 Task: Buy 3 Tire & Wheel Tools from Air Compressors & Inflators section under best seller category for shipping address: Christopher Carter, 4557 Long Street, Gainesville, Florida 32653, Cell Number 3522153680. Pay from credit card ending with 5759, CVV 953
Action: Key pressed amazon.com<Key.enter>
Screenshot: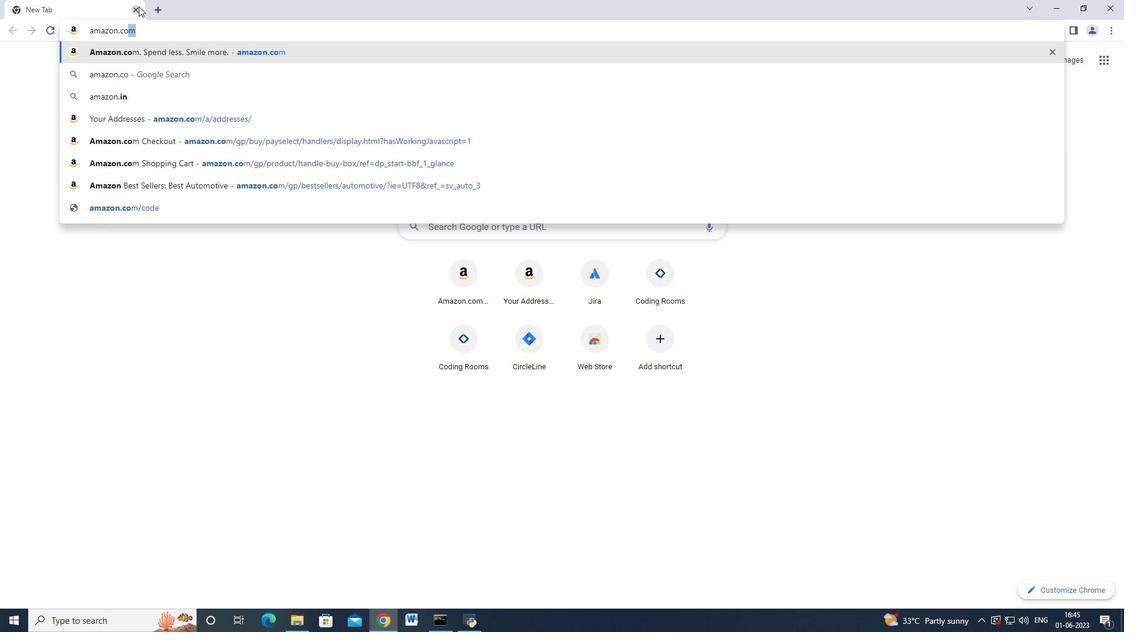 
Action: Mouse moved to (24, 93)
Screenshot: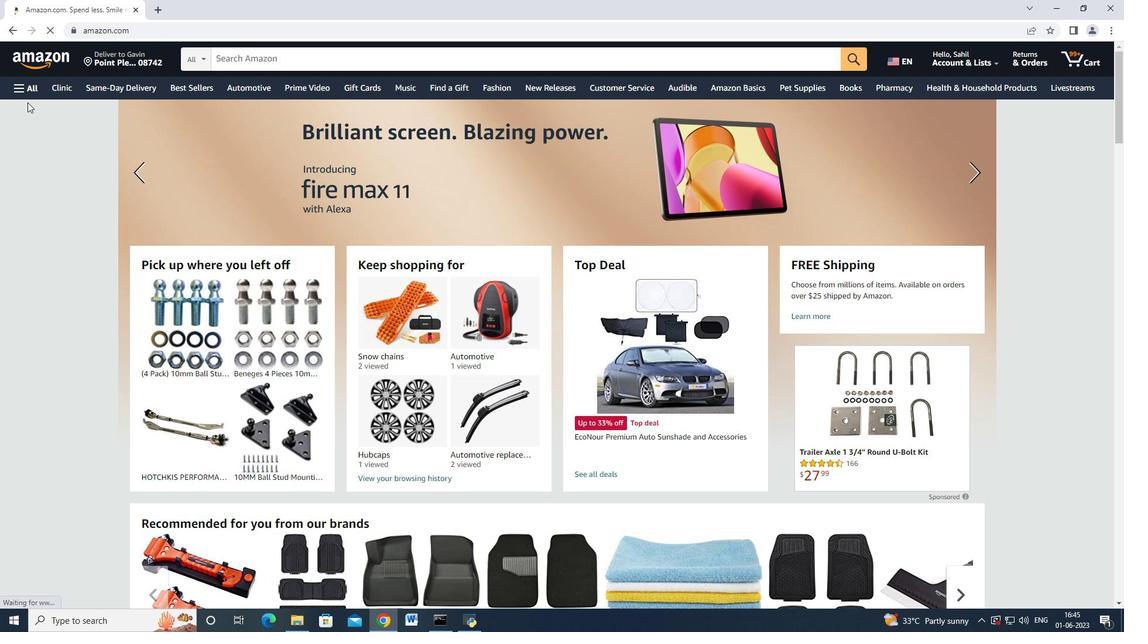 
Action: Mouse pressed left at (24, 93)
Screenshot: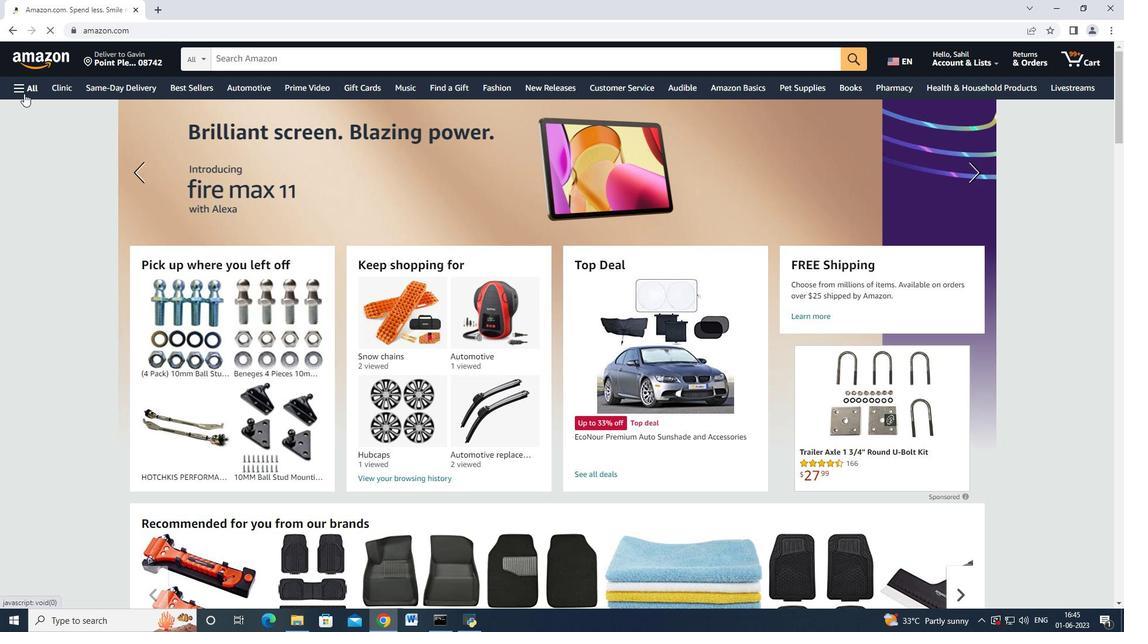 
Action: Mouse moved to (63, 197)
Screenshot: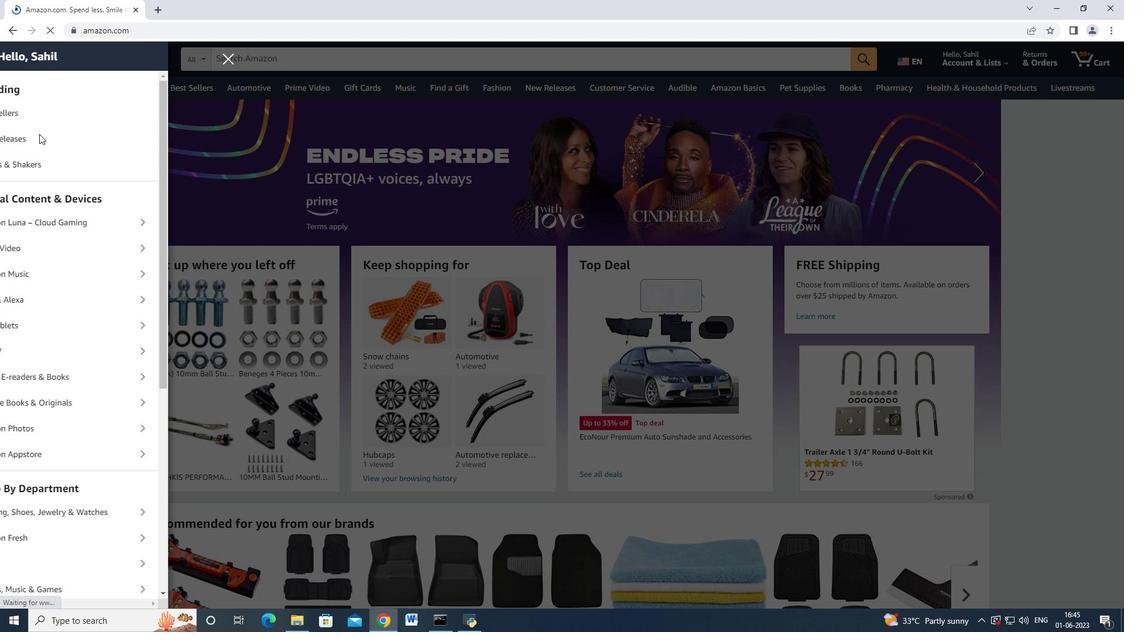 
Action: Mouse scrolled (63, 197) with delta (0, 0)
Screenshot: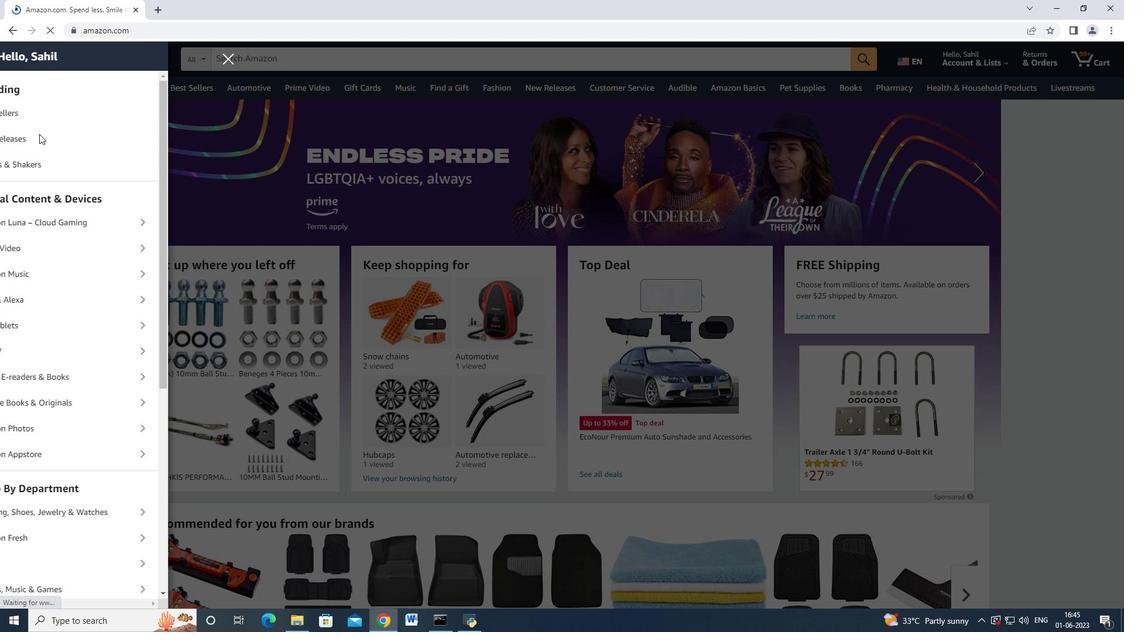 
Action: Mouse moved to (65, 202)
Screenshot: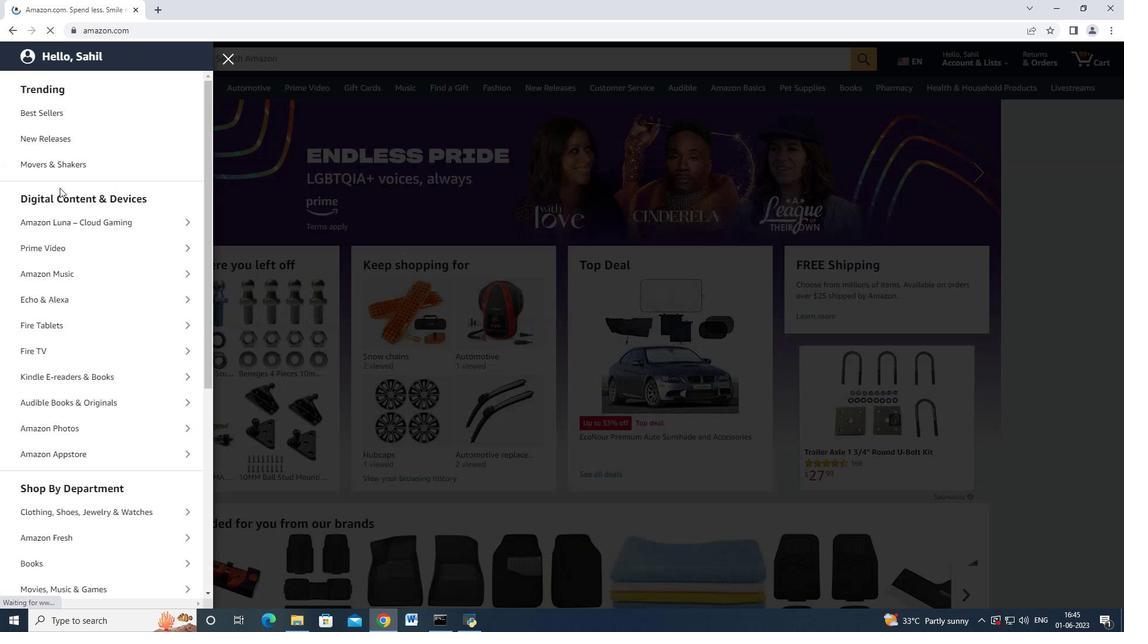 
Action: Mouse scrolled (65, 201) with delta (0, 0)
Screenshot: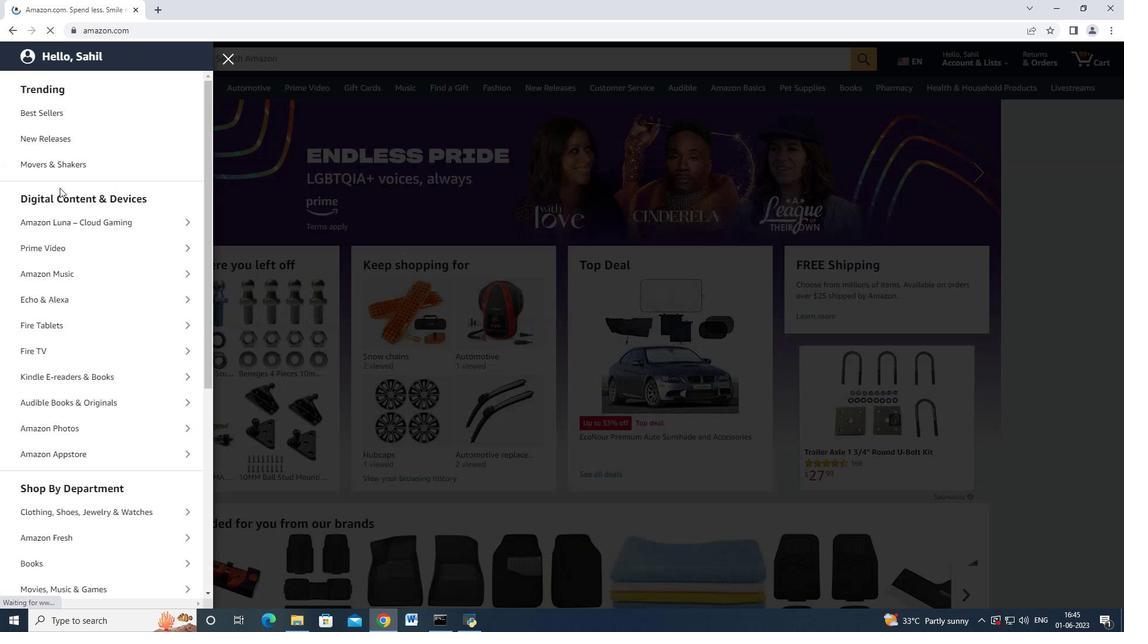 
Action: Mouse moved to (66, 205)
Screenshot: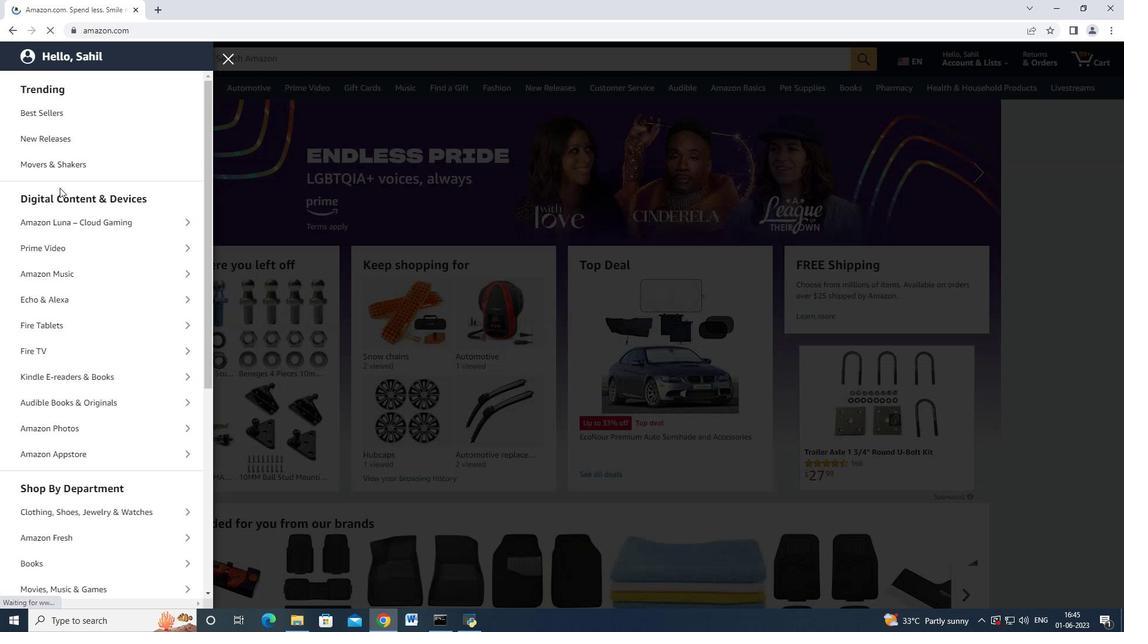 
Action: Mouse scrolled (66, 204) with delta (0, 0)
Screenshot: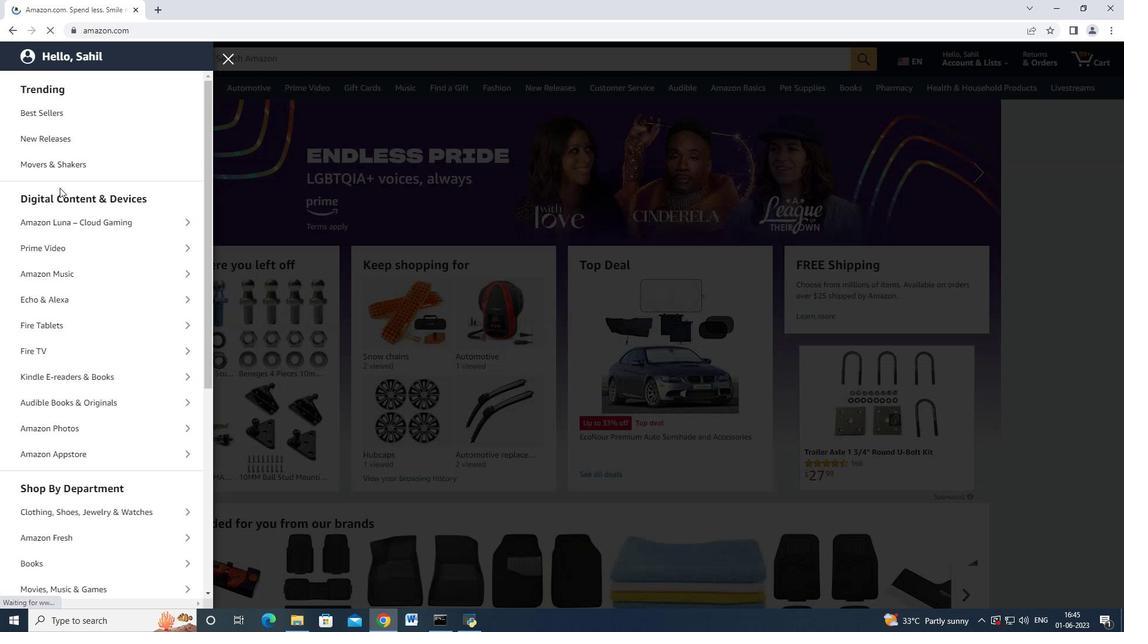
Action: Mouse moved to (85, 442)
Screenshot: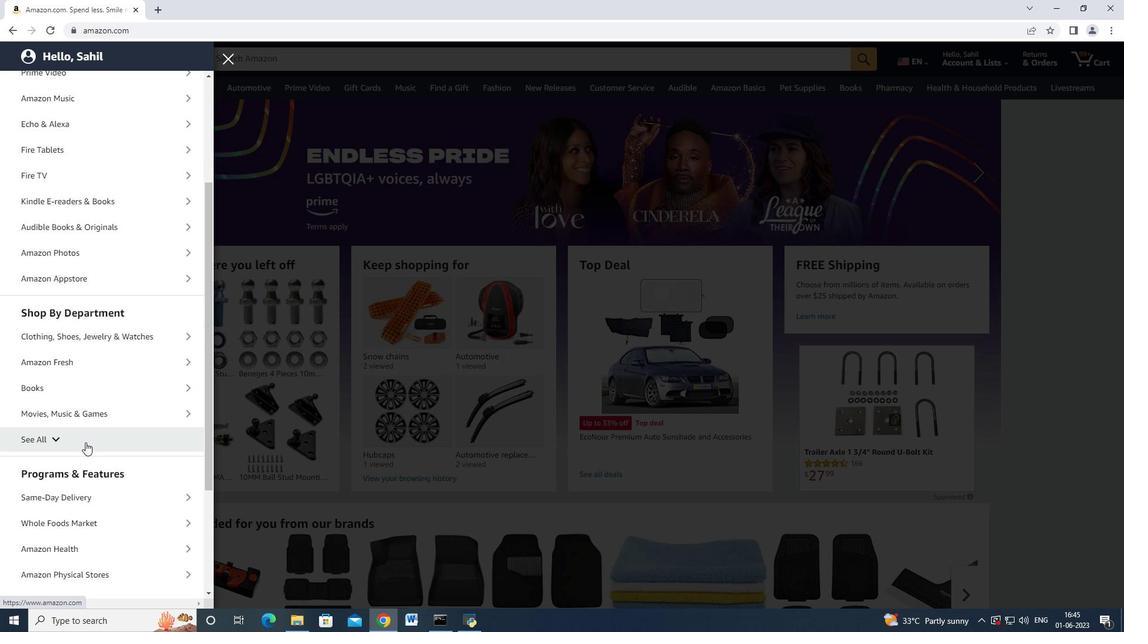 
Action: Mouse pressed left at (85, 442)
Screenshot: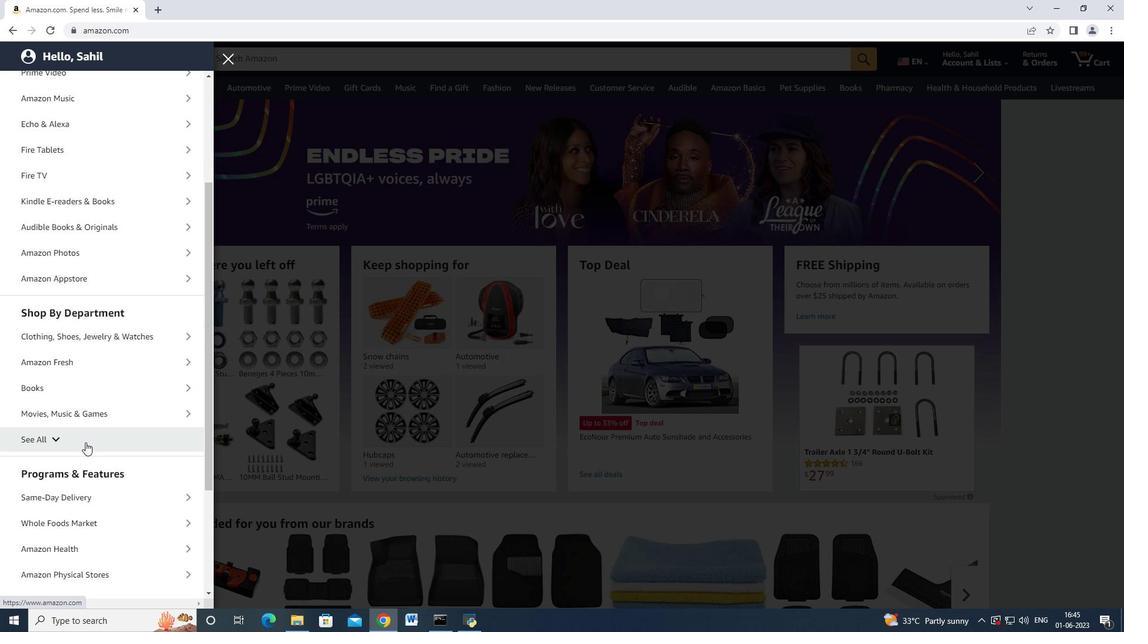 
Action: Mouse moved to (97, 428)
Screenshot: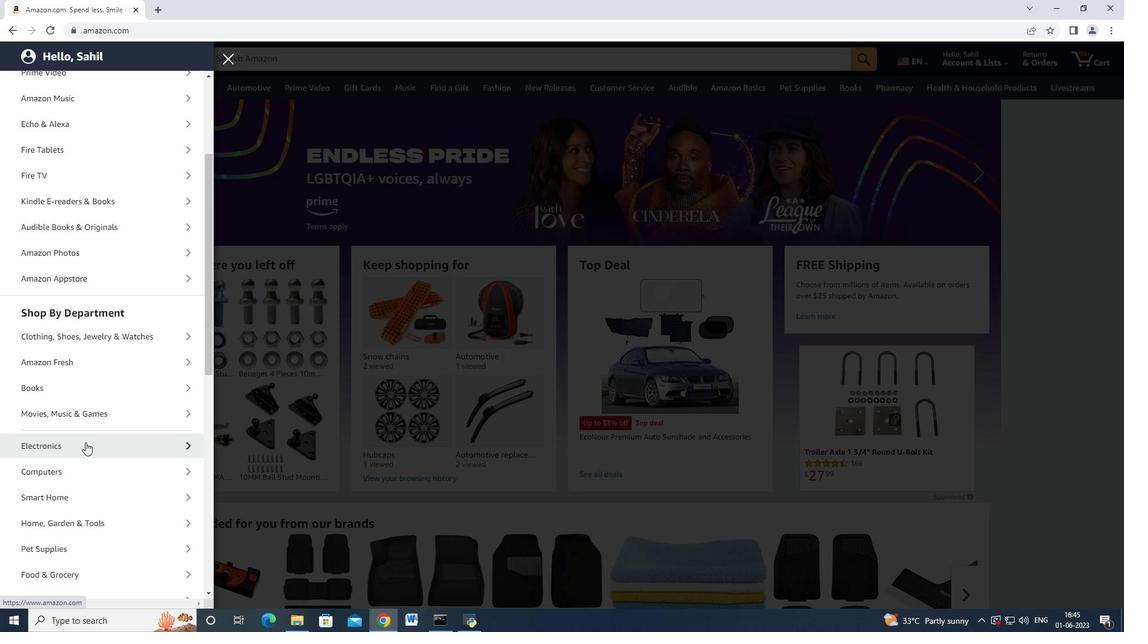 
Action: Mouse scrolled (97, 427) with delta (0, 0)
Screenshot: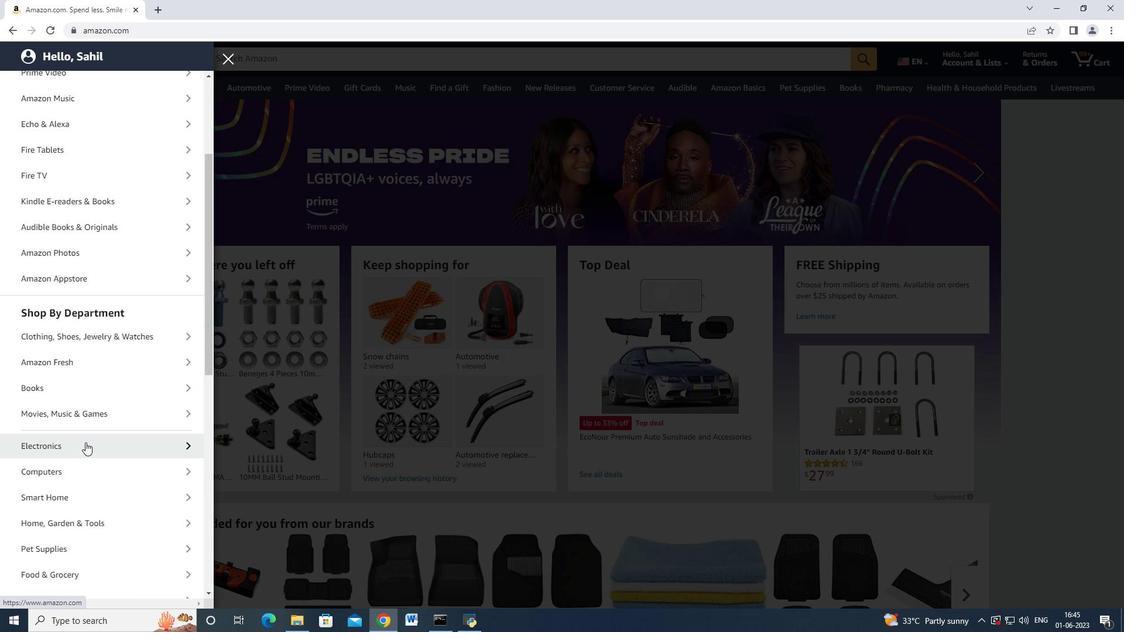 
Action: Mouse scrolled (97, 427) with delta (0, 0)
Screenshot: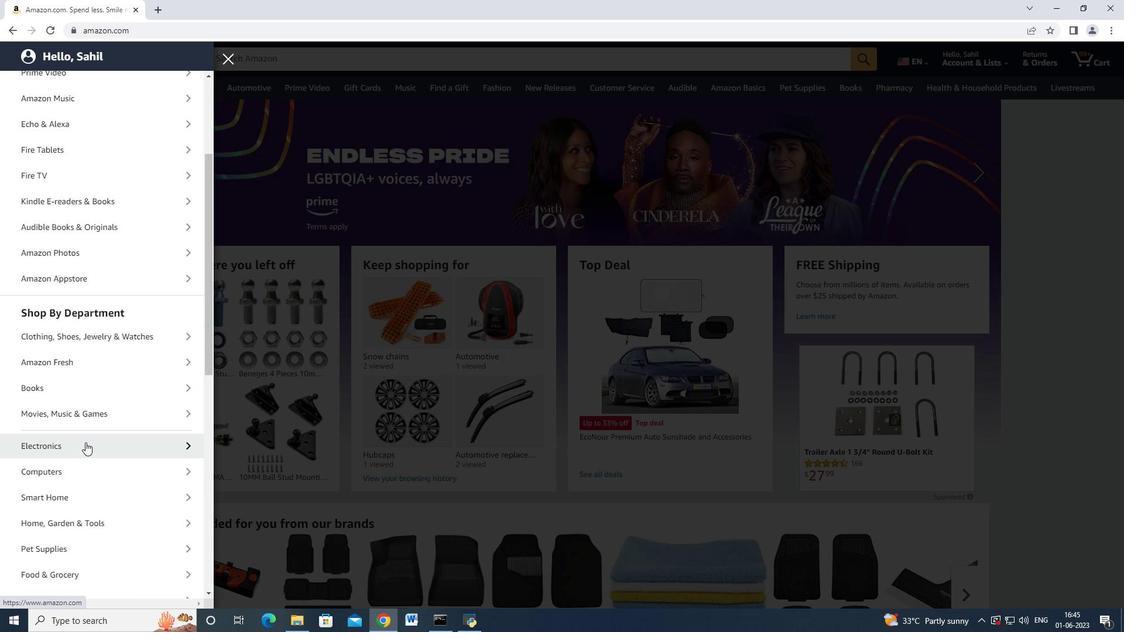 
Action: Mouse moved to (104, 457)
Screenshot: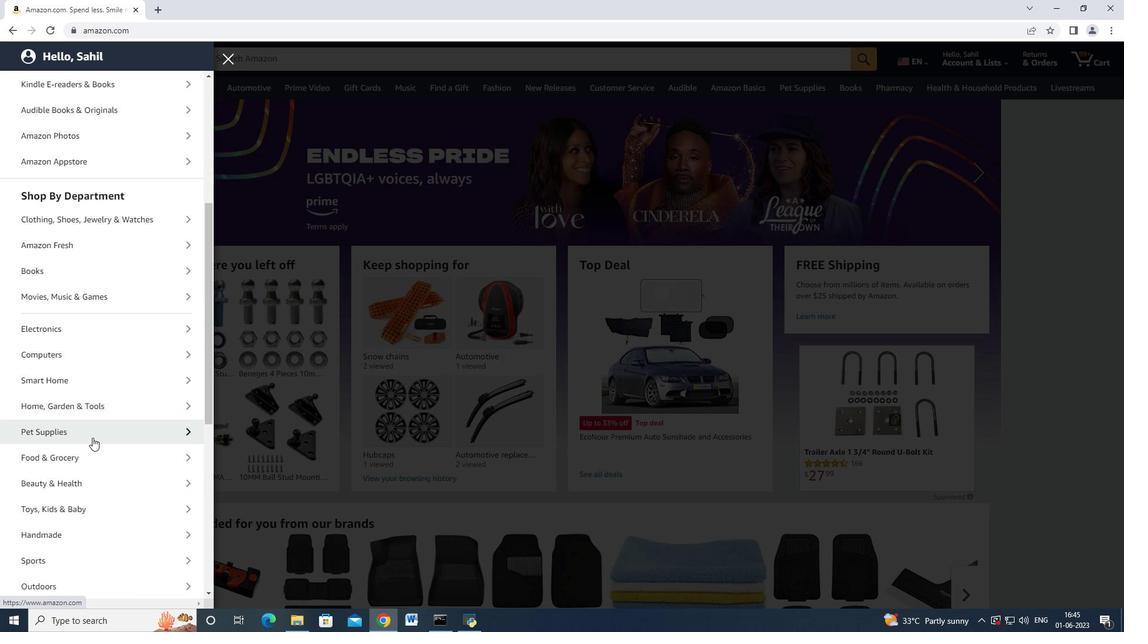 
Action: Mouse scrolled (104, 456) with delta (0, 0)
Screenshot: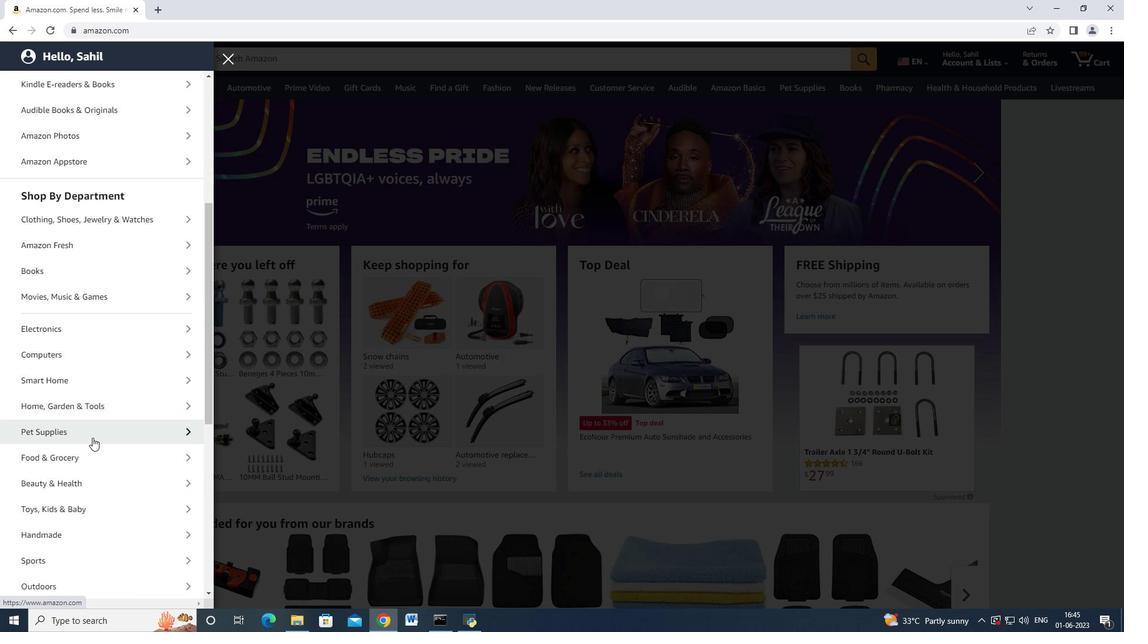 
Action: Mouse scrolled (104, 456) with delta (0, 0)
Screenshot: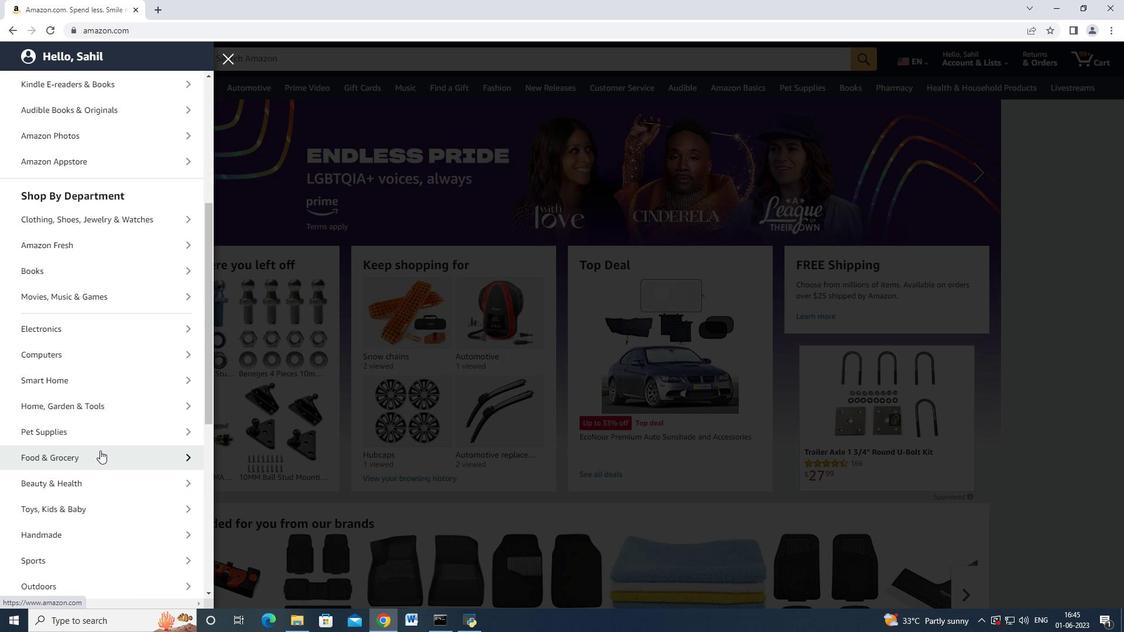 
Action: Mouse moved to (123, 486)
Screenshot: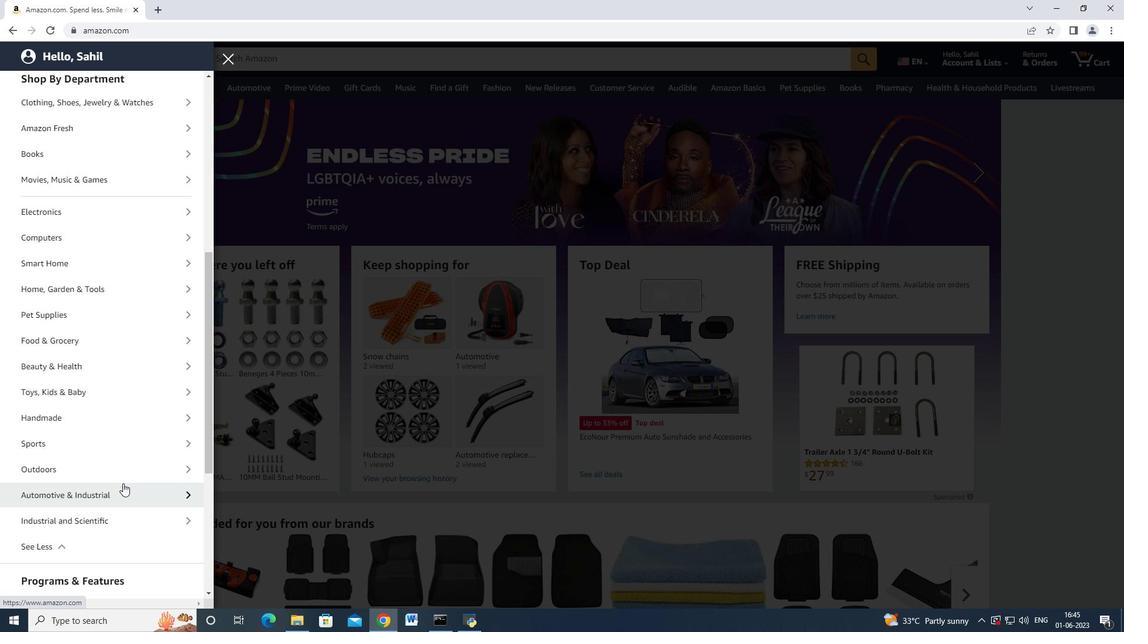 
Action: Mouse pressed left at (123, 486)
Screenshot: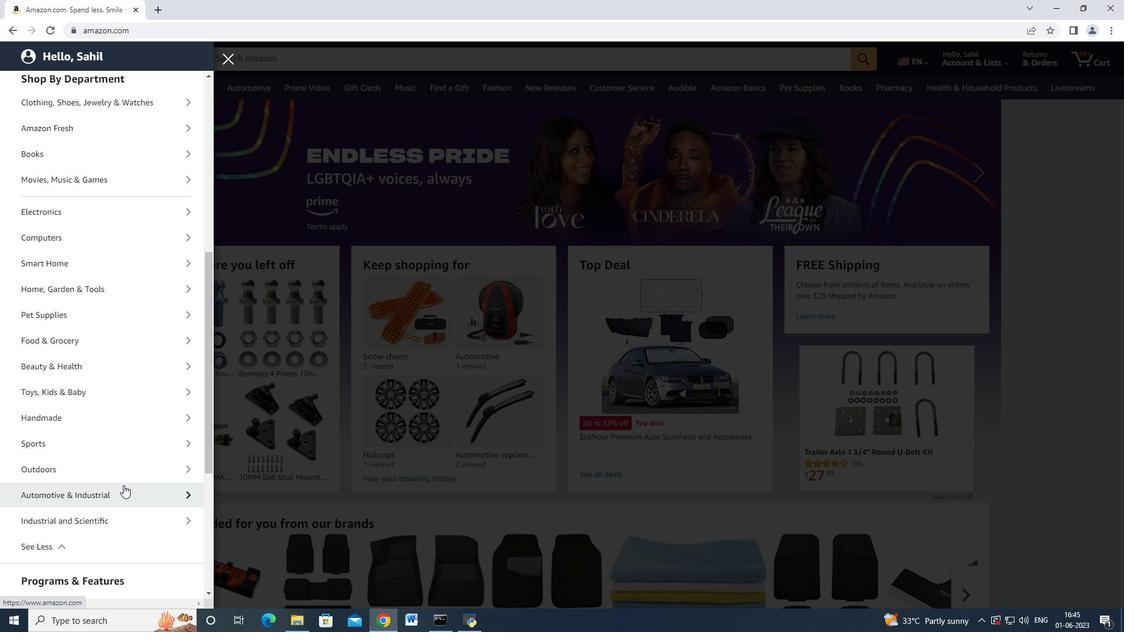 
Action: Mouse moved to (91, 135)
Screenshot: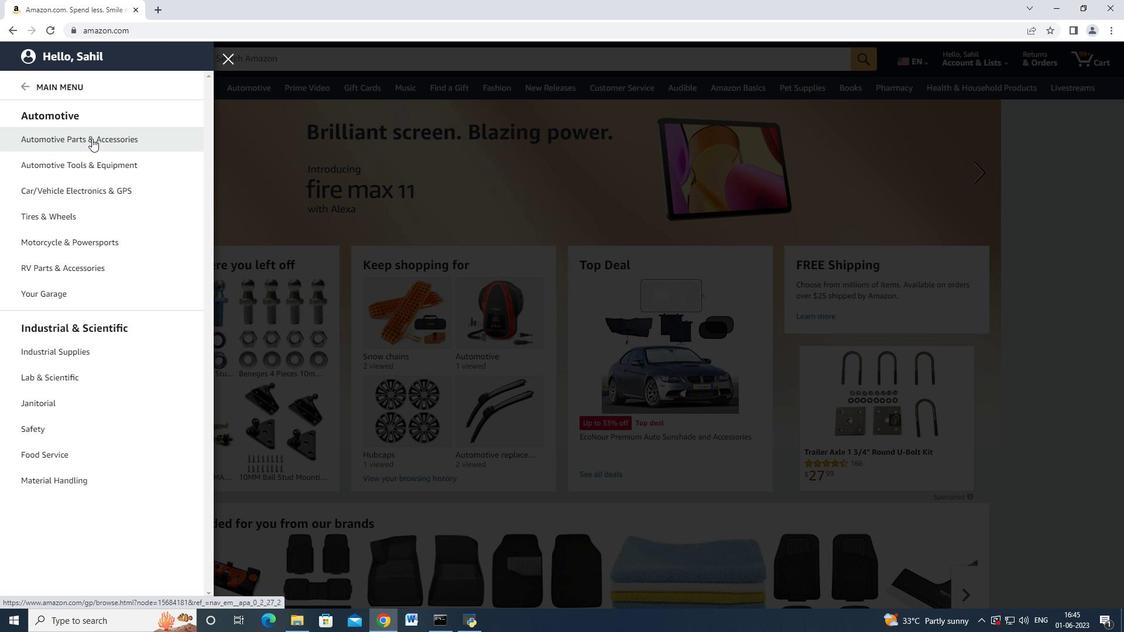 
Action: Mouse pressed left at (91, 135)
Screenshot: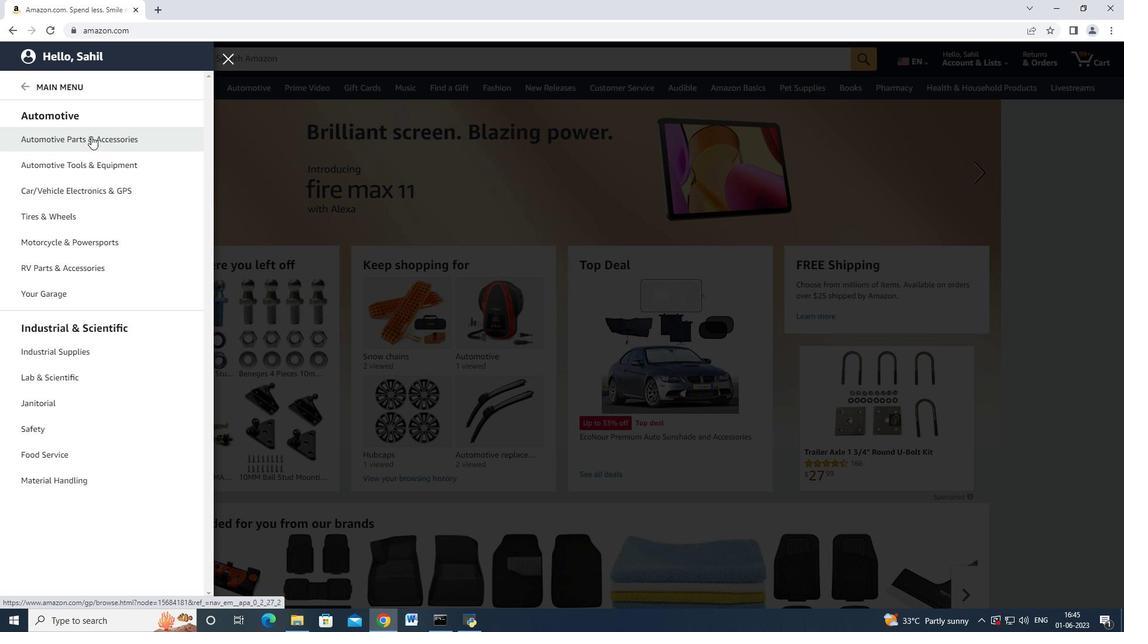 
Action: Mouse moved to (205, 113)
Screenshot: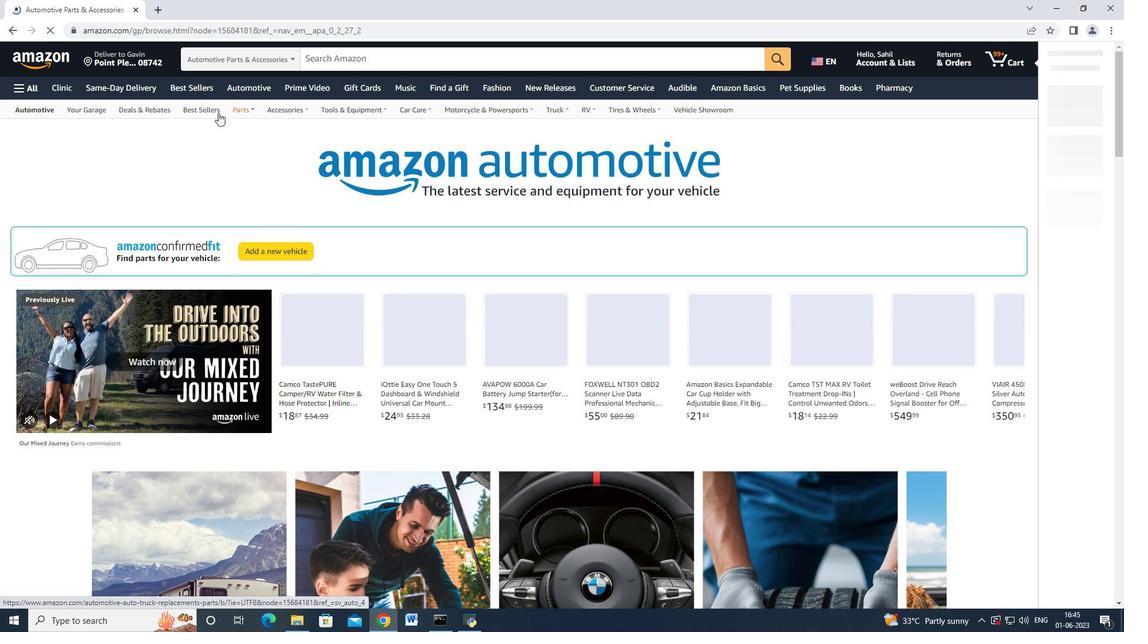
Action: Mouse pressed left at (205, 113)
Screenshot: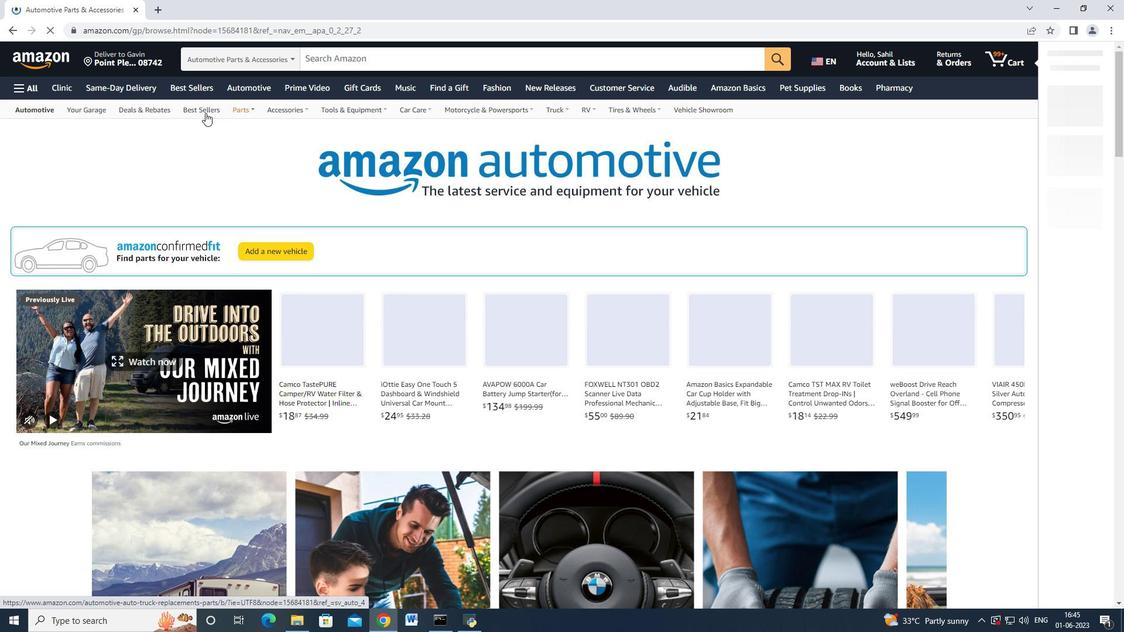 
Action: Mouse moved to (73, 378)
Screenshot: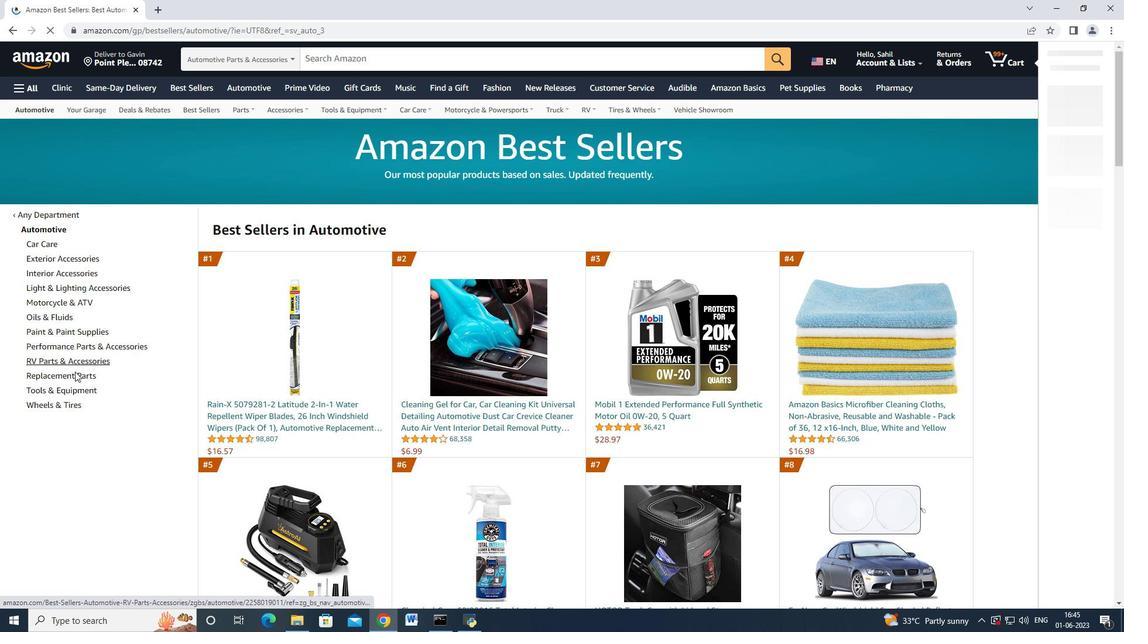 
Action: Mouse pressed left at (73, 378)
Screenshot: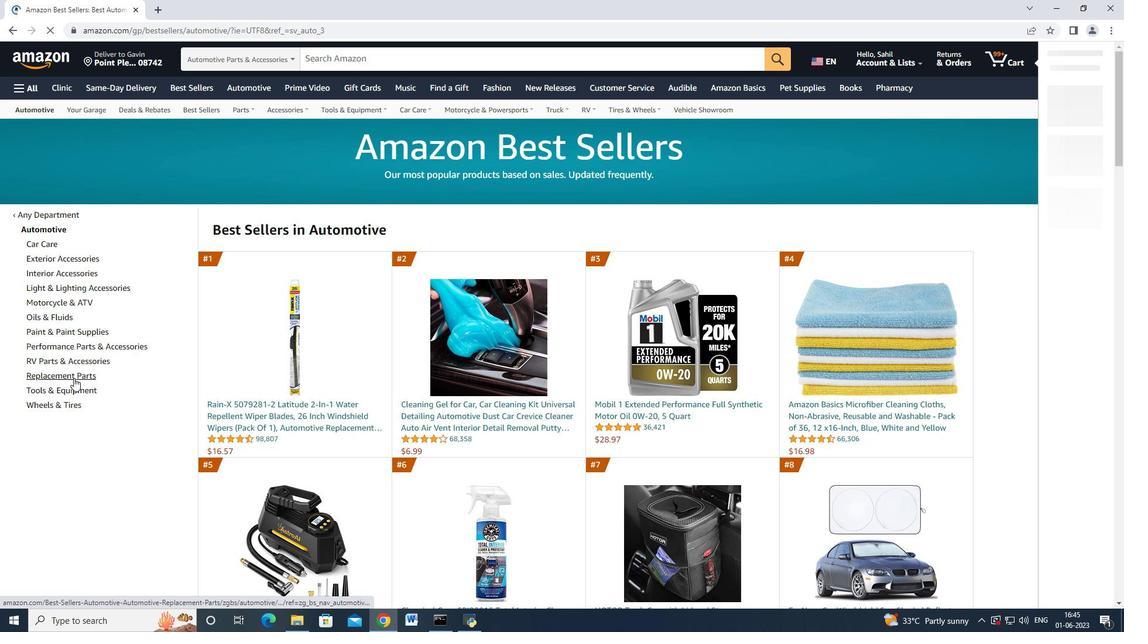 
Action: Mouse moved to (193, 250)
Screenshot: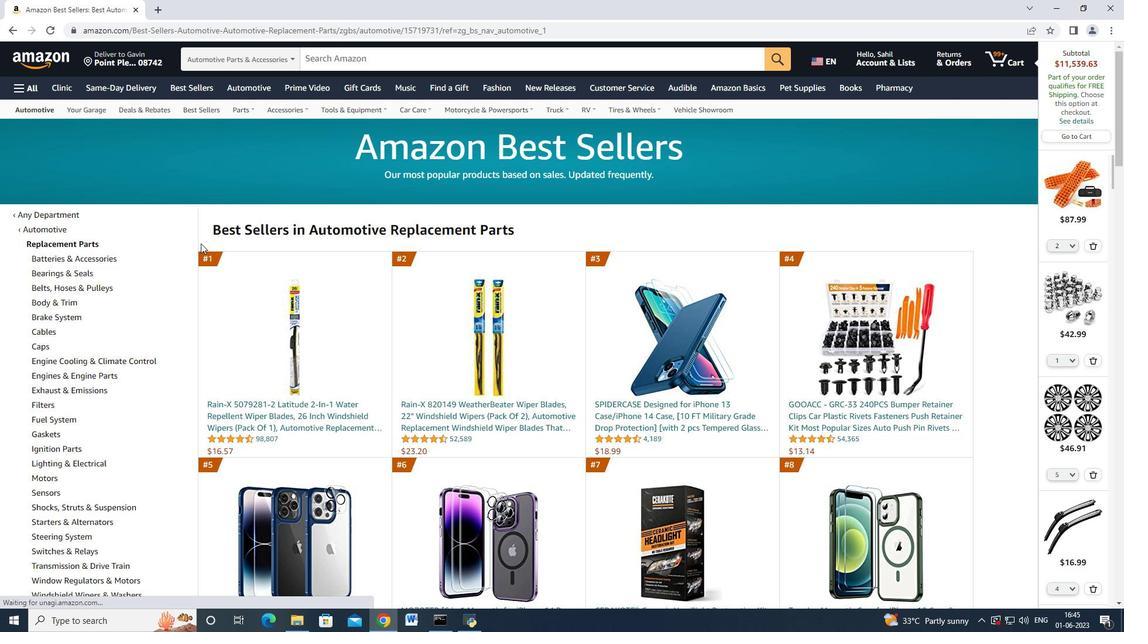 
Action: Mouse scrolled (193, 250) with delta (0, 0)
Screenshot: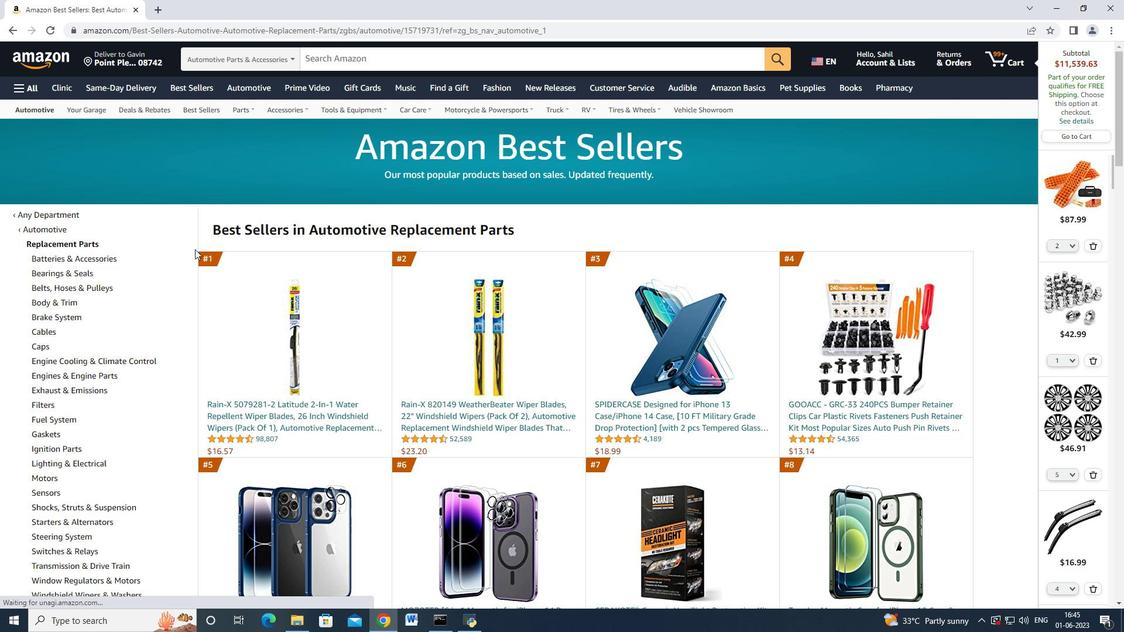 
Action: Mouse moved to (149, 247)
Screenshot: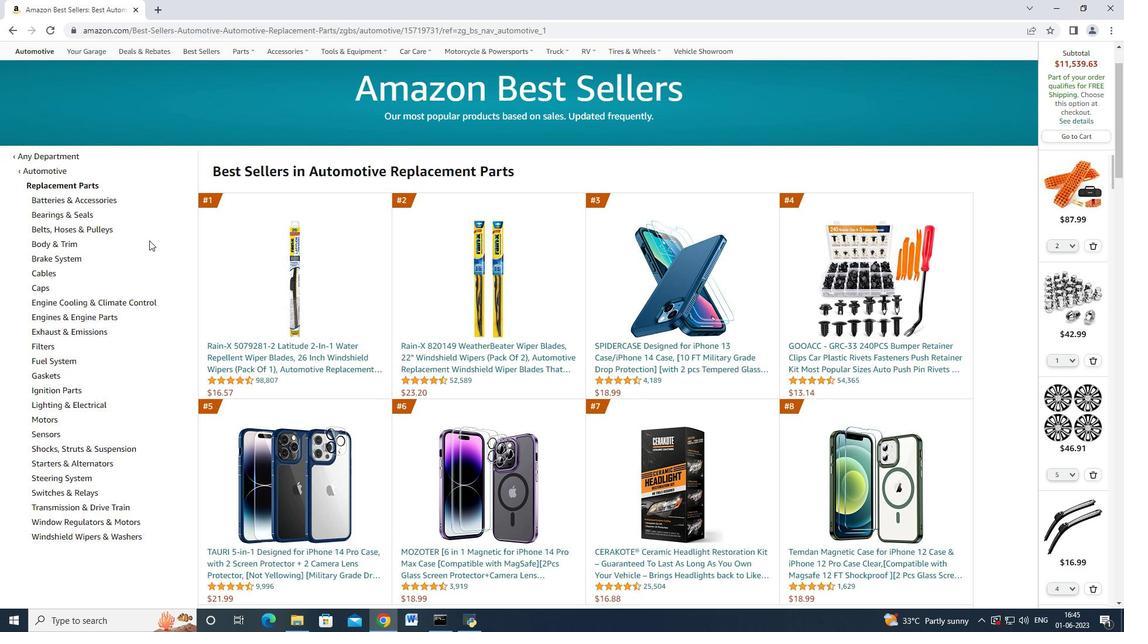 
Action: Mouse scrolled (149, 246) with delta (0, 0)
Screenshot: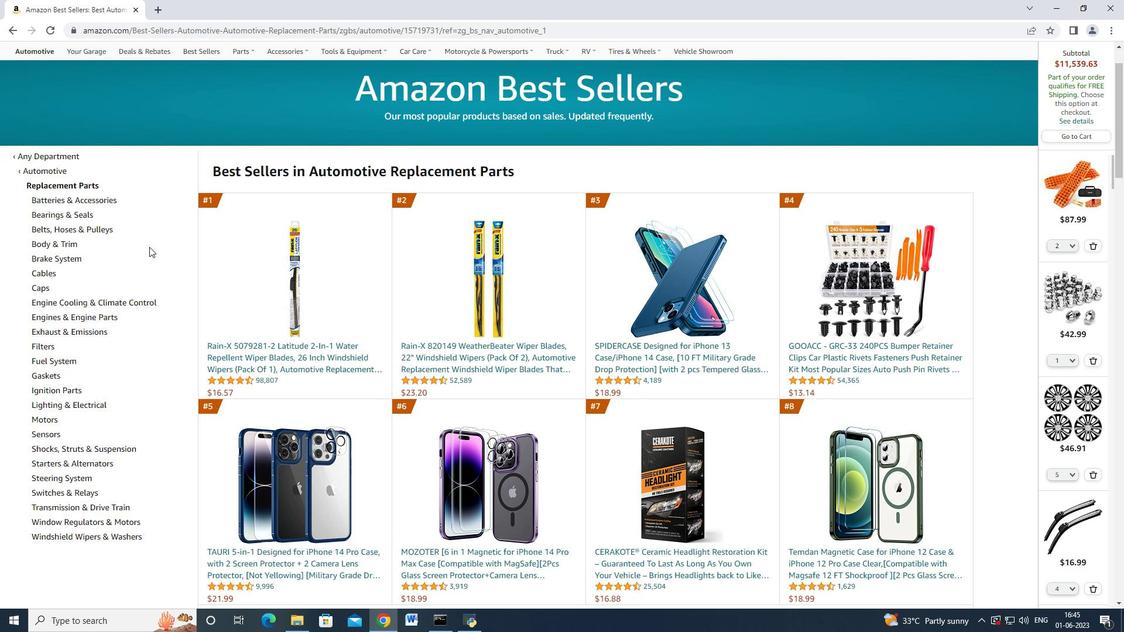 
Action: Mouse moved to (36, 111)
Screenshot: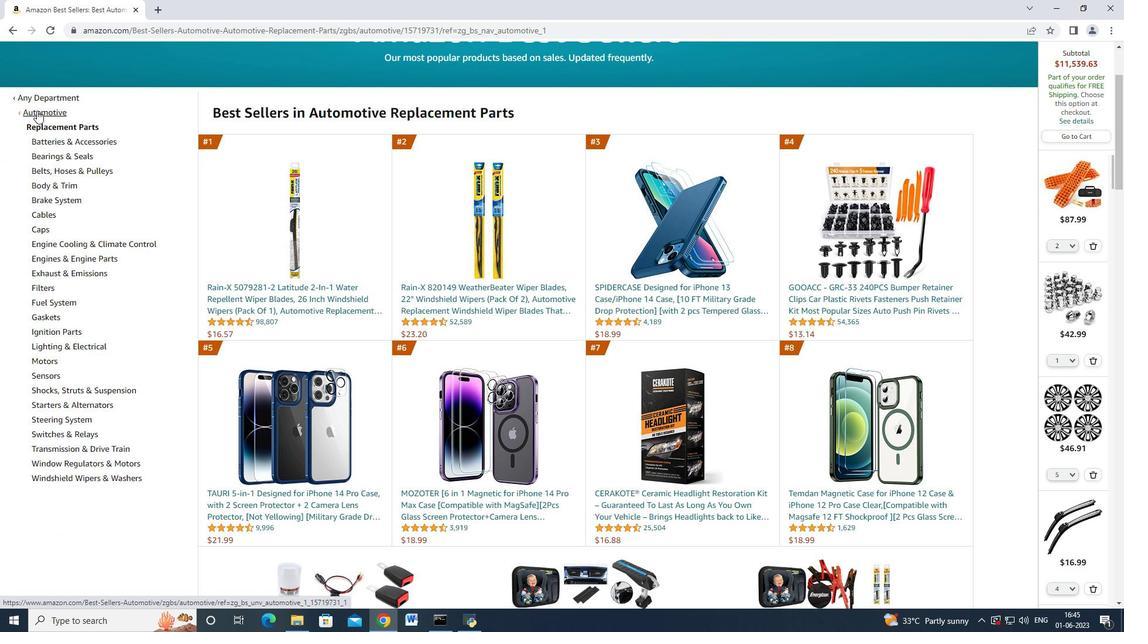 
Action: Mouse pressed left at (36, 111)
Screenshot: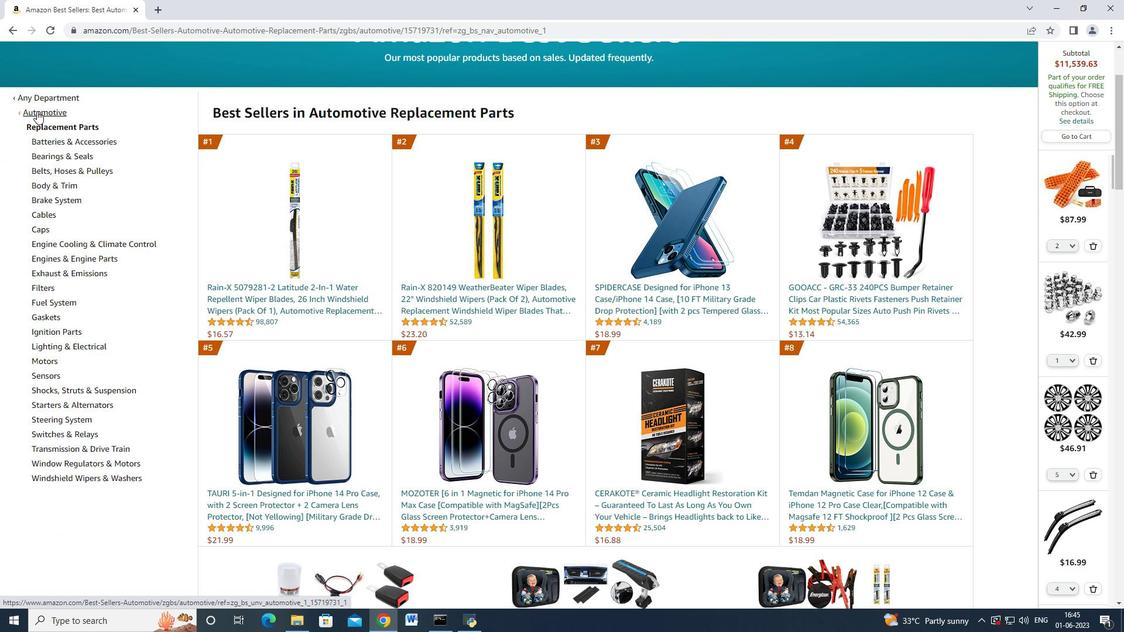 
Action: Mouse moved to (70, 387)
Screenshot: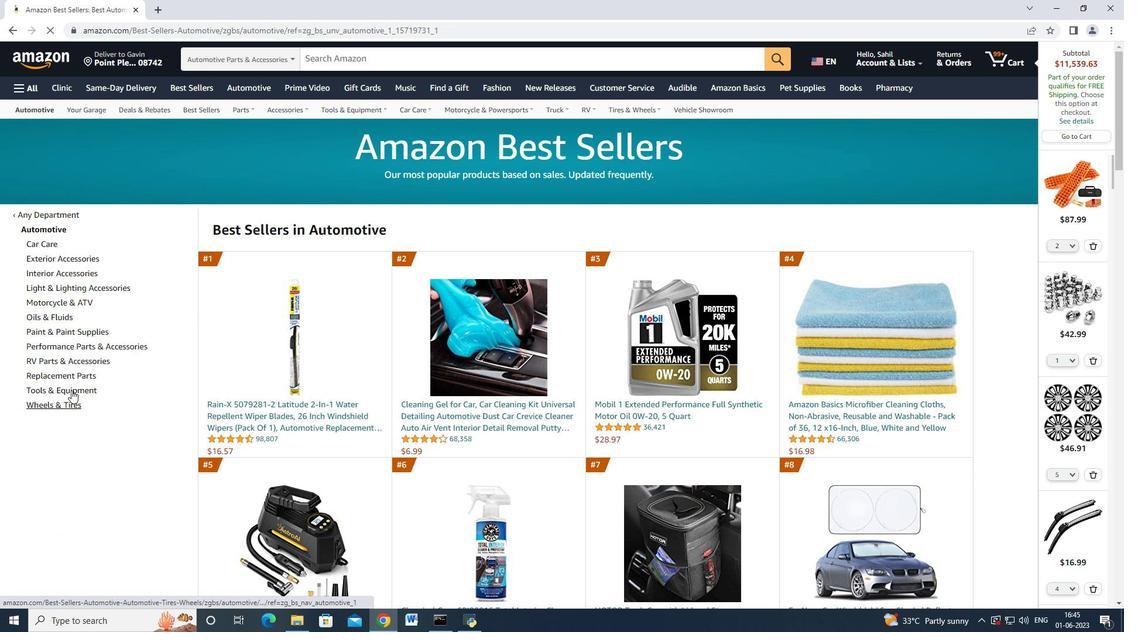 
Action: Mouse pressed left at (70, 387)
Screenshot: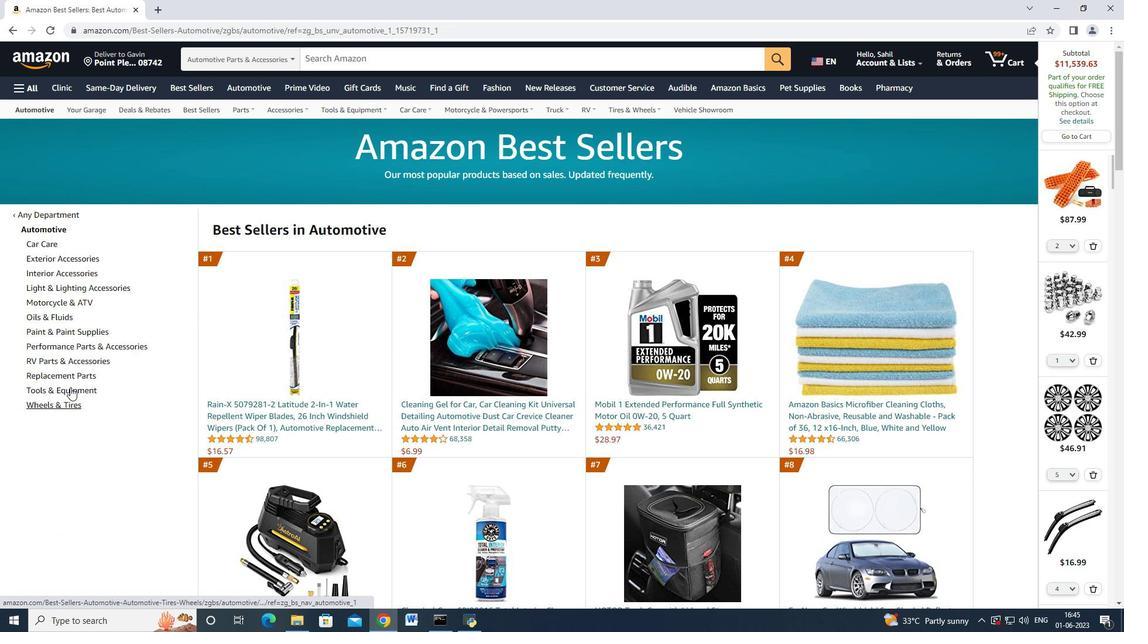 
Action: Mouse moved to (98, 255)
Screenshot: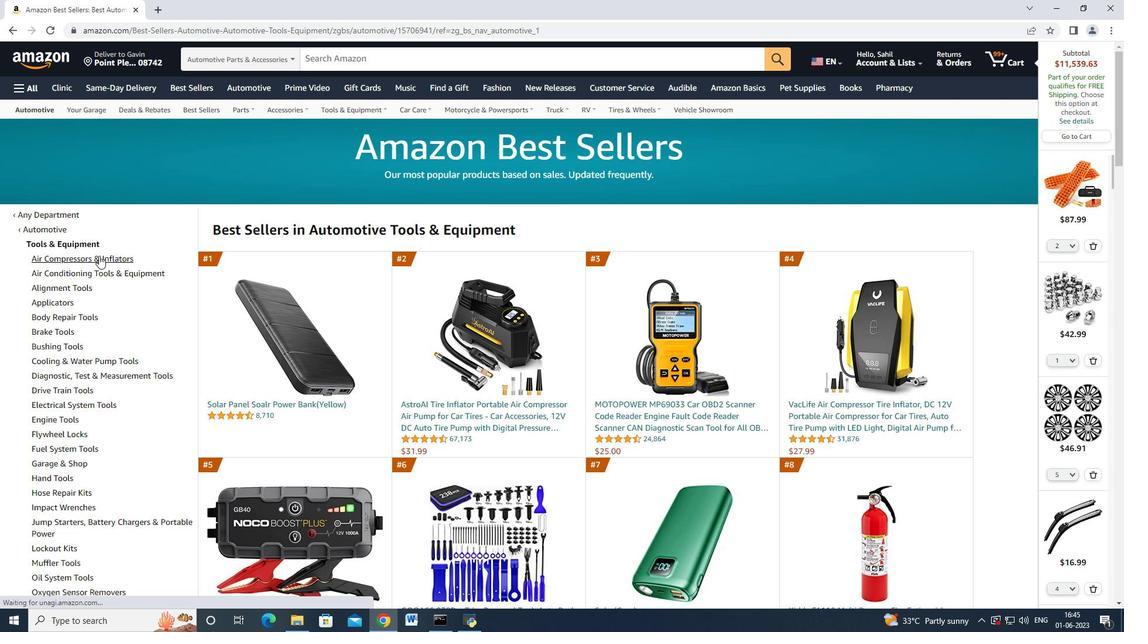 
Action: Mouse scrolled (98, 255) with delta (0, 0)
Screenshot: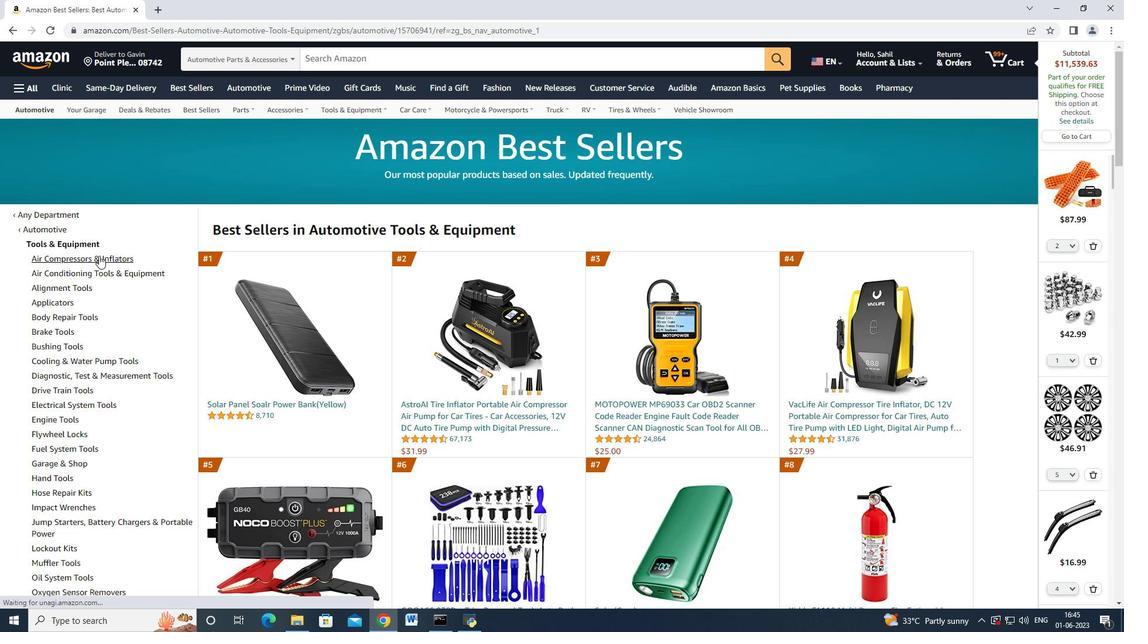 
Action: Mouse moved to (100, 197)
Screenshot: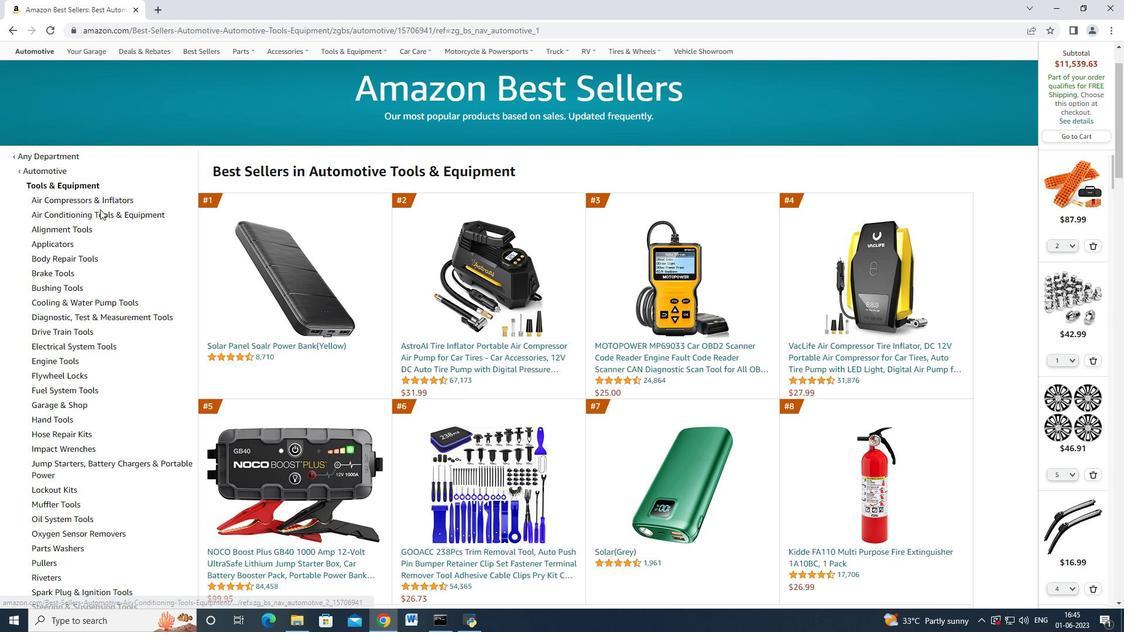 
Action: Mouse pressed left at (100, 197)
Screenshot: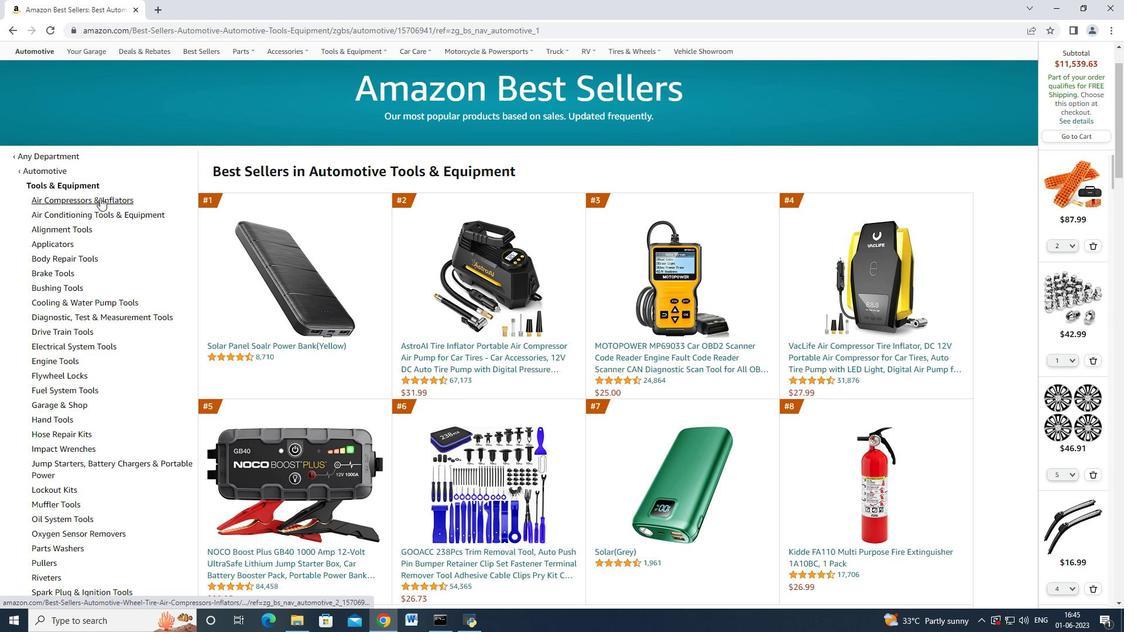 
Action: Mouse moved to (96, 334)
Screenshot: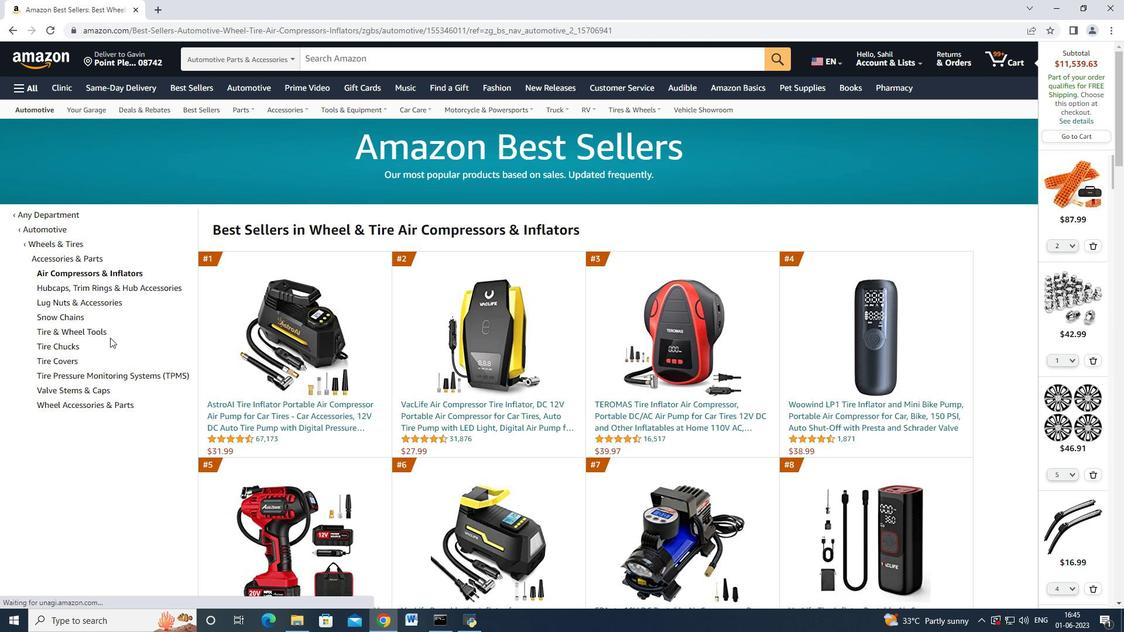 
Action: Mouse pressed left at (96, 334)
Screenshot: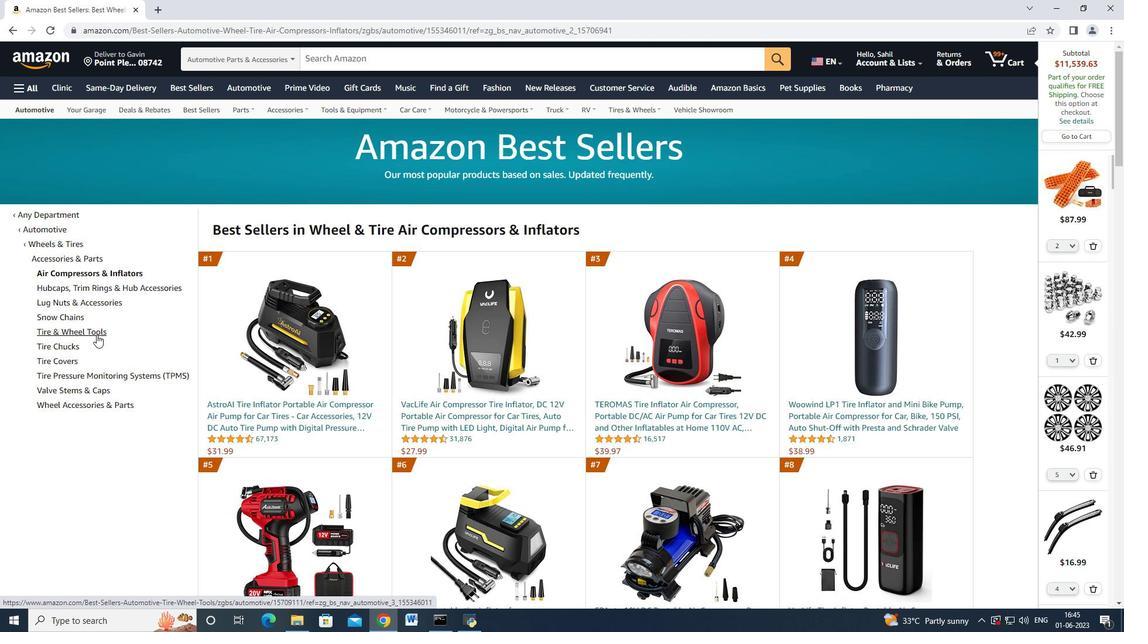 
Action: Mouse moved to (310, 308)
Screenshot: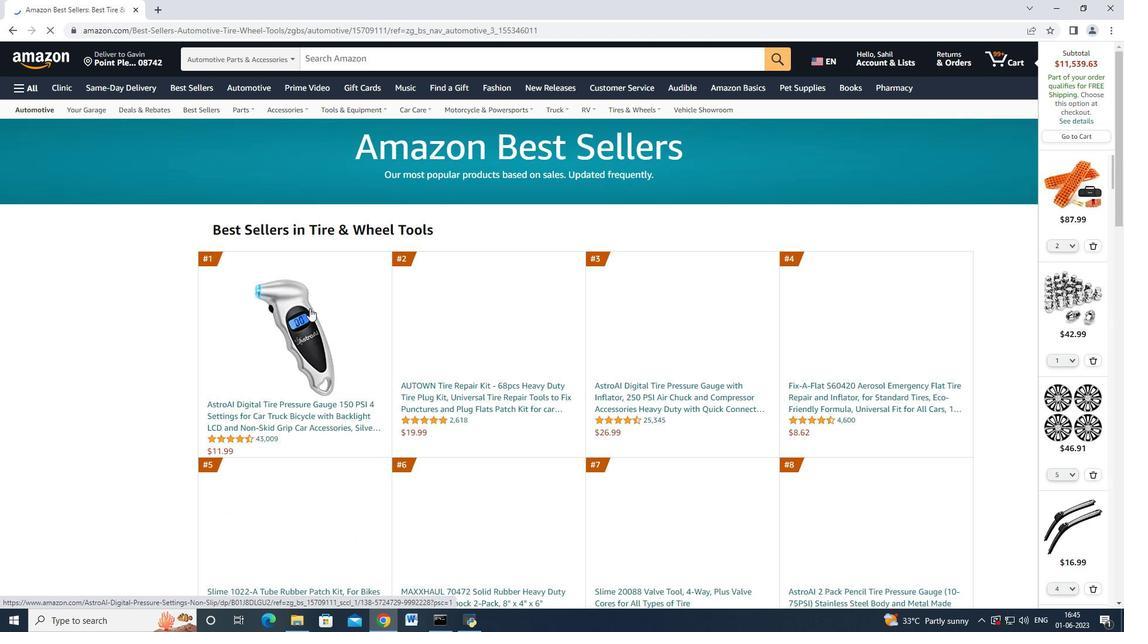 
Action: Mouse scrolled (310, 308) with delta (0, 0)
Screenshot: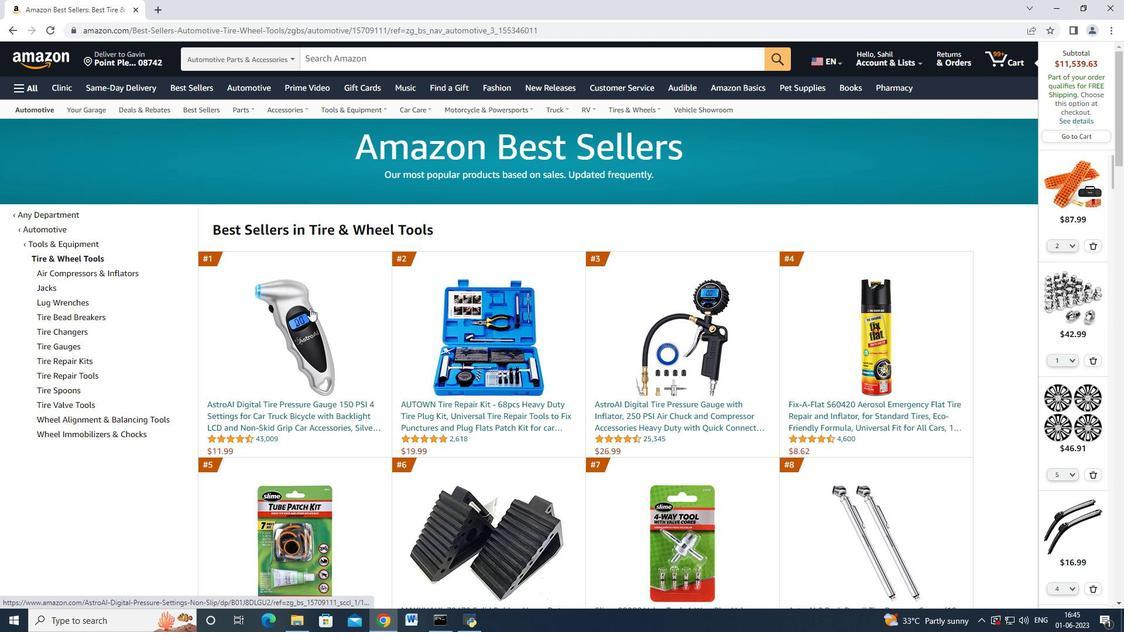 
Action: Mouse moved to (640, 340)
Screenshot: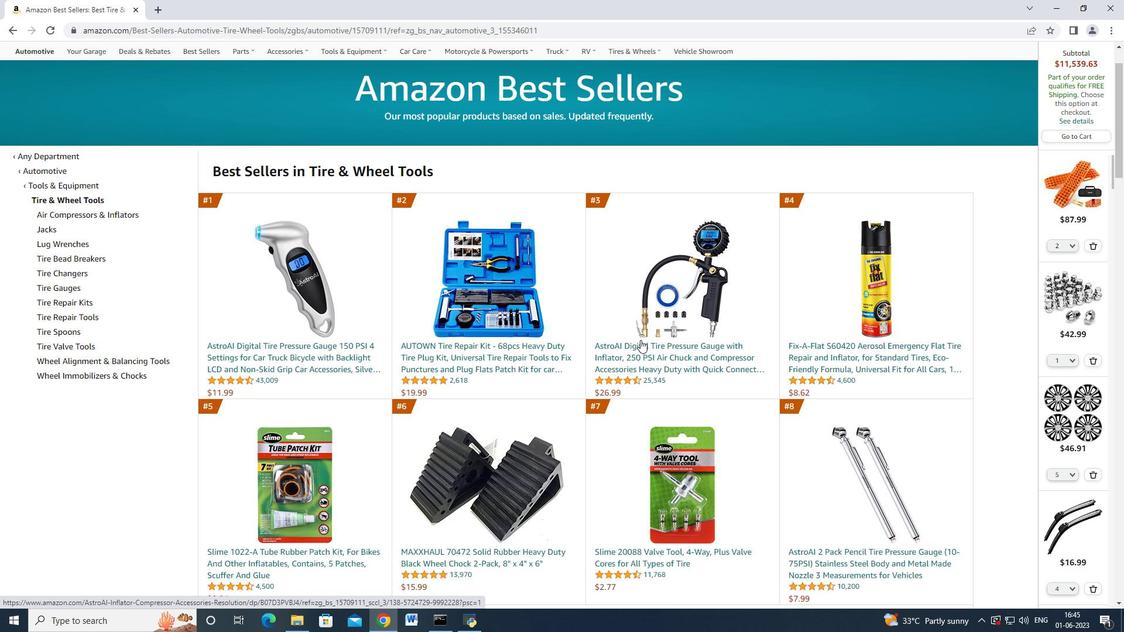 
Action: Mouse scrolled (640, 340) with delta (0, 0)
Screenshot: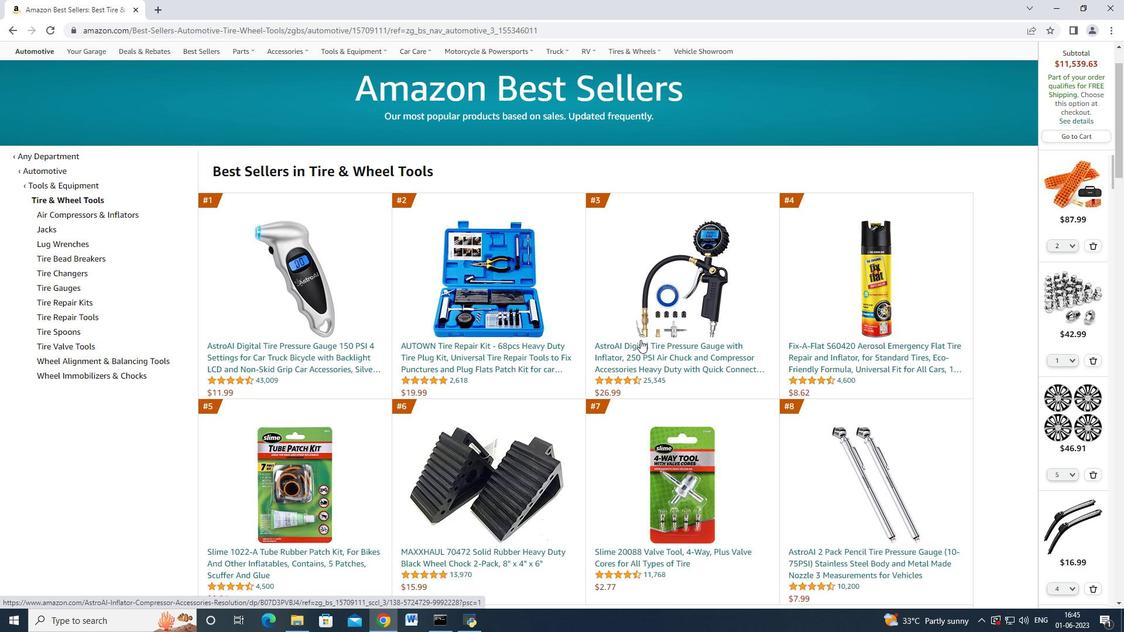 
Action: Mouse moved to (644, 282)
Screenshot: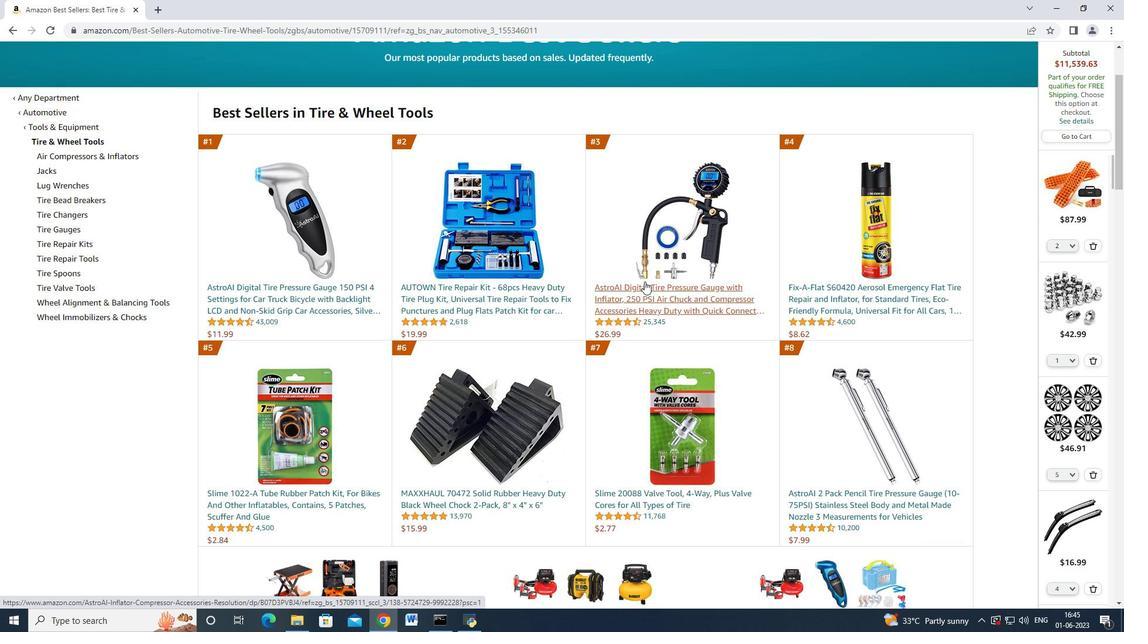 
Action: Mouse pressed left at (644, 282)
Screenshot: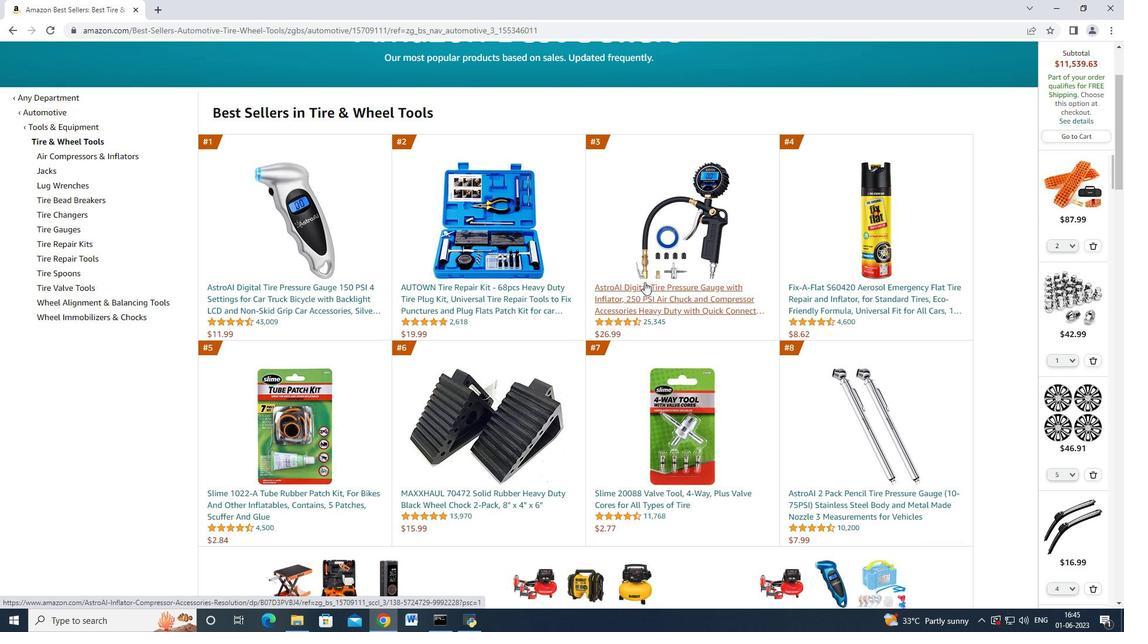 
Action: Mouse moved to (585, 279)
Screenshot: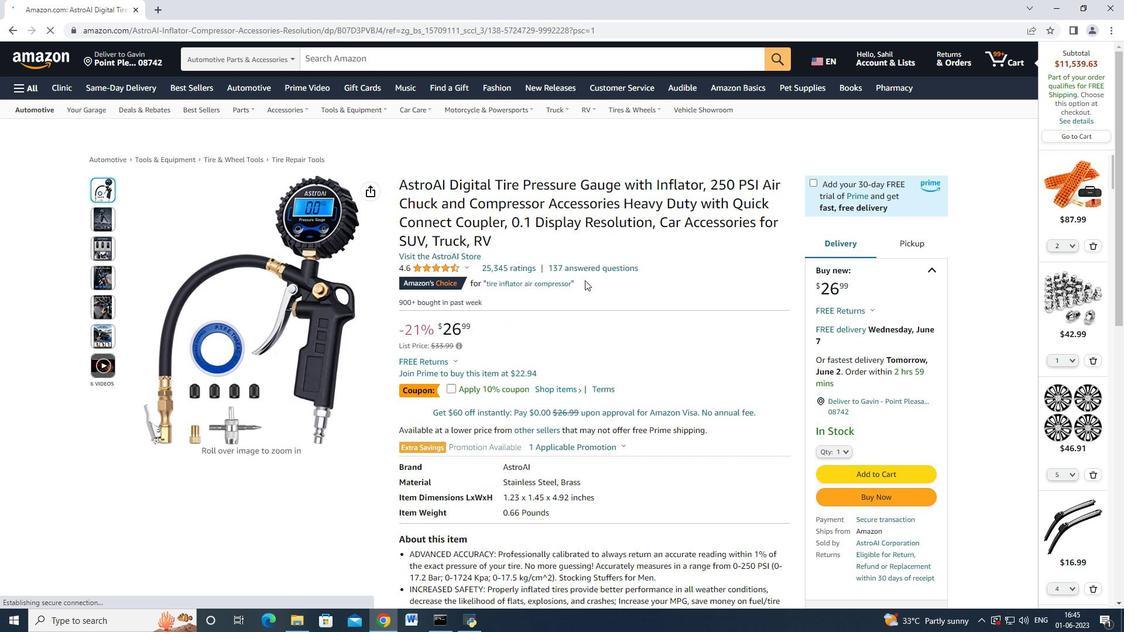 
Action: Mouse scrolled (585, 279) with delta (0, 0)
Screenshot: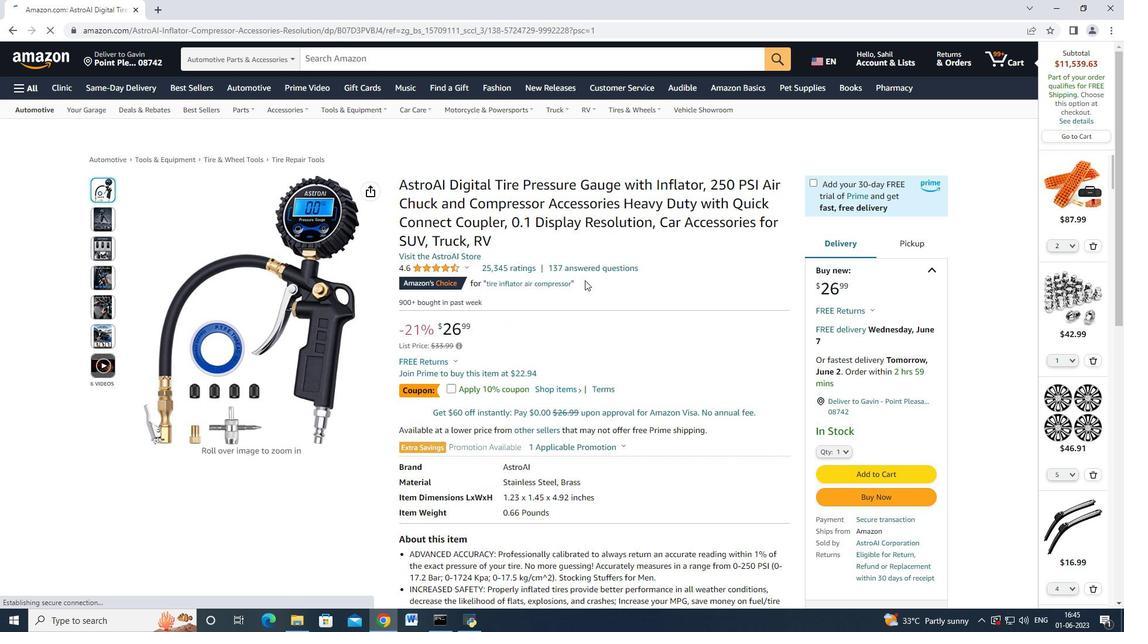 
Action: Mouse moved to (449, 326)
Screenshot: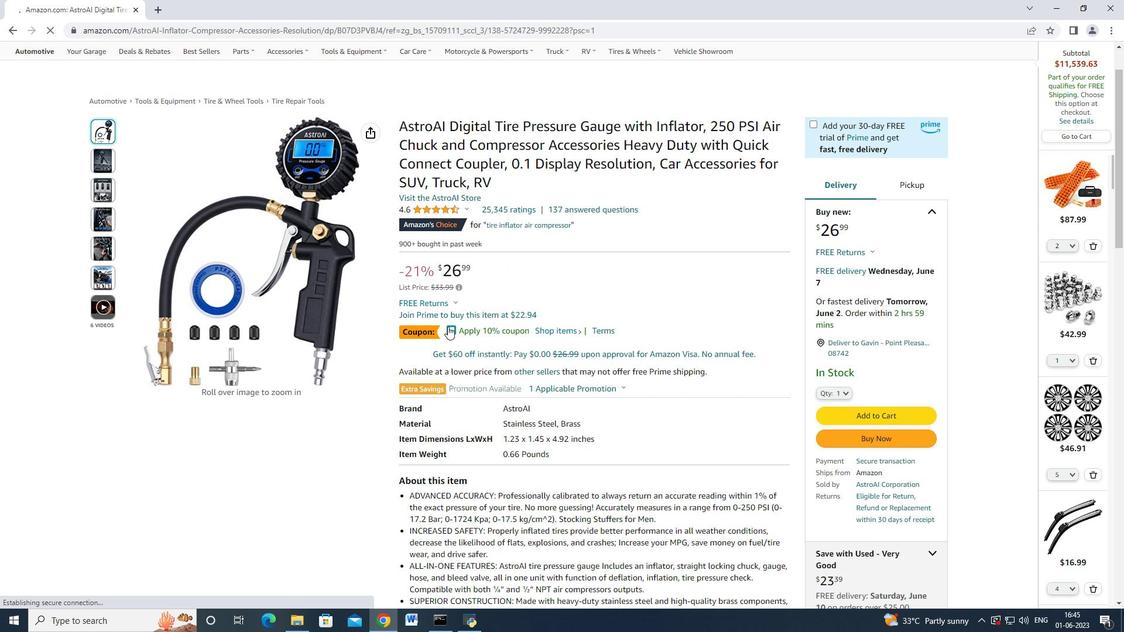 
Action: Mouse pressed left at (449, 326)
Screenshot: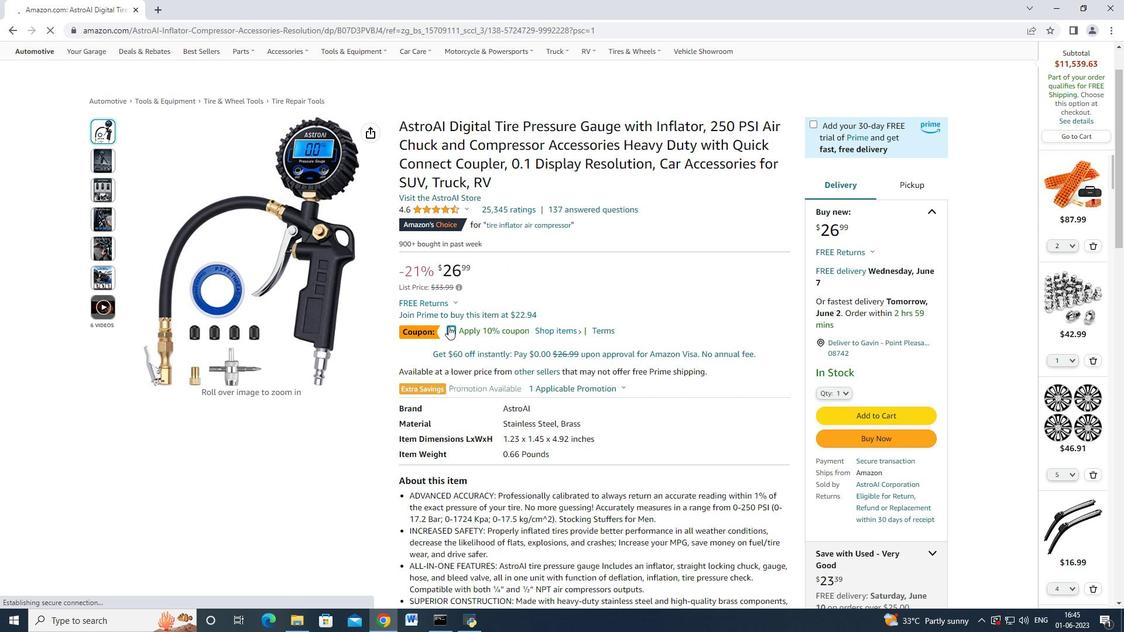 
Action: Mouse moved to (878, 435)
Screenshot: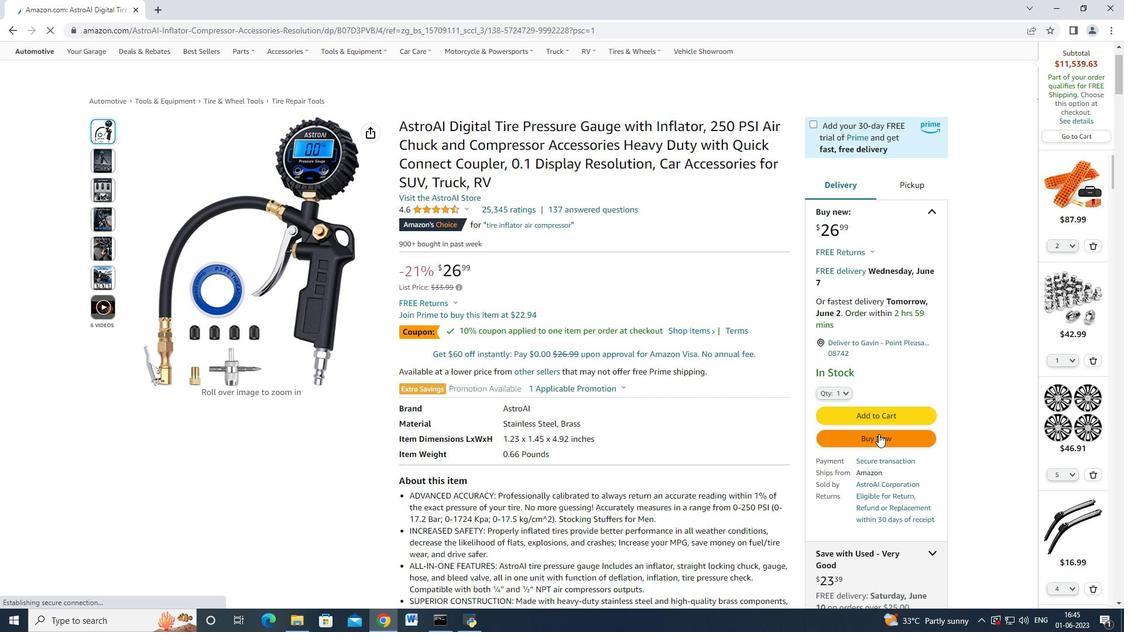 
Action: Mouse pressed left at (878, 435)
Screenshot: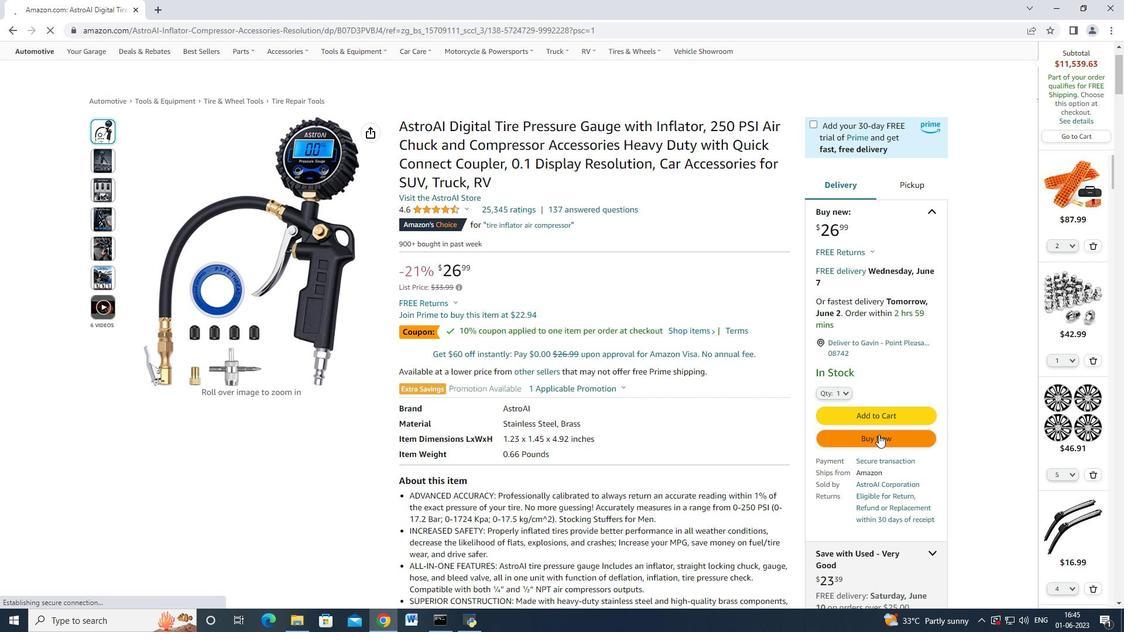 
Action: Mouse moved to (683, 98)
Screenshot: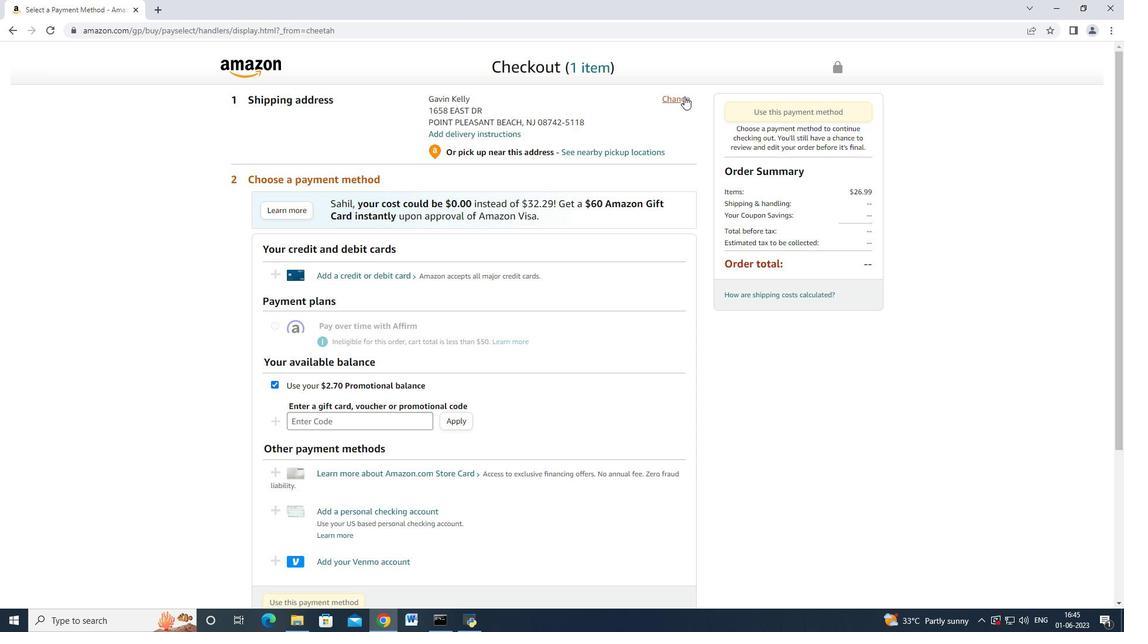 
Action: Mouse pressed left at (683, 98)
Screenshot: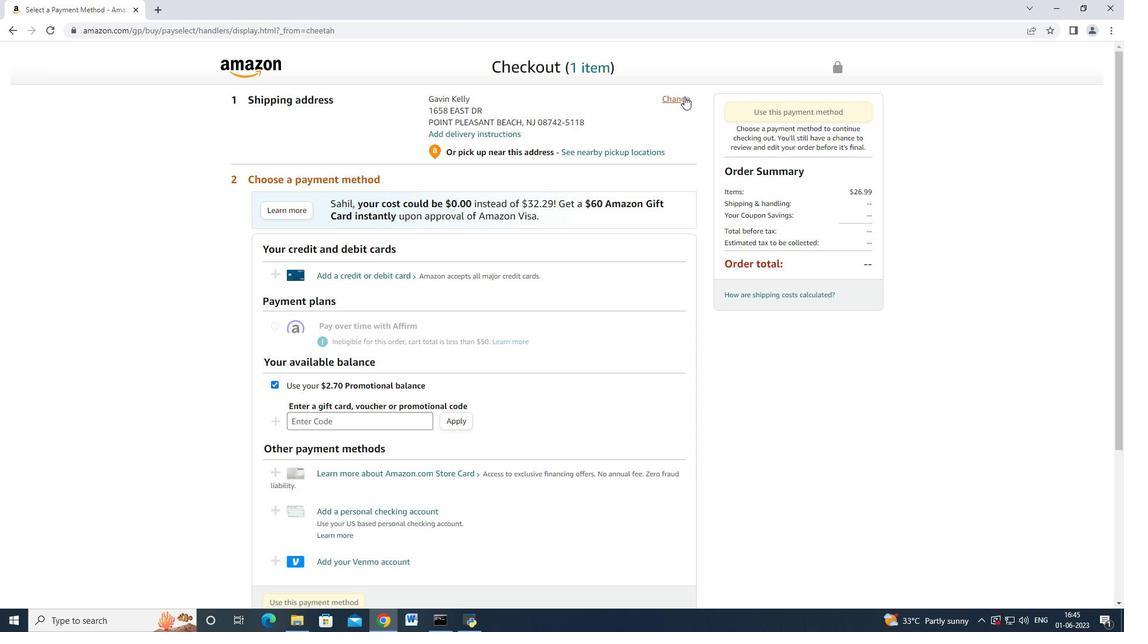 
Action: Mouse moved to (466, 217)
Screenshot: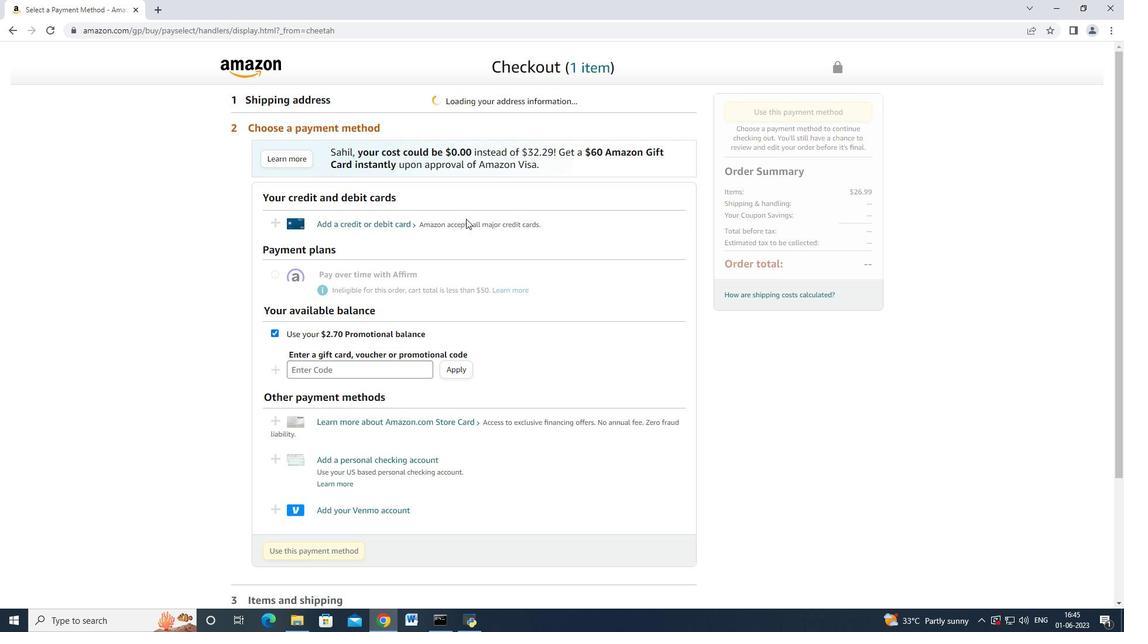 
Action: Mouse scrolled (466, 218) with delta (0, 0)
Screenshot: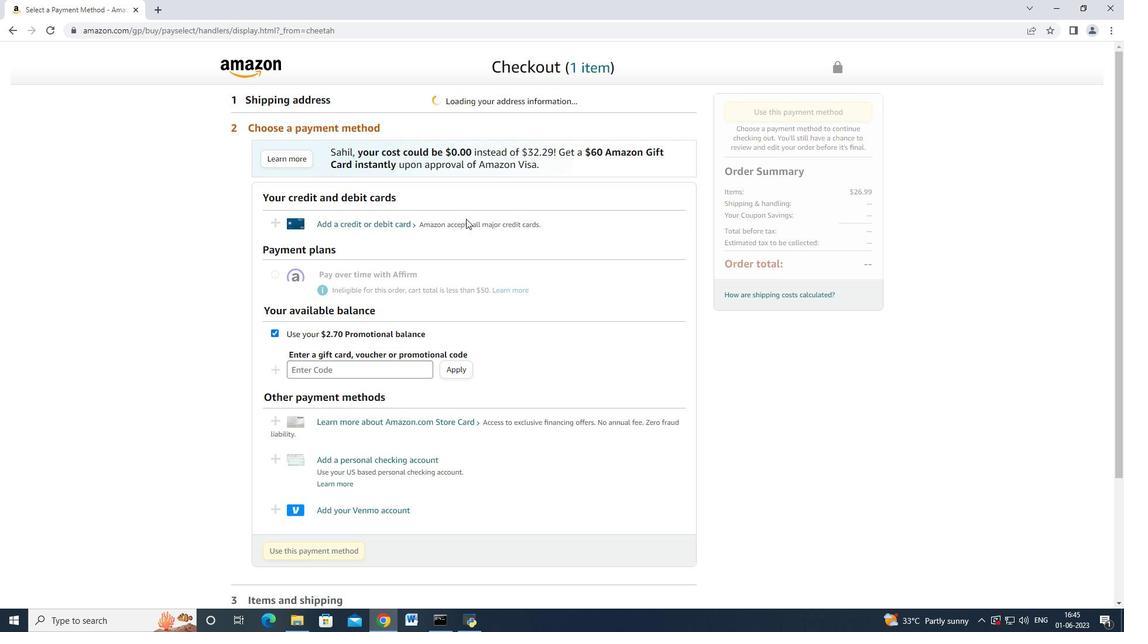 
Action: Mouse scrolled (466, 218) with delta (0, 0)
Screenshot: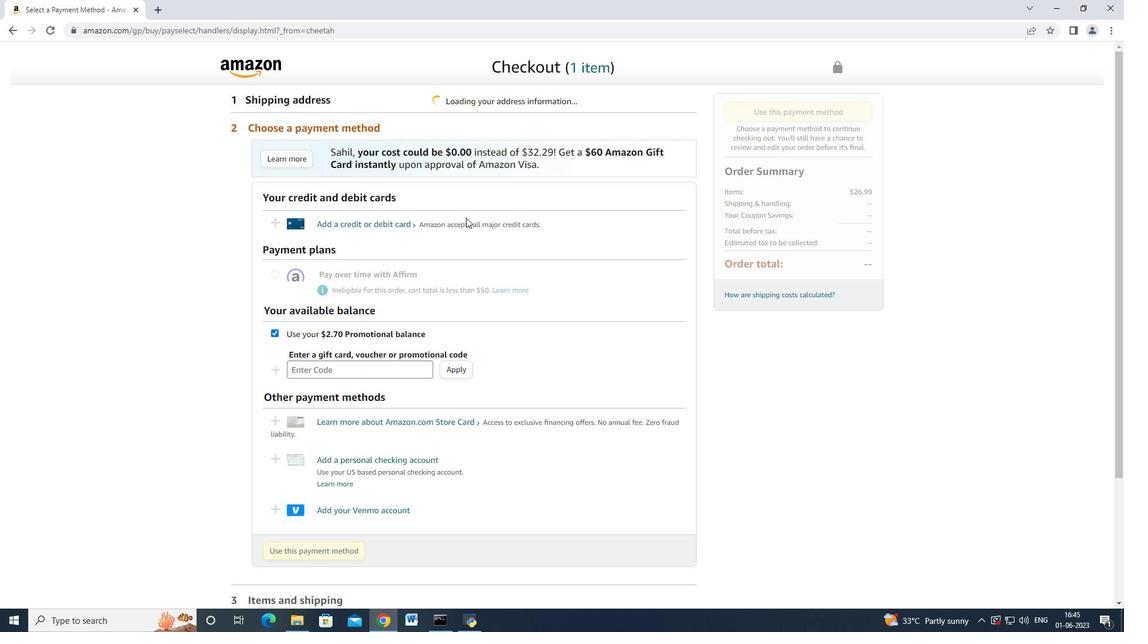 
Action: Mouse scrolled (466, 217) with delta (0, 0)
Screenshot: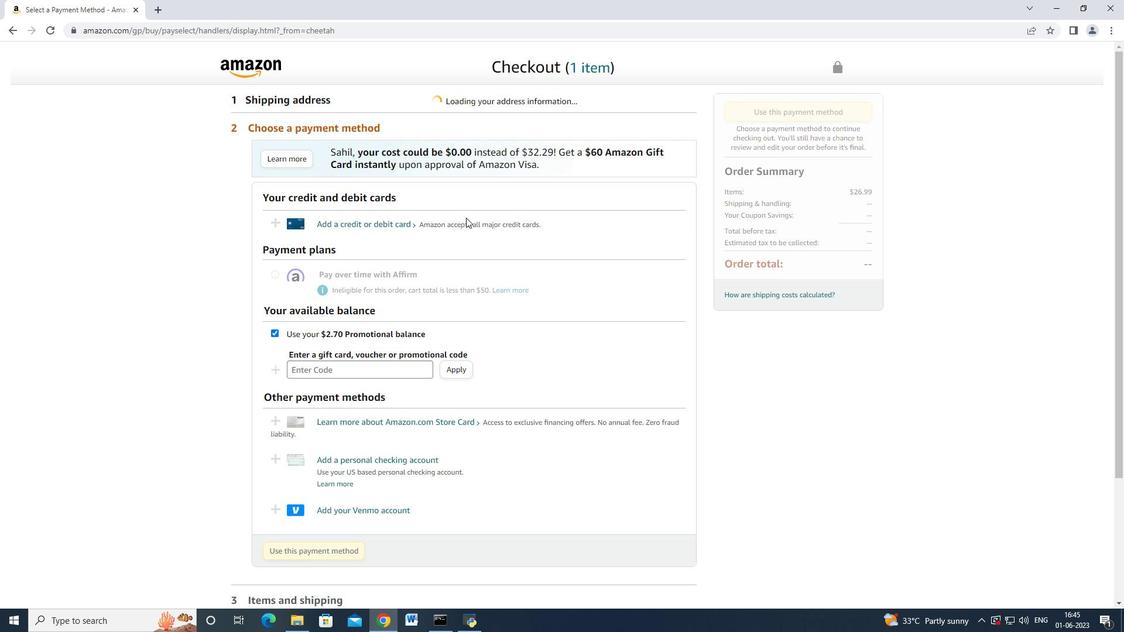 
Action: Mouse scrolled (466, 217) with delta (0, 0)
Screenshot: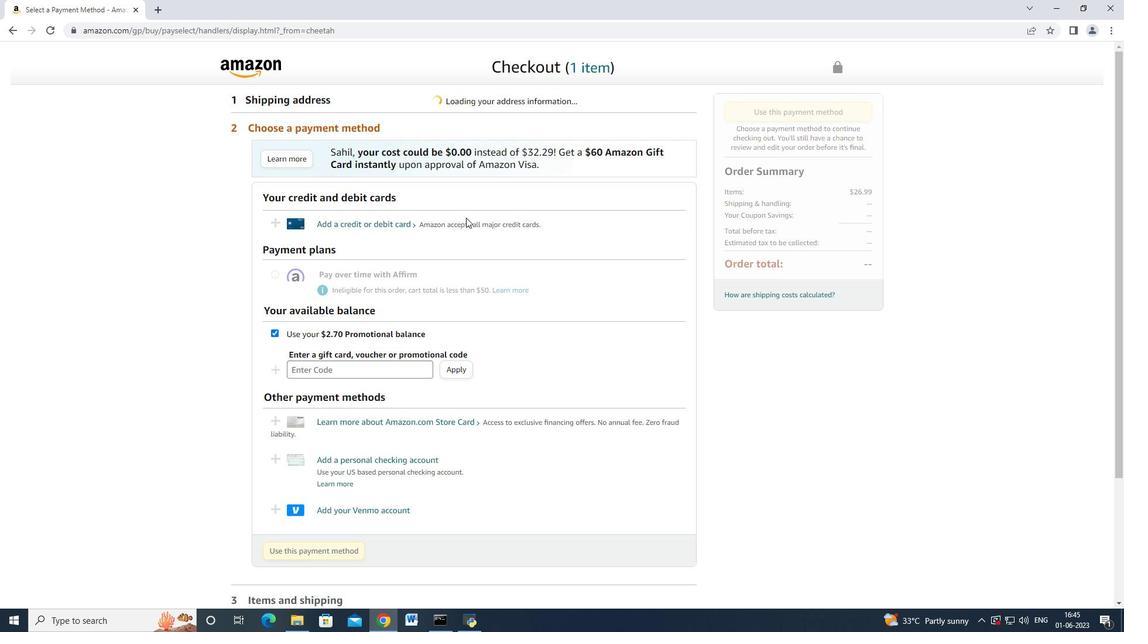 
Action: Mouse scrolled (466, 218) with delta (0, 0)
Screenshot: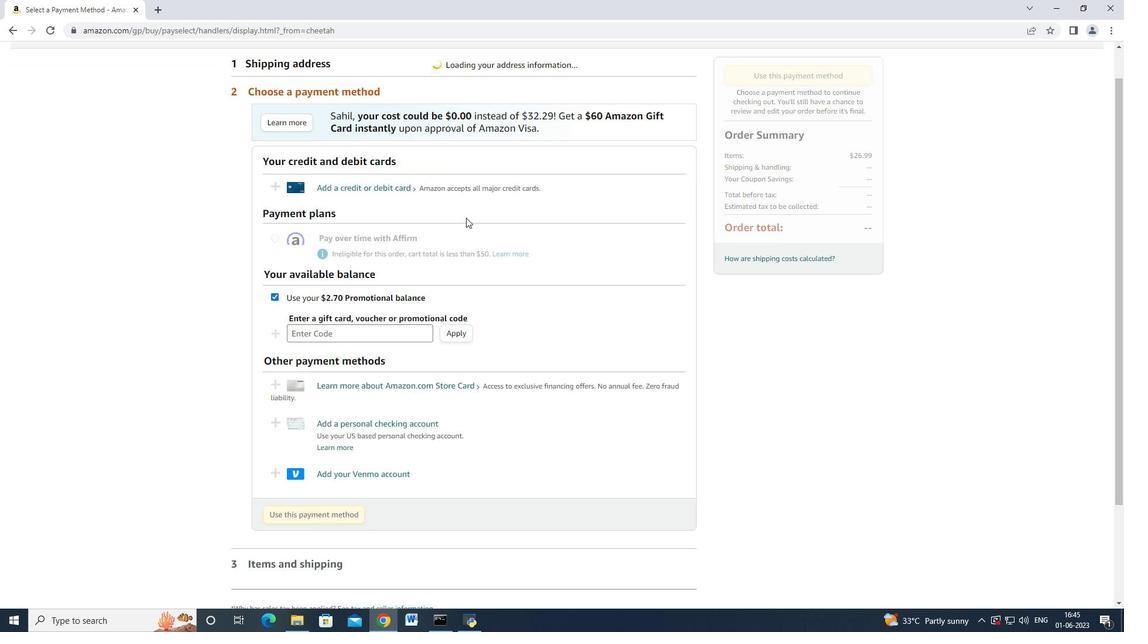 
Action: Mouse scrolled (466, 217) with delta (0, 0)
Screenshot: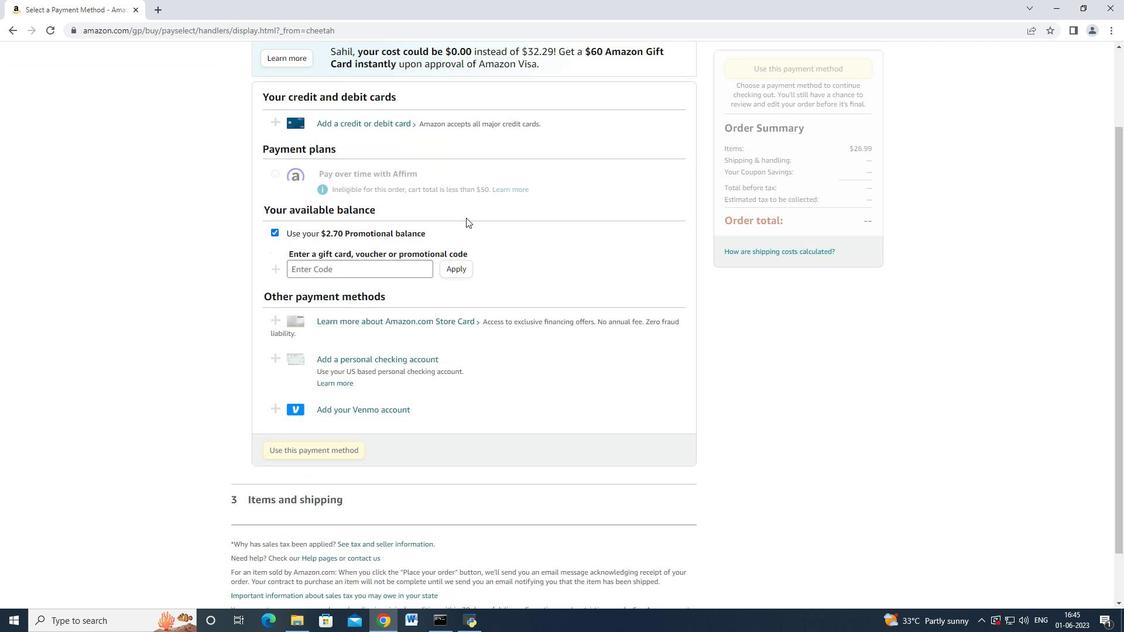 
Action: Mouse scrolled (466, 218) with delta (0, 0)
Screenshot: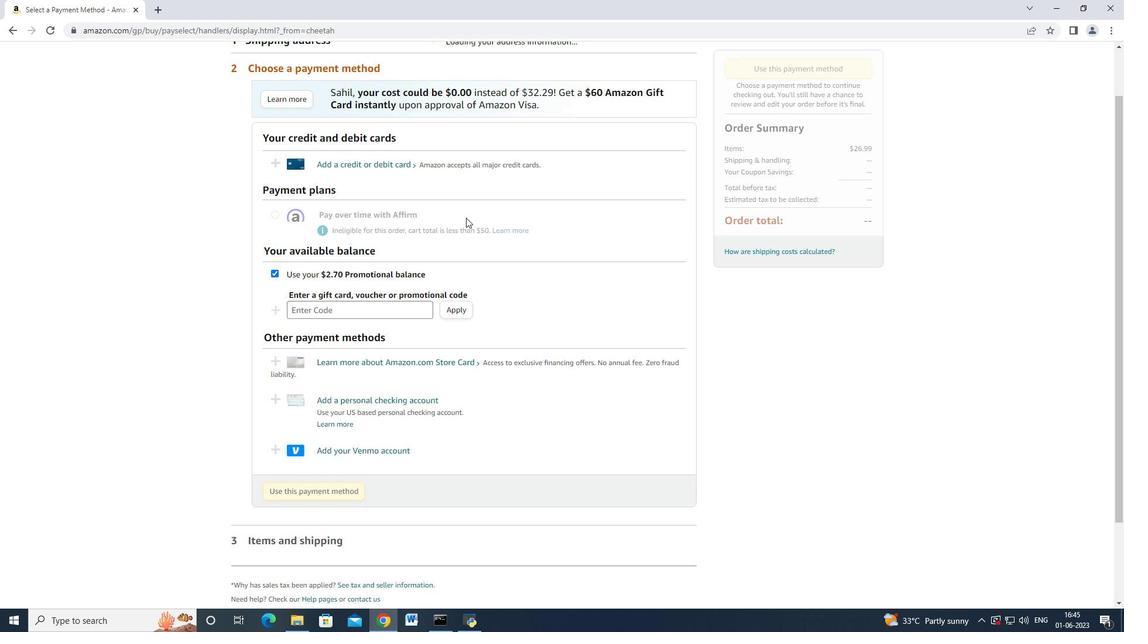
Action: Mouse scrolled (466, 218) with delta (0, 0)
Screenshot: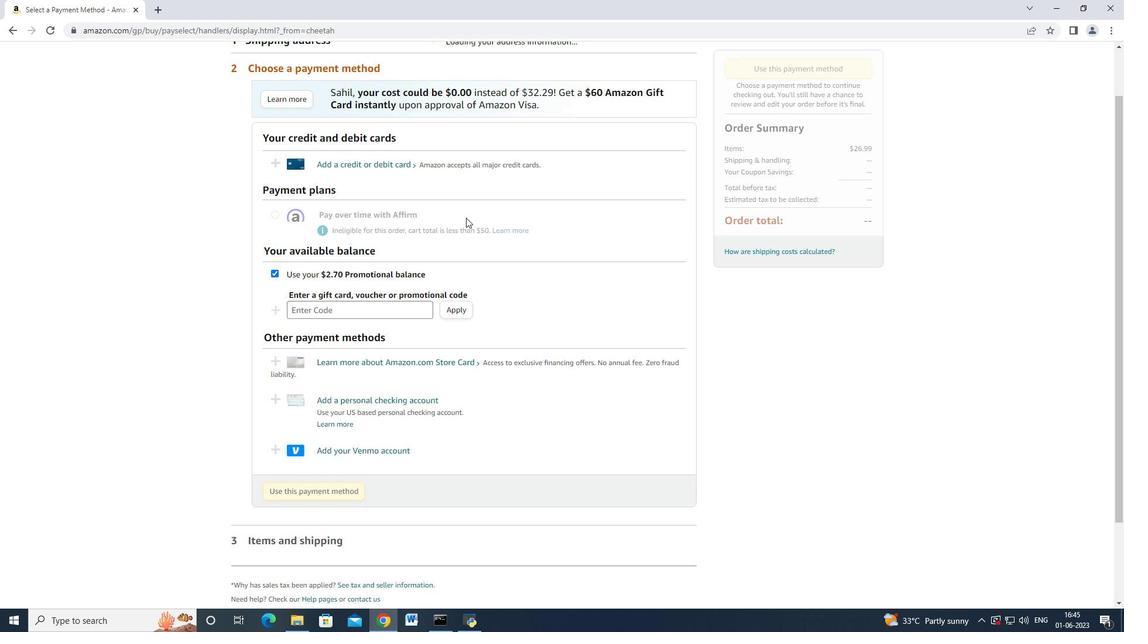 
Action: Mouse scrolled (466, 218) with delta (0, 0)
Screenshot: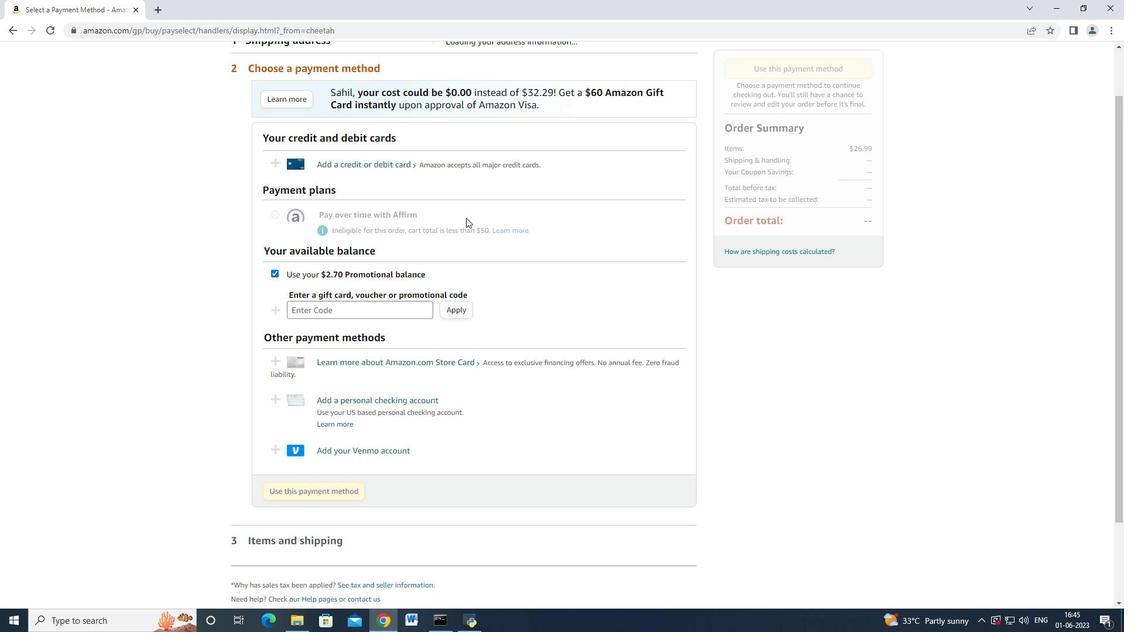 
Action: Mouse scrolled (466, 217) with delta (0, 0)
Screenshot: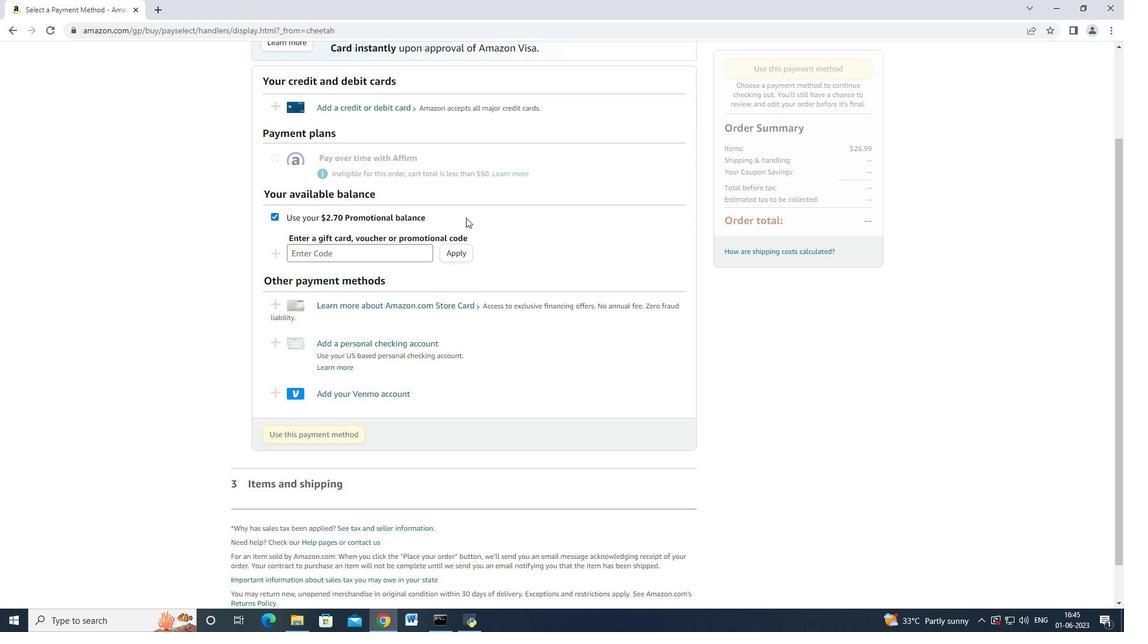 
Action: Mouse scrolled (466, 217) with delta (0, 0)
Screenshot: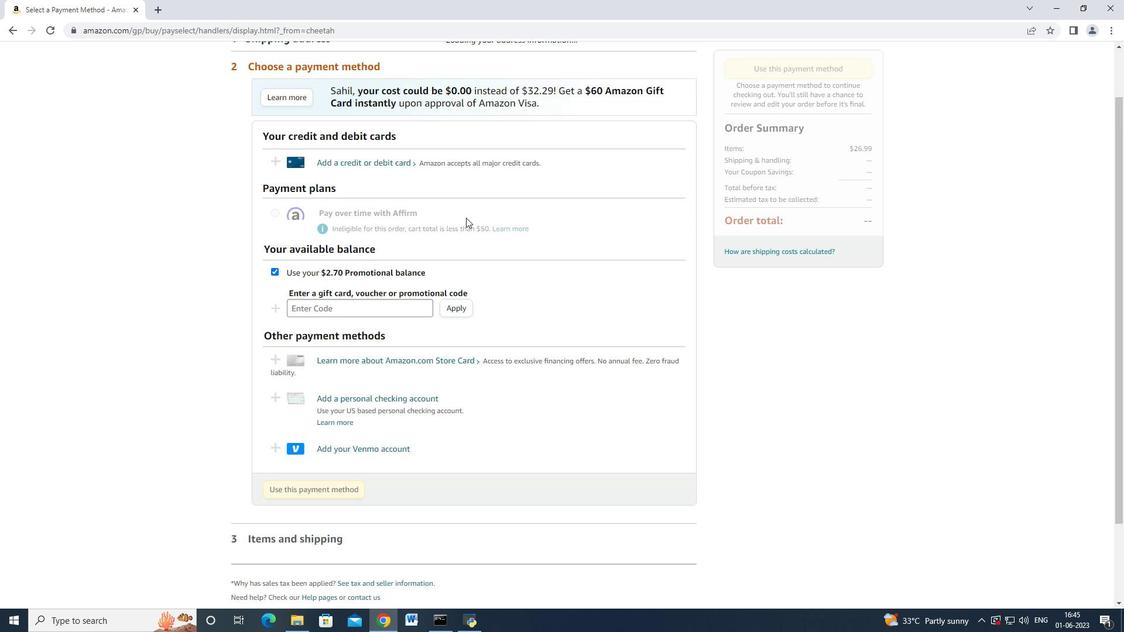 
Action: Mouse scrolled (466, 217) with delta (0, 0)
Screenshot: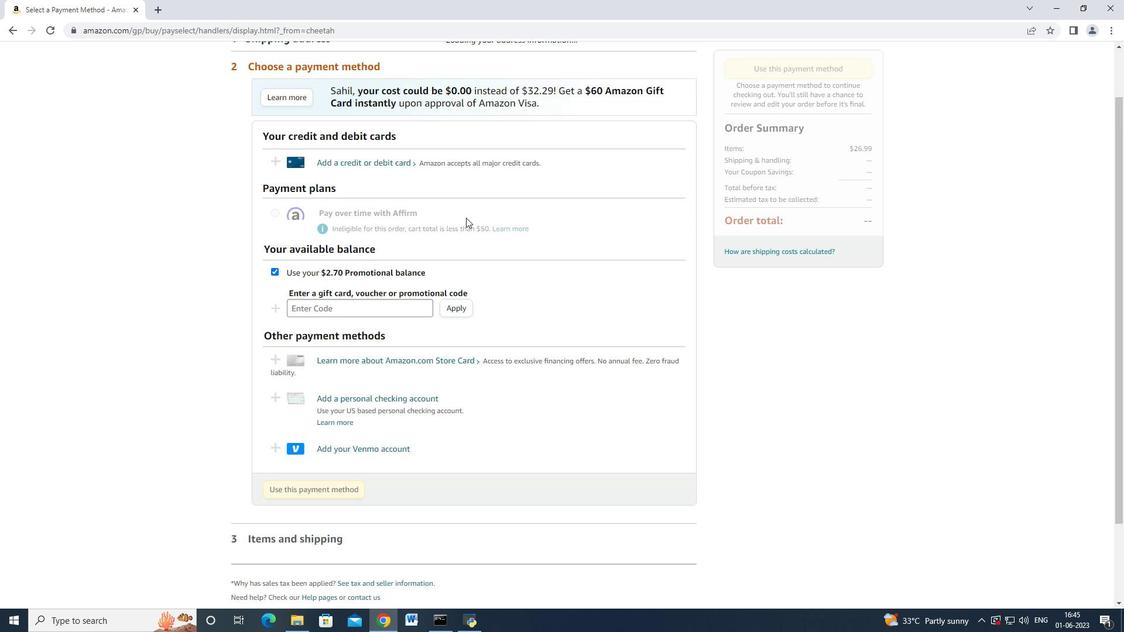 
Action: Mouse scrolled (466, 217) with delta (0, 0)
Screenshot: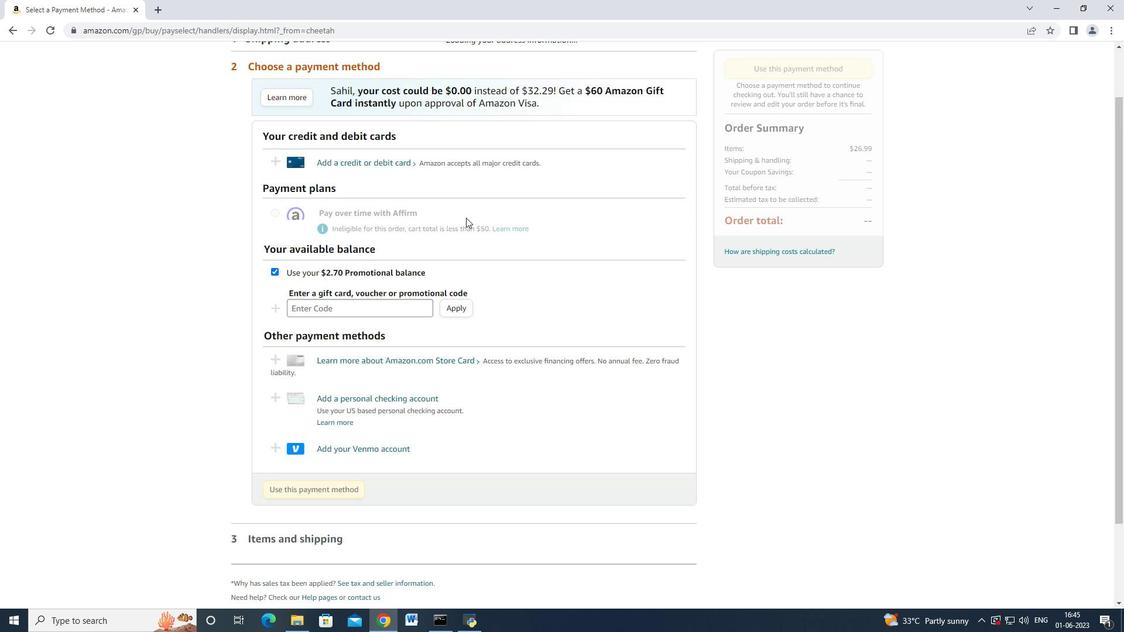 
Action: Mouse scrolled (466, 218) with delta (0, 0)
Screenshot: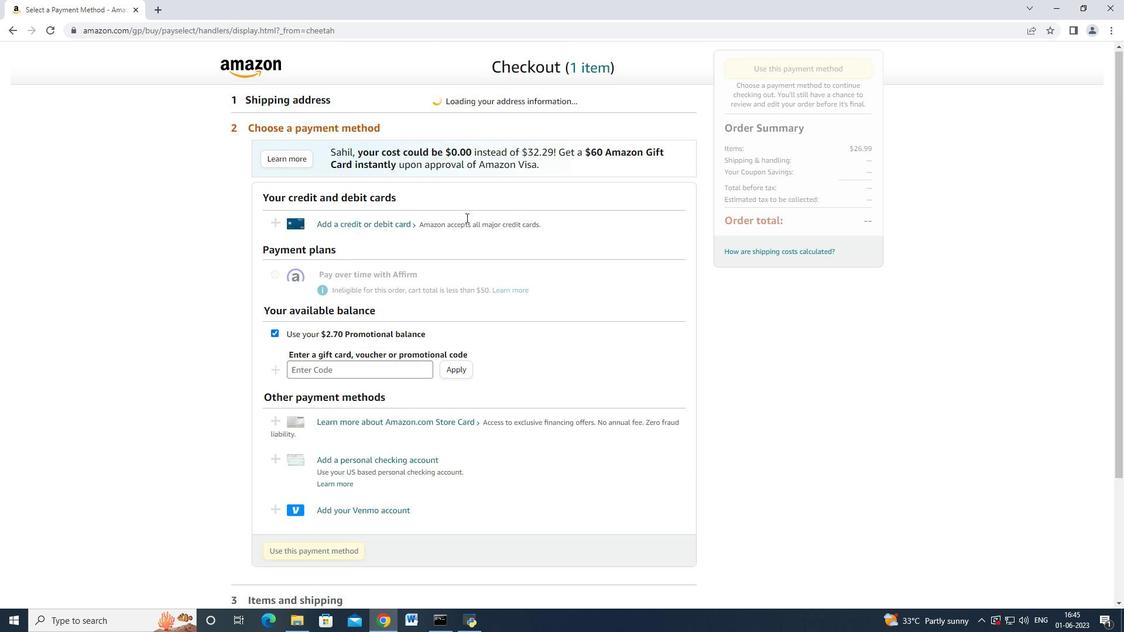 
Action: Mouse scrolled (466, 218) with delta (0, 0)
Screenshot: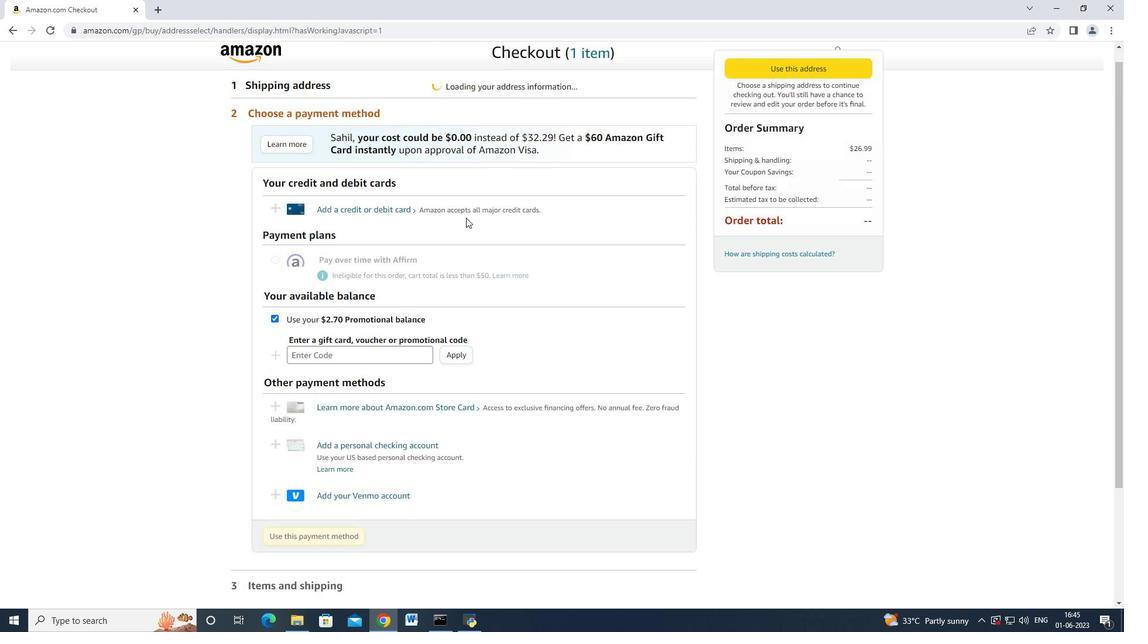 
Action: Mouse scrolled (466, 218) with delta (0, 0)
Screenshot: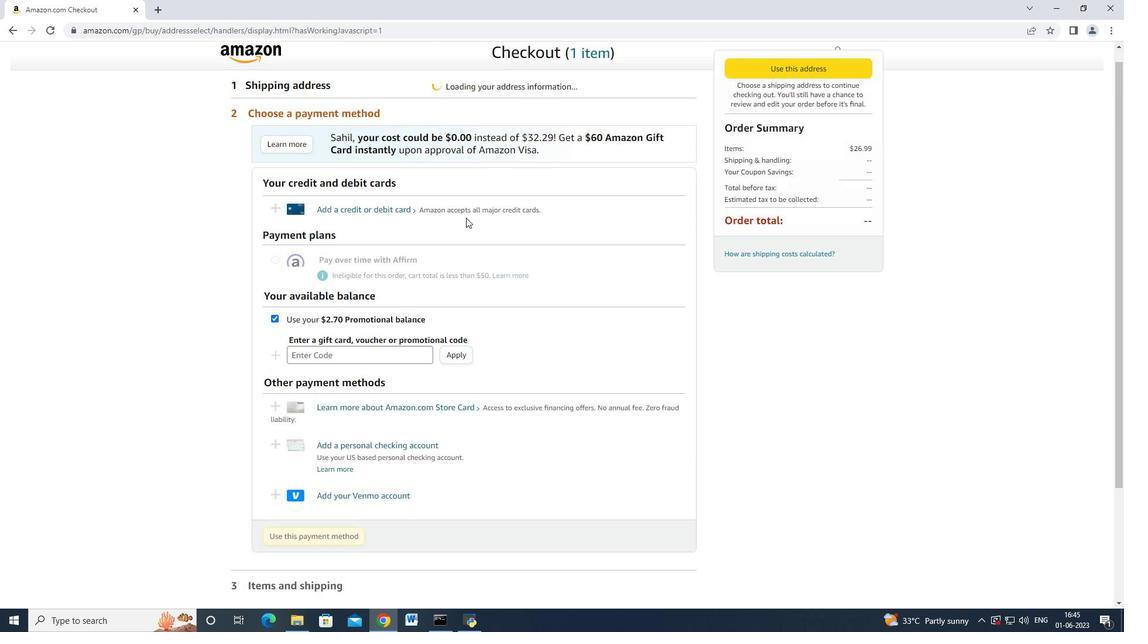 
Action: Mouse moved to (466, 217)
Screenshot: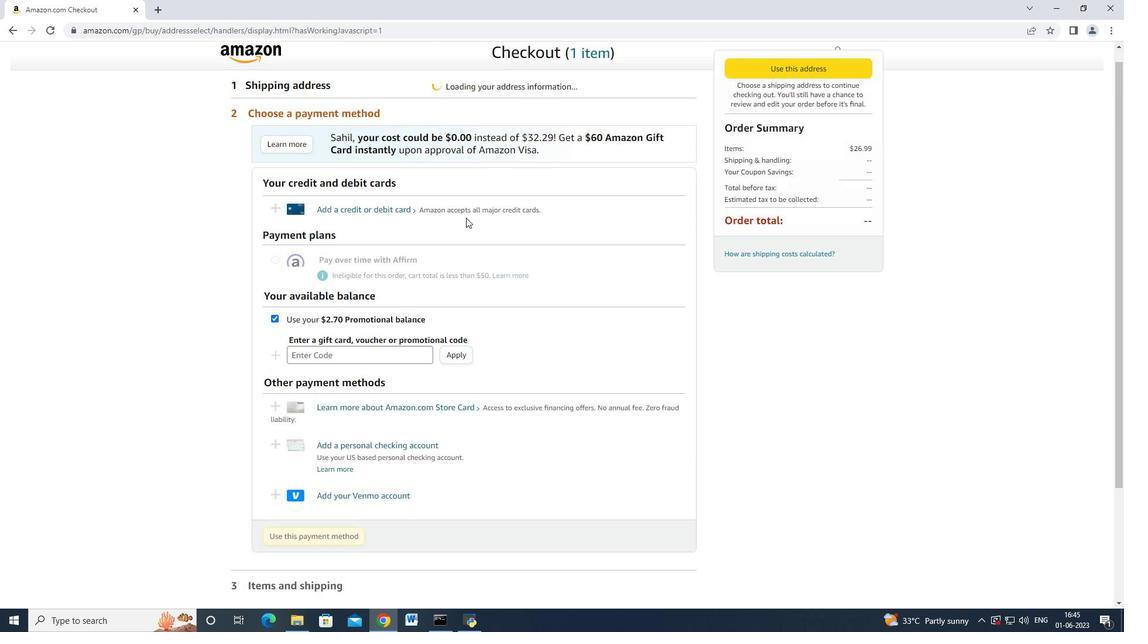 
Action: Mouse scrolled (466, 218) with delta (0, 0)
Screenshot: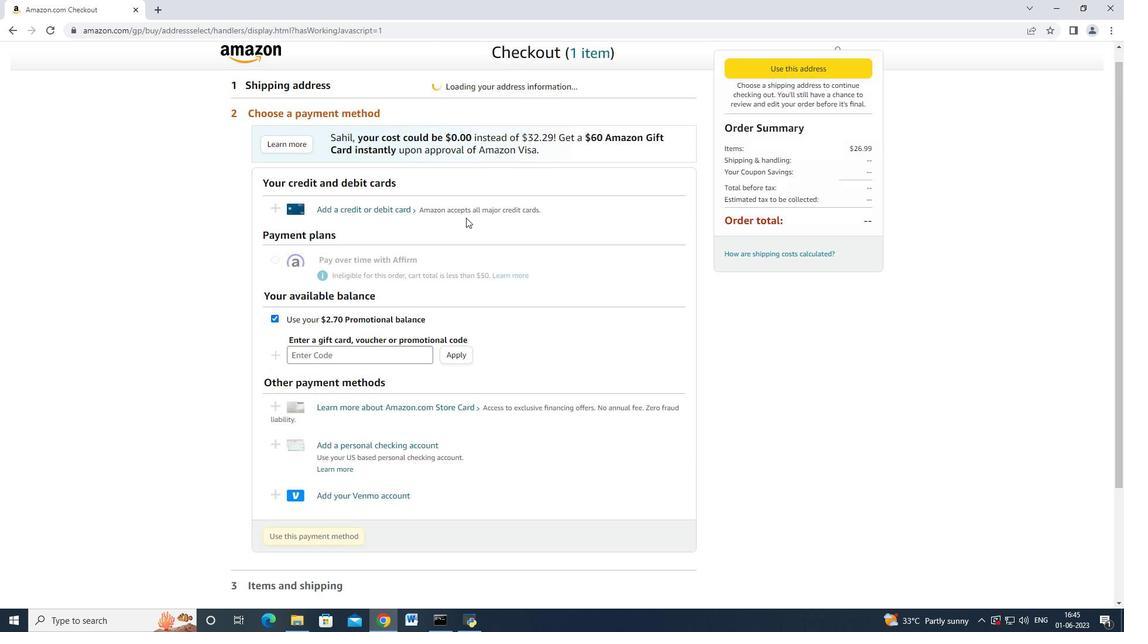 
Action: Mouse scrolled (466, 218) with delta (0, 0)
Screenshot: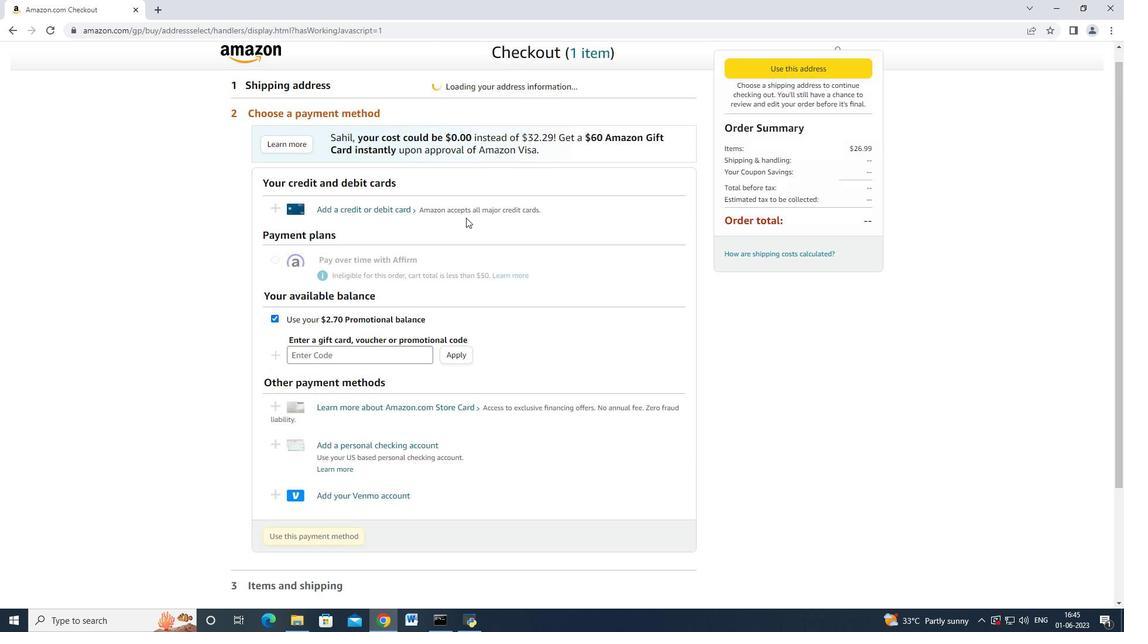 
Action: Mouse scrolled (466, 218) with delta (0, 0)
Screenshot: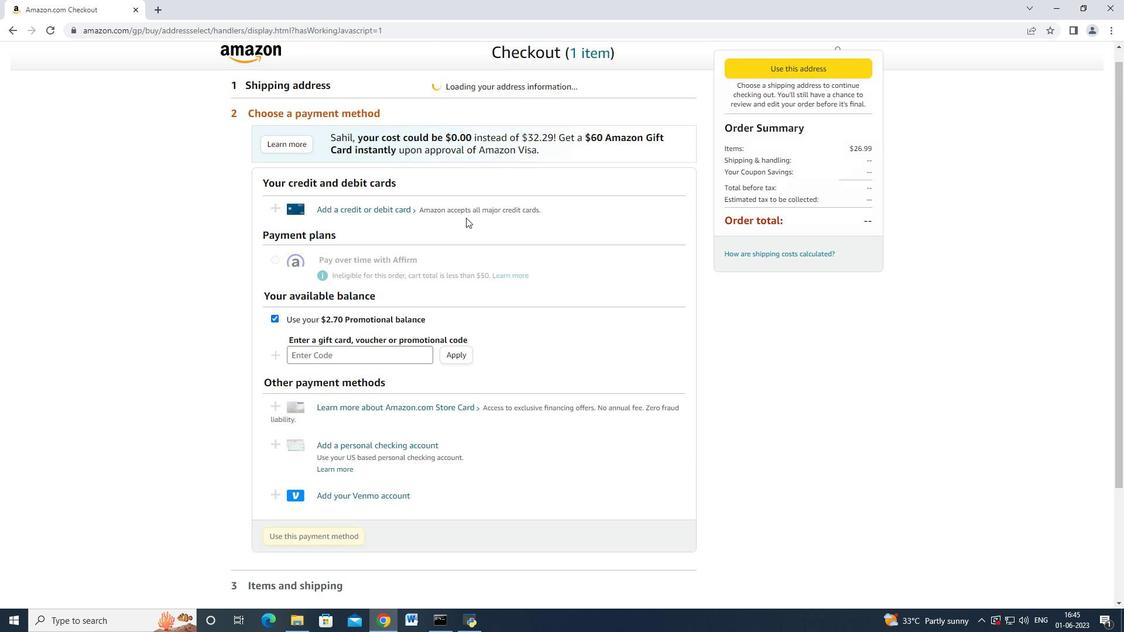 
Action: Mouse moved to (465, 217)
Screenshot: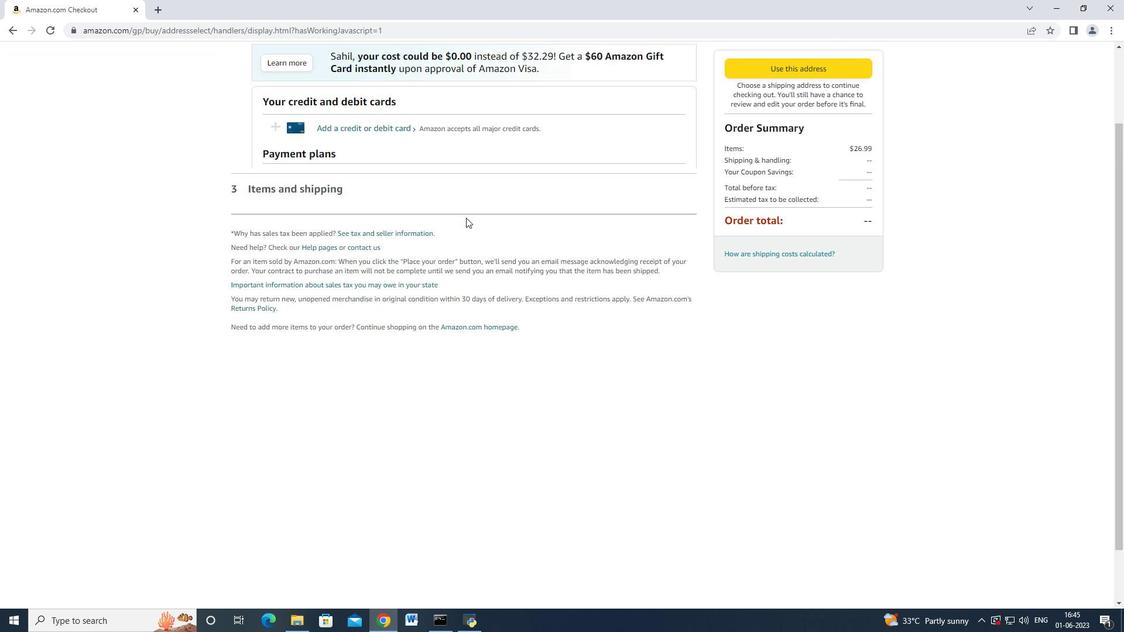 
Action: Mouse scrolled (465, 217) with delta (0, 0)
Screenshot: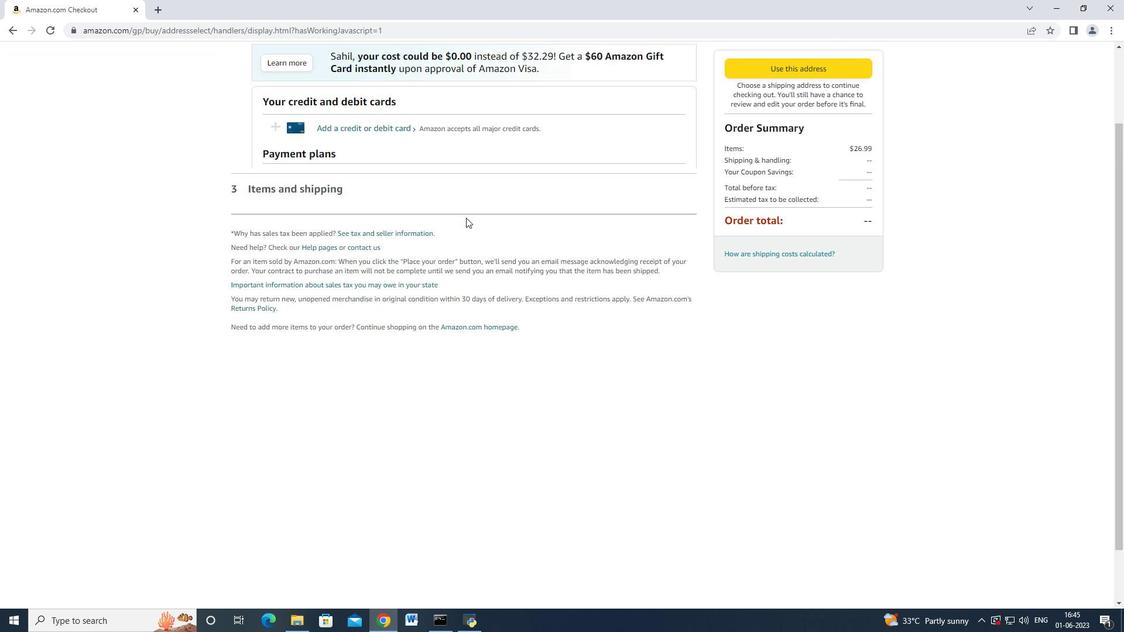
Action: Mouse scrolled (465, 217) with delta (0, 0)
Screenshot: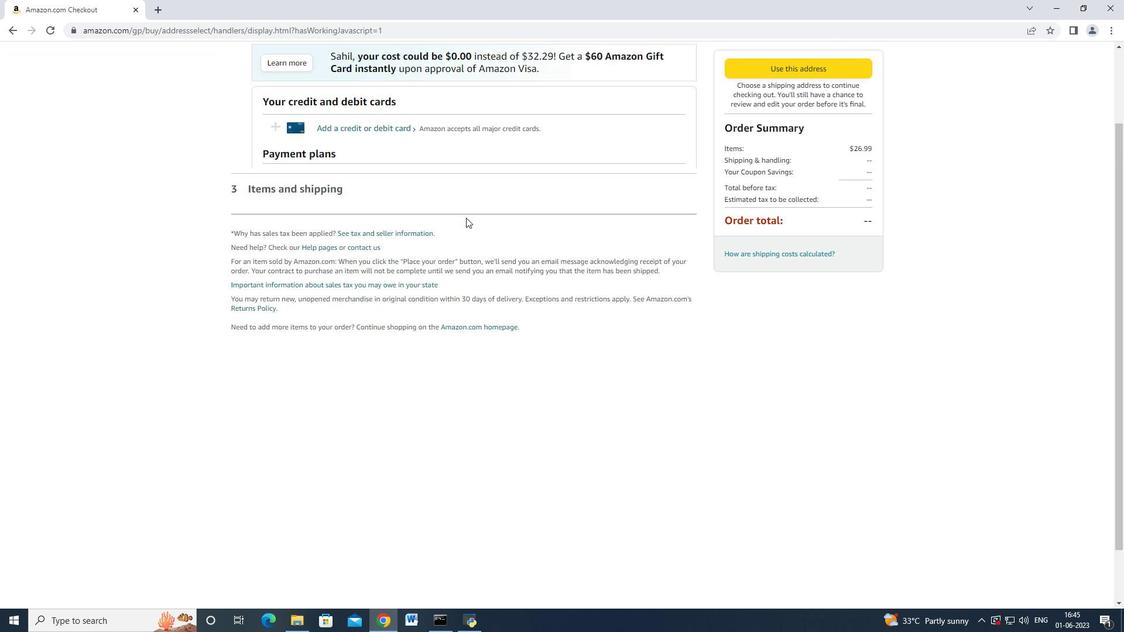 
Action: Mouse scrolled (465, 217) with delta (0, 0)
Screenshot: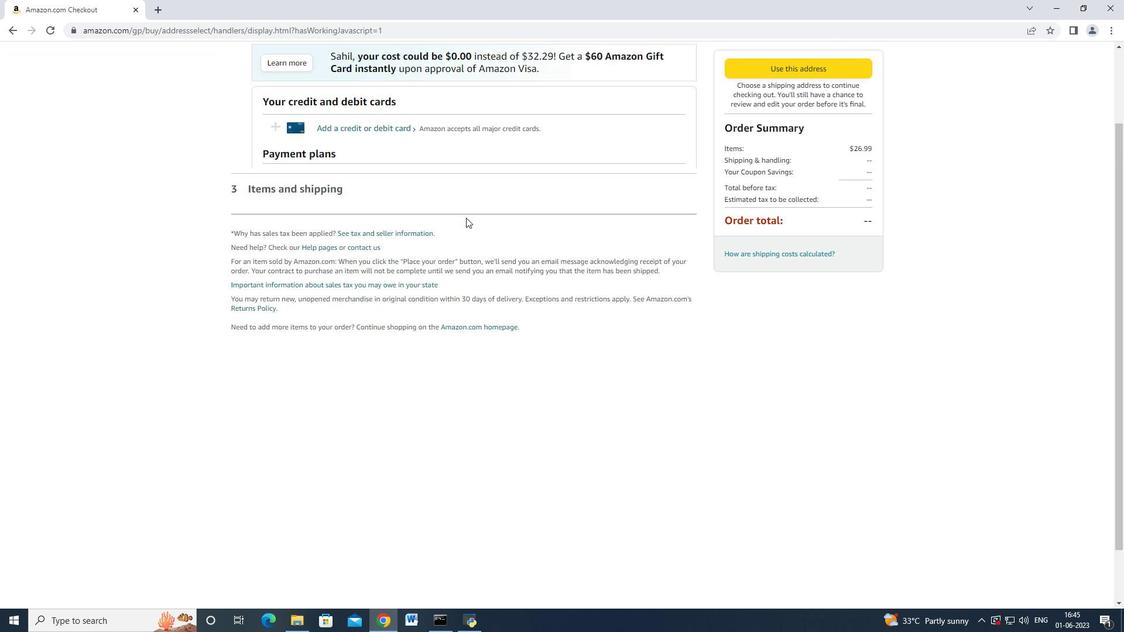 
Action: Mouse scrolled (465, 217) with delta (0, 0)
Screenshot: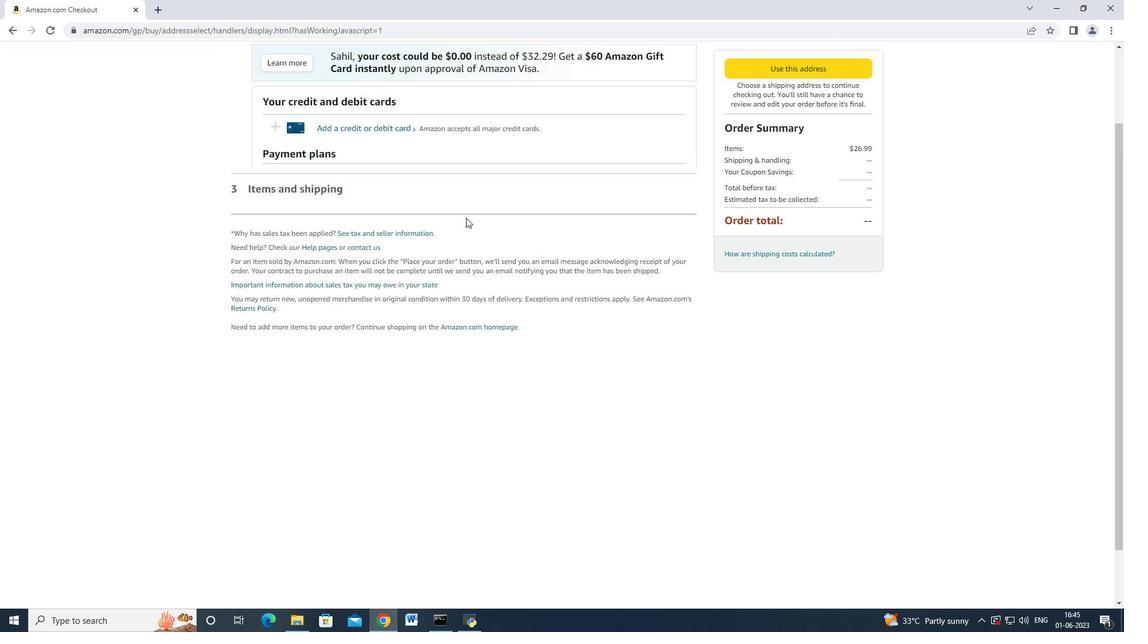 
Action: Mouse scrolled (465, 217) with delta (0, 0)
Screenshot: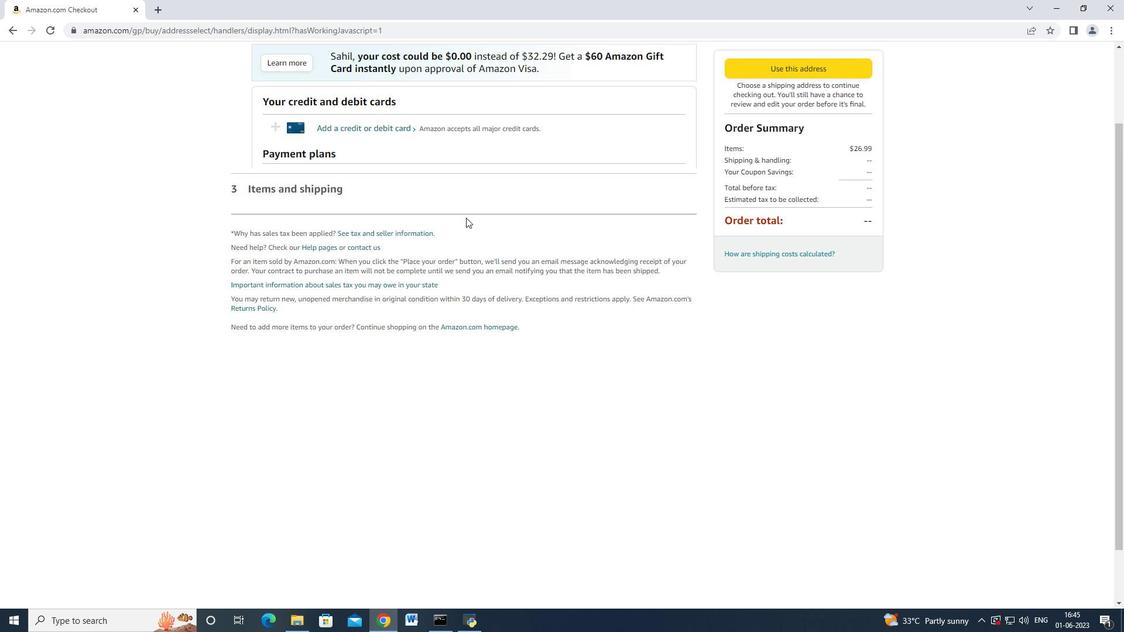 
Action: Mouse scrolled (465, 217) with delta (0, 0)
Screenshot: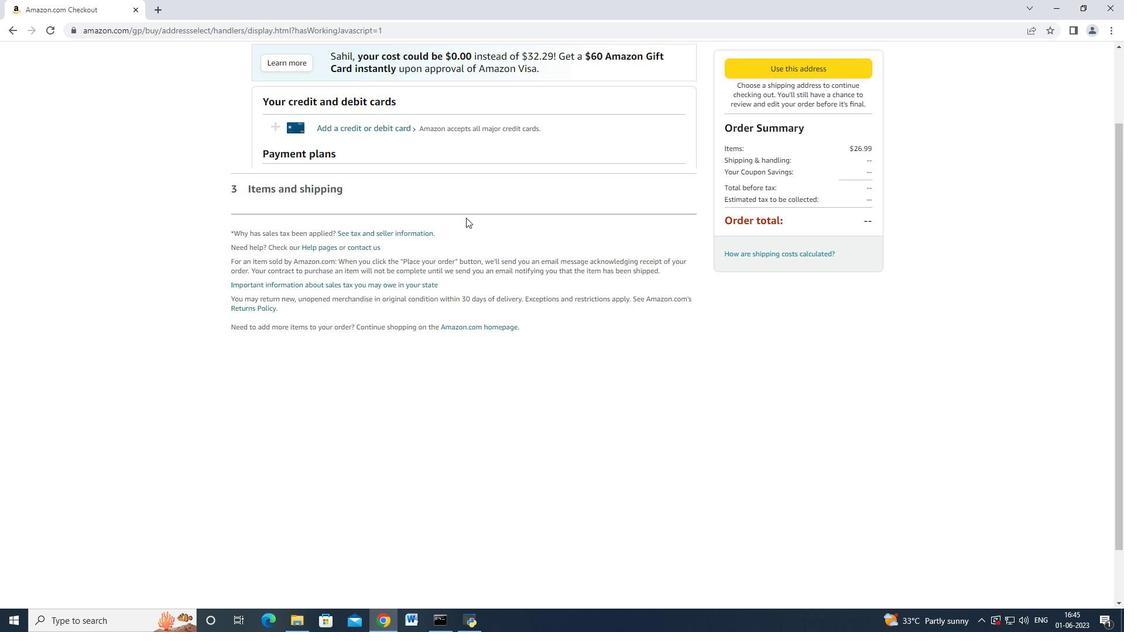 
Action: Mouse moved to (465, 217)
Screenshot: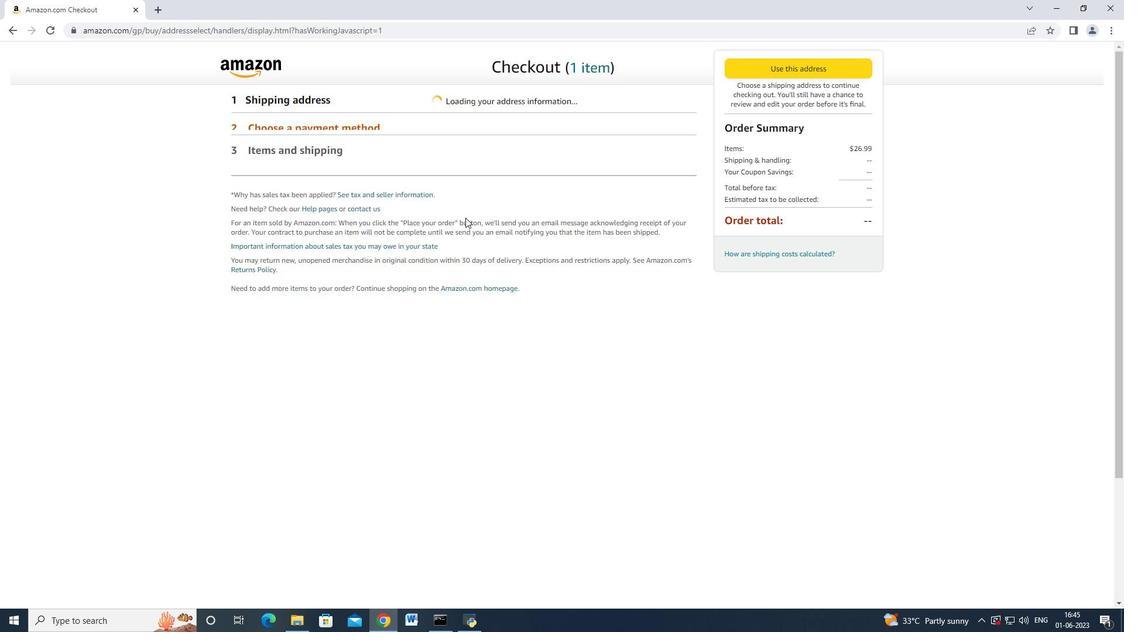 
Action: Mouse scrolled (465, 218) with delta (0, 0)
Screenshot: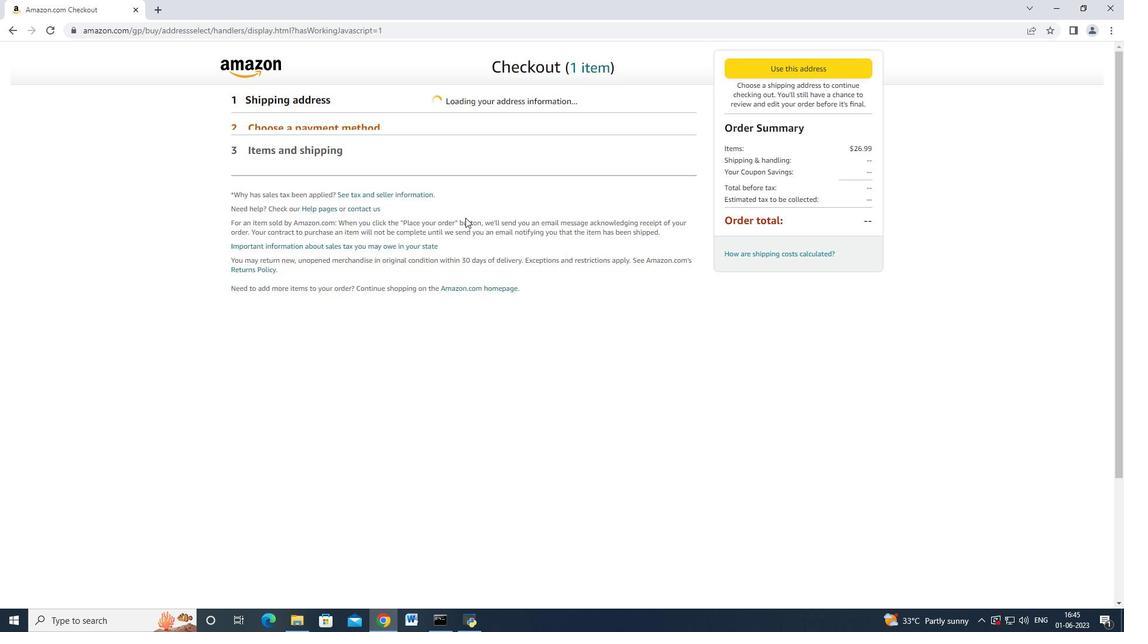 
Action: Mouse scrolled (465, 218) with delta (0, 0)
Screenshot: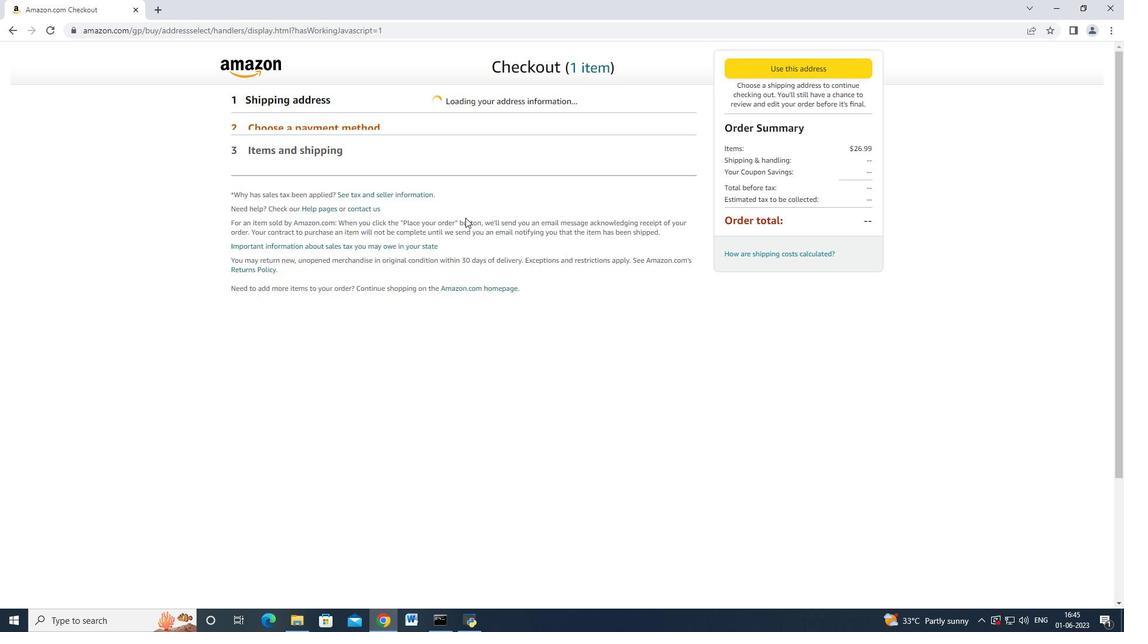 
Action: Mouse scrolled (465, 218) with delta (0, 0)
Screenshot: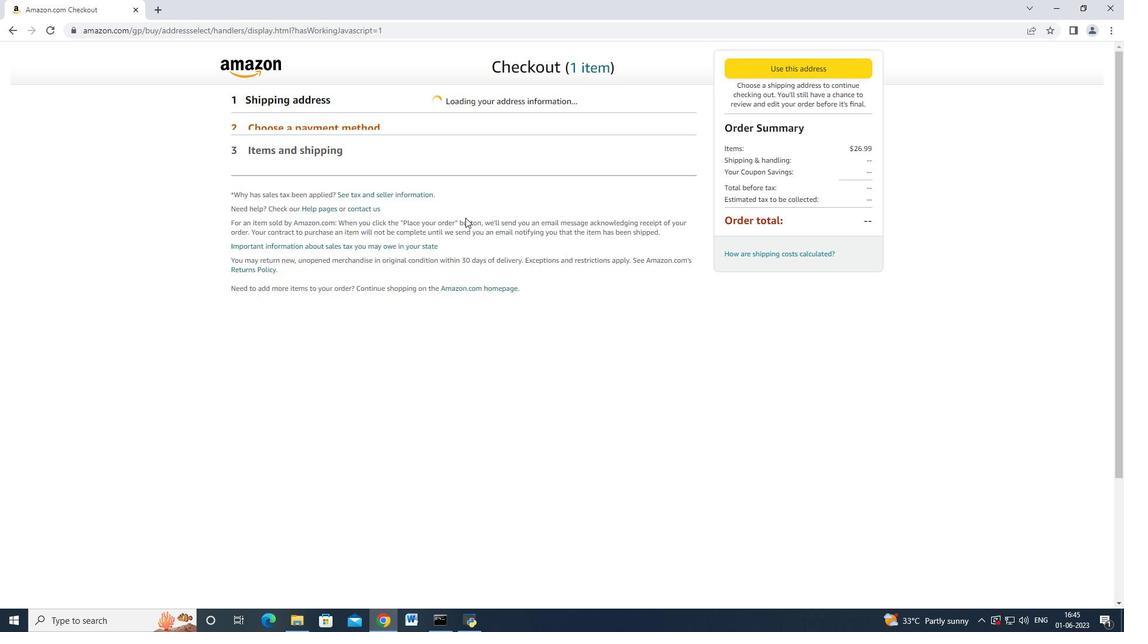 
Action: Mouse scrolled (465, 218) with delta (0, 0)
Screenshot: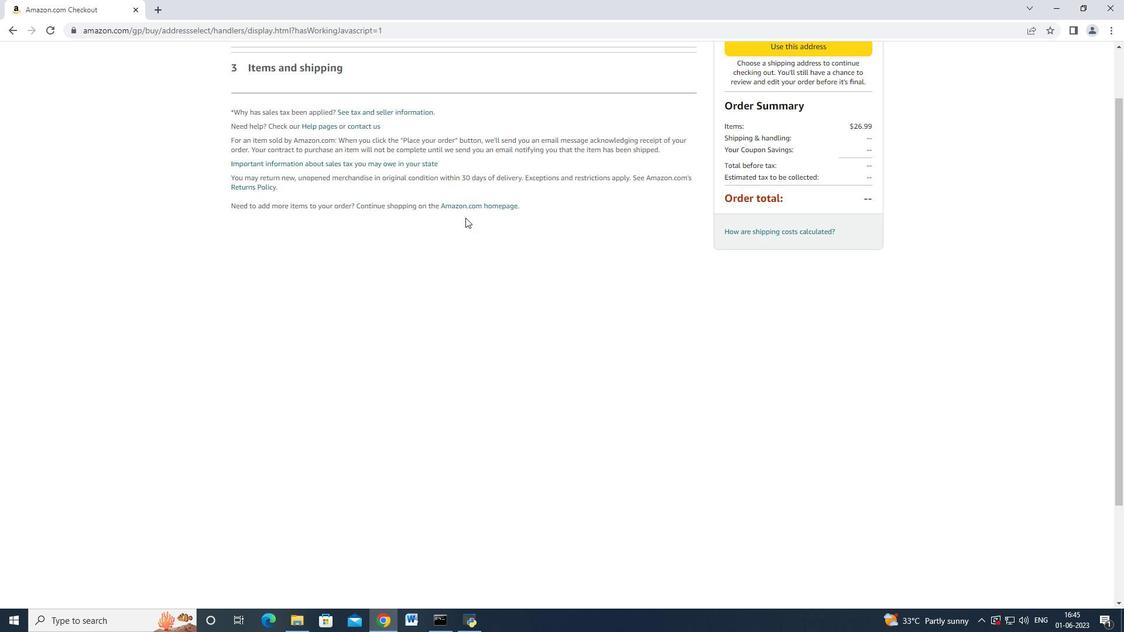 
Action: Mouse scrolled (465, 218) with delta (0, 0)
Screenshot: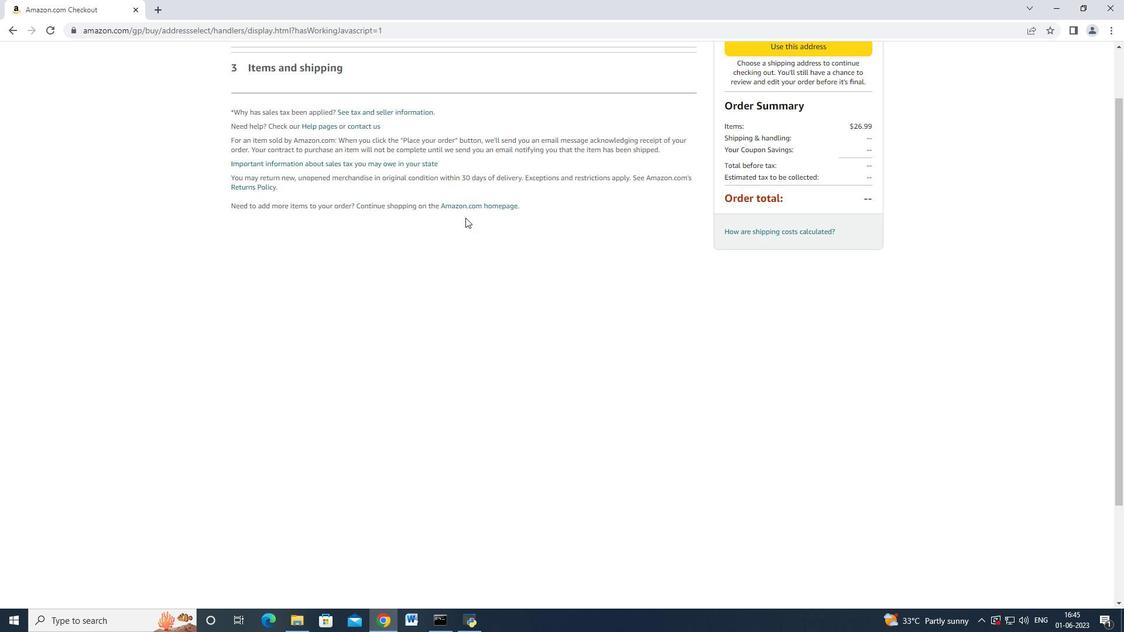 
Action: Mouse scrolled (465, 218) with delta (0, 0)
Screenshot: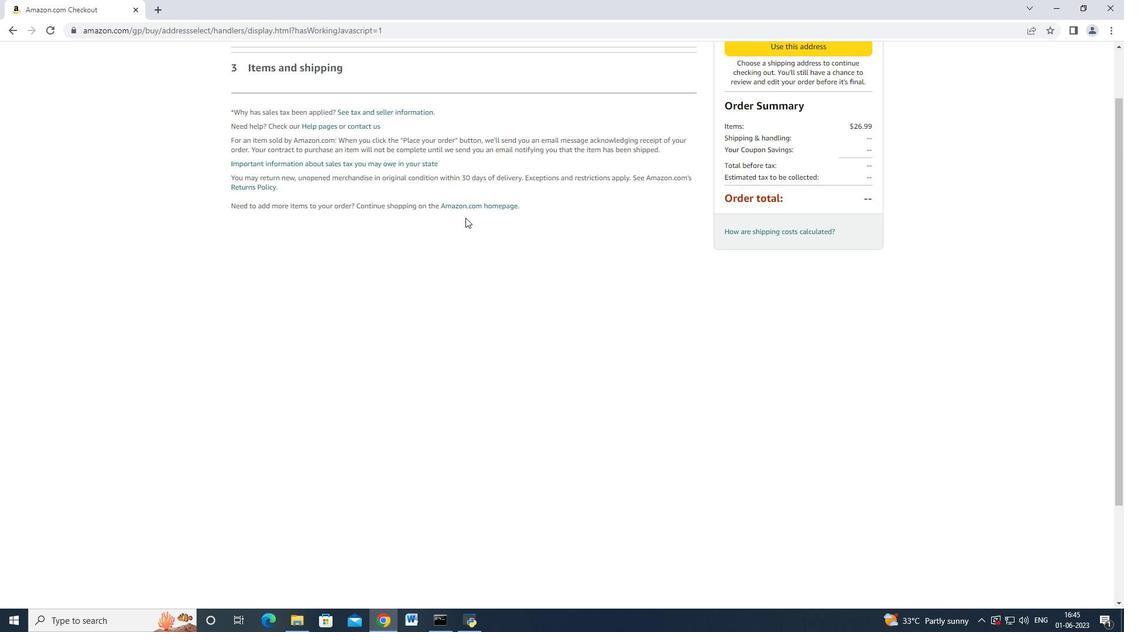 
Action: Mouse scrolled (465, 218) with delta (0, 0)
Screenshot: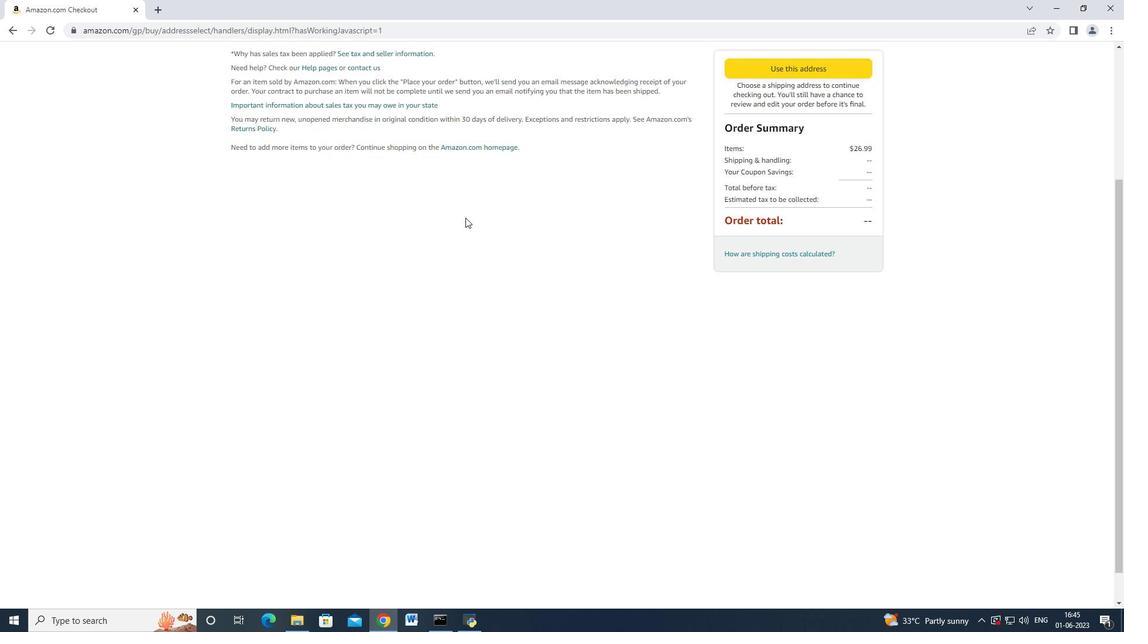 
Action: Mouse moved to (464, 219)
Screenshot: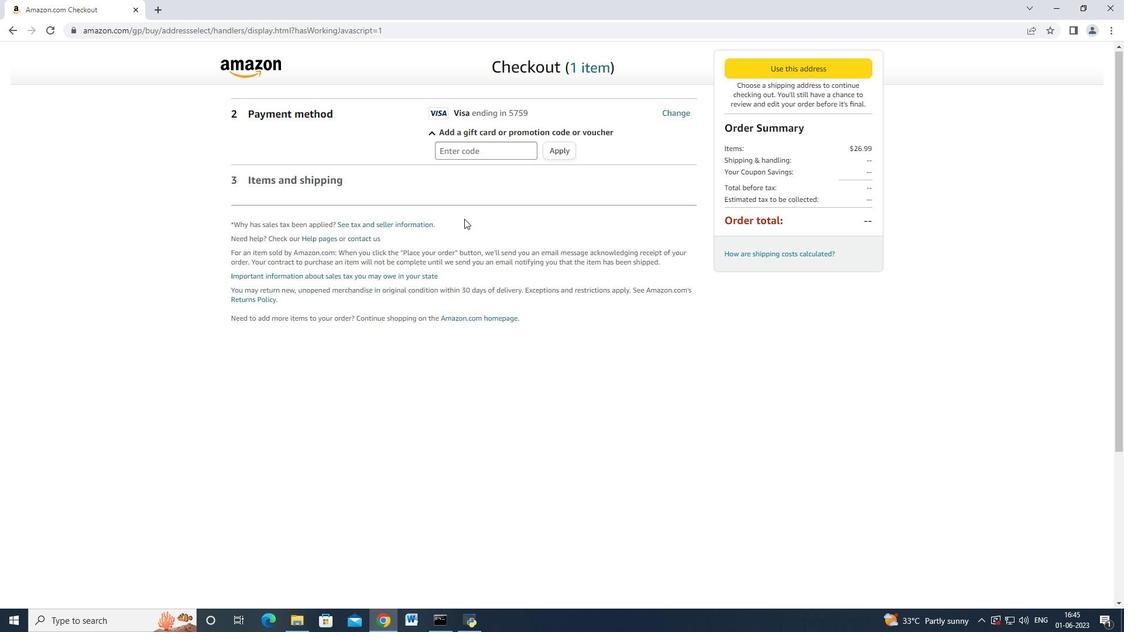 
Action: Mouse scrolled (464, 219) with delta (0, 0)
Screenshot: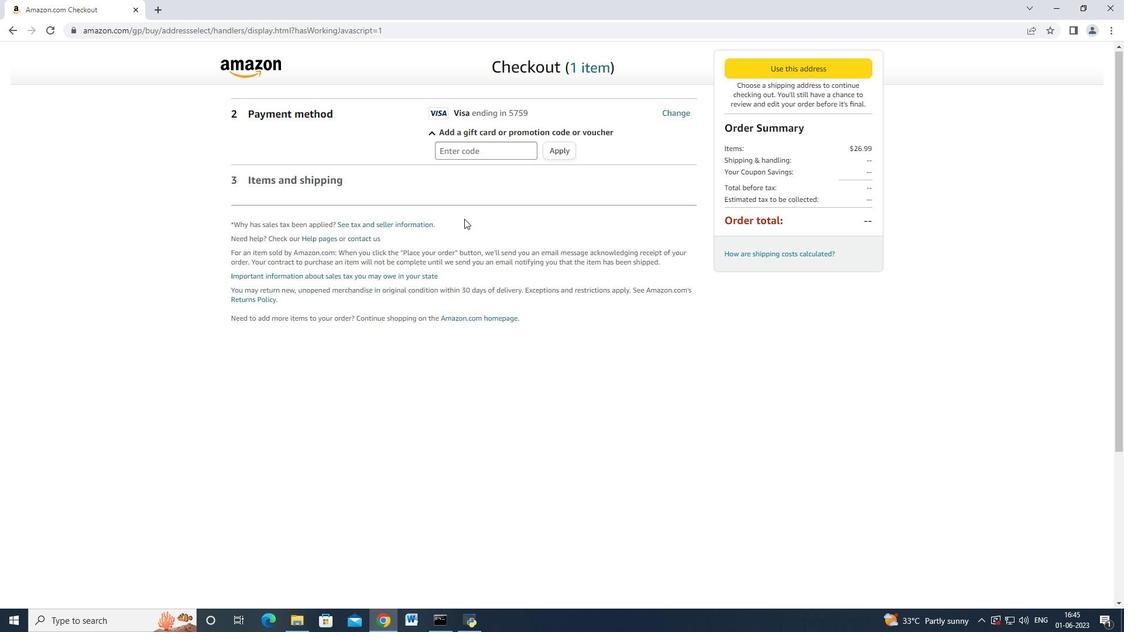 
Action: Mouse scrolled (464, 219) with delta (0, 0)
Screenshot: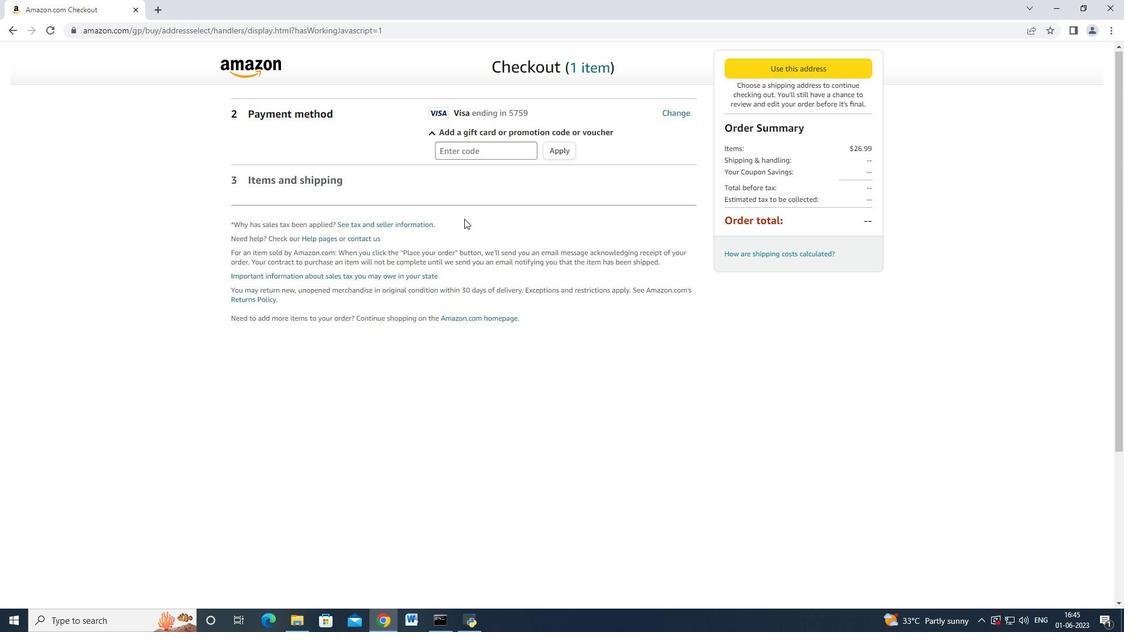 
Action: Mouse scrolled (464, 219) with delta (0, 0)
Screenshot: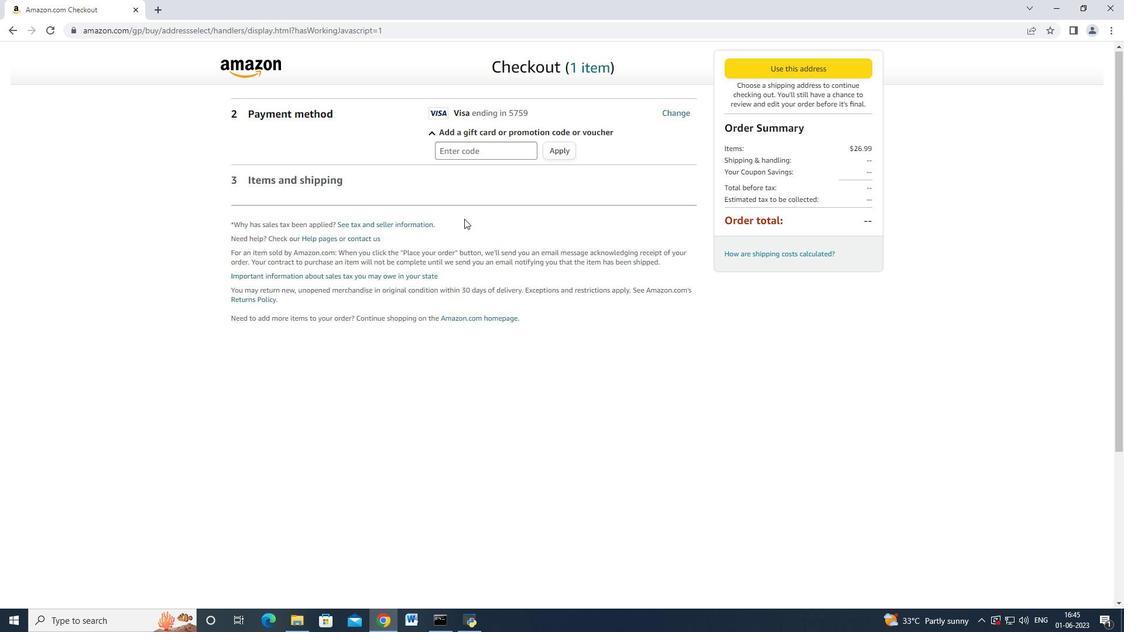 
Action: Mouse scrolled (464, 219) with delta (0, 0)
Screenshot: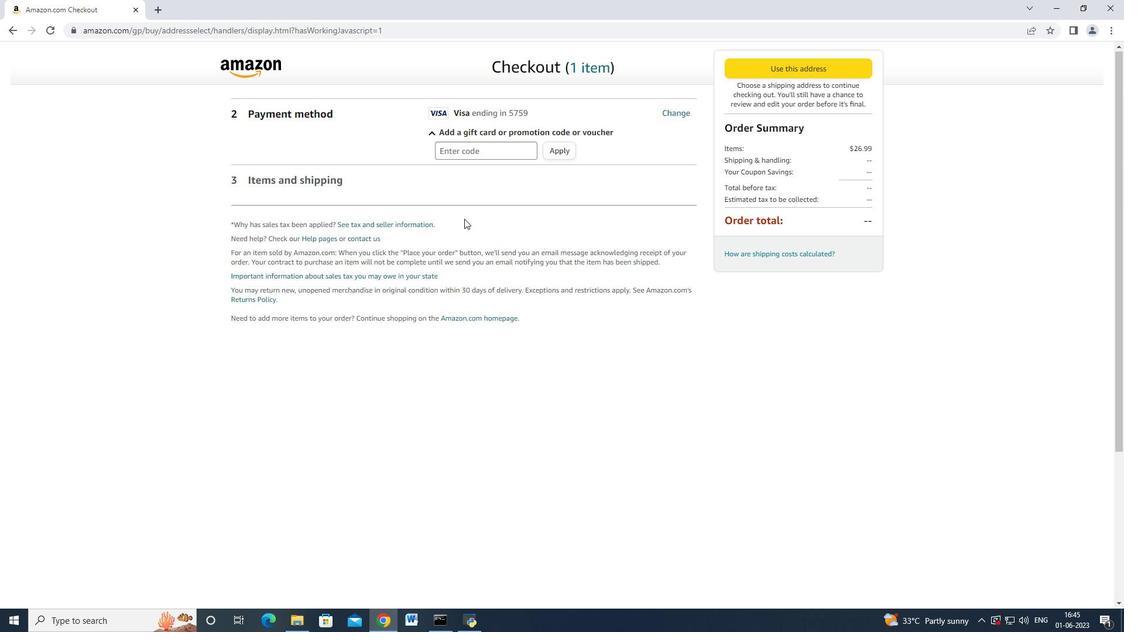
Action: Mouse scrolled (464, 218) with delta (0, 0)
Screenshot: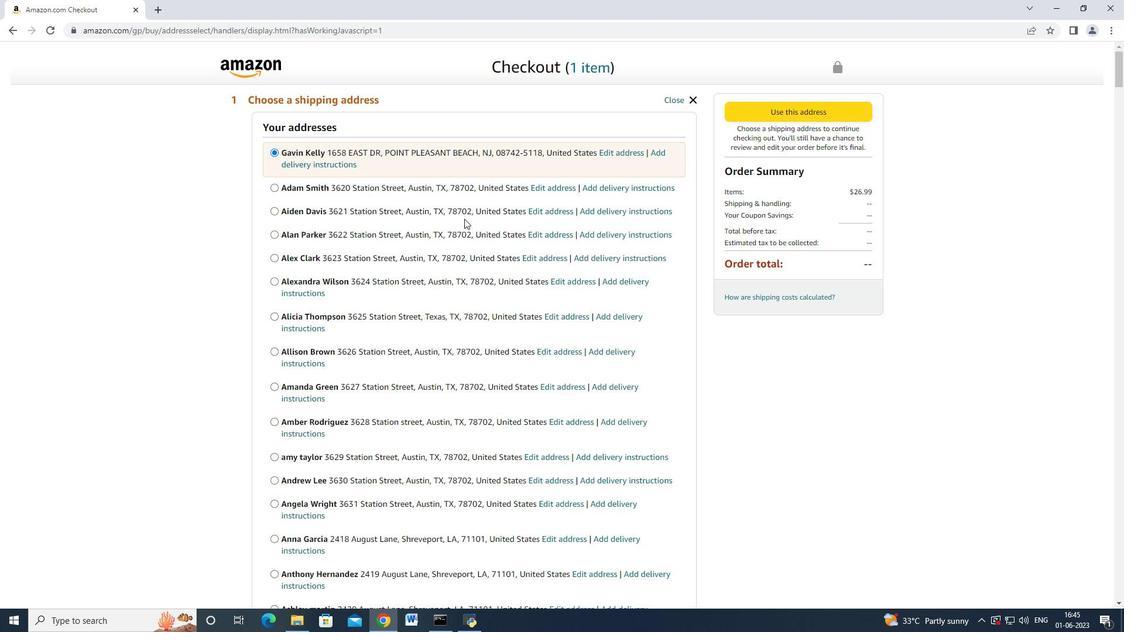 
Action: Mouse scrolled (464, 218) with delta (0, 0)
Screenshot: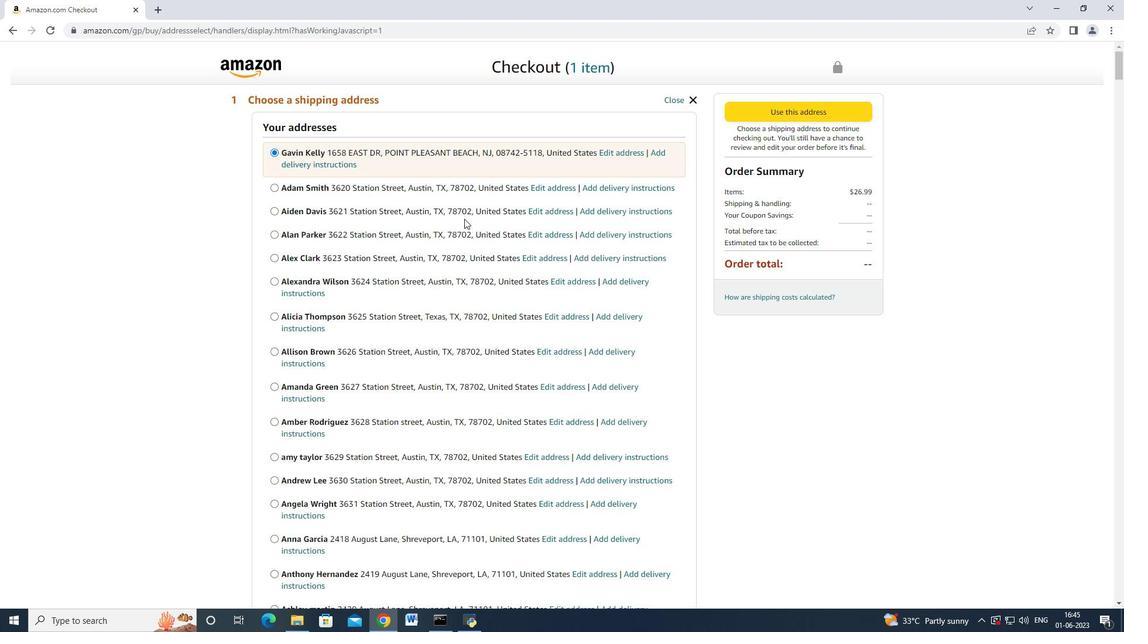 
Action: Mouse scrolled (464, 218) with delta (0, 0)
Screenshot: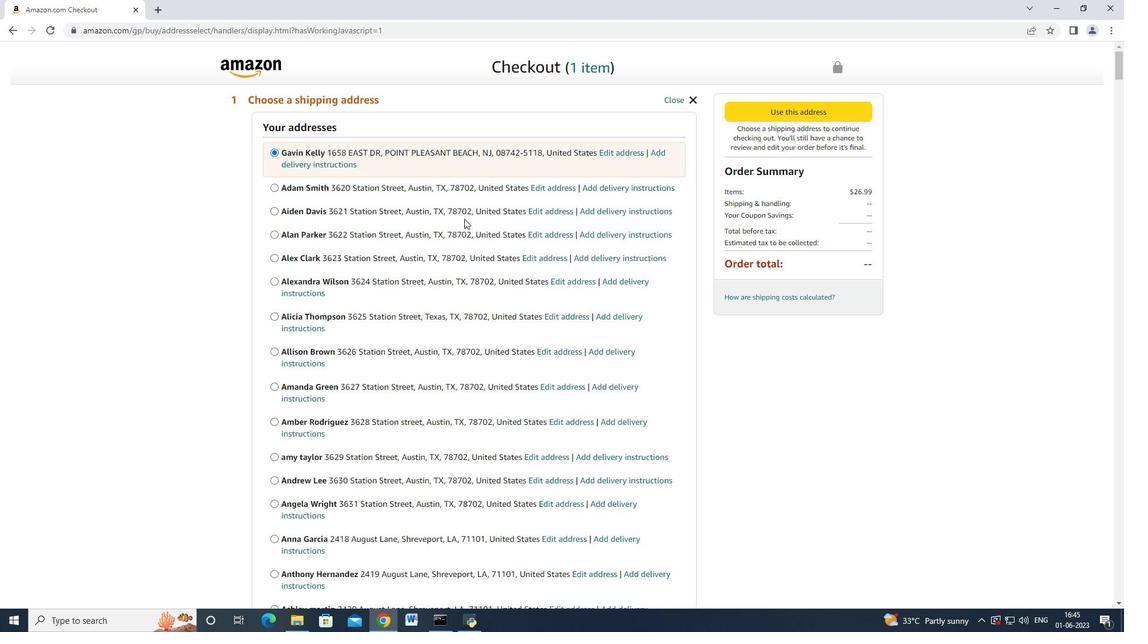 
Action: Mouse scrolled (464, 218) with delta (0, 0)
Screenshot: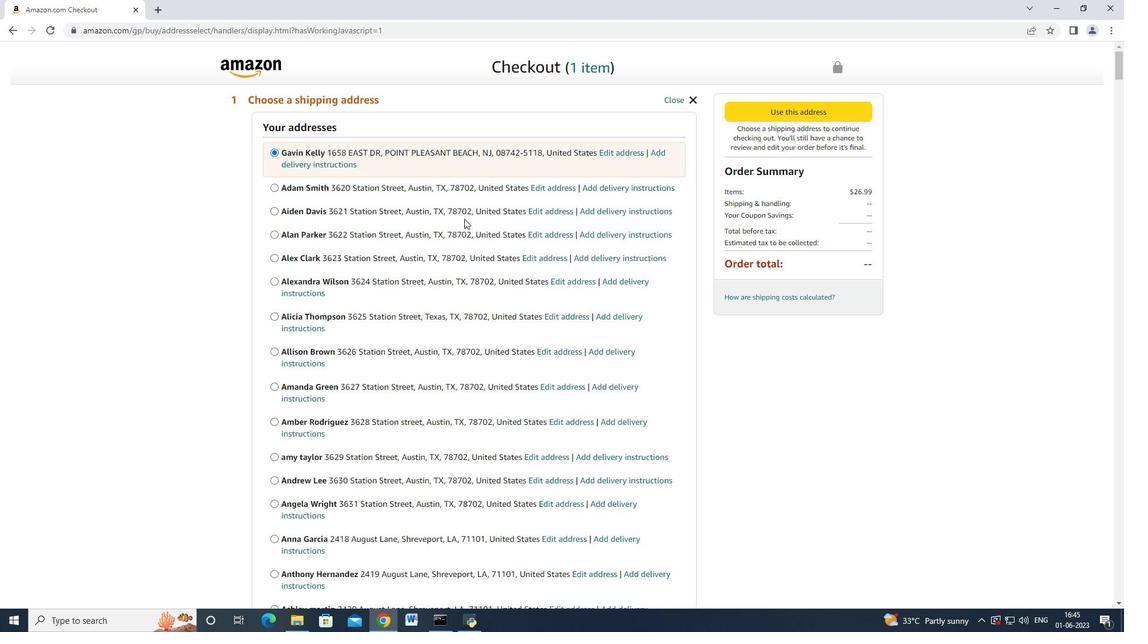 
Action: Mouse scrolled (464, 218) with delta (0, 0)
Screenshot: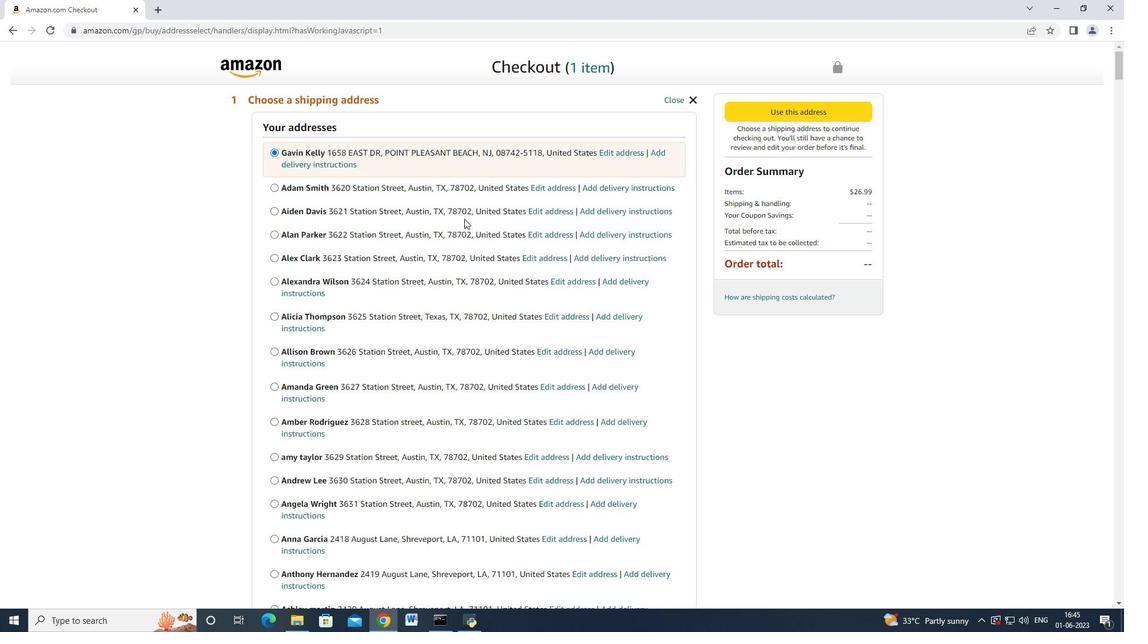 
Action: Mouse scrolled (464, 218) with delta (0, 0)
Screenshot: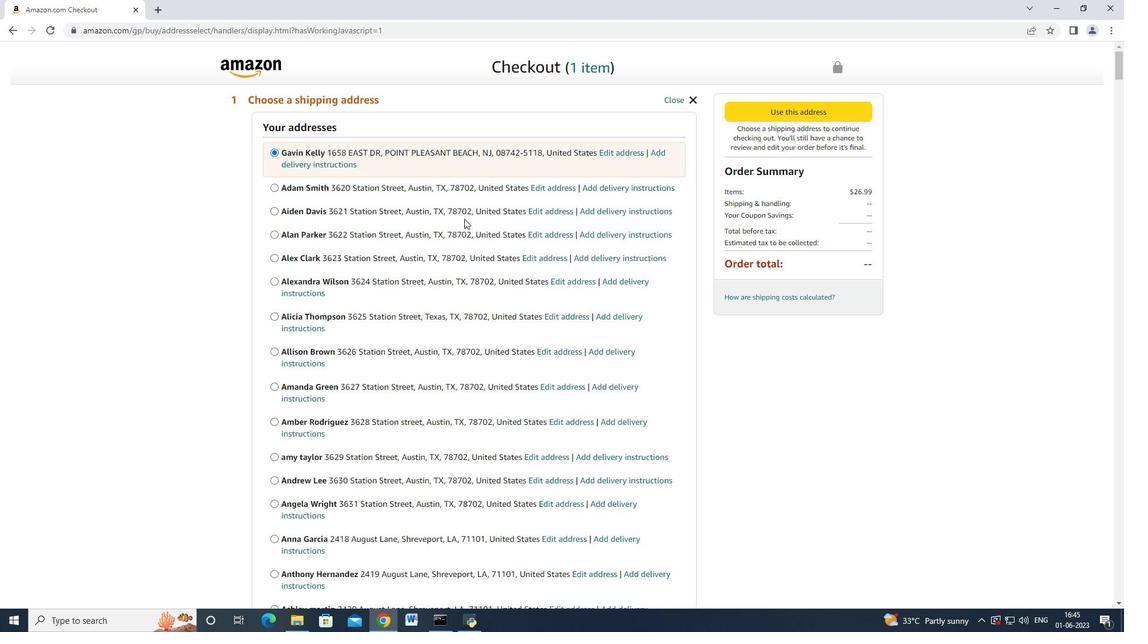 
Action: Mouse scrolled (464, 218) with delta (0, 0)
Screenshot: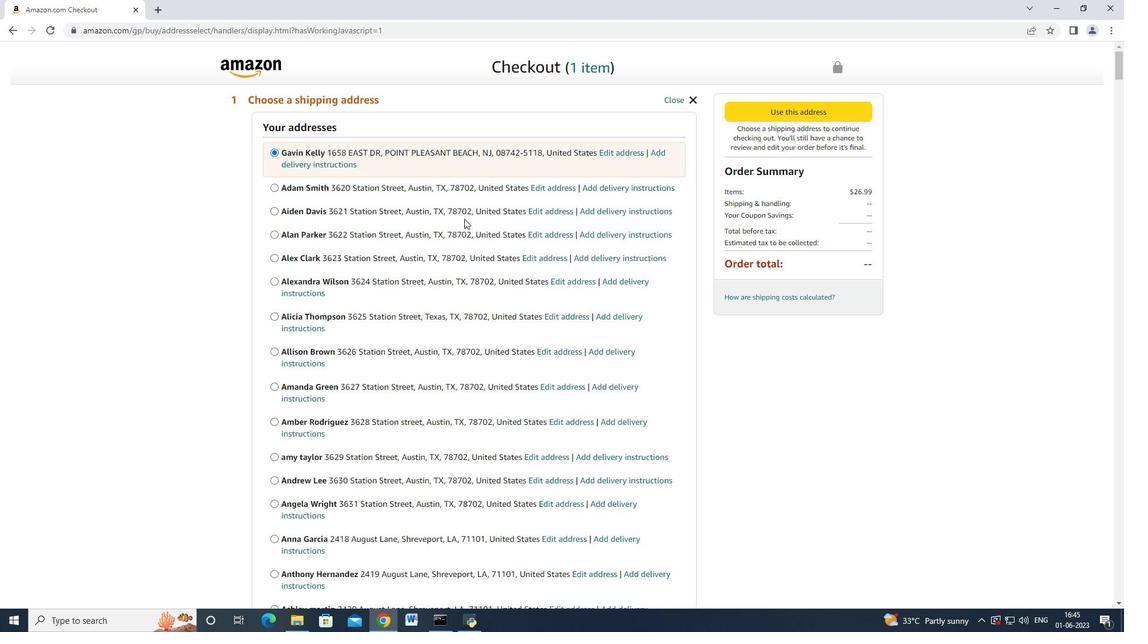
Action: Mouse scrolled (464, 218) with delta (0, 0)
Screenshot: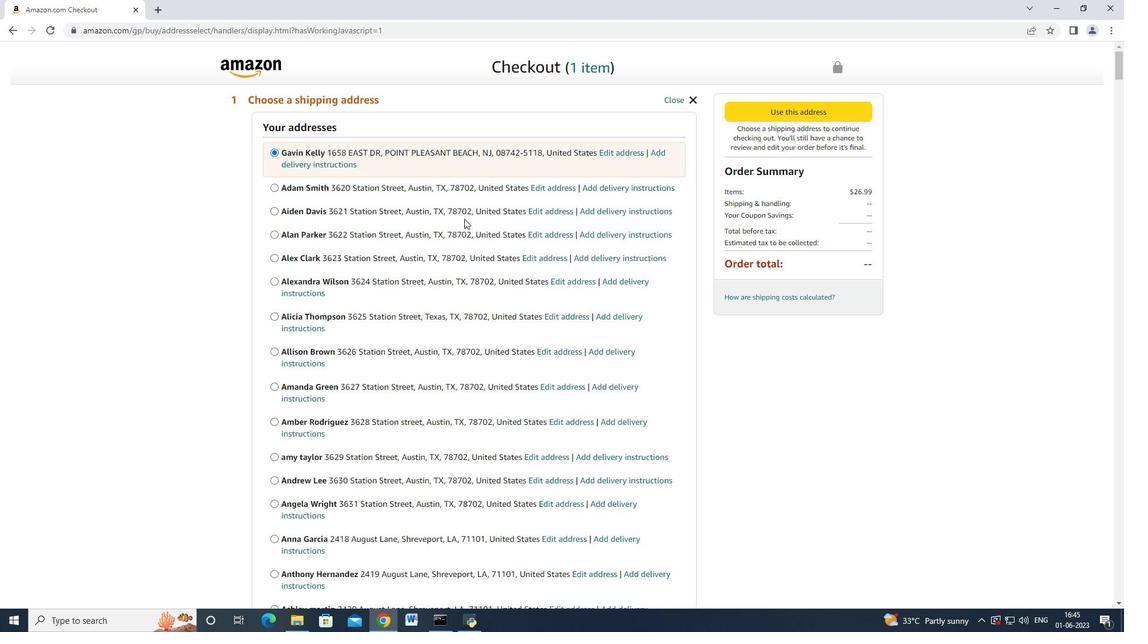 
Action: Mouse moved to (462, 219)
Screenshot: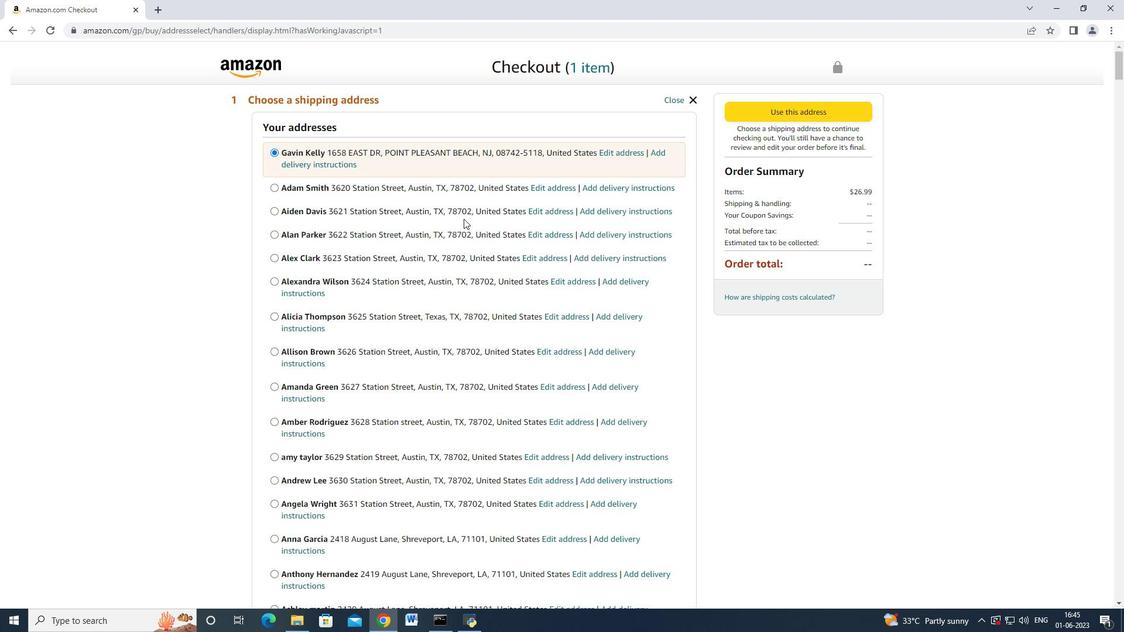 
Action: Mouse scrolled (462, 218) with delta (0, 0)
Screenshot: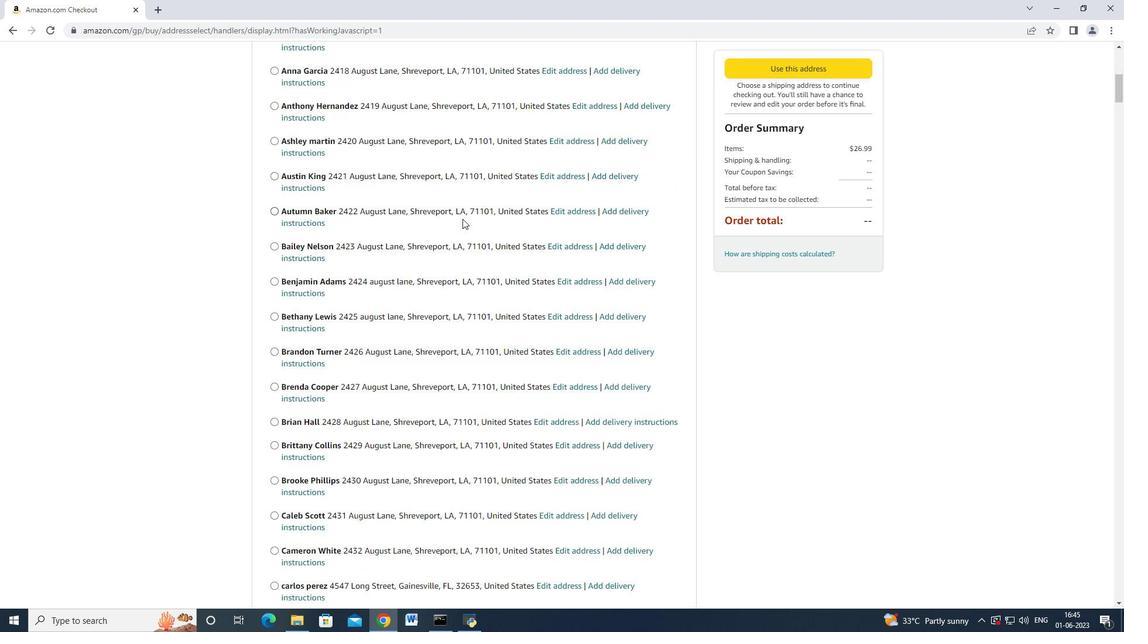
Action: Mouse scrolled (462, 218) with delta (0, 0)
Screenshot: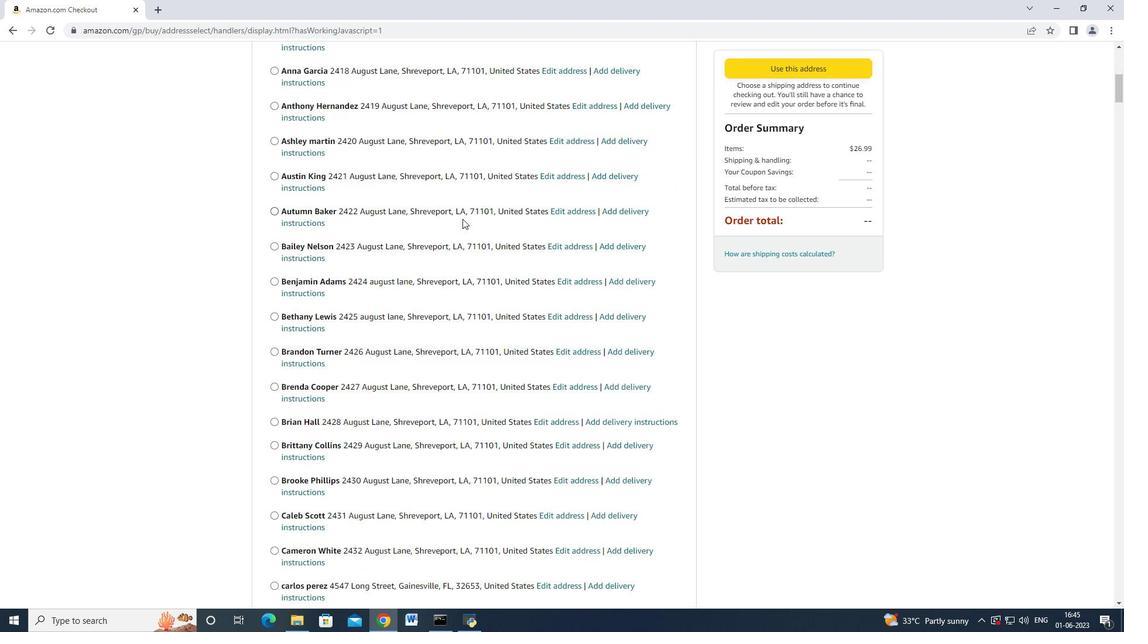 
Action: Mouse scrolled (462, 218) with delta (0, 0)
Screenshot: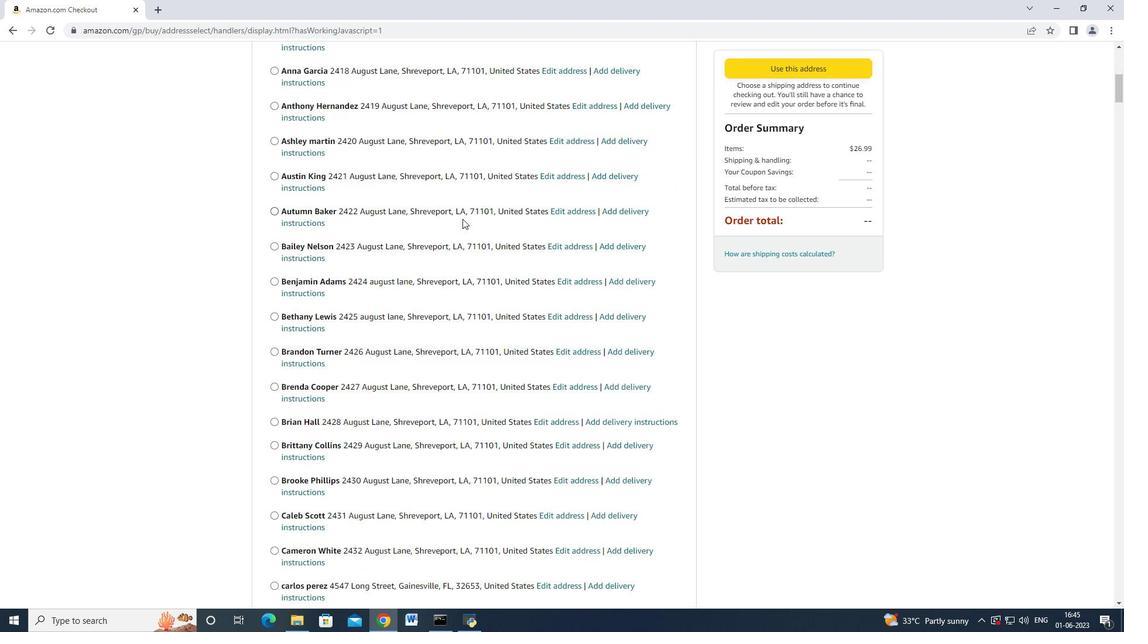 
Action: Mouse scrolled (462, 218) with delta (0, 0)
Screenshot: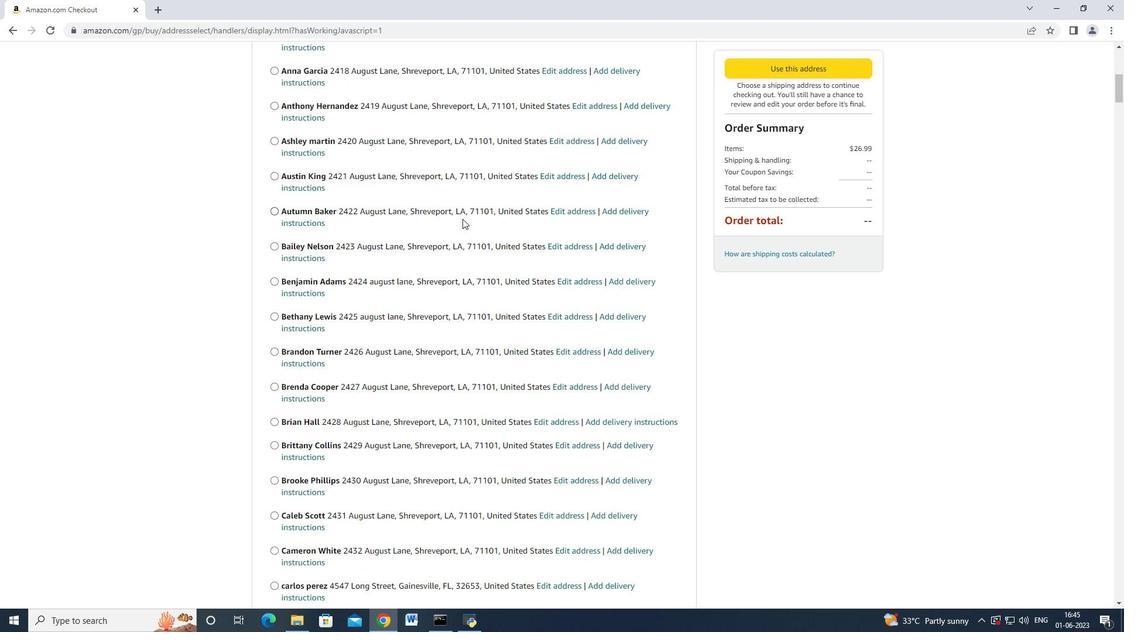 
Action: Mouse scrolled (462, 218) with delta (0, 0)
Screenshot: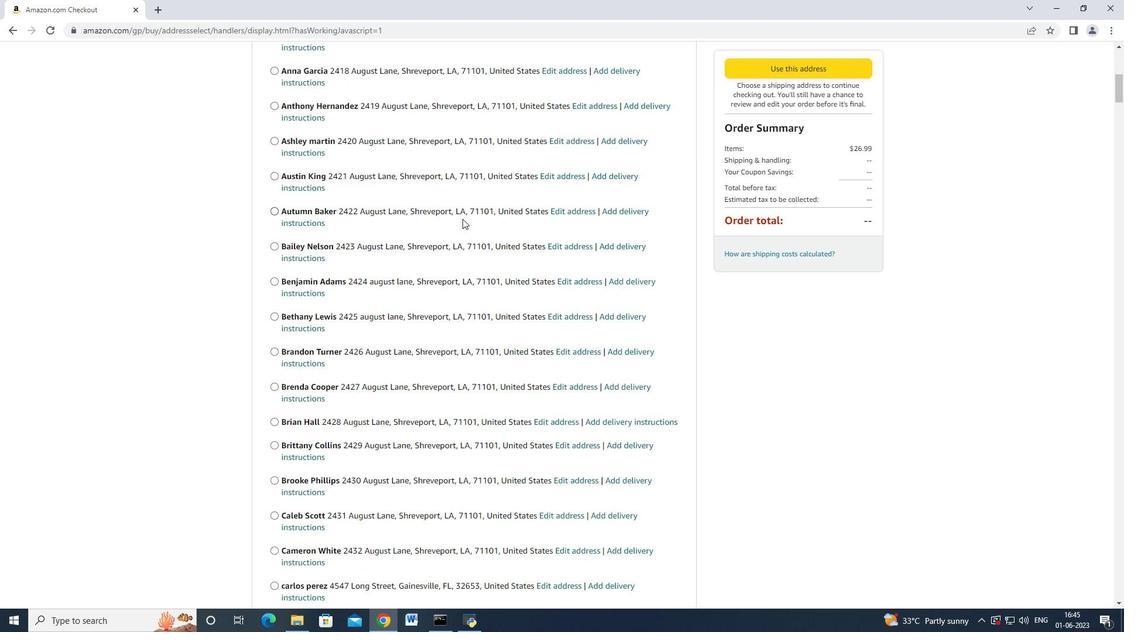 
Action: Mouse scrolled (462, 218) with delta (0, 0)
Screenshot: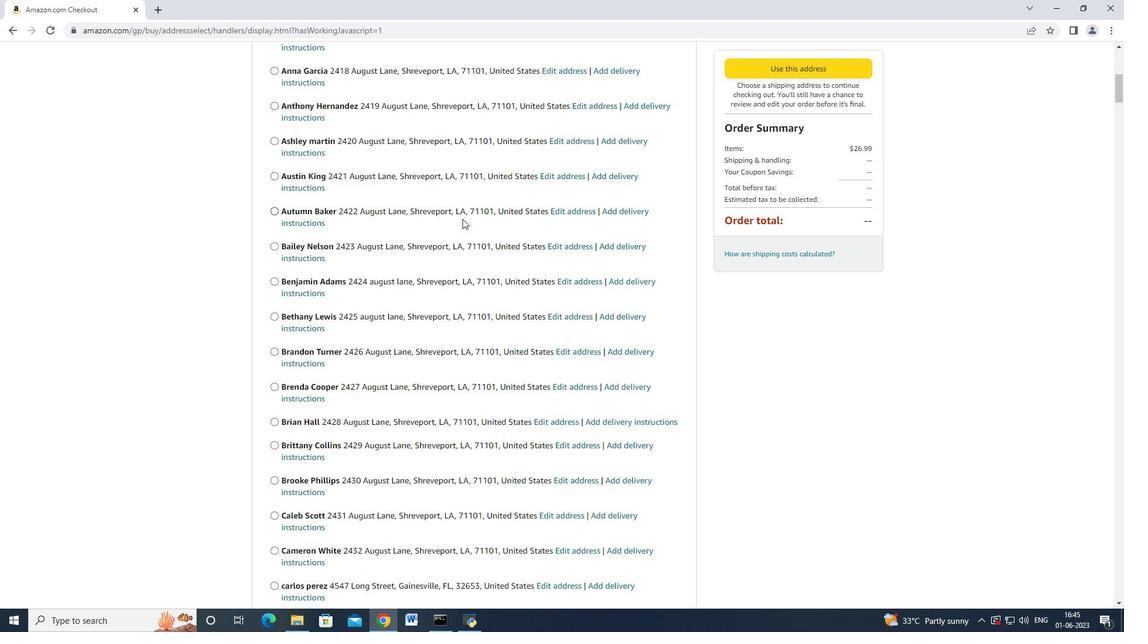 
Action: Mouse scrolled (462, 218) with delta (0, 0)
Screenshot: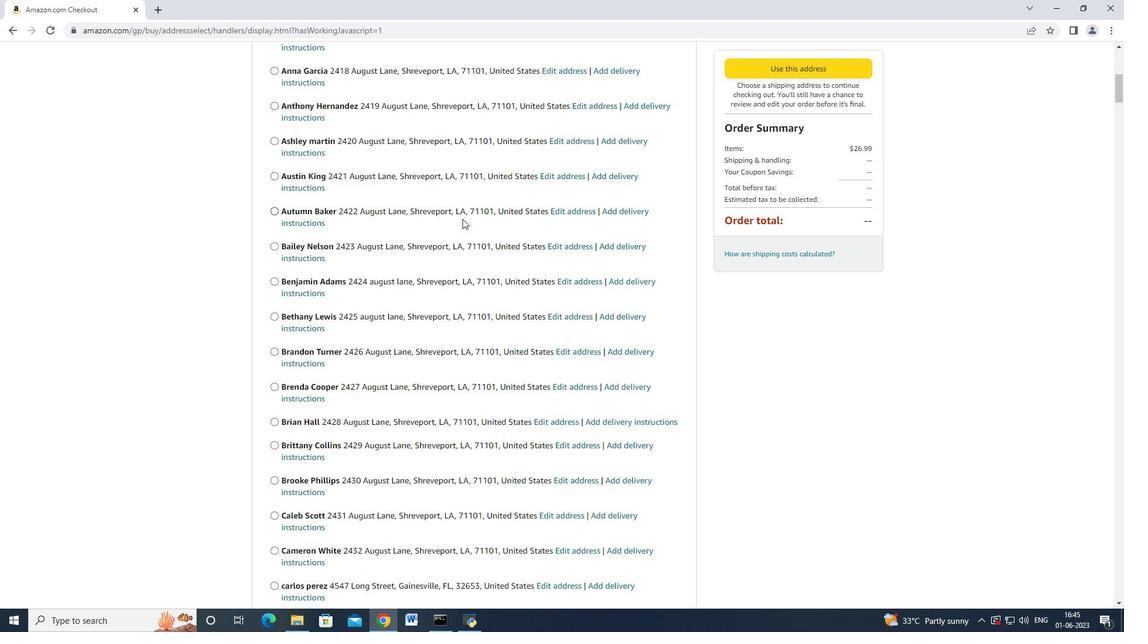
Action: Mouse moved to (462, 218)
Screenshot: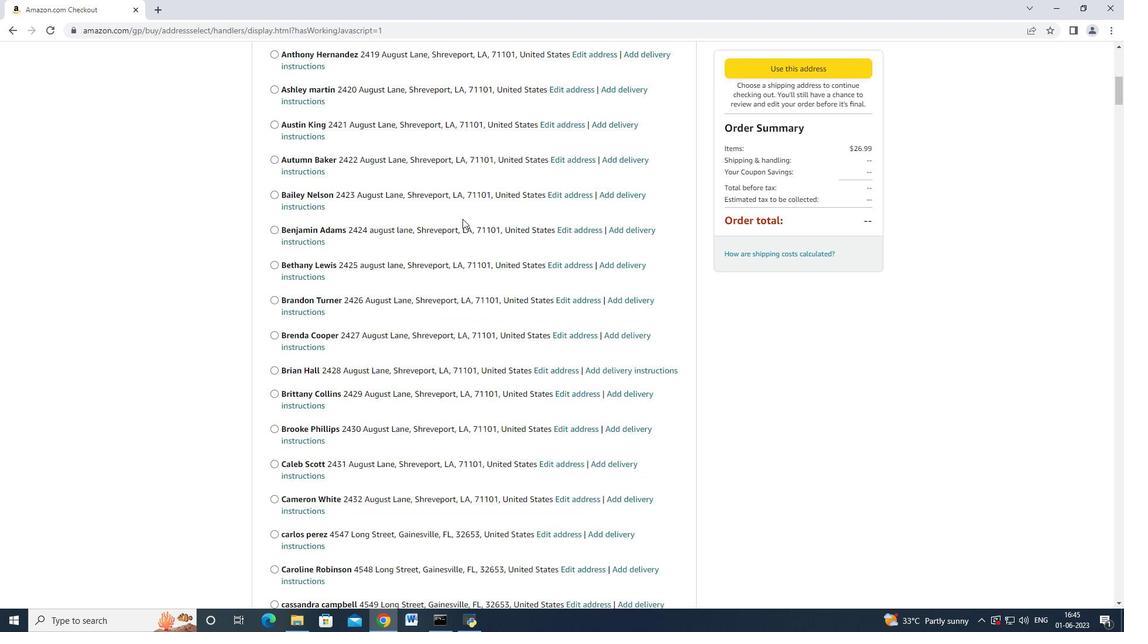 
Action: Mouse scrolled (462, 217) with delta (0, 0)
Screenshot: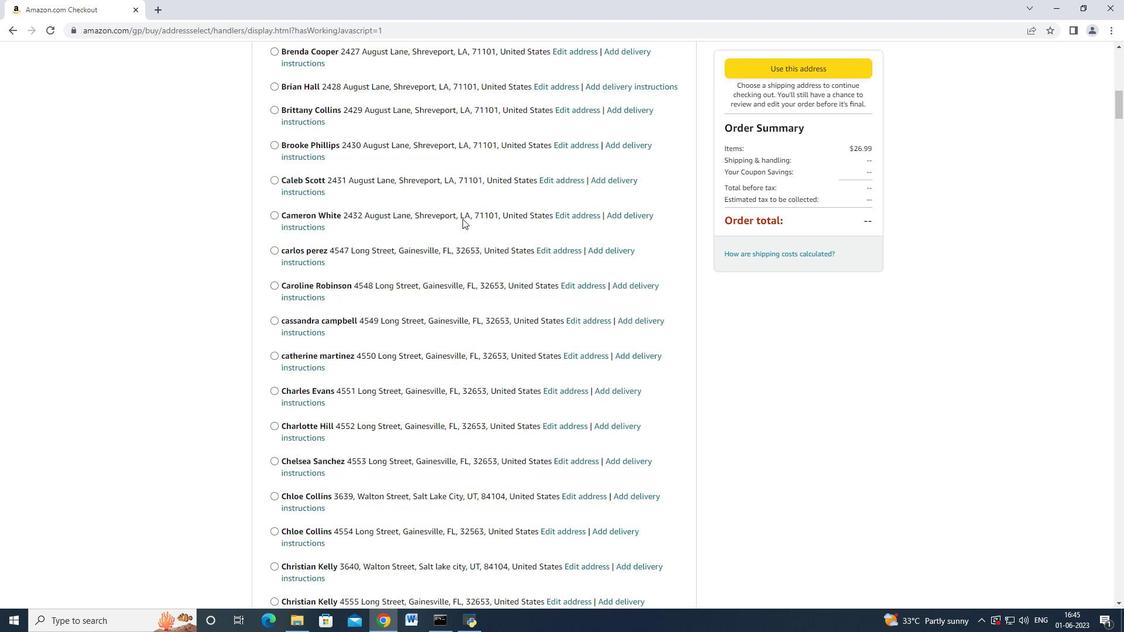 
Action: Mouse scrolled (462, 217) with delta (0, 0)
Screenshot: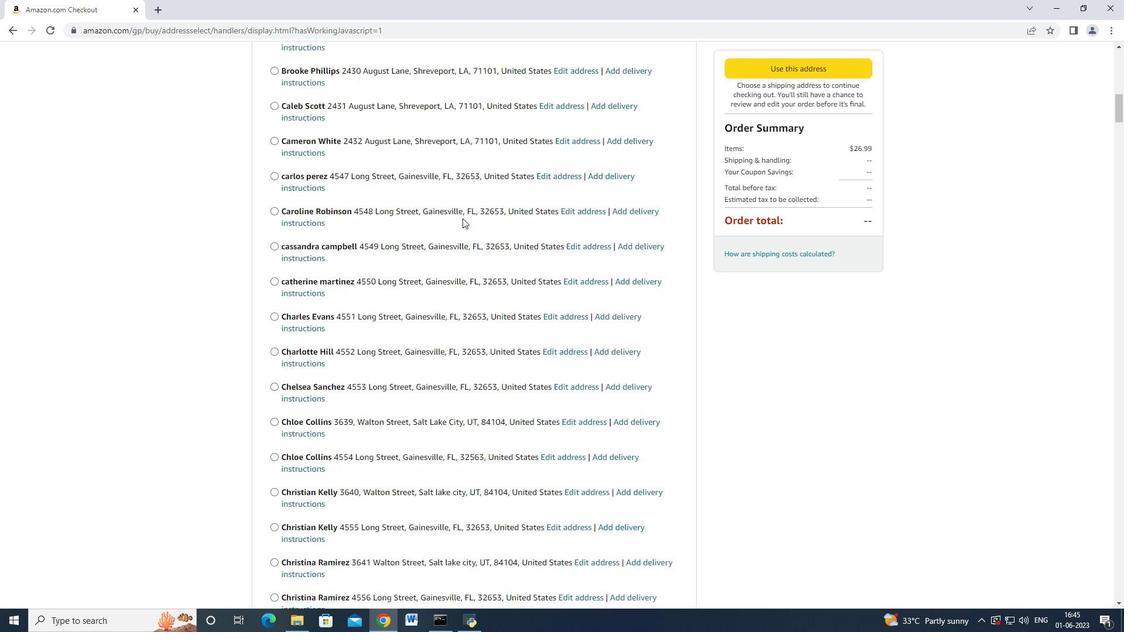 
Action: Mouse scrolled (462, 217) with delta (0, 0)
Screenshot: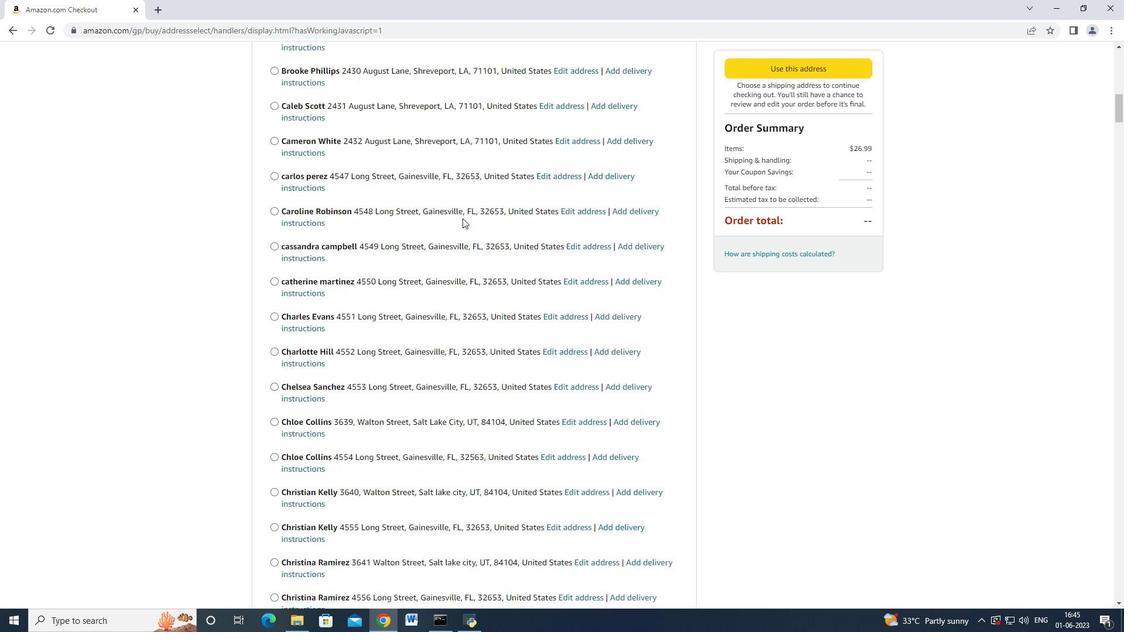 
Action: Mouse scrolled (462, 217) with delta (0, 0)
Screenshot: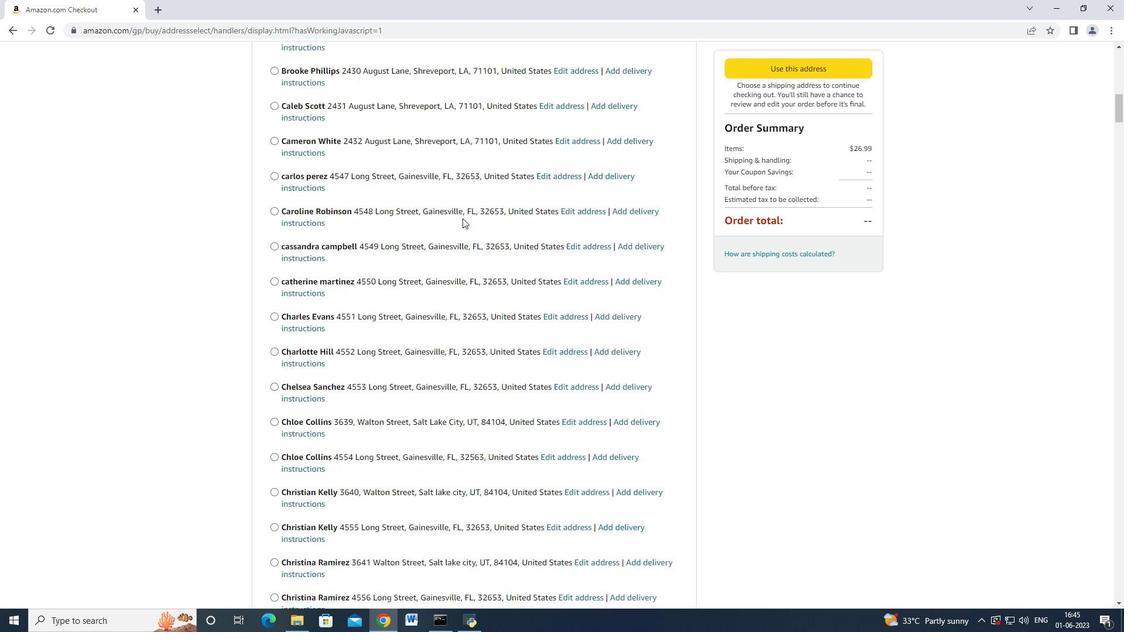 
Action: Mouse scrolled (462, 217) with delta (0, 0)
Screenshot: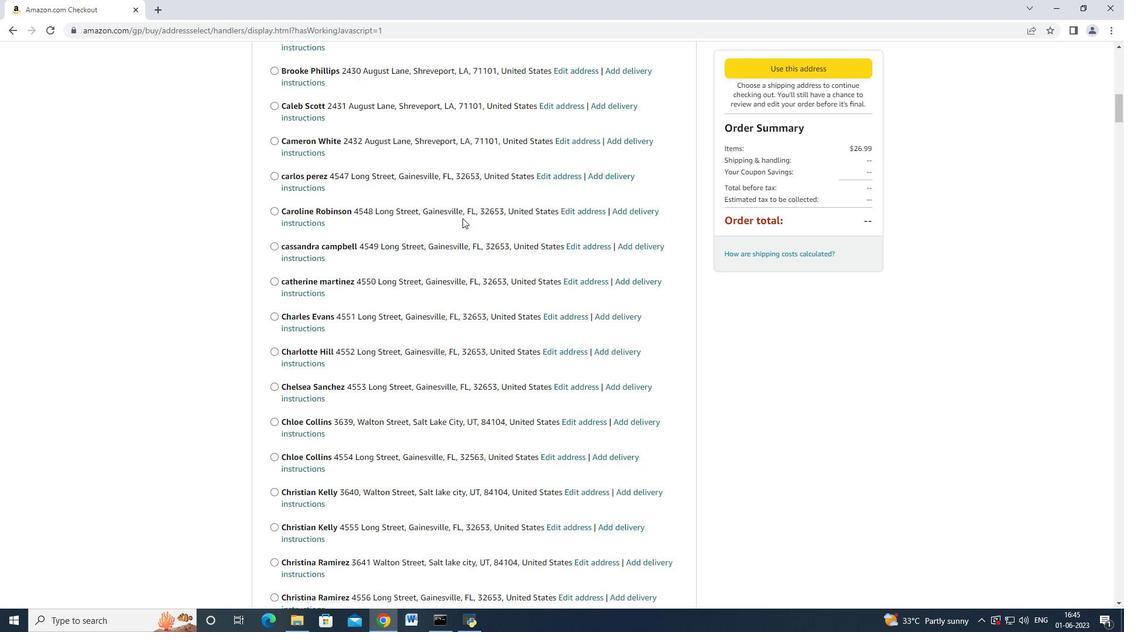 
Action: Mouse scrolled (462, 217) with delta (0, 0)
Screenshot: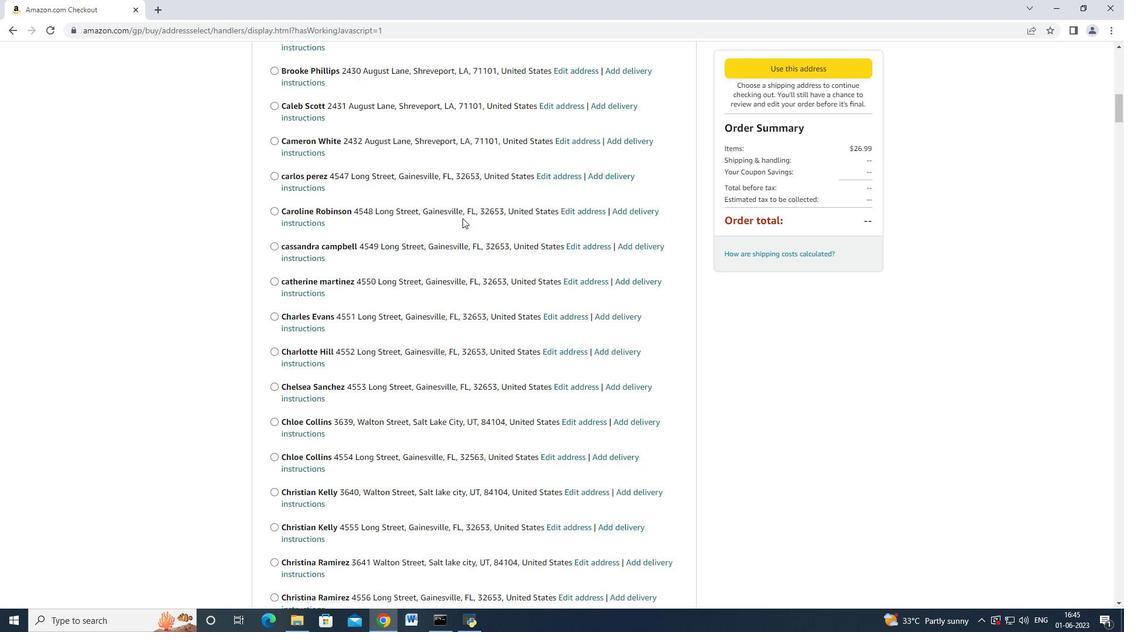 
Action: Mouse scrolled (462, 217) with delta (0, 0)
Screenshot: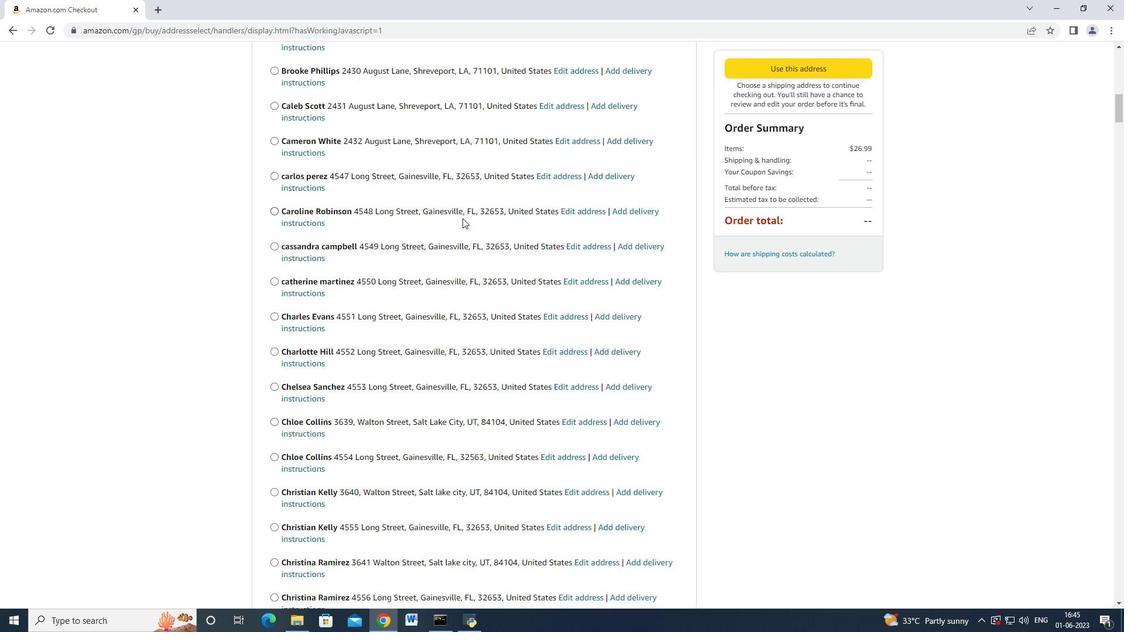 
Action: Mouse scrolled (462, 217) with delta (0, 0)
Screenshot: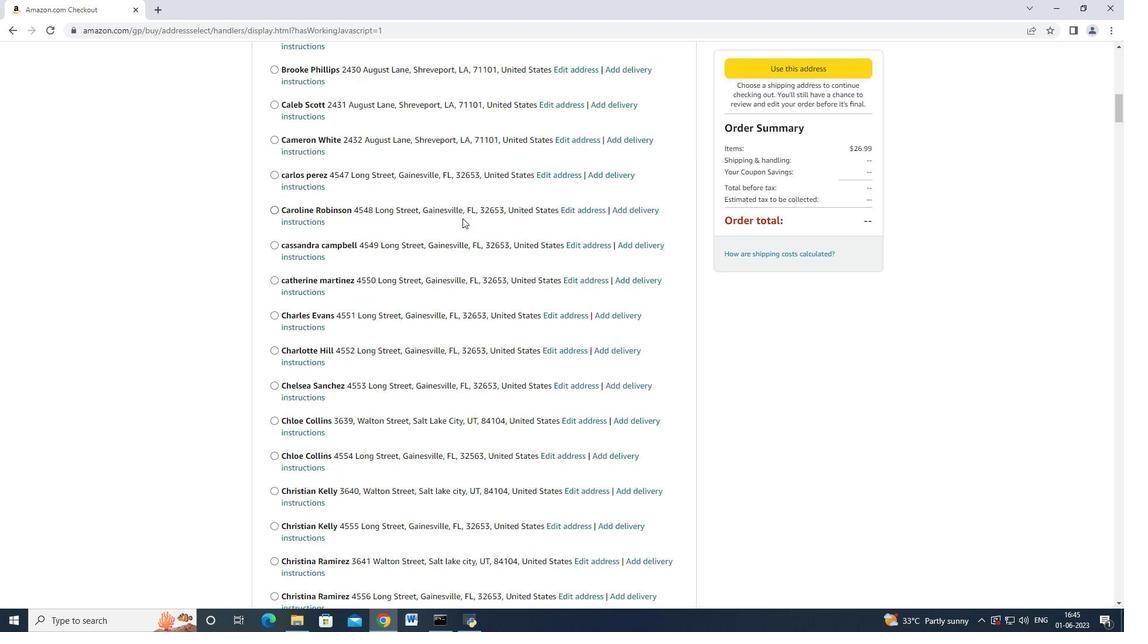 
Action: Mouse scrolled (462, 217) with delta (0, 0)
Screenshot: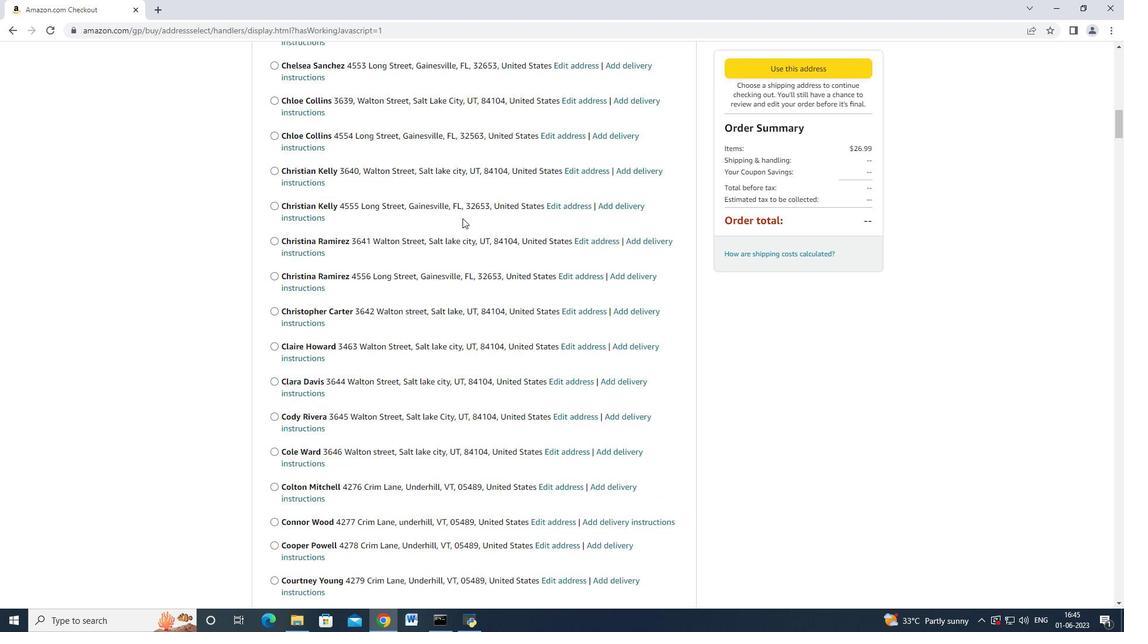 
Action: Mouse scrolled (462, 217) with delta (0, 0)
Screenshot: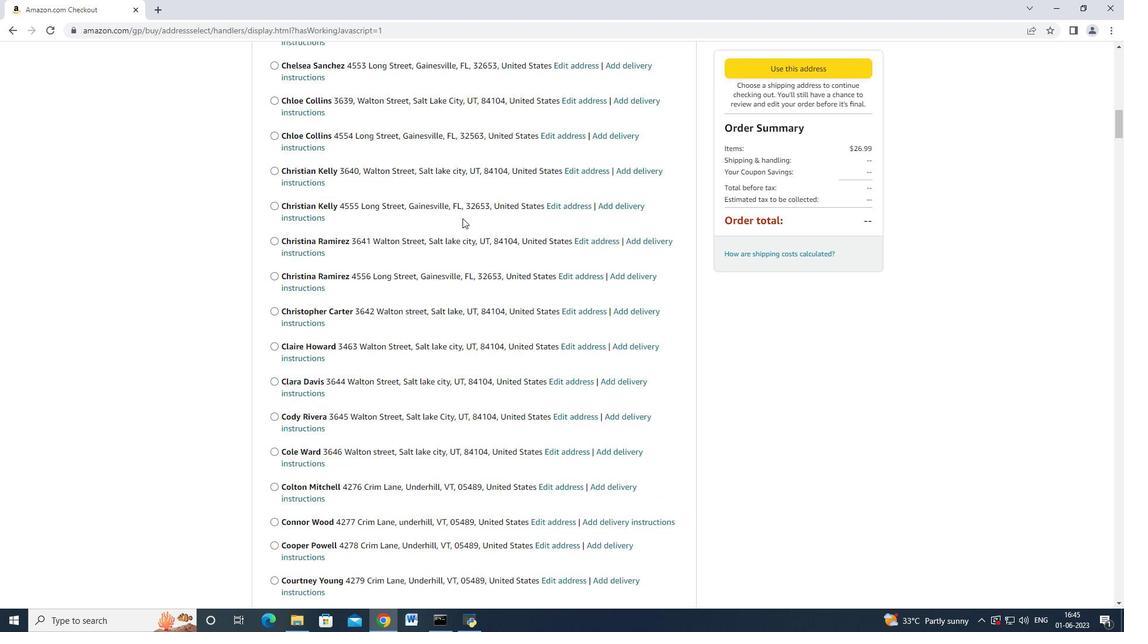 
Action: Mouse scrolled (462, 217) with delta (0, 0)
Screenshot: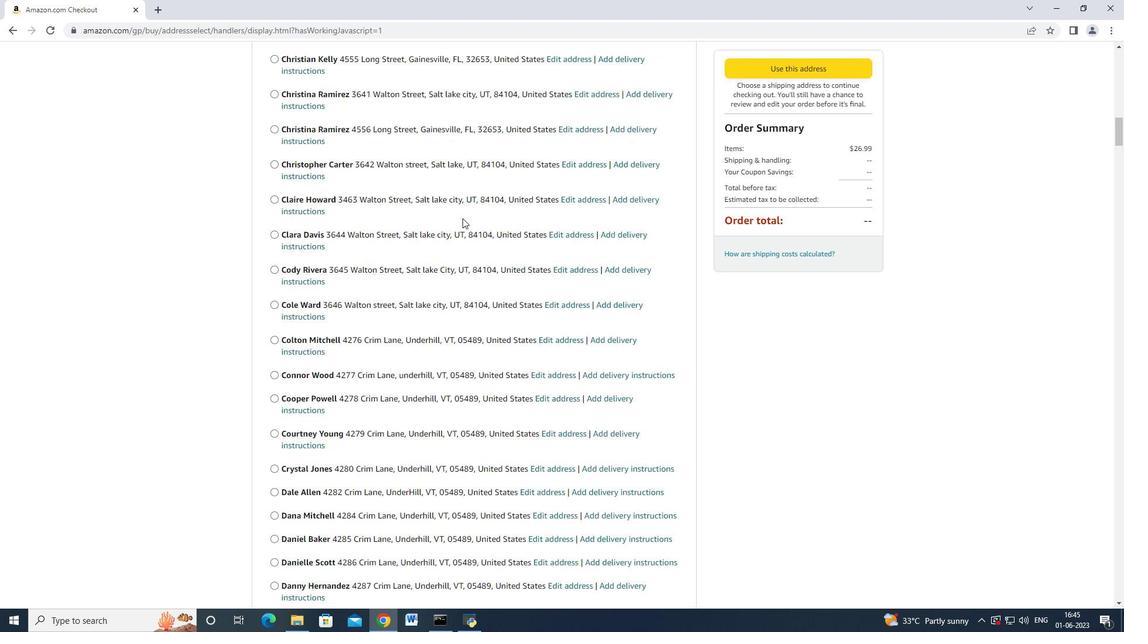 
Action: Mouse scrolled (462, 217) with delta (0, 0)
Screenshot: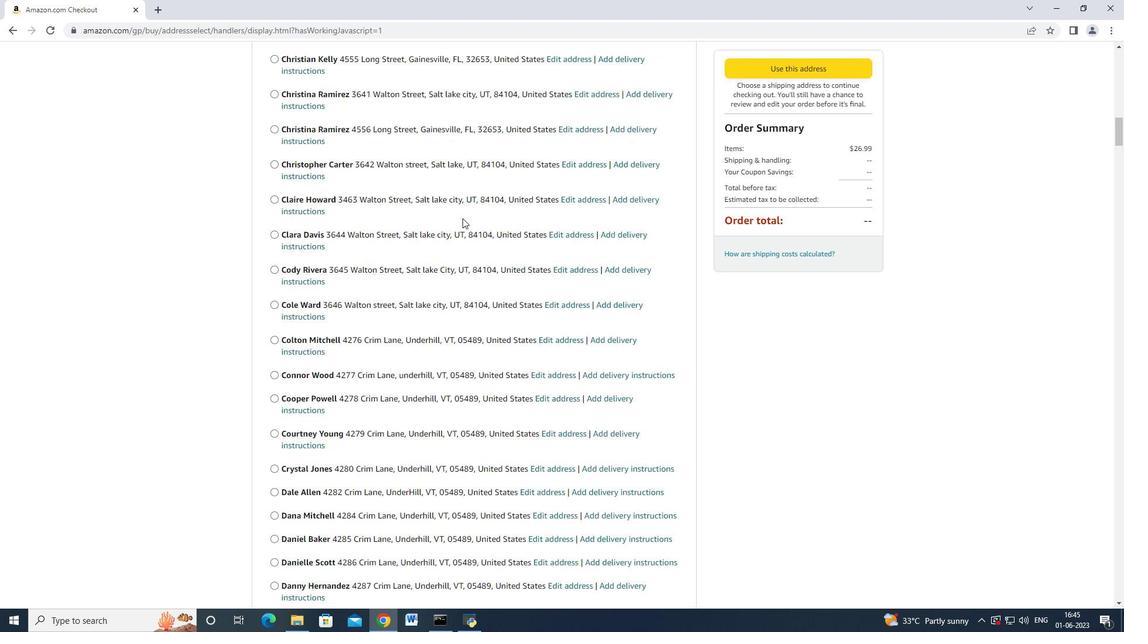 
Action: Mouse scrolled (462, 217) with delta (0, 0)
Screenshot: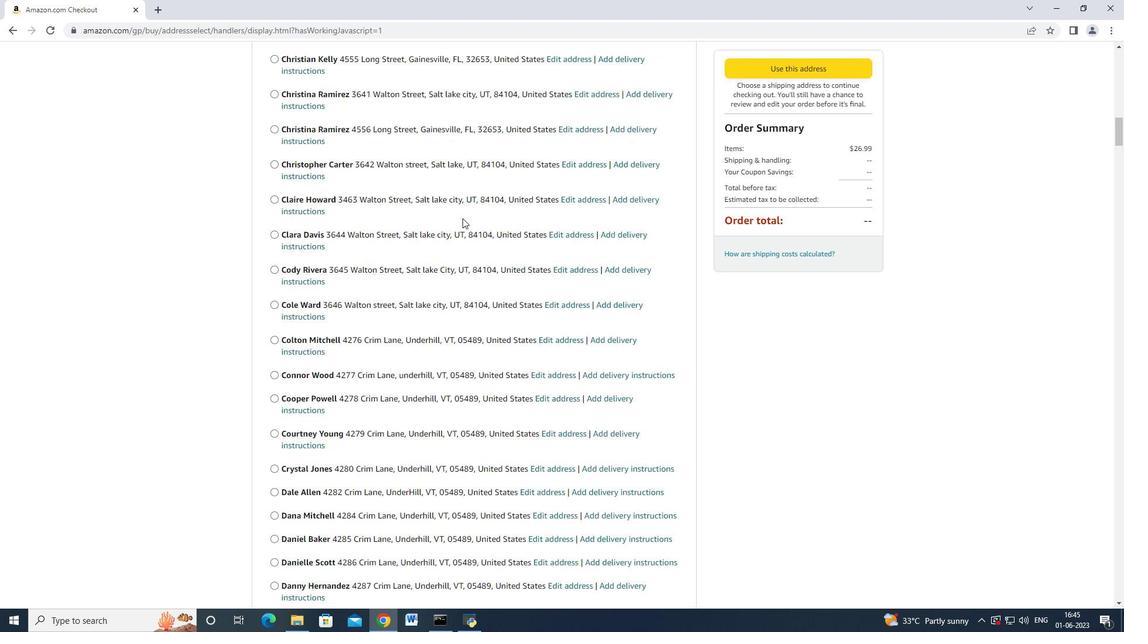 
Action: Mouse scrolled (462, 217) with delta (0, 0)
Screenshot: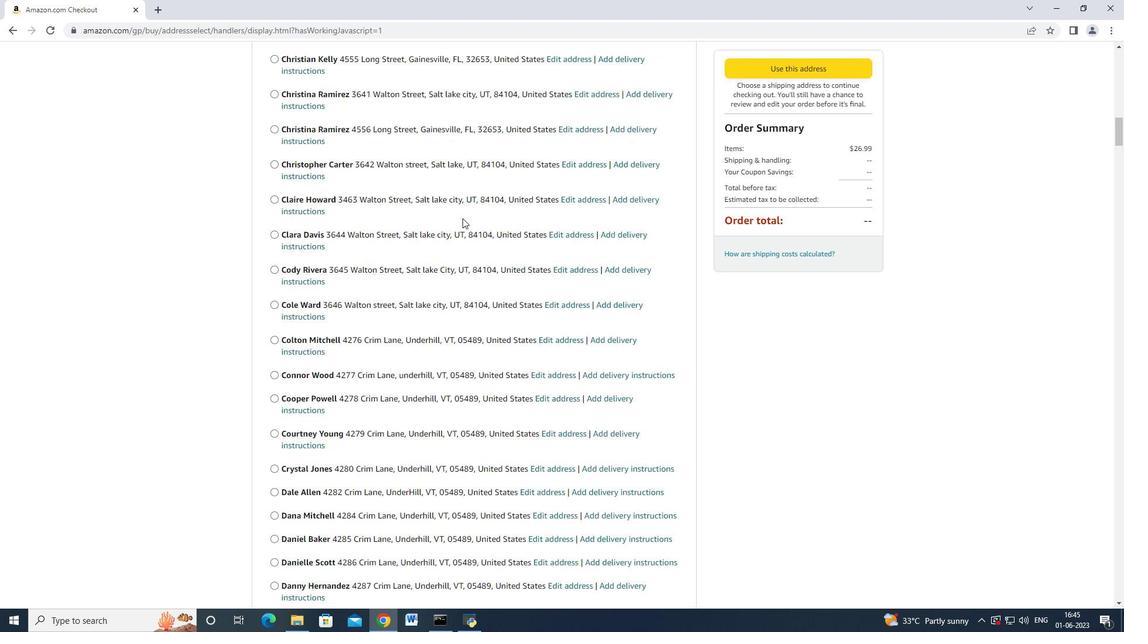 
Action: Mouse scrolled (462, 217) with delta (0, 0)
Screenshot: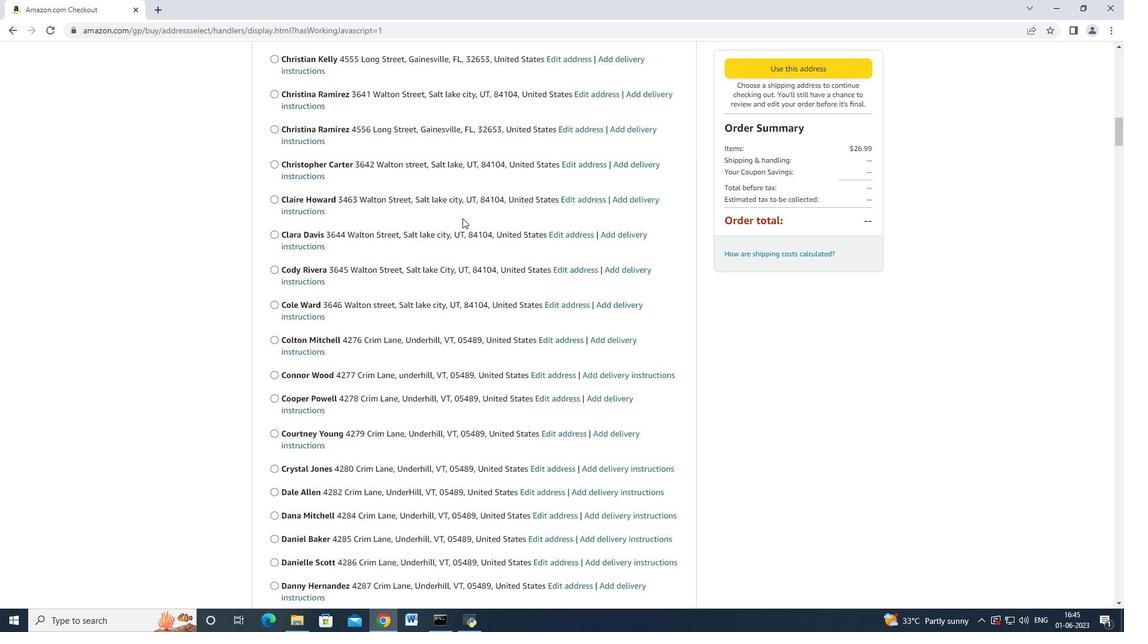 
Action: Mouse scrolled (462, 217) with delta (0, 0)
Screenshot: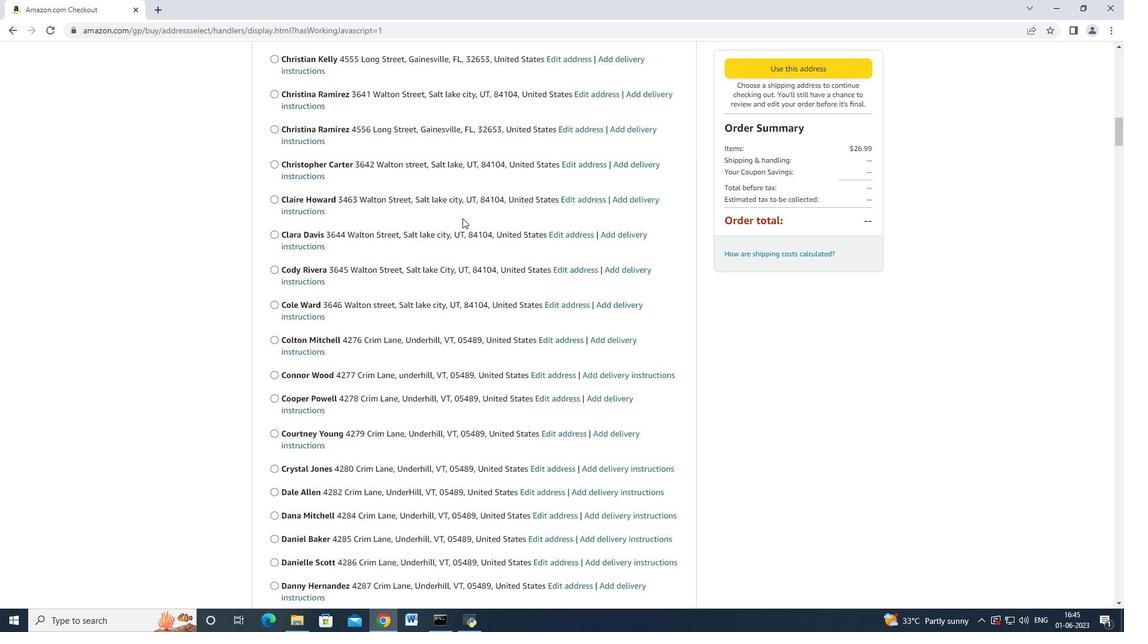 
Action: Mouse scrolled (462, 217) with delta (0, 0)
Screenshot: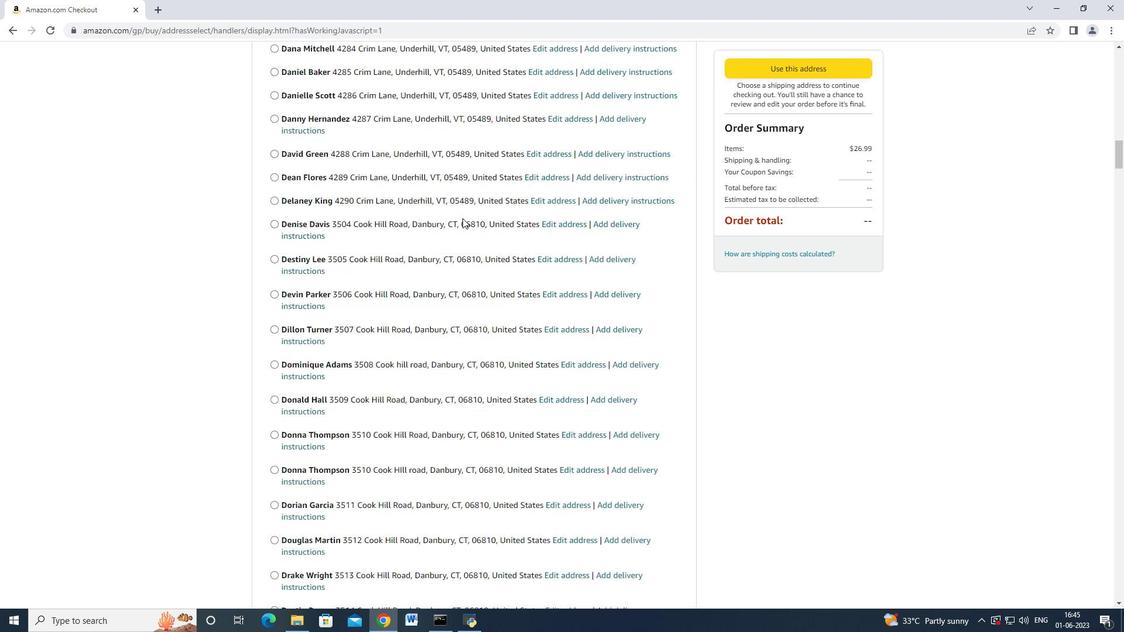 
Action: Mouse scrolled (462, 217) with delta (0, 0)
Screenshot: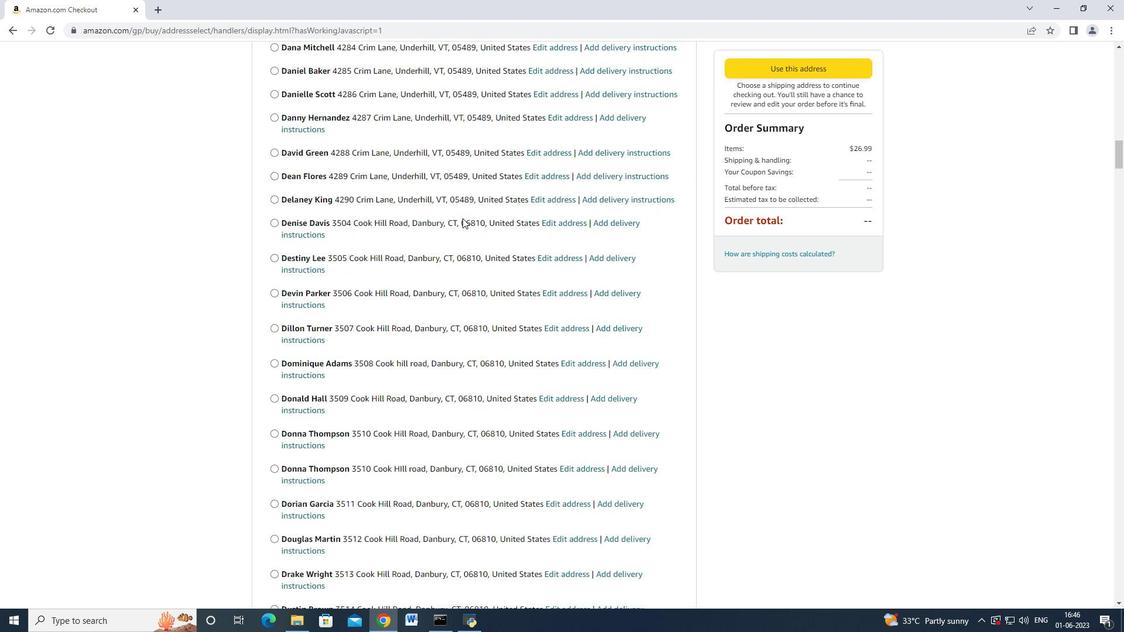 
Action: Mouse scrolled (462, 217) with delta (0, 0)
Screenshot: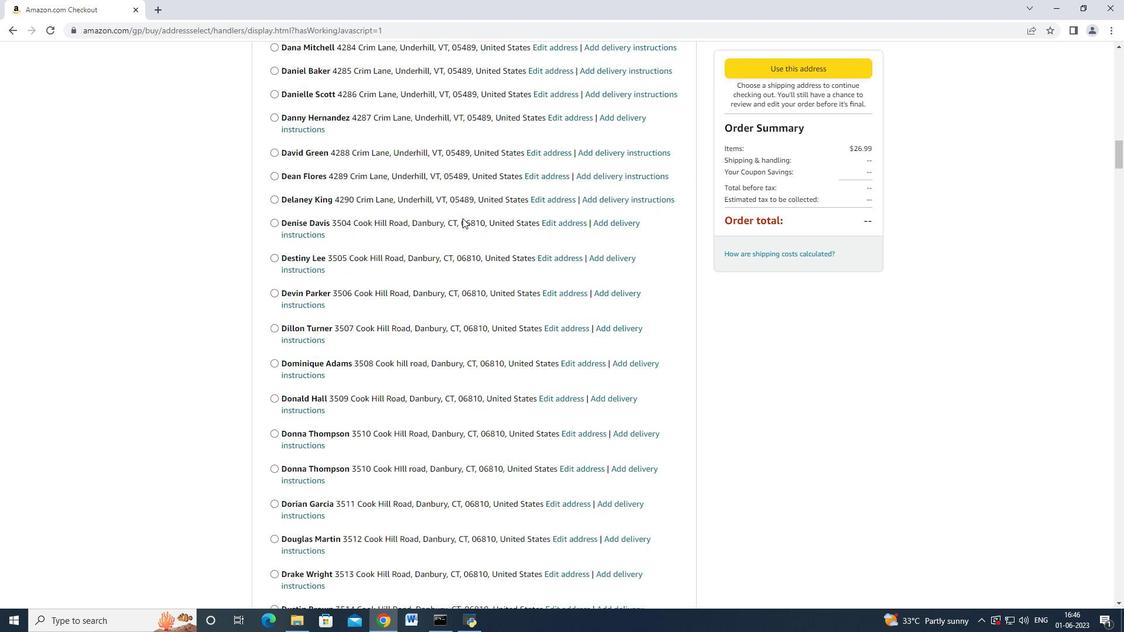
Action: Mouse scrolled (462, 217) with delta (0, 0)
Screenshot: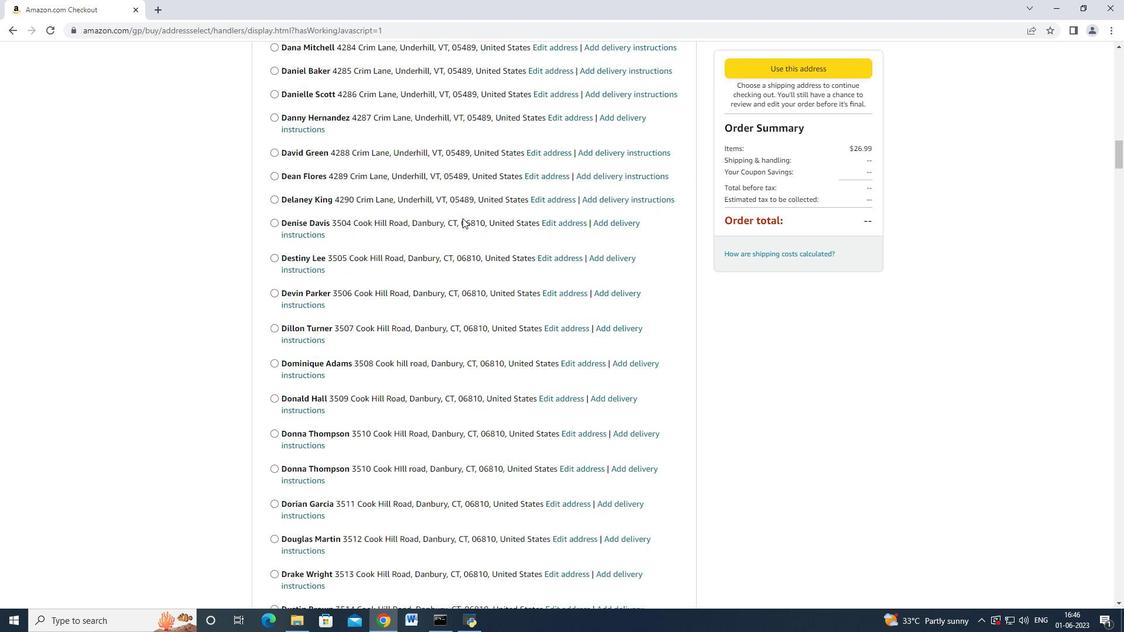 
Action: Mouse scrolled (462, 217) with delta (0, 0)
Screenshot: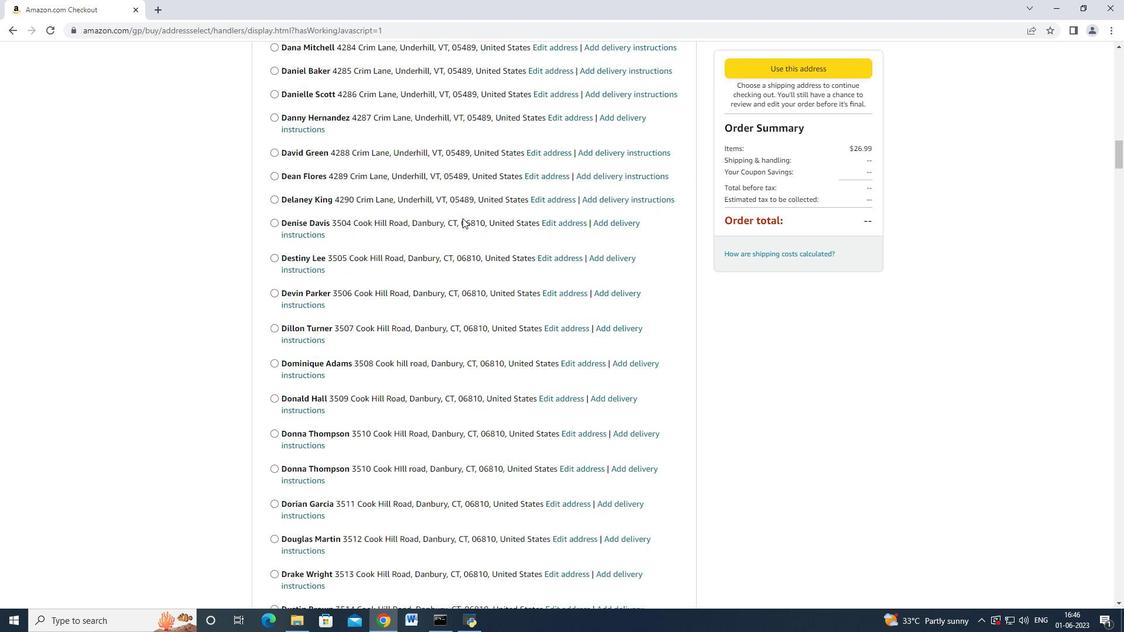
Action: Mouse scrolled (462, 217) with delta (0, 0)
Screenshot: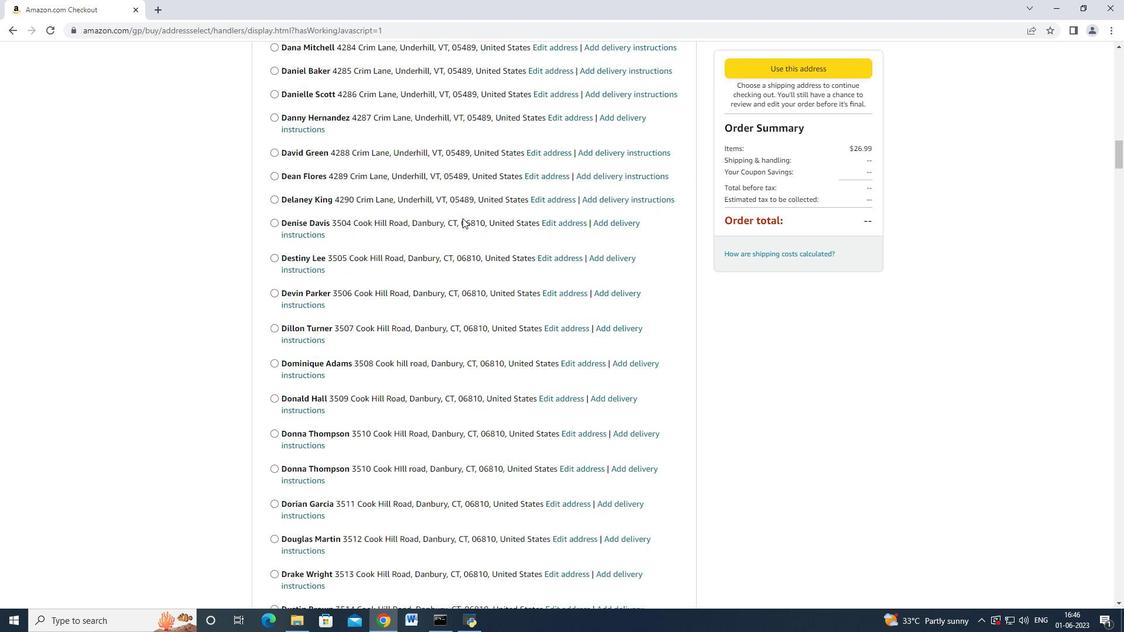 
Action: Mouse scrolled (462, 217) with delta (0, 0)
Screenshot: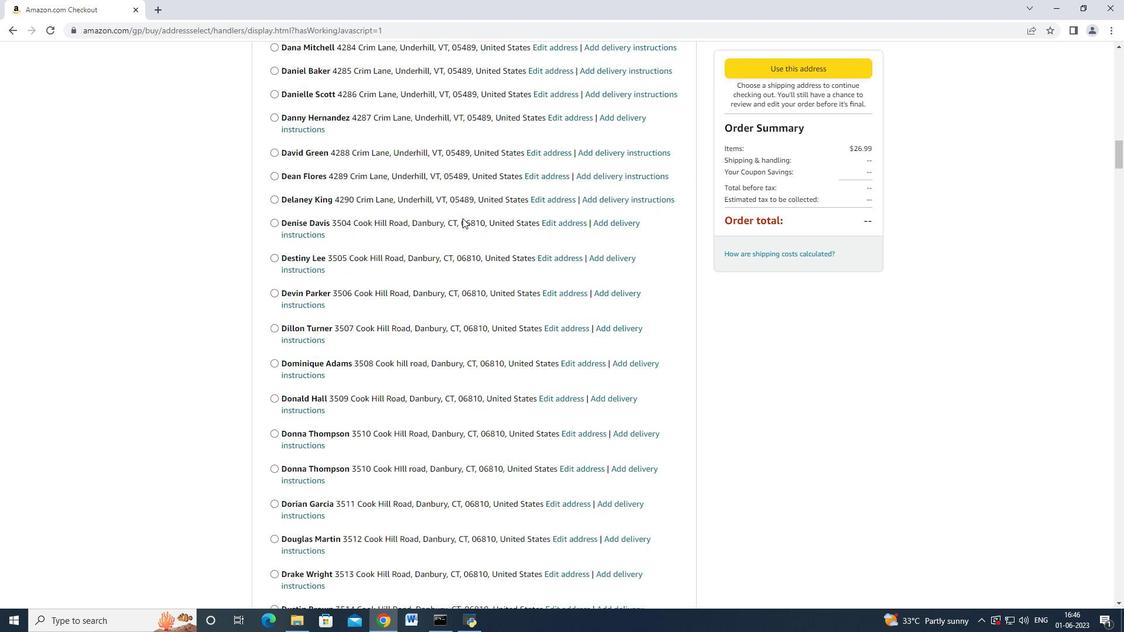 
Action: Mouse scrolled (462, 217) with delta (0, 0)
Screenshot: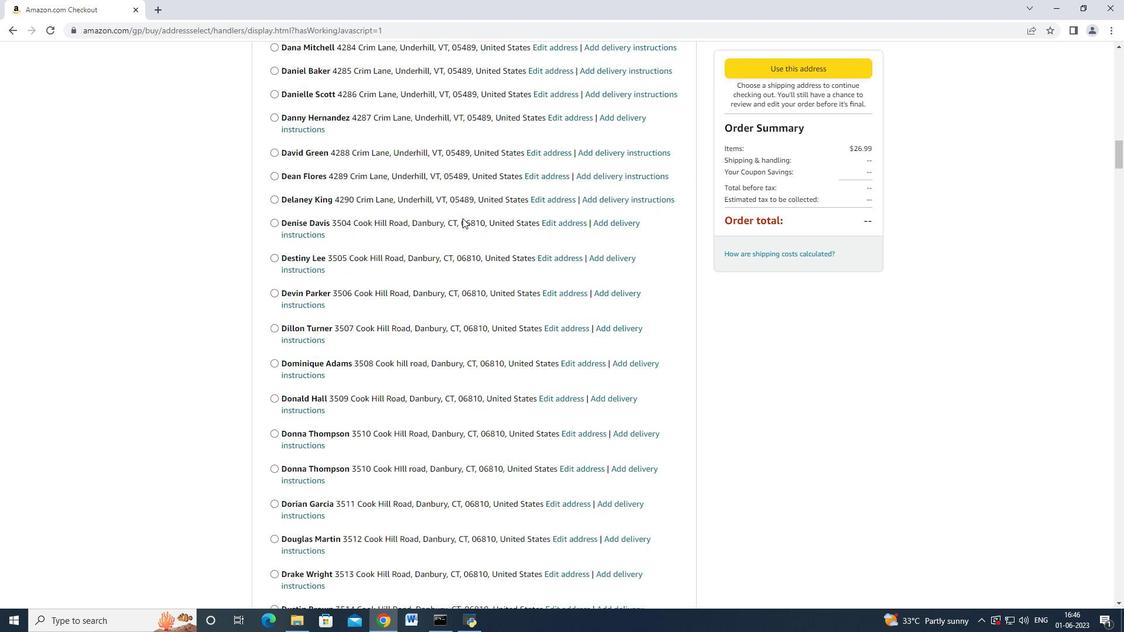 
Action: Mouse scrolled (462, 217) with delta (0, 0)
Screenshot: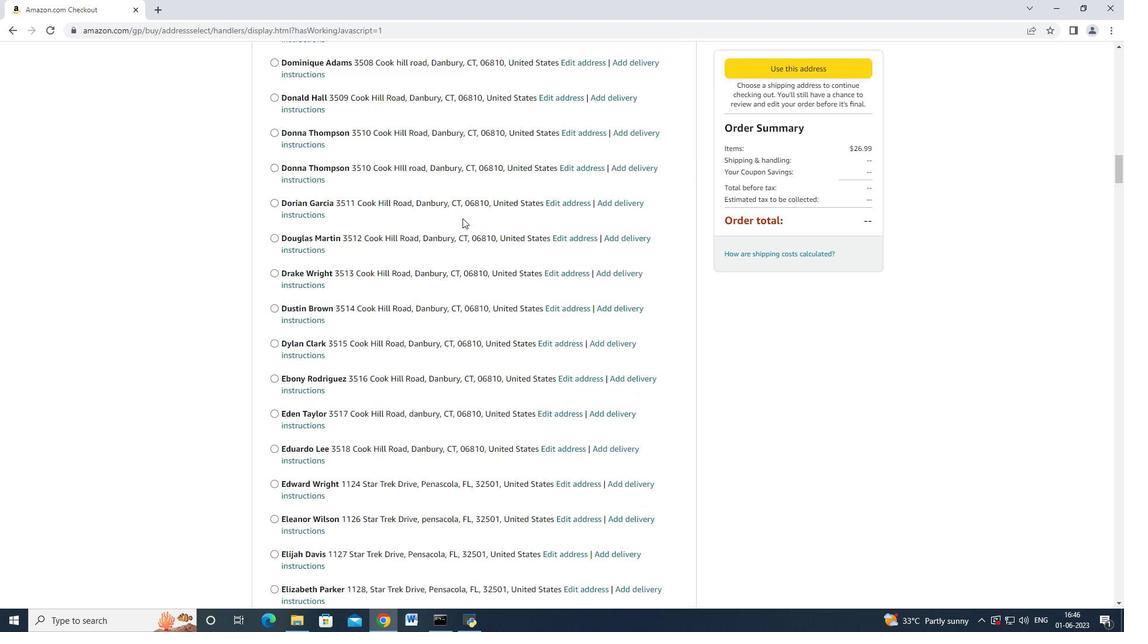 
Action: Mouse scrolled (462, 217) with delta (0, 0)
Screenshot: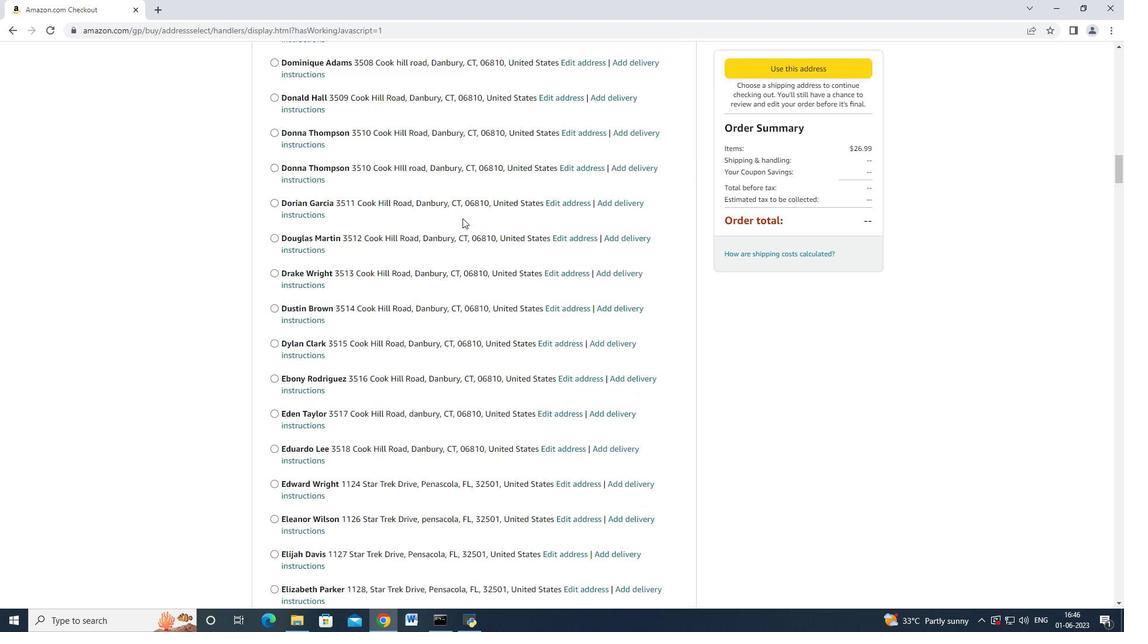 
Action: Mouse scrolled (462, 217) with delta (0, 0)
Screenshot: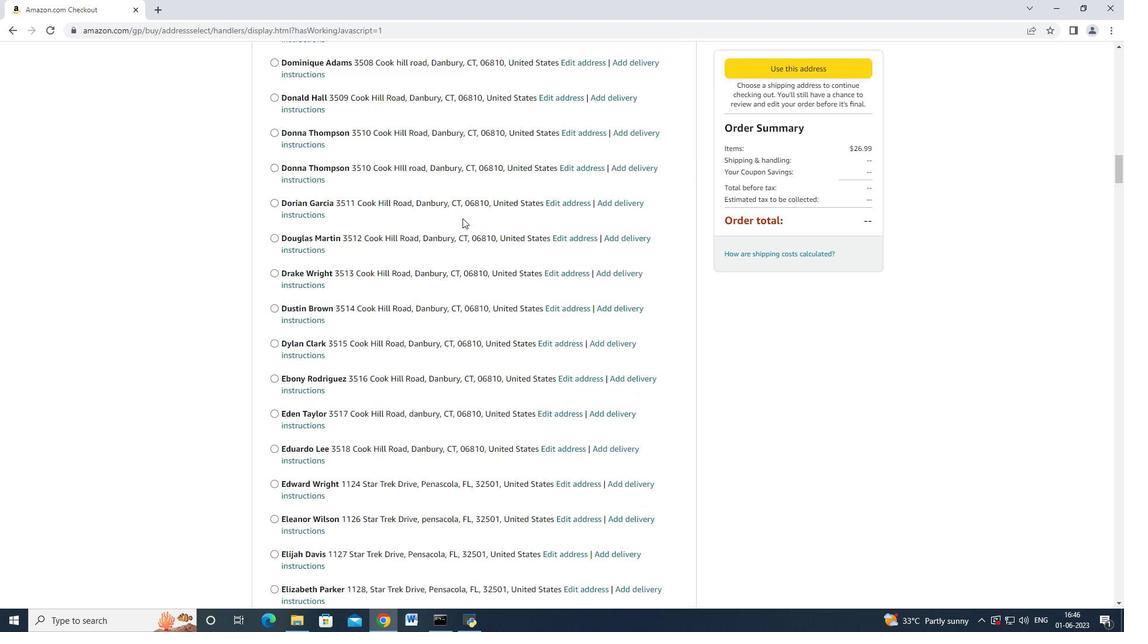 
Action: Mouse scrolled (462, 217) with delta (0, 0)
Screenshot: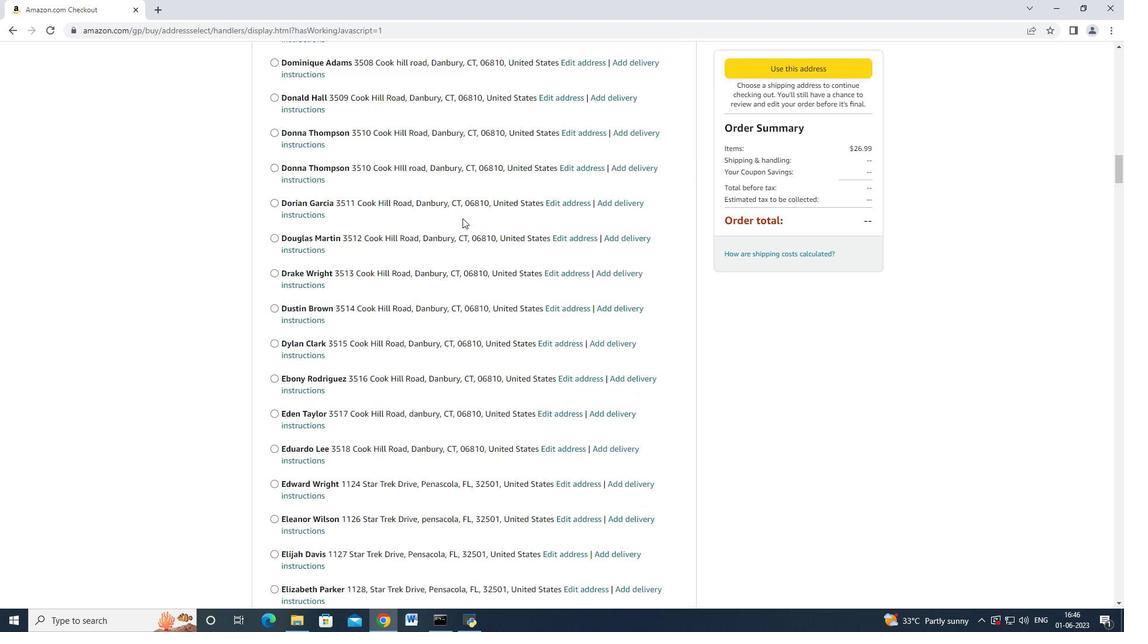 
Action: Mouse scrolled (462, 217) with delta (0, 0)
Screenshot: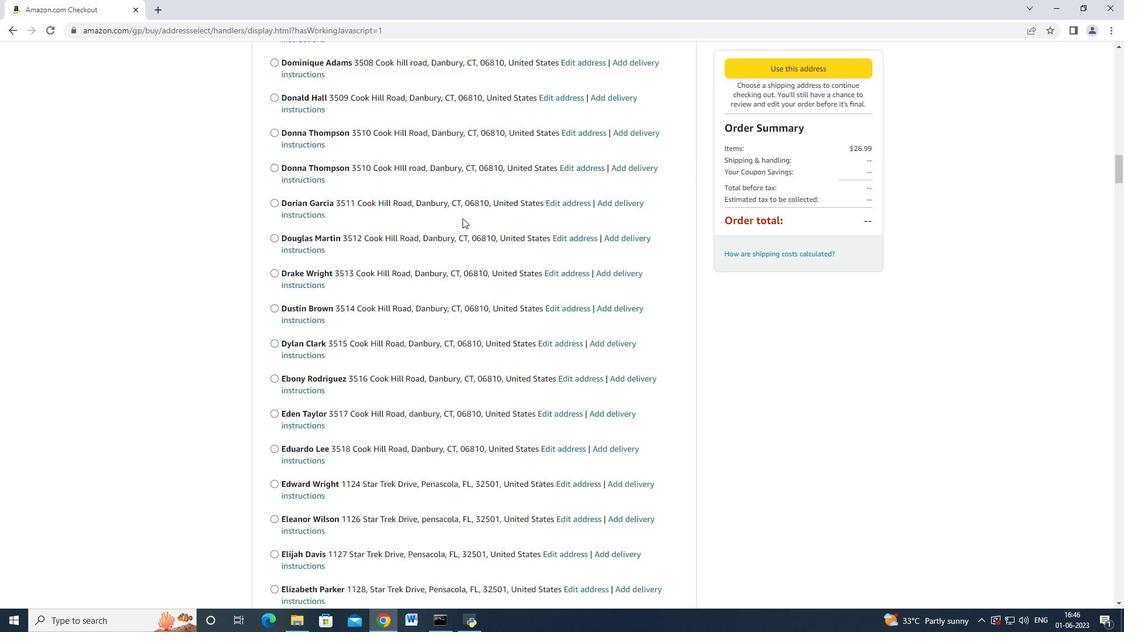 
Action: Mouse scrolled (462, 217) with delta (0, 0)
Screenshot: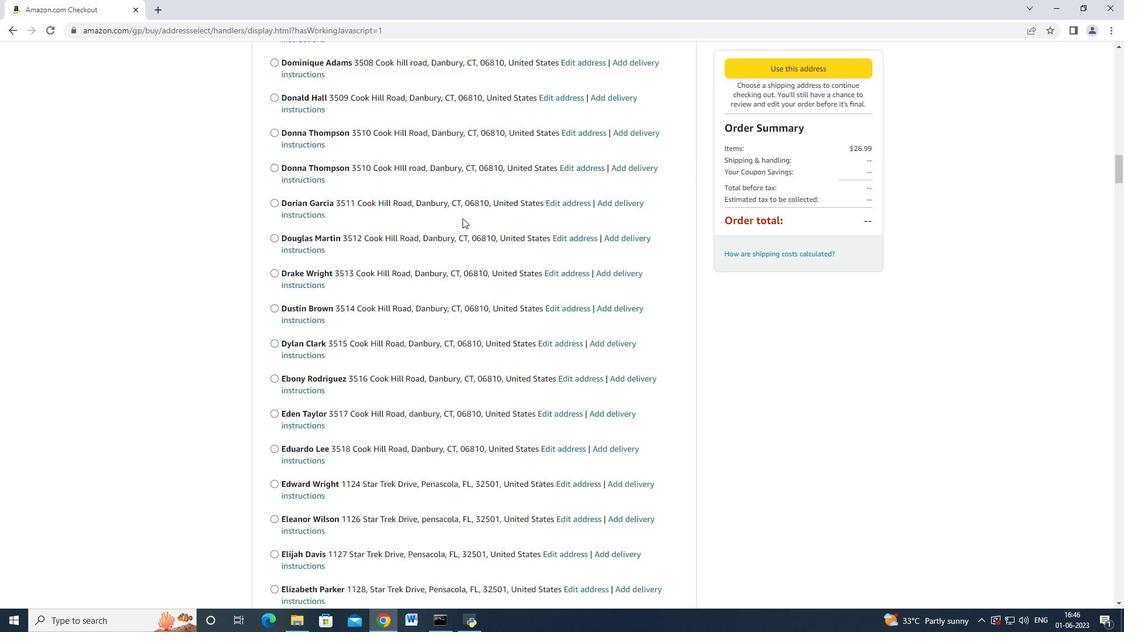 
Action: Mouse scrolled (462, 217) with delta (0, 0)
Screenshot: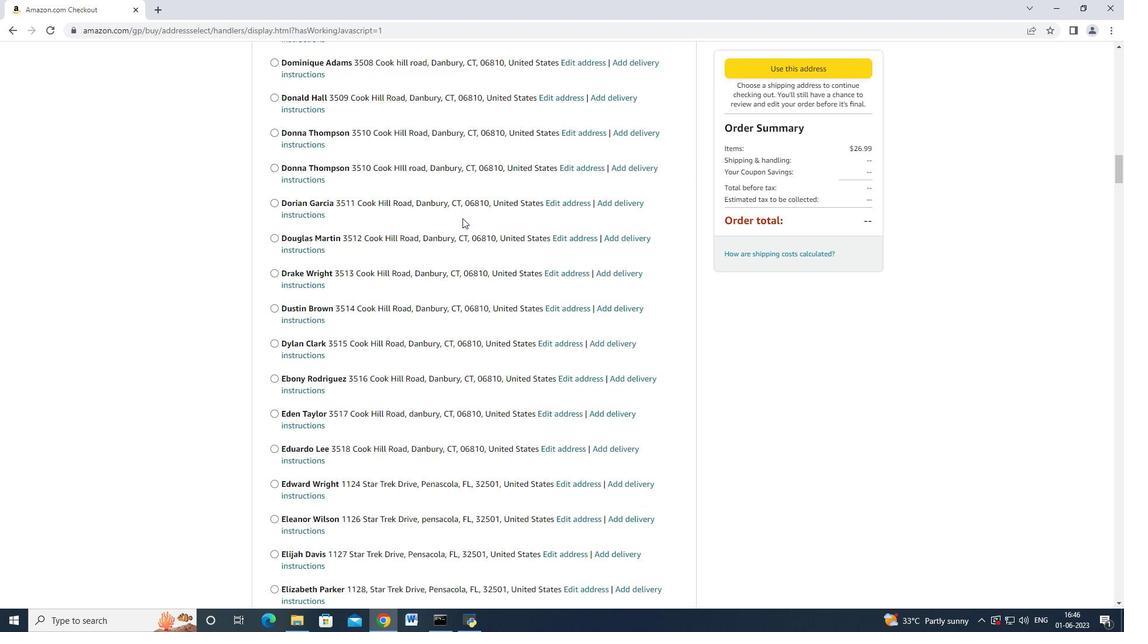 
Action: Mouse scrolled (462, 217) with delta (0, 0)
Screenshot: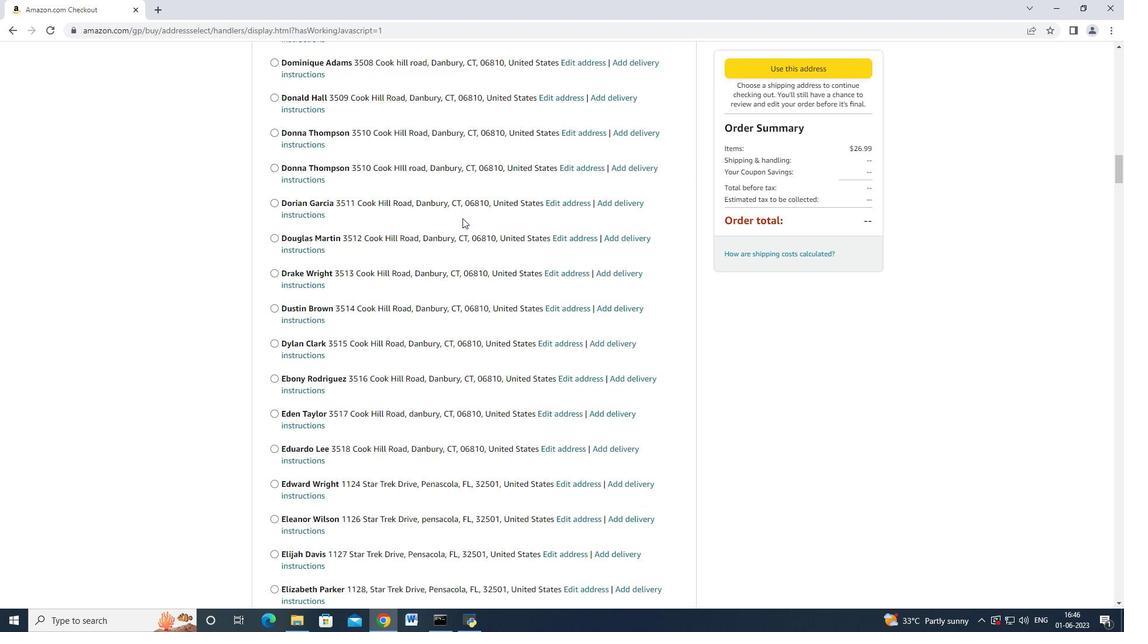 
Action: Mouse scrolled (462, 217) with delta (0, 0)
Screenshot: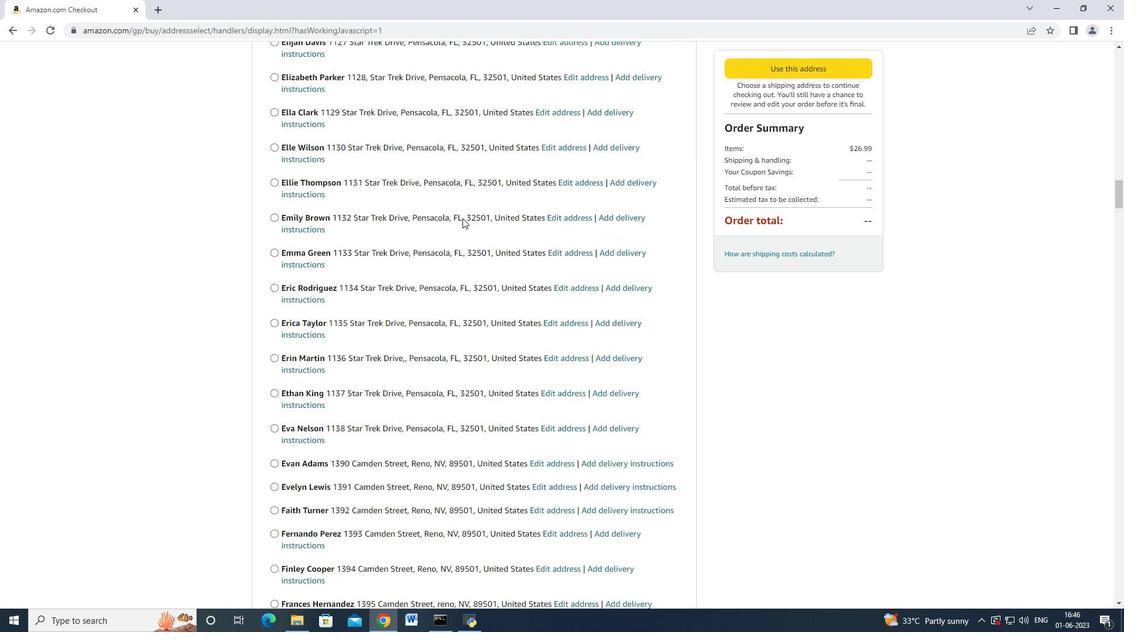 
Action: Mouse scrolled (462, 217) with delta (0, 0)
Screenshot: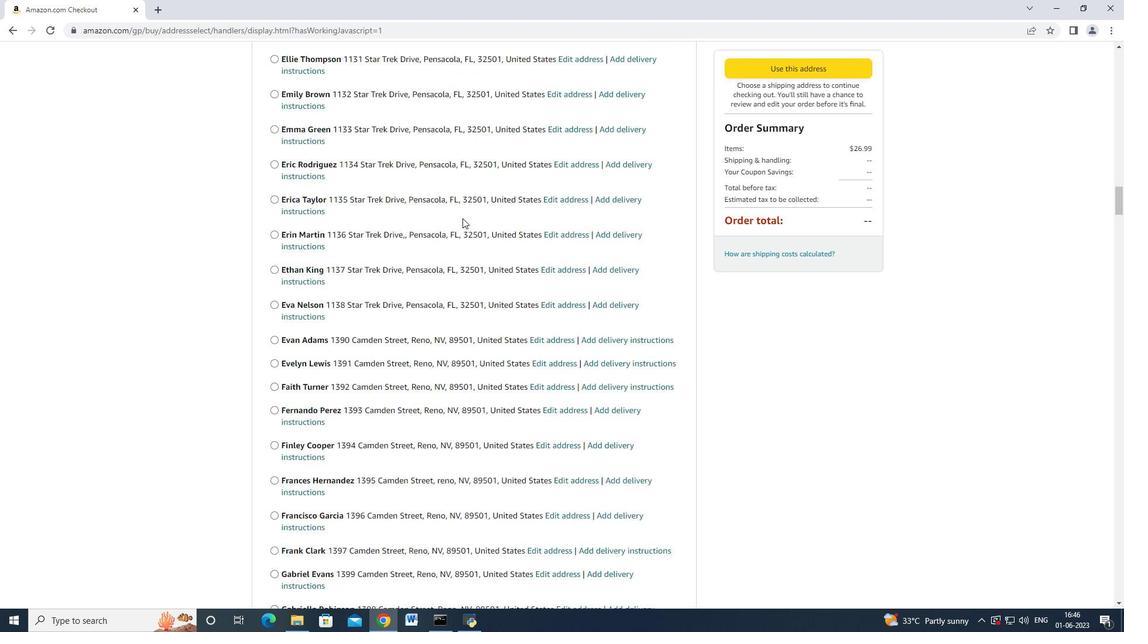 
Action: Mouse scrolled (462, 217) with delta (0, 0)
Screenshot: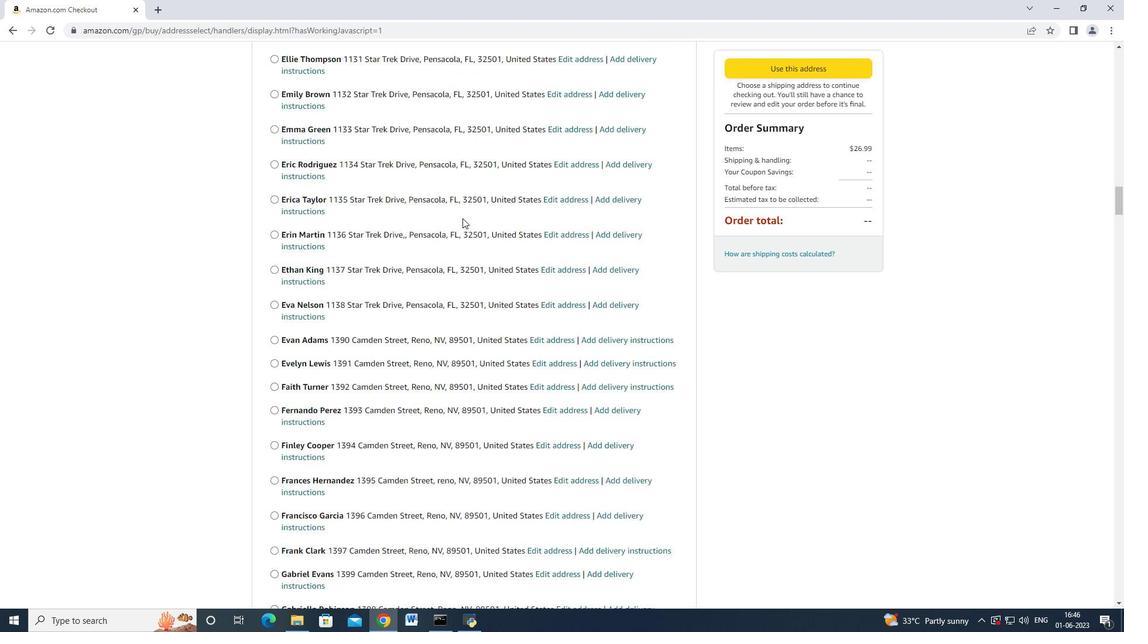 
Action: Mouse scrolled (462, 217) with delta (0, 0)
Screenshot: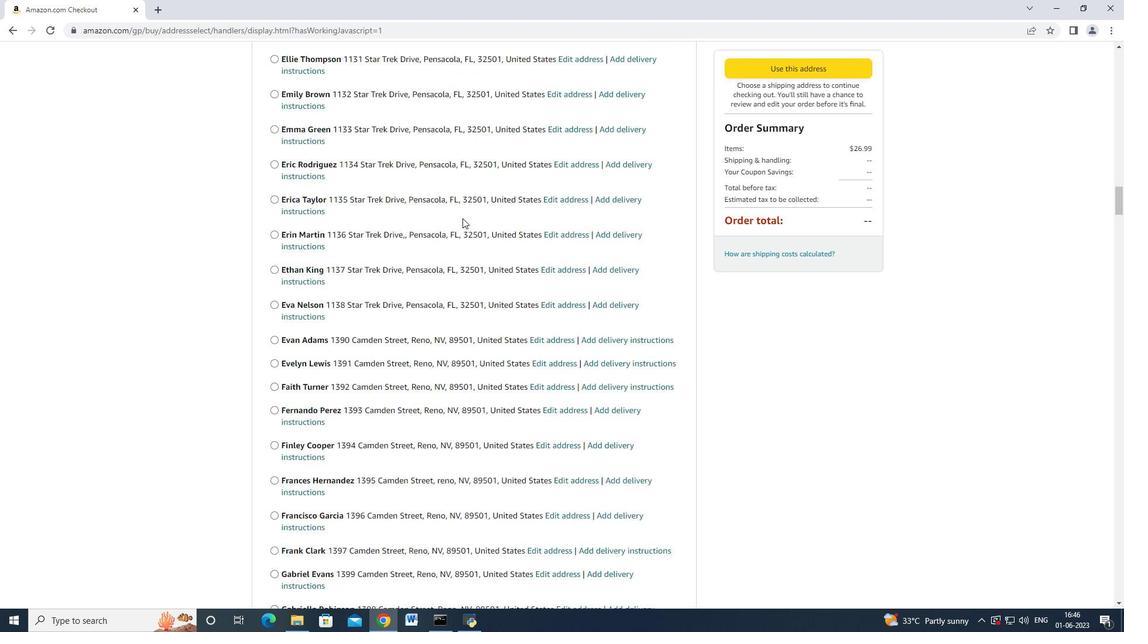 
Action: Mouse scrolled (462, 217) with delta (0, 0)
Screenshot: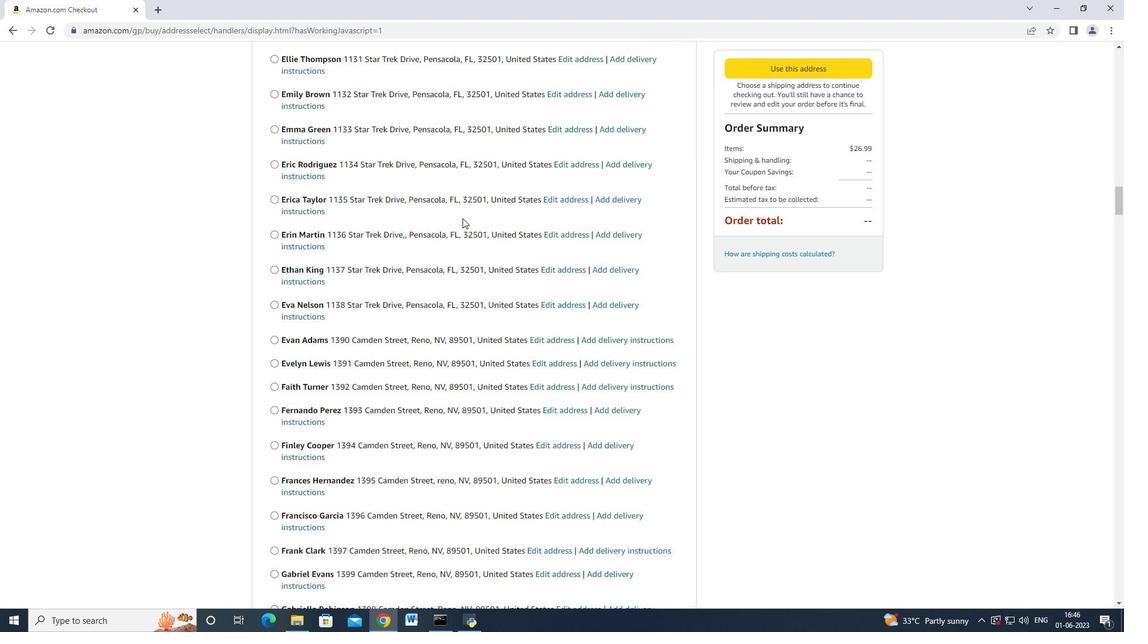 
Action: Mouse scrolled (462, 217) with delta (0, 0)
Screenshot: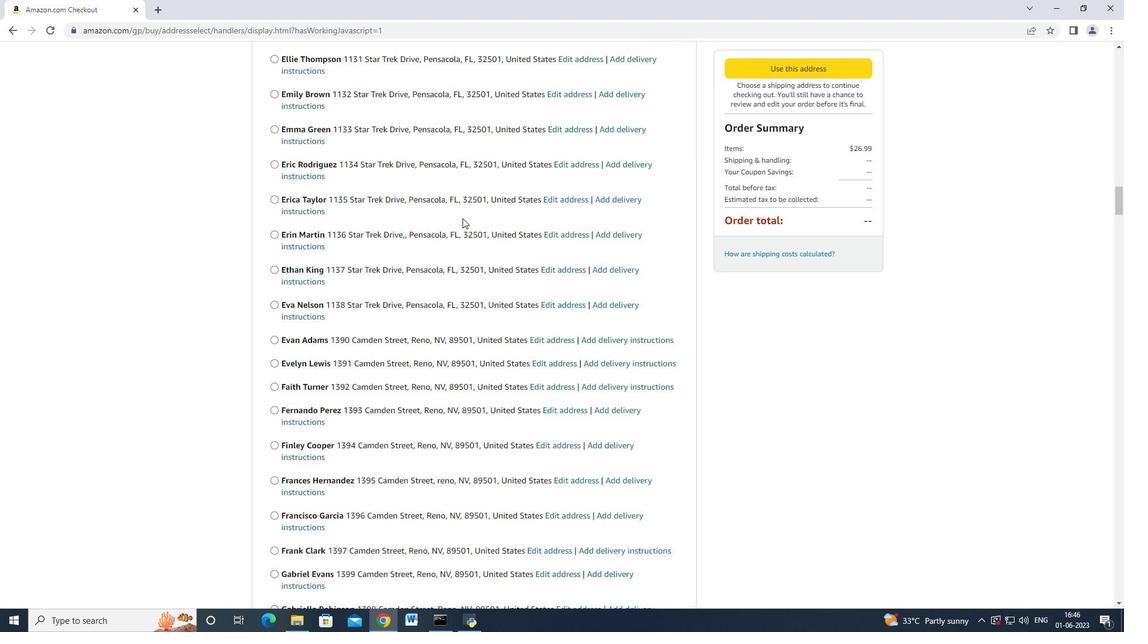 
Action: Mouse scrolled (462, 217) with delta (0, 0)
Screenshot: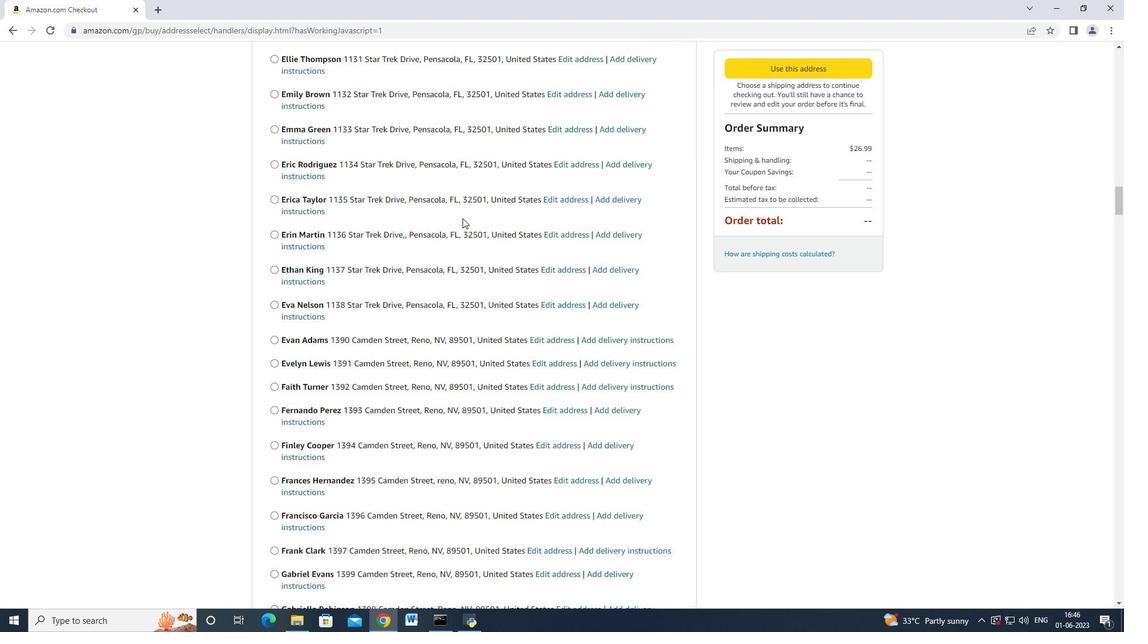 
Action: Mouse scrolled (462, 217) with delta (0, 0)
Screenshot: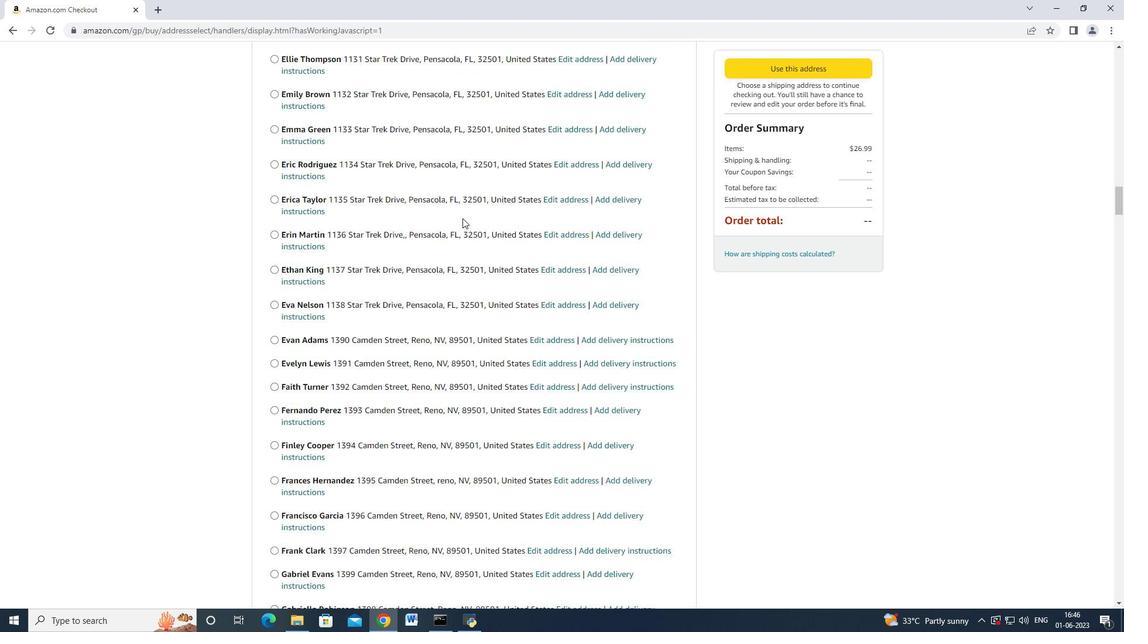 
Action: Mouse scrolled (462, 217) with delta (0, 0)
Screenshot: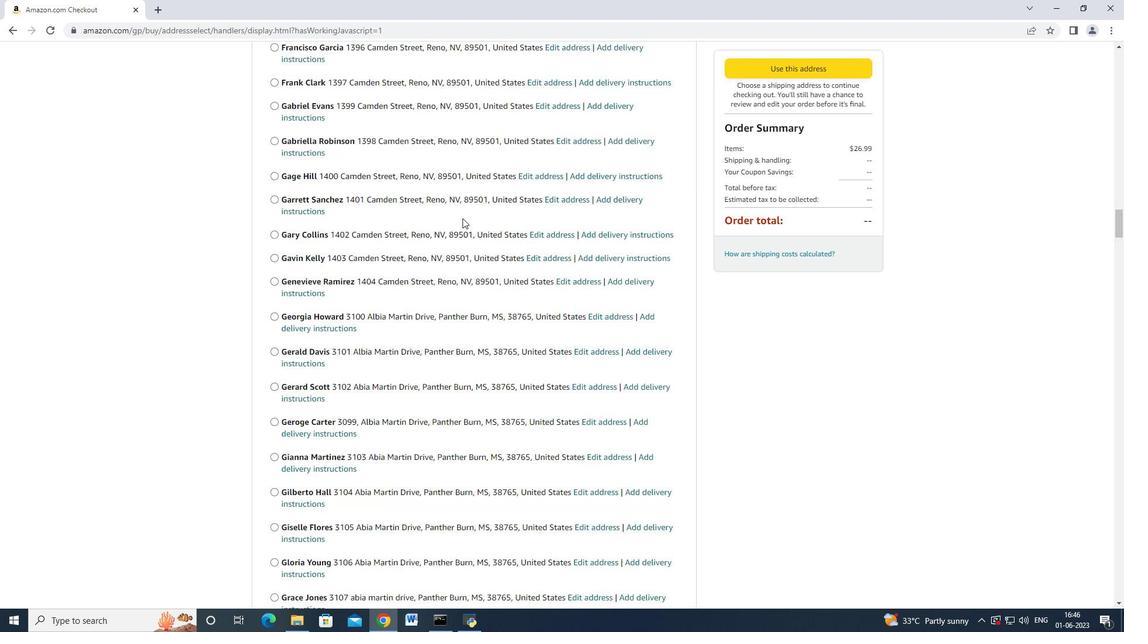 
Action: Mouse scrolled (462, 217) with delta (0, 0)
Screenshot: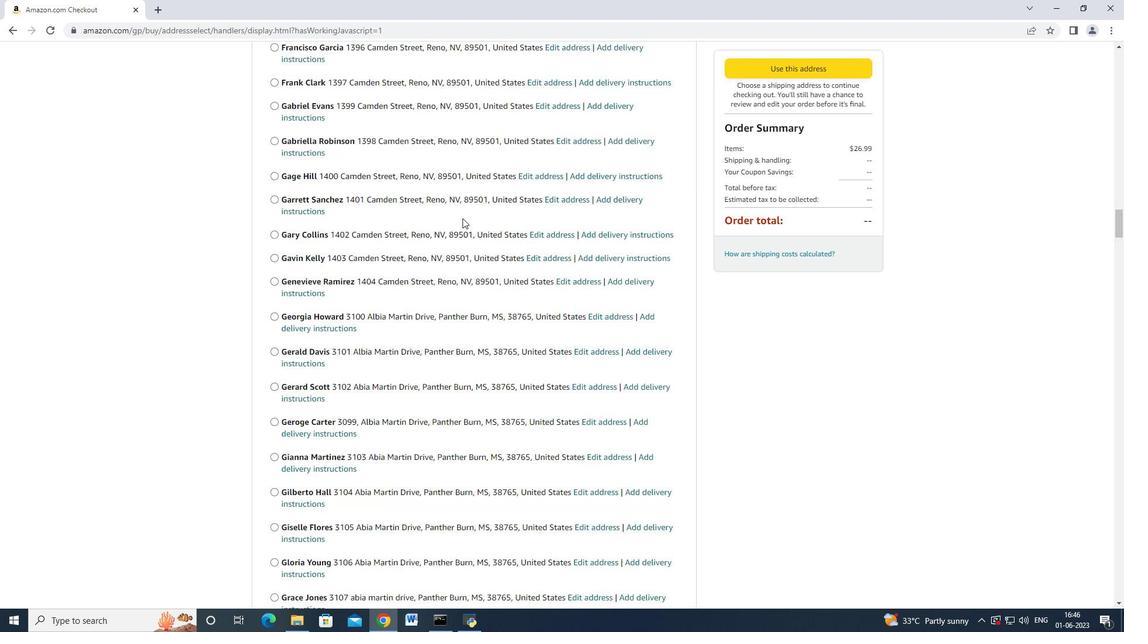 
Action: Mouse scrolled (462, 217) with delta (0, 0)
Screenshot: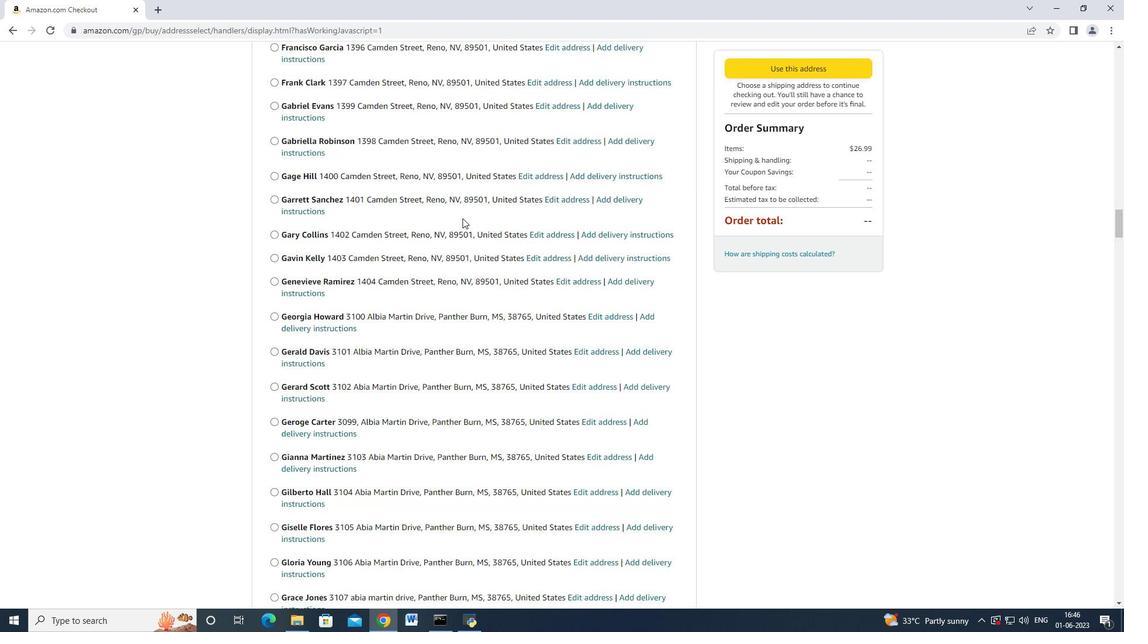 
Action: Mouse scrolled (462, 217) with delta (0, 0)
Screenshot: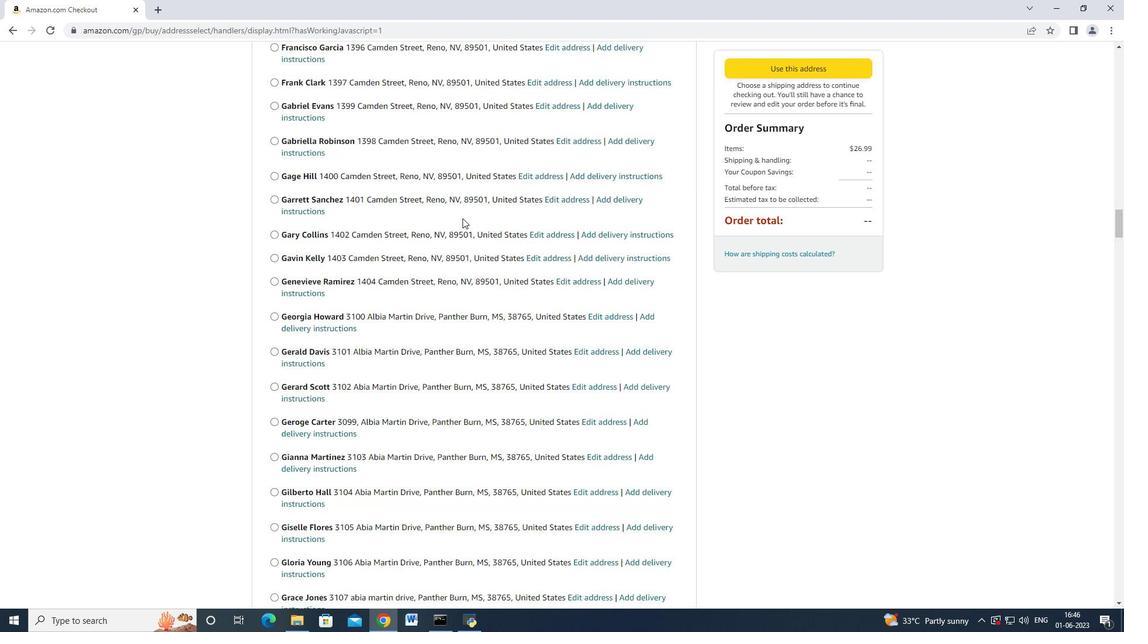 
Action: Mouse scrolled (462, 217) with delta (0, 0)
Screenshot: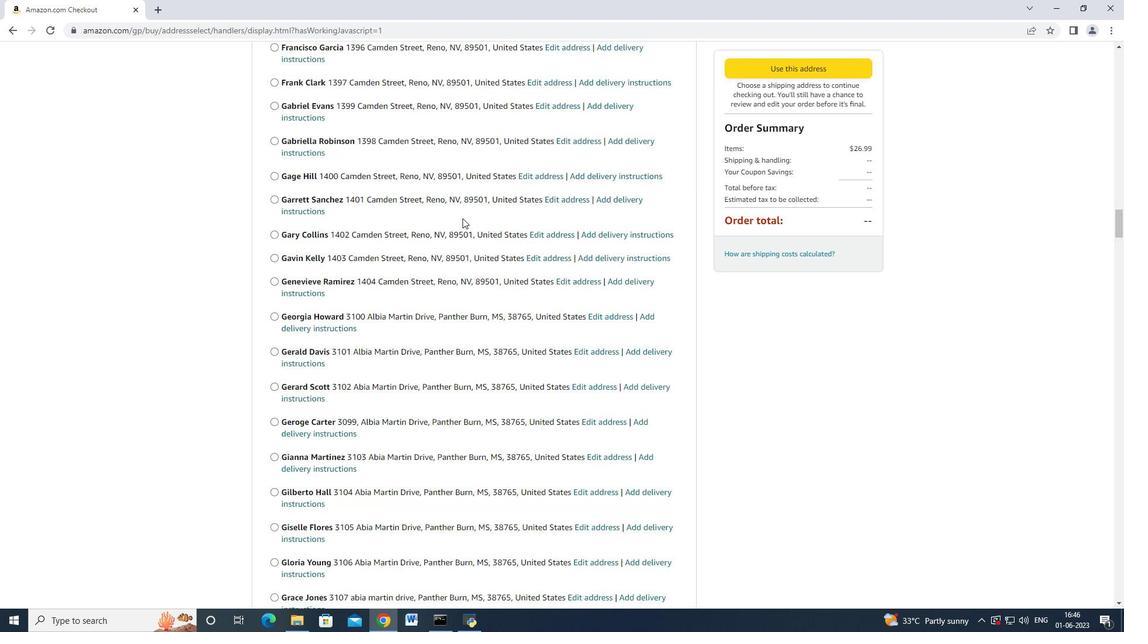 
Action: Mouse scrolled (462, 217) with delta (0, 0)
Screenshot: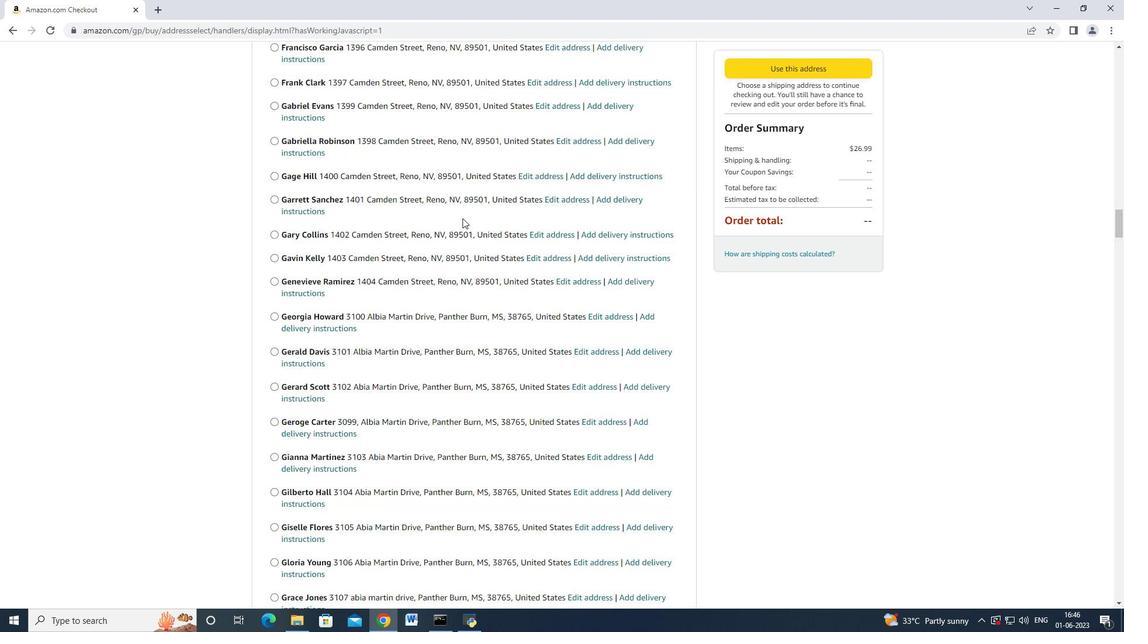
Action: Mouse scrolled (462, 217) with delta (0, 0)
Screenshot: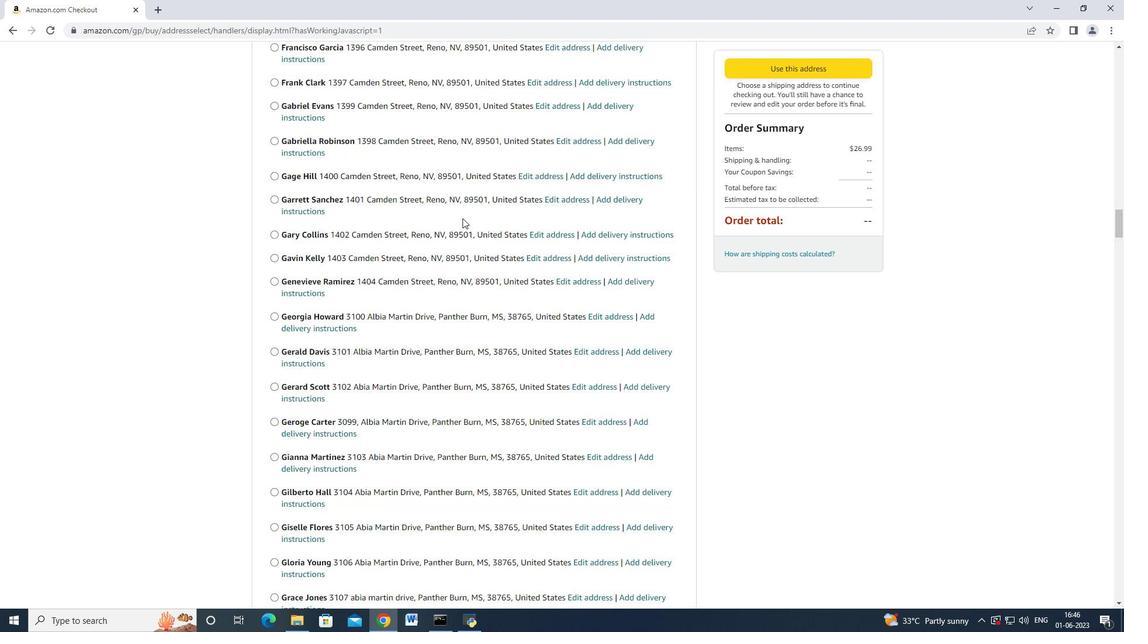 
Action: Mouse scrolled (462, 217) with delta (0, 0)
Screenshot: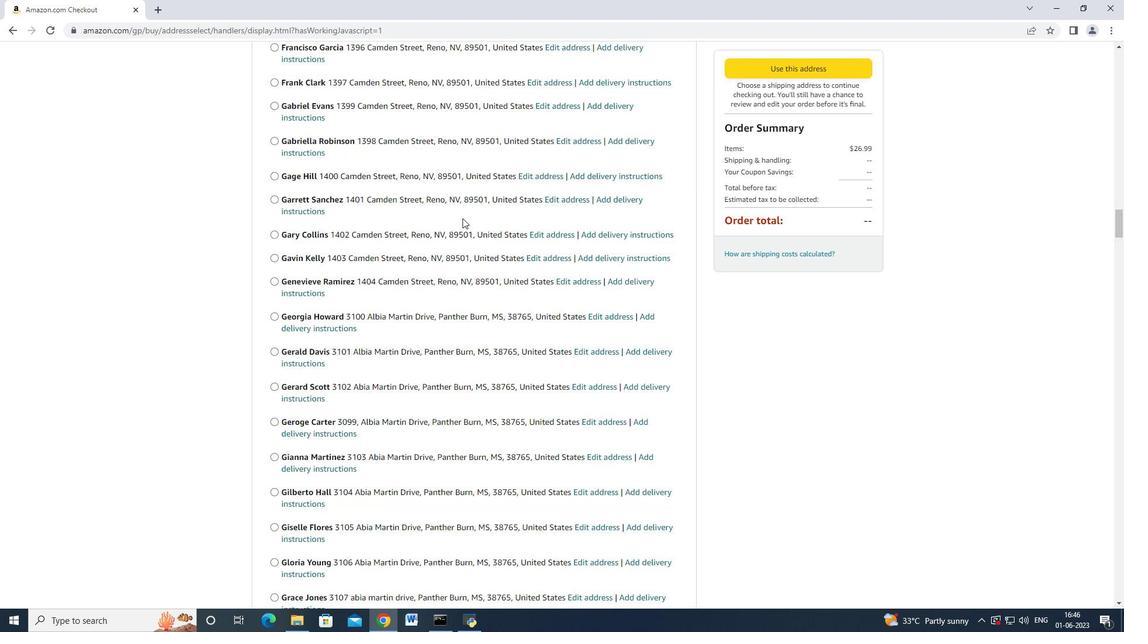 
Action: Mouse scrolled (462, 217) with delta (0, 0)
Screenshot: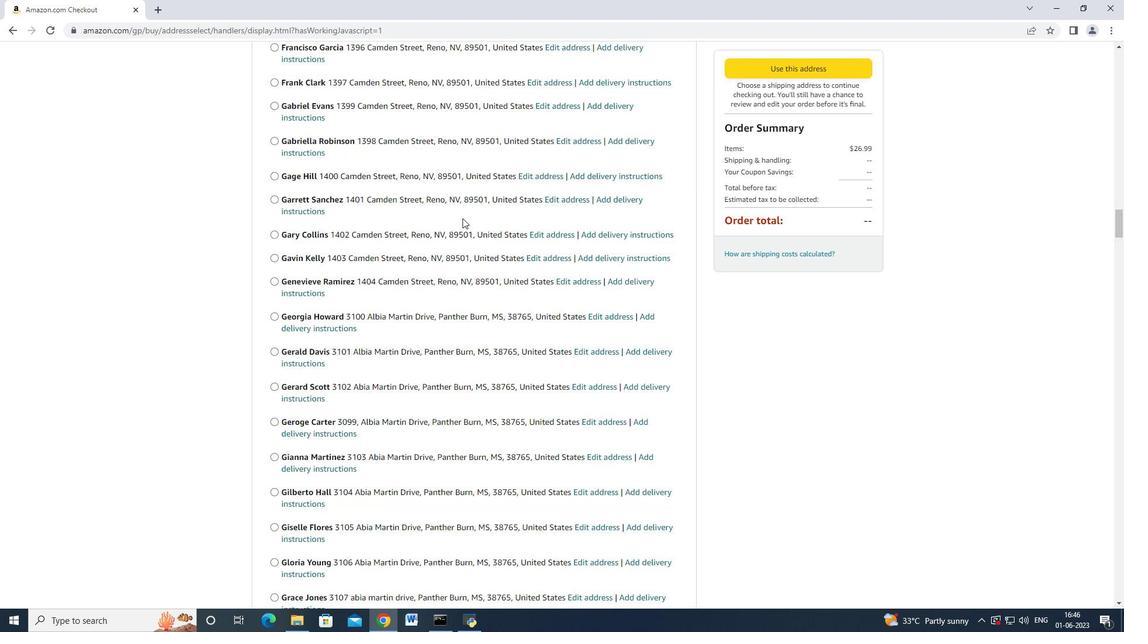 
Action: Mouse scrolled (462, 217) with delta (0, 0)
Screenshot: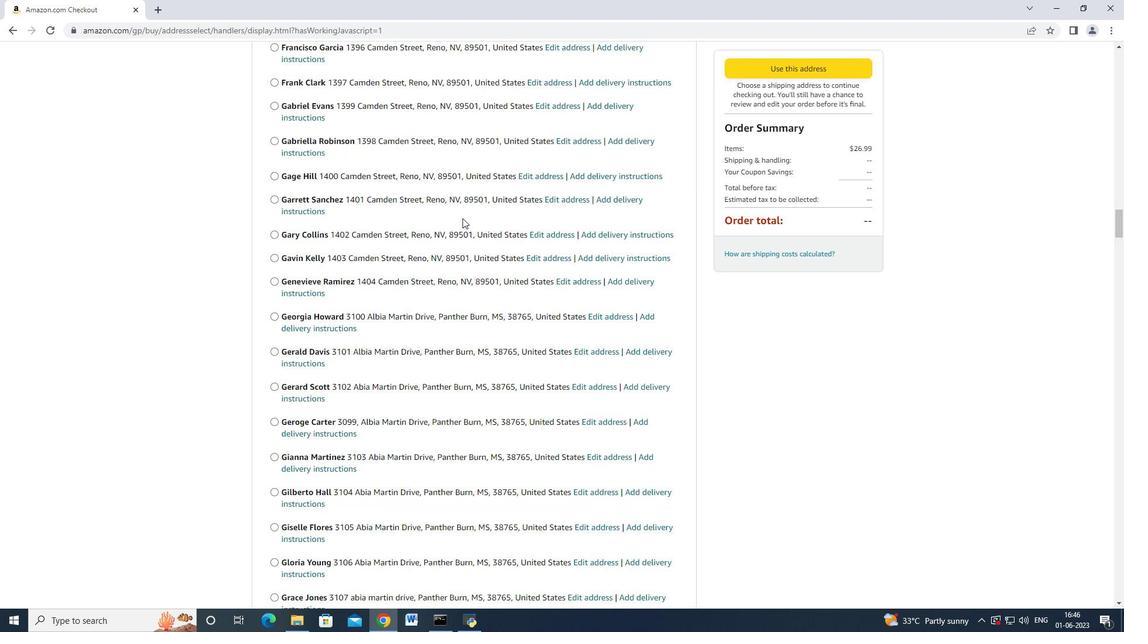 
Action: Mouse scrolled (462, 217) with delta (0, 0)
Screenshot: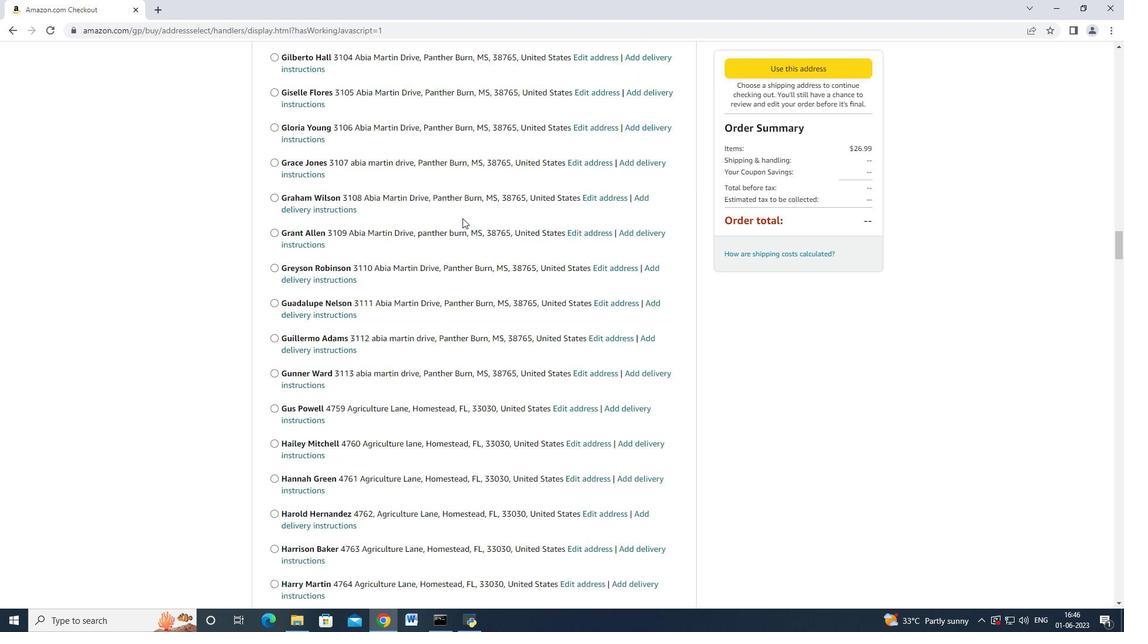 
Action: Mouse scrolled (462, 217) with delta (0, 0)
Screenshot: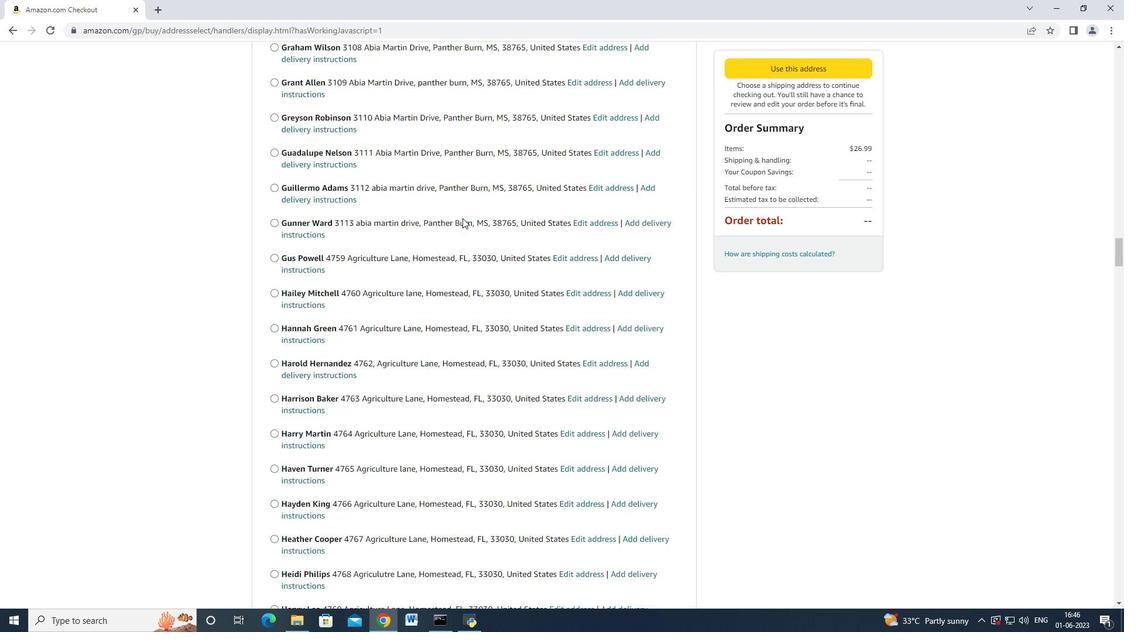 
Action: Mouse scrolled (462, 217) with delta (0, 0)
Screenshot: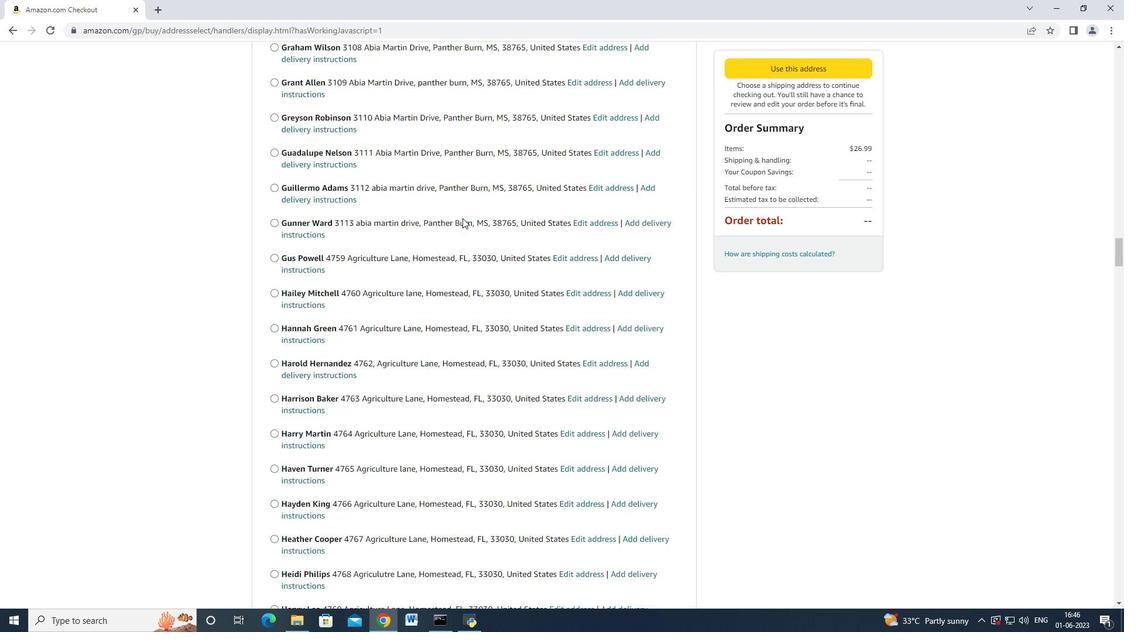 
Action: Mouse scrolled (462, 217) with delta (0, 0)
Screenshot: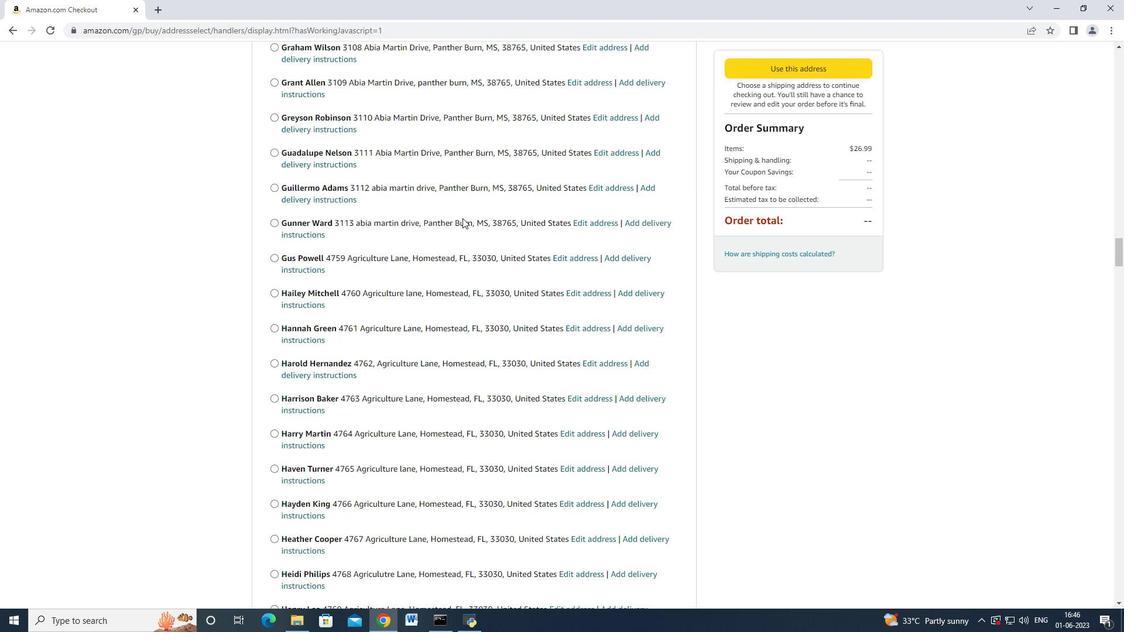 
Action: Mouse scrolled (462, 217) with delta (0, 0)
Screenshot: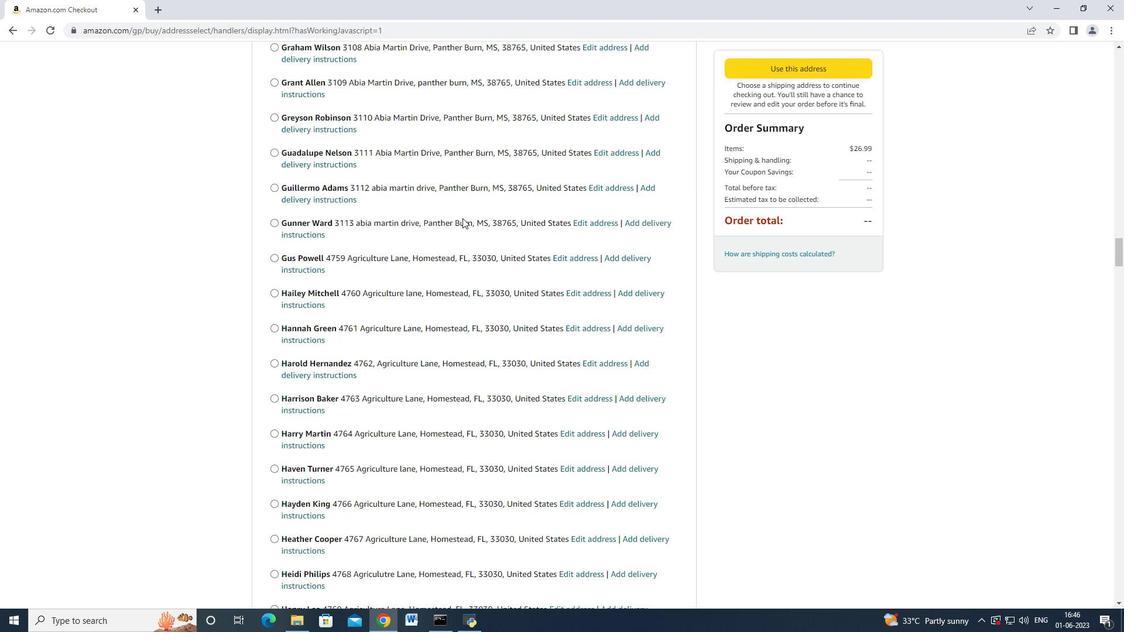 
Action: Mouse scrolled (462, 217) with delta (0, 0)
Screenshot: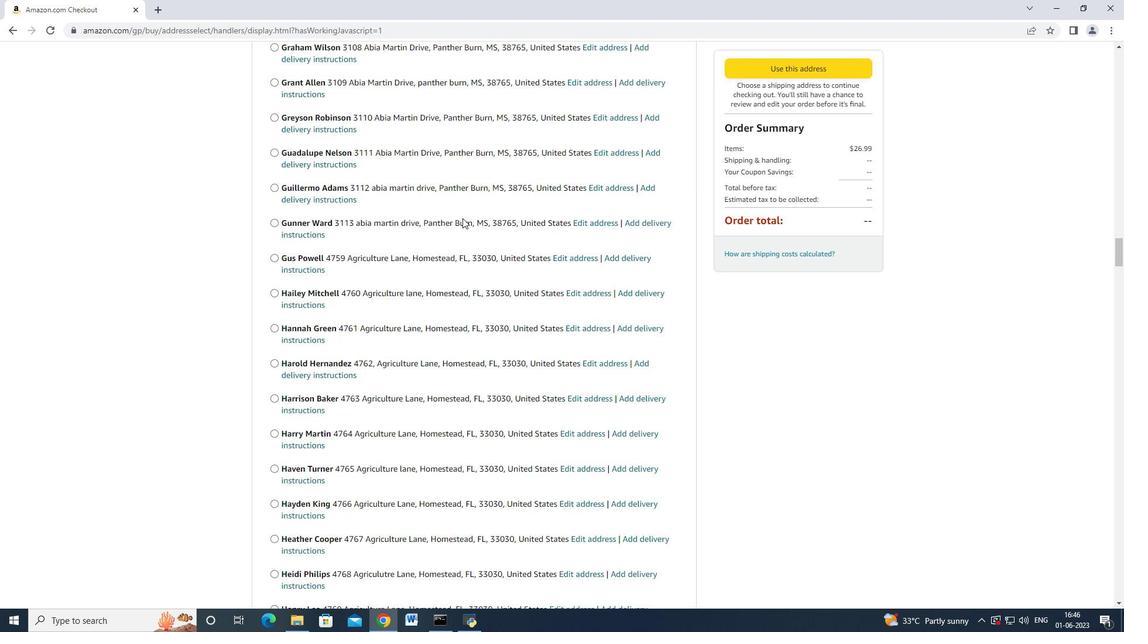 
Action: Mouse scrolled (462, 217) with delta (0, 0)
Screenshot: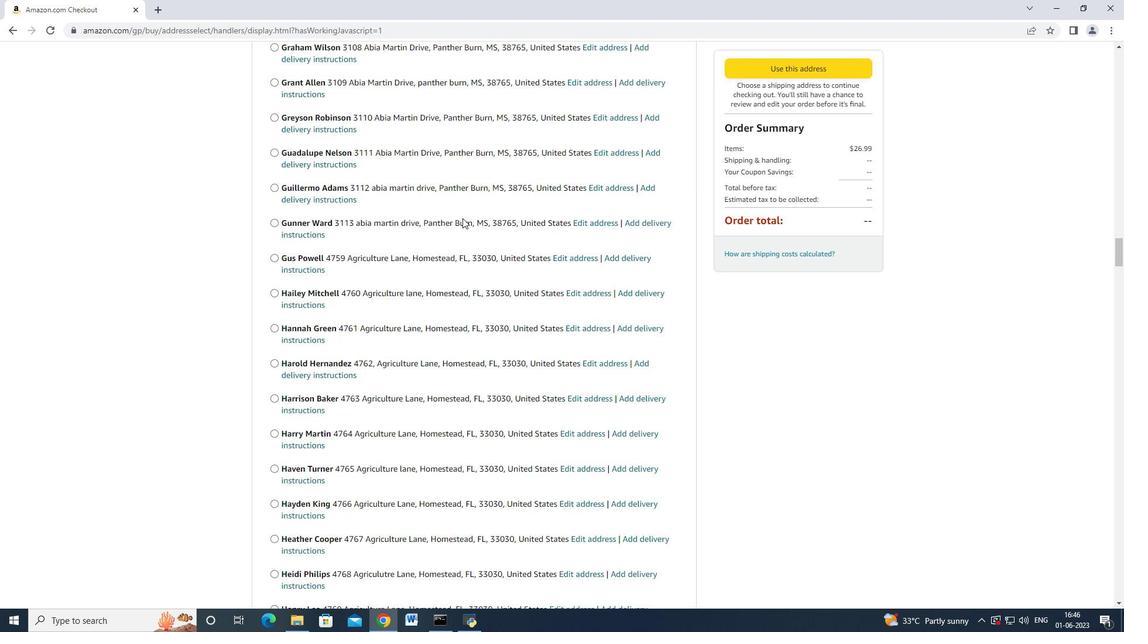 
Action: Mouse scrolled (462, 217) with delta (0, 0)
Screenshot: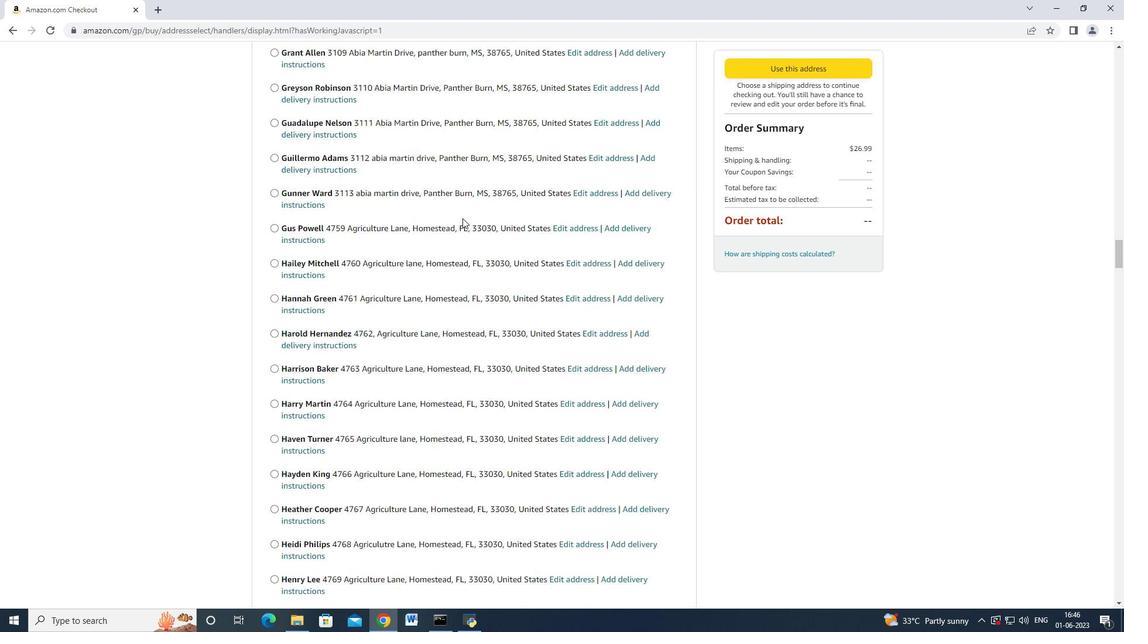 
Action: Mouse scrolled (462, 217) with delta (0, 0)
Screenshot: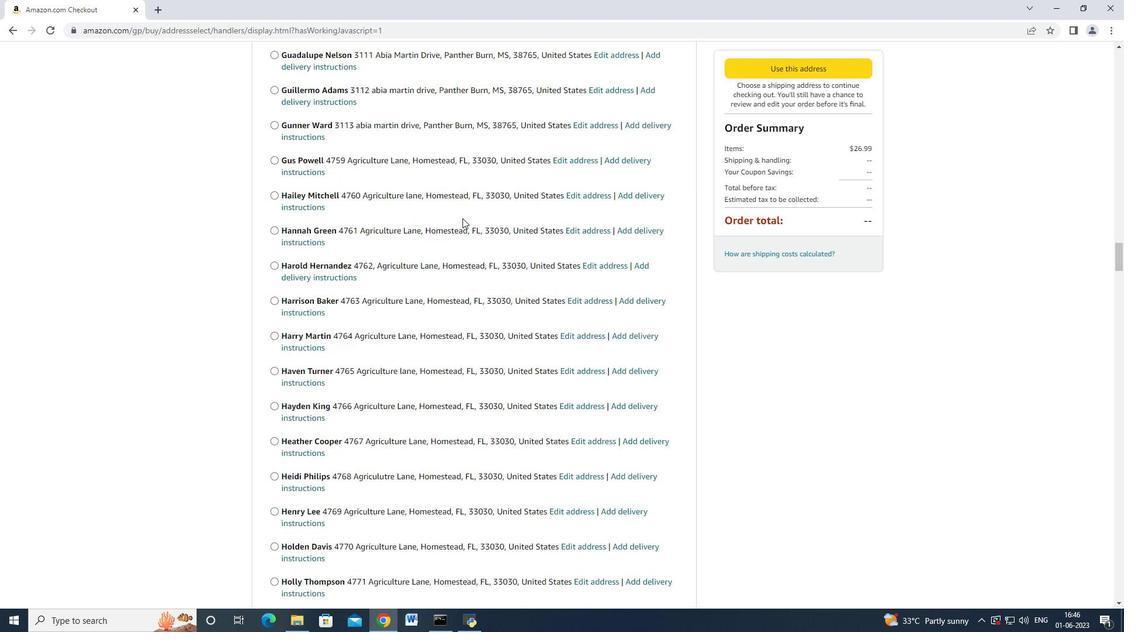 
Action: Mouse scrolled (462, 217) with delta (0, 0)
Screenshot: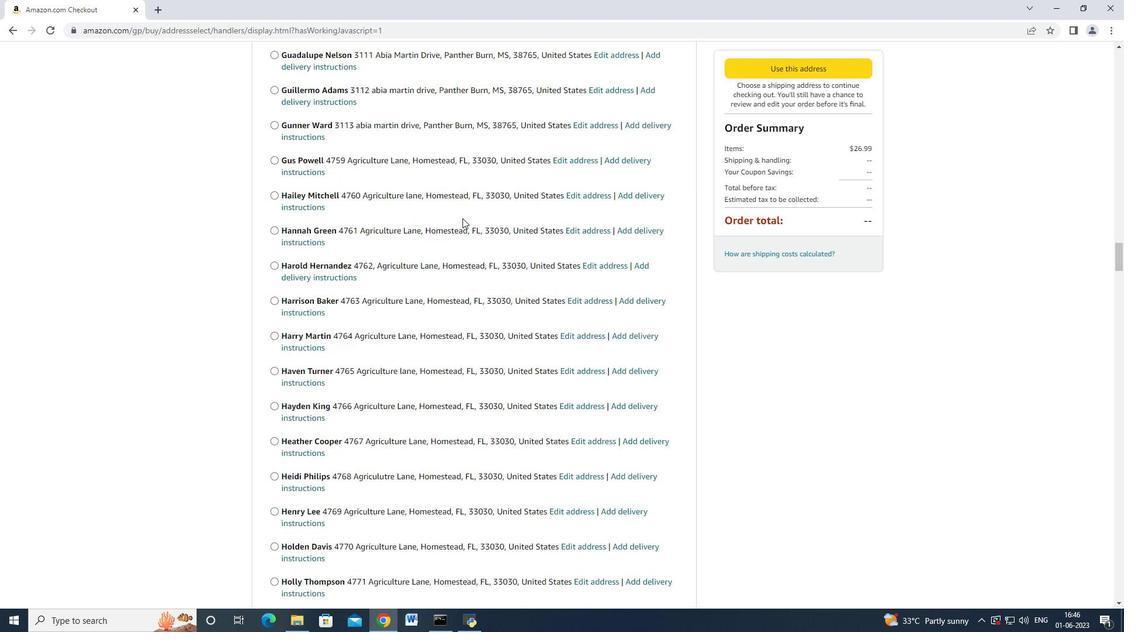 
Action: Mouse scrolled (462, 217) with delta (0, 0)
Screenshot: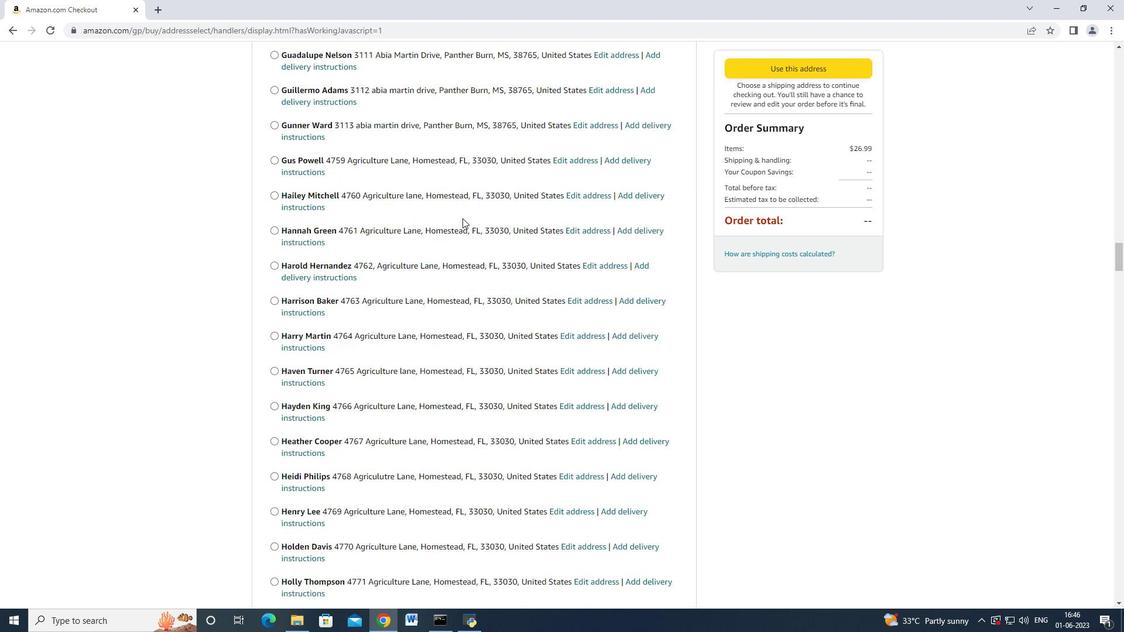 
Action: Mouse scrolled (462, 217) with delta (0, 0)
Screenshot: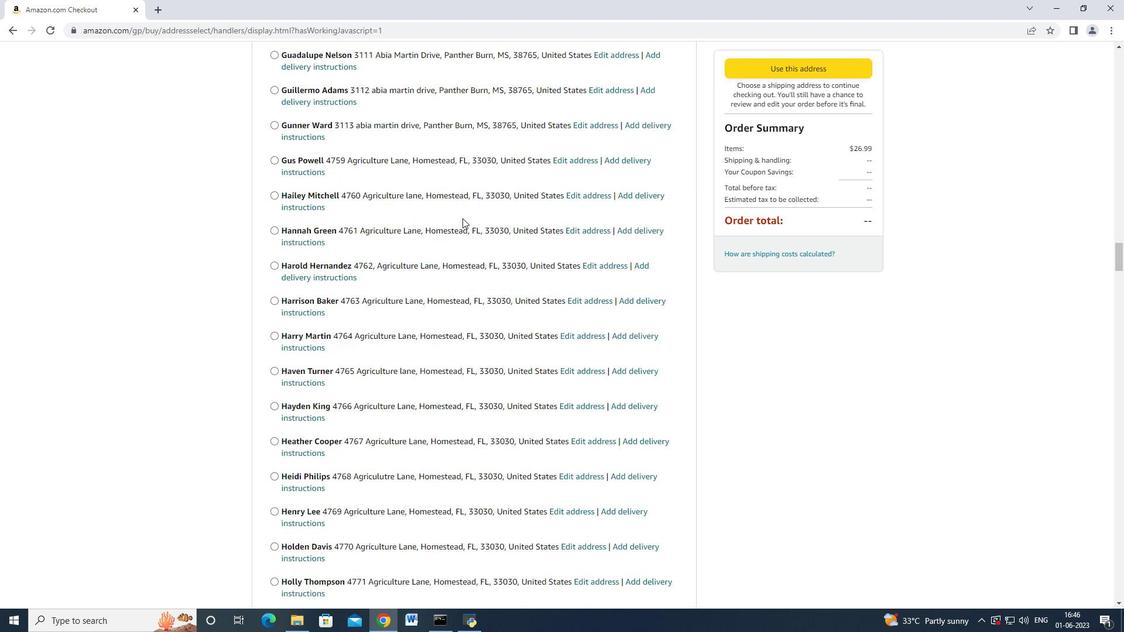 
Action: Mouse scrolled (462, 217) with delta (0, 0)
Screenshot: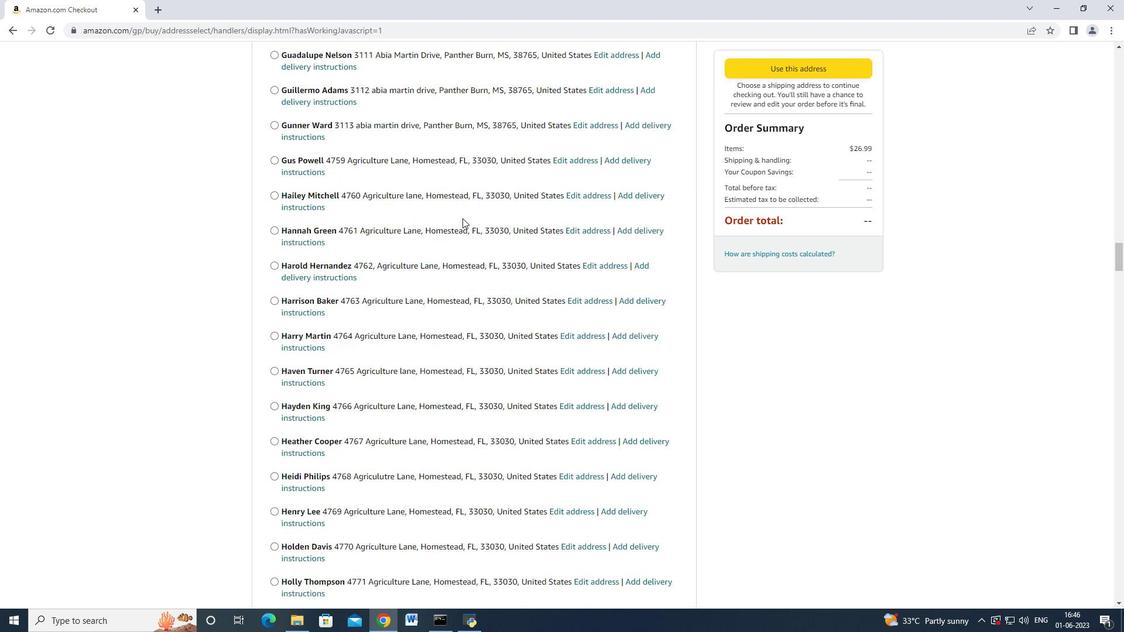 
Action: Mouse scrolled (462, 217) with delta (0, 0)
Screenshot: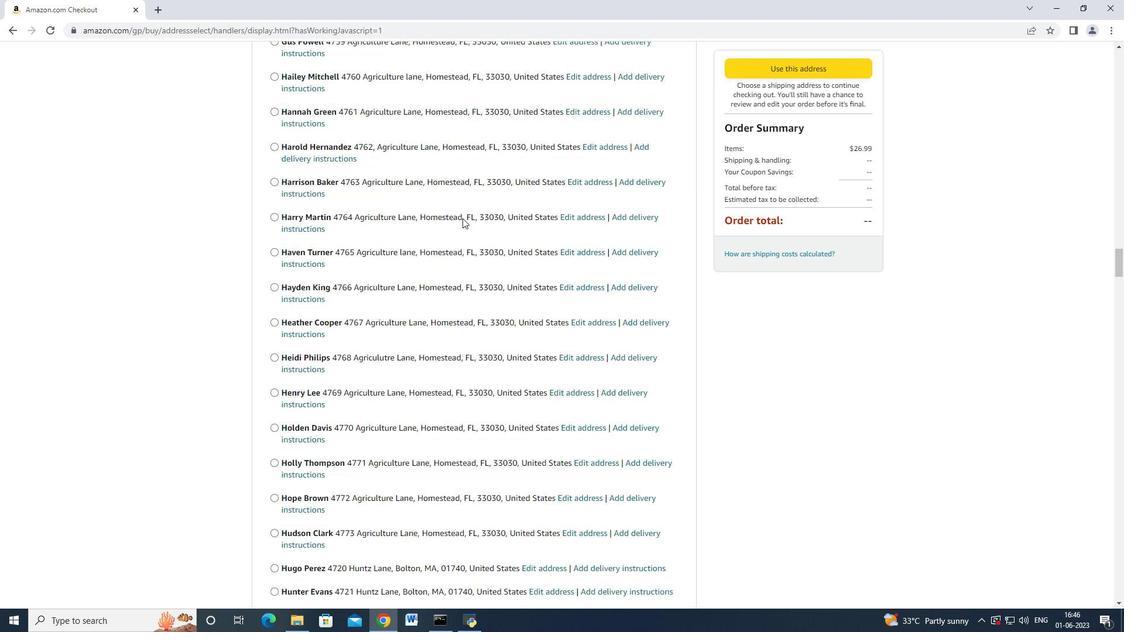 
Action: Mouse scrolled (462, 217) with delta (0, 0)
Screenshot: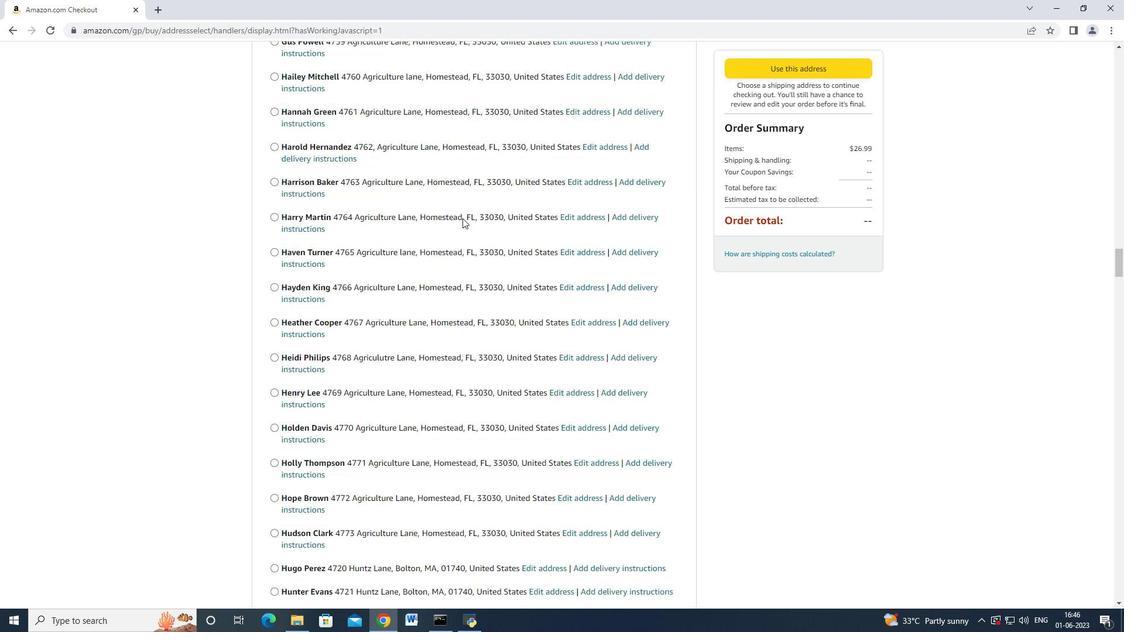 
Action: Mouse scrolled (462, 217) with delta (0, 0)
Screenshot: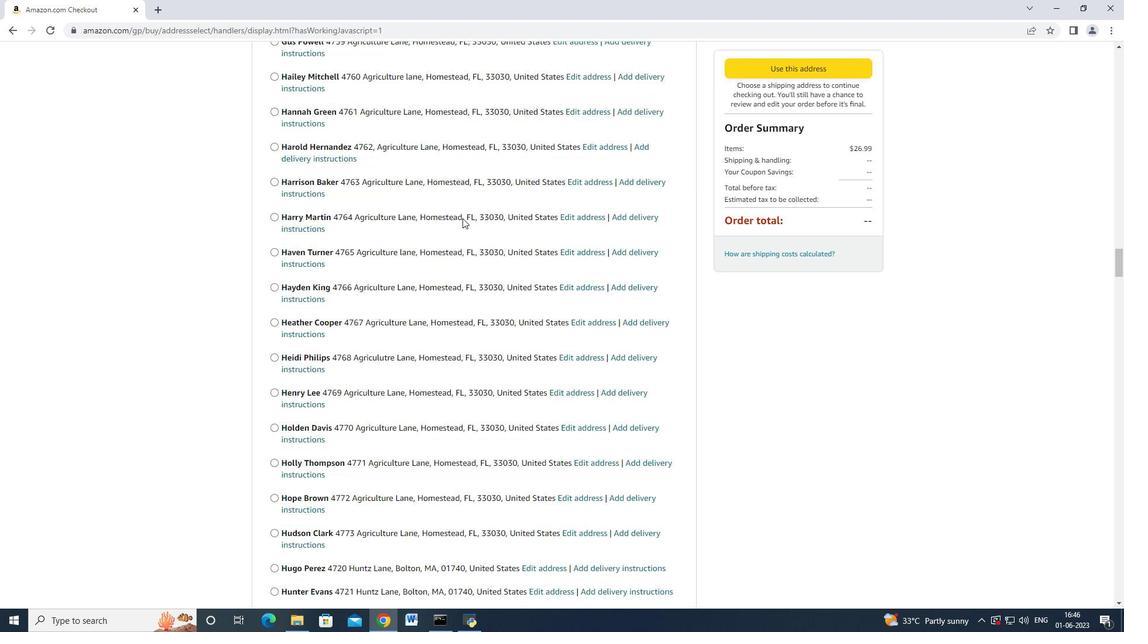 
Action: Mouse scrolled (462, 217) with delta (0, 0)
Screenshot: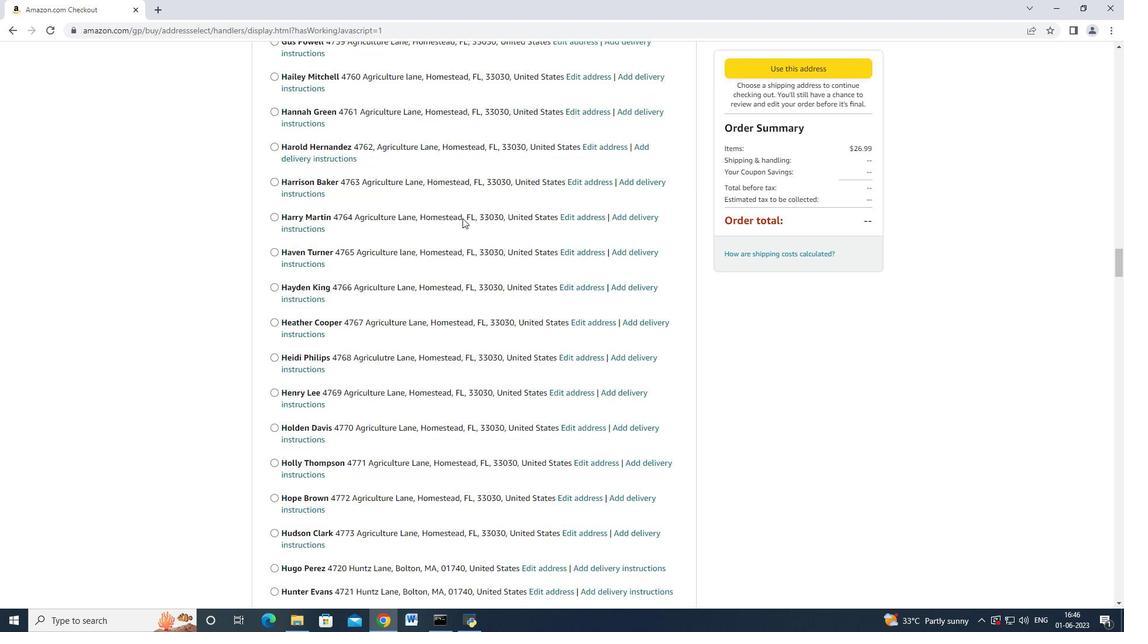 
Action: Mouse scrolled (462, 217) with delta (0, 0)
Screenshot: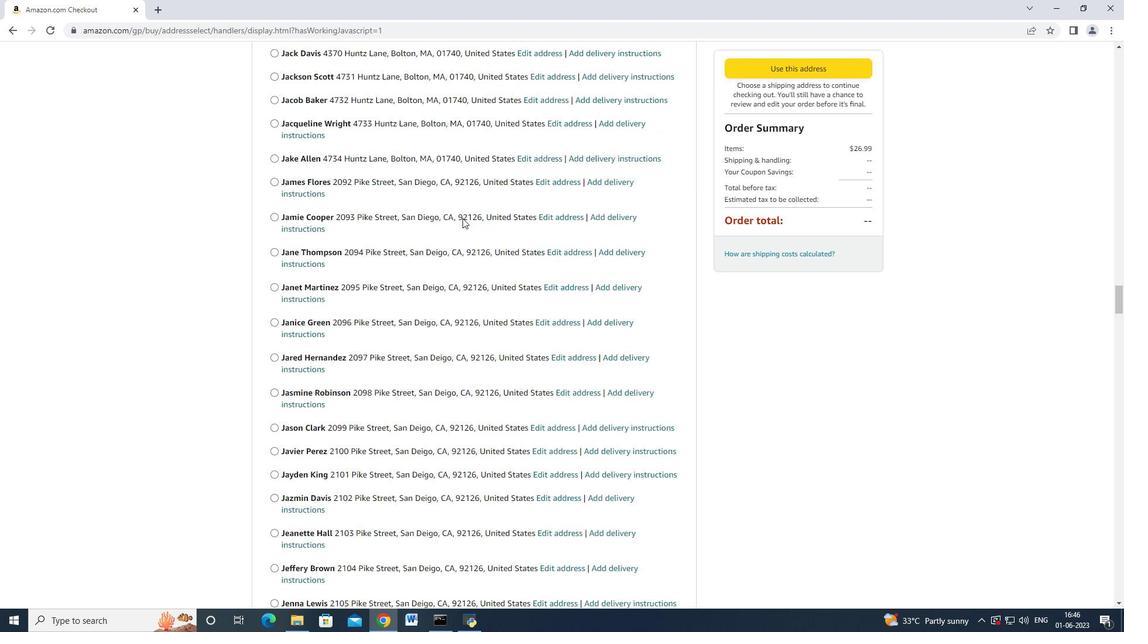 
Action: Mouse scrolled (462, 217) with delta (0, 0)
Screenshot: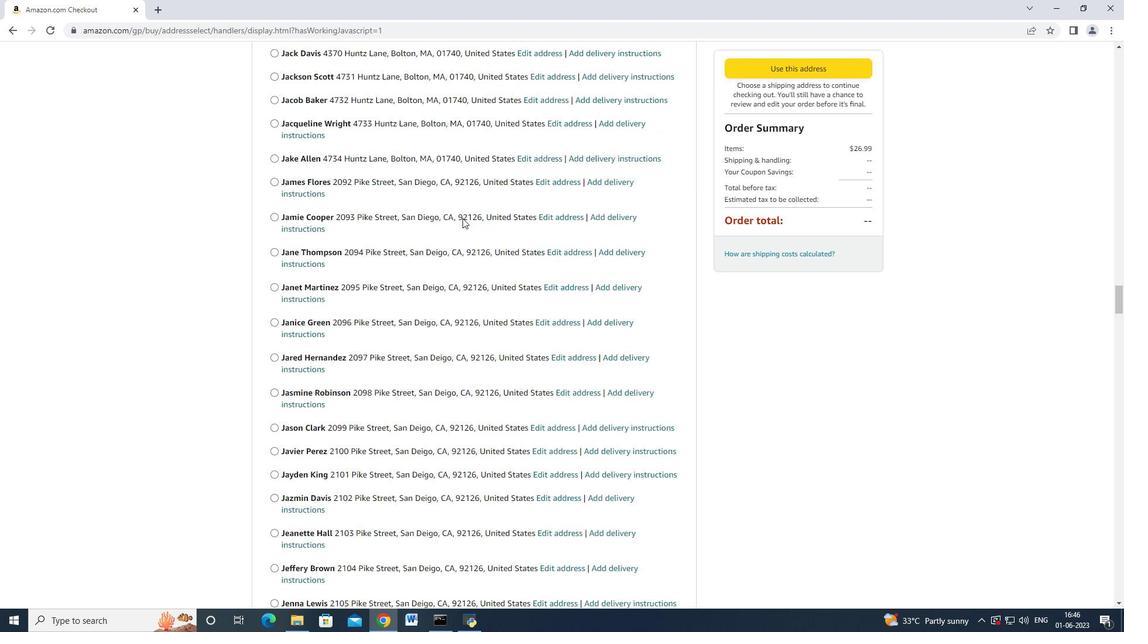 
Action: Mouse scrolled (462, 217) with delta (0, 0)
Screenshot: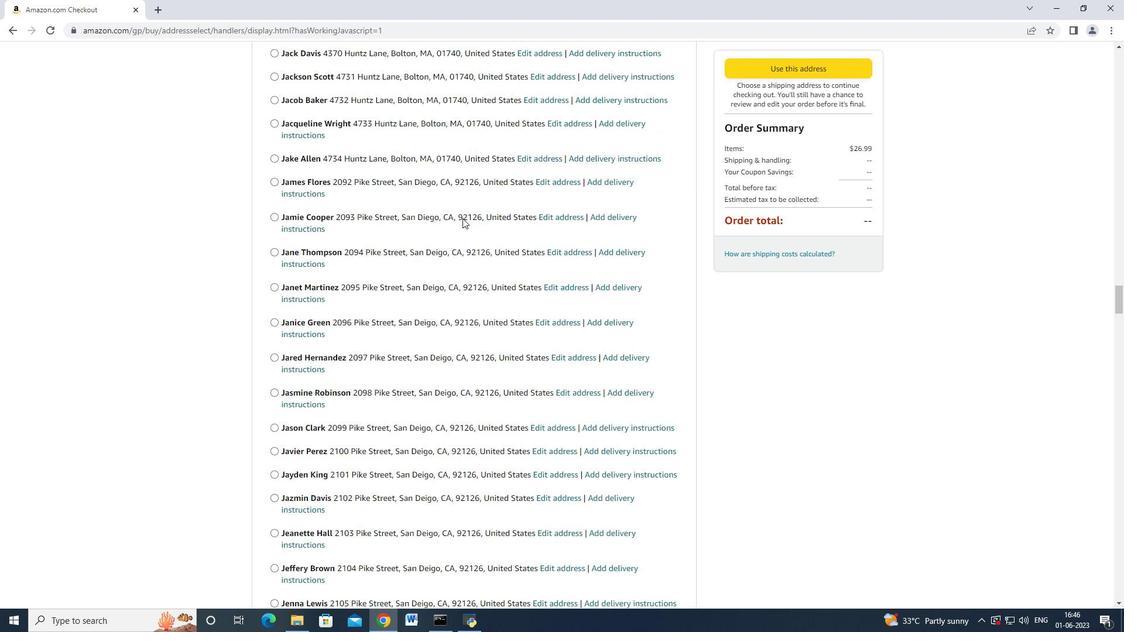
Action: Mouse scrolled (462, 217) with delta (0, 0)
Screenshot: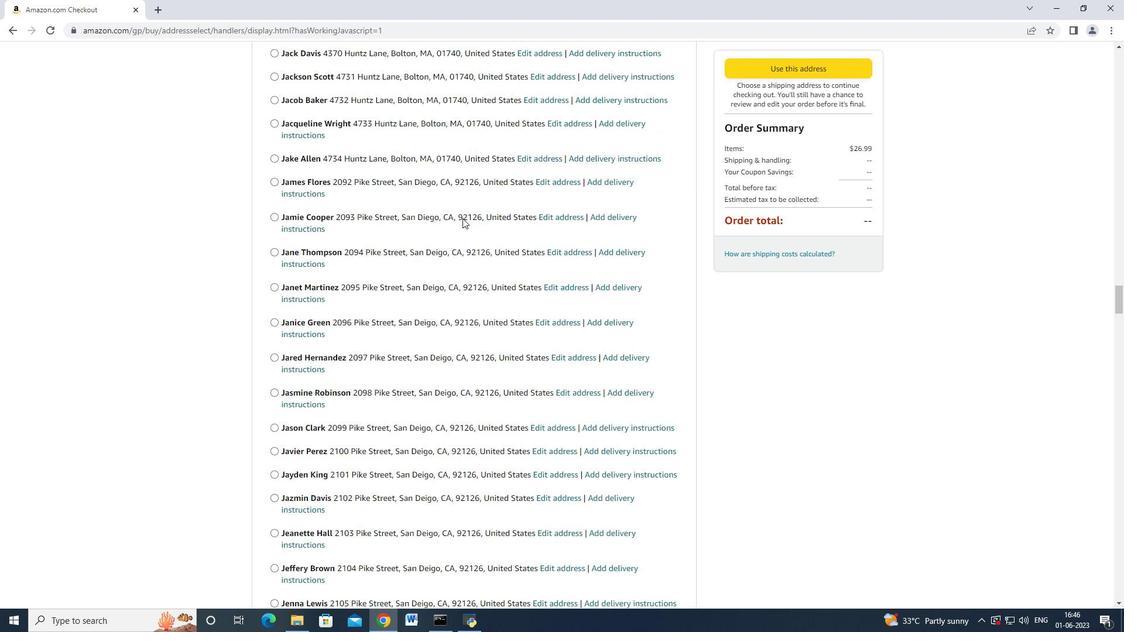 
Action: Mouse scrolled (462, 217) with delta (0, 0)
Screenshot: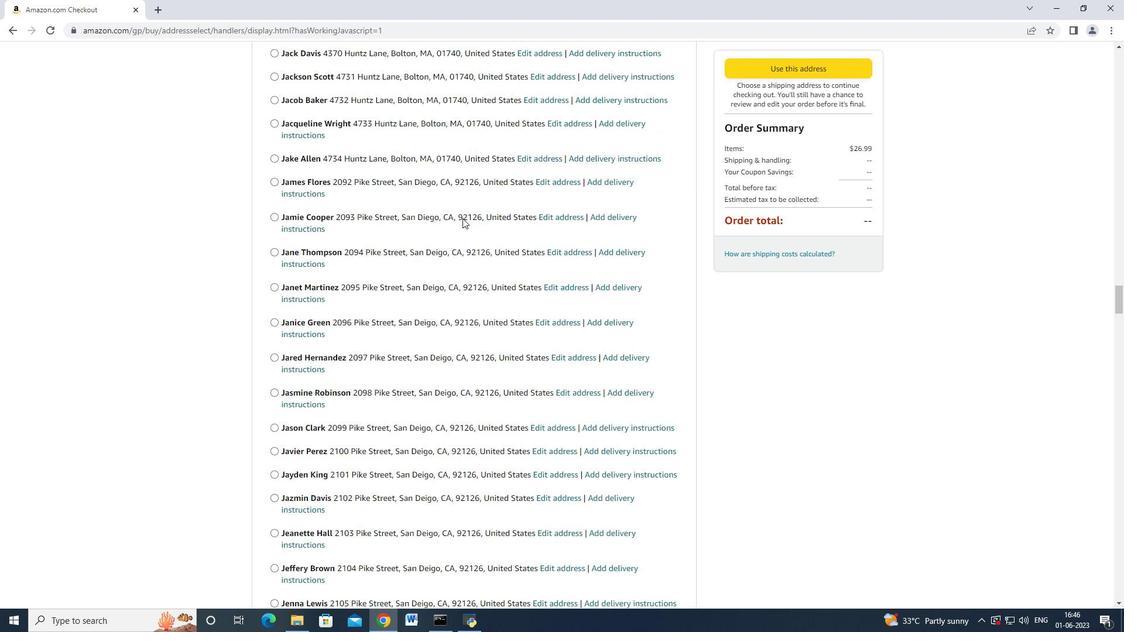 
Action: Mouse scrolled (462, 217) with delta (0, 0)
Screenshot: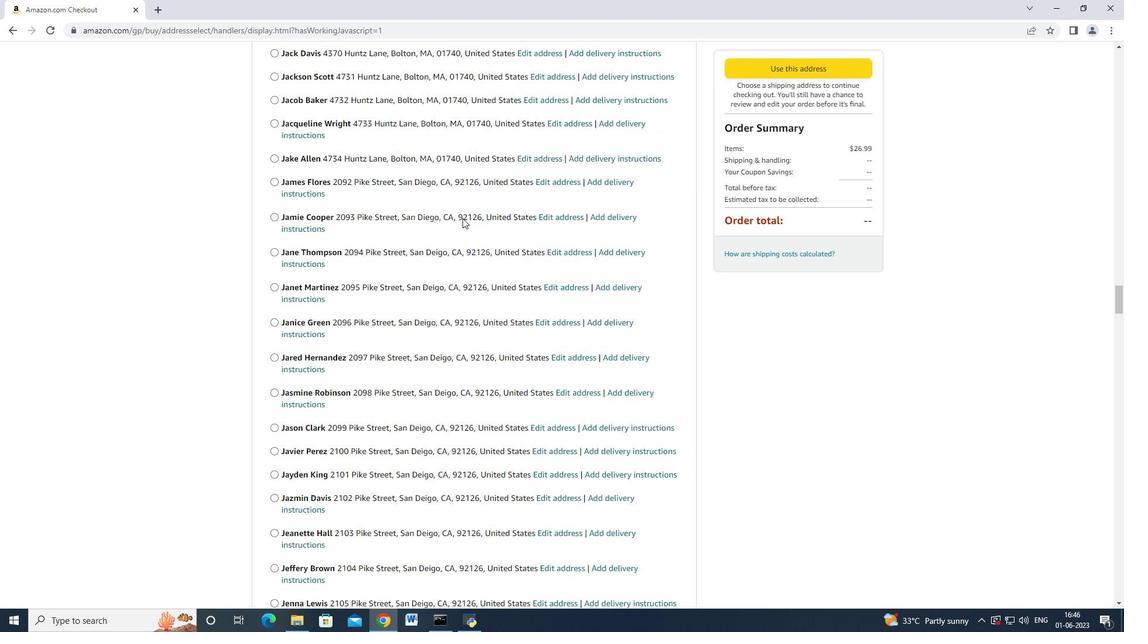 
Action: Mouse scrolled (462, 217) with delta (0, 0)
Screenshot: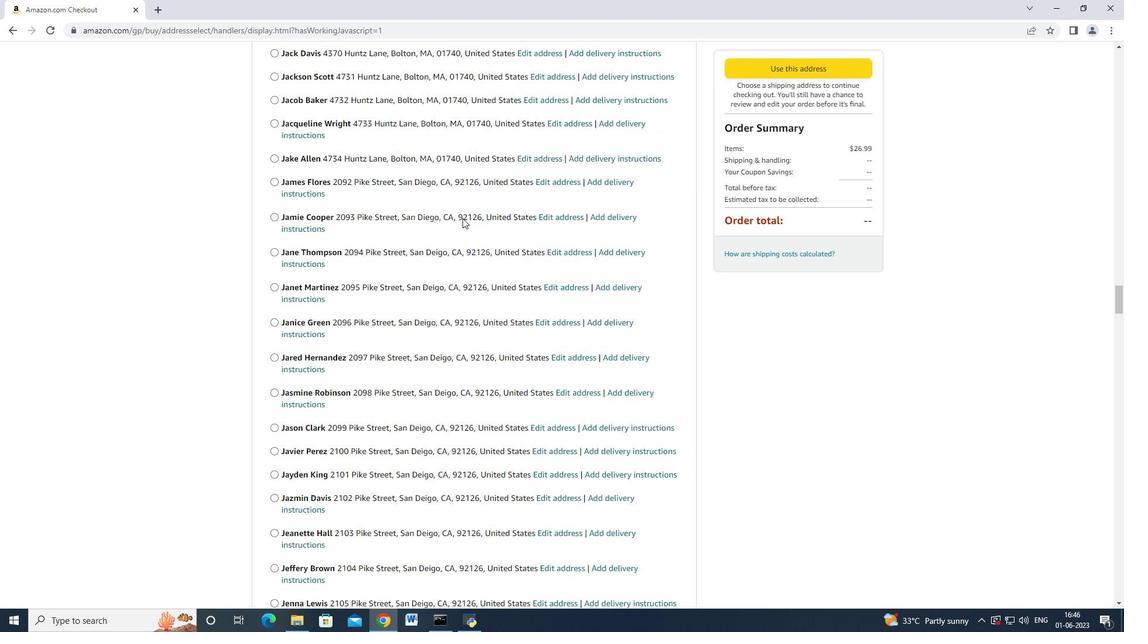 
Action: Mouse scrolled (462, 217) with delta (0, 0)
Screenshot: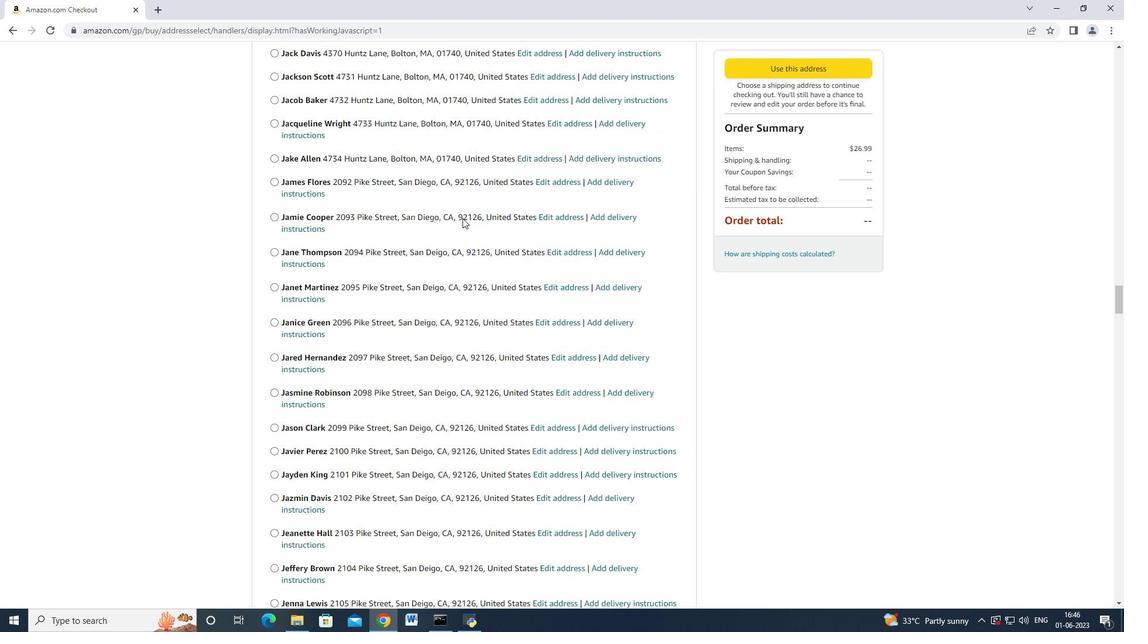 
Action: Mouse scrolled (462, 217) with delta (0, 0)
Screenshot: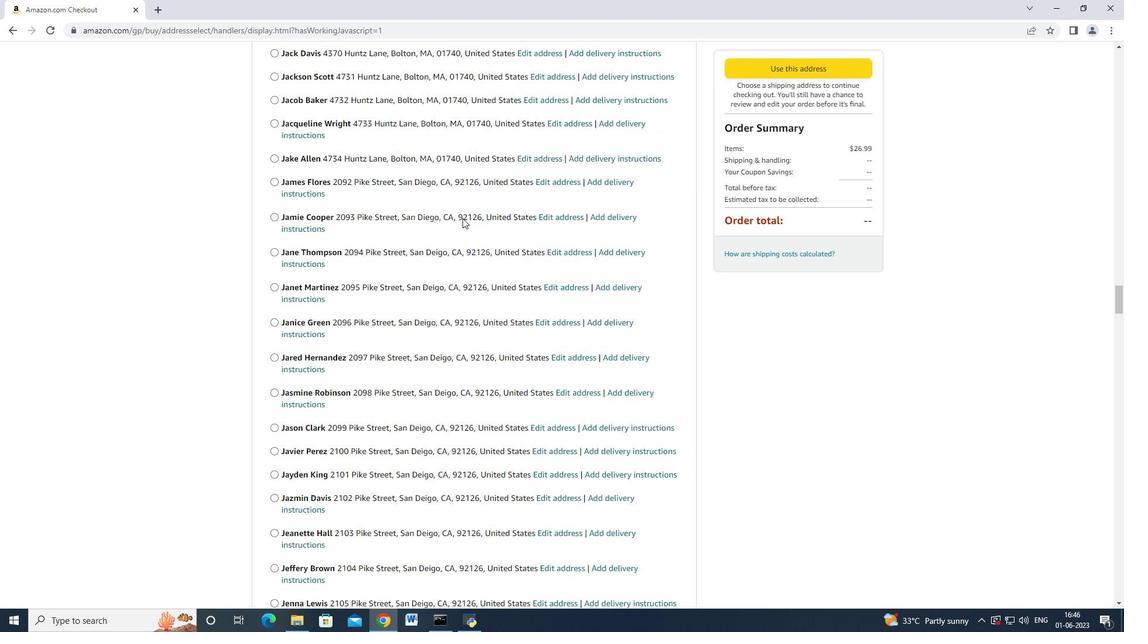 
Action: Mouse scrolled (462, 217) with delta (0, 0)
Screenshot: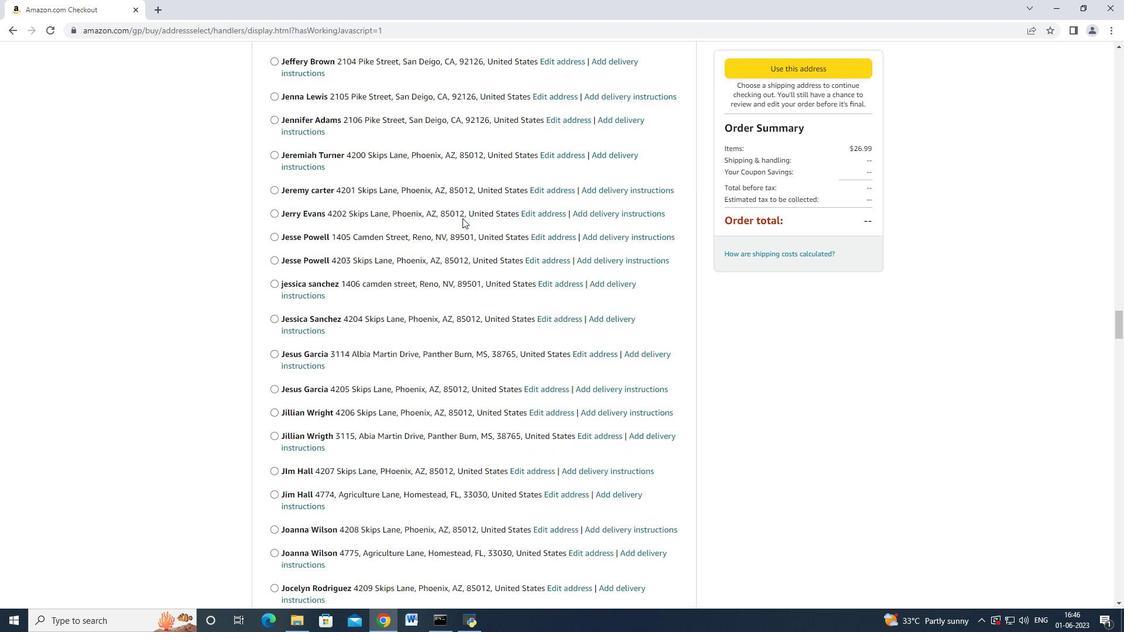 
Action: Mouse scrolled (462, 217) with delta (0, 0)
Screenshot: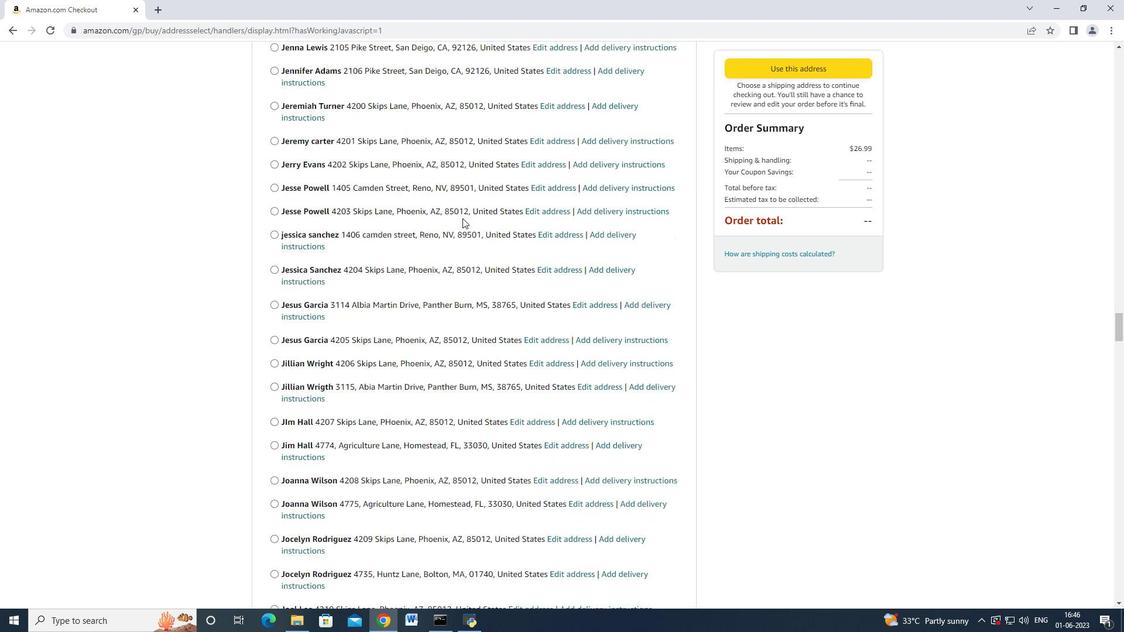 
Action: Mouse scrolled (462, 217) with delta (0, 0)
Screenshot: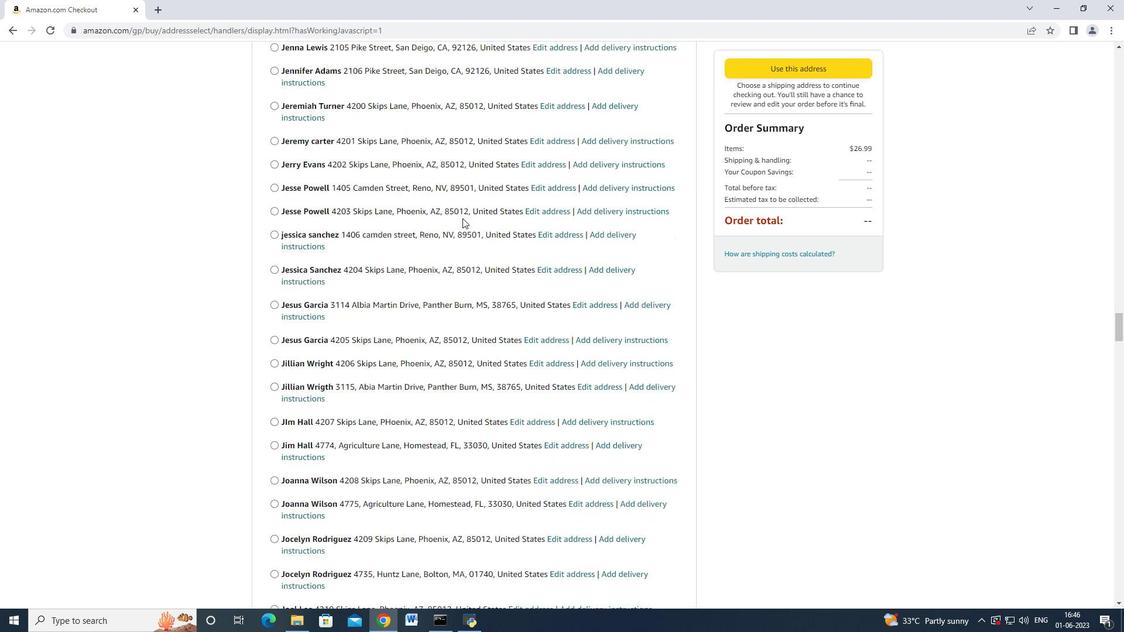 
Action: Mouse scrolled (462, 217) with delta (0, 0)
Screenshot: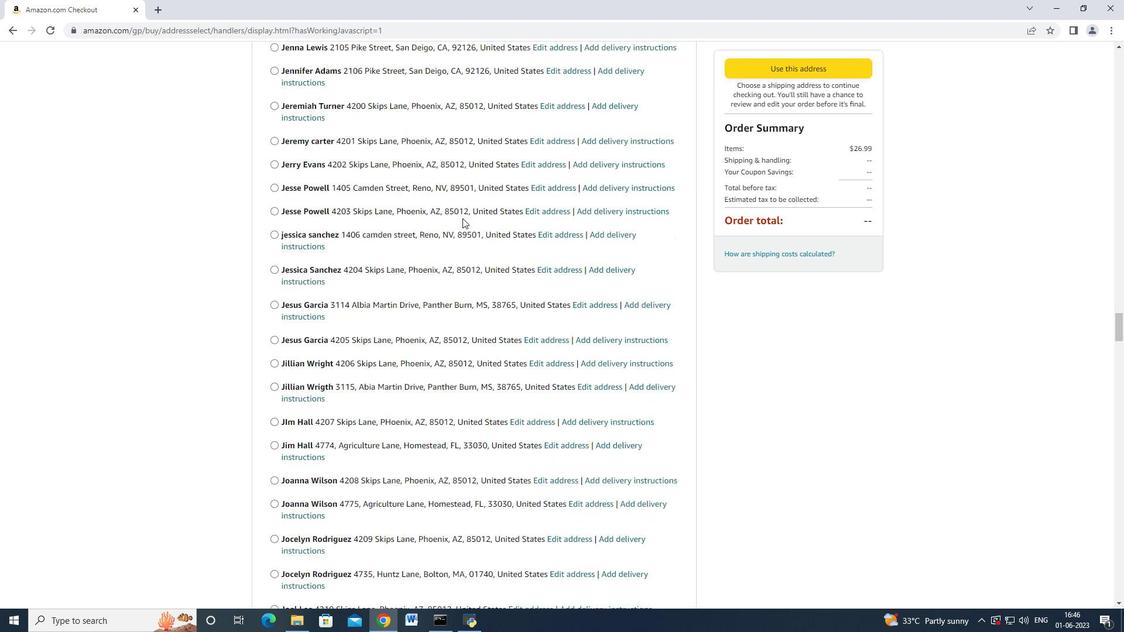 
Action: Mouse scrolled (462, 217) with delta (0, 0)
Screenshot: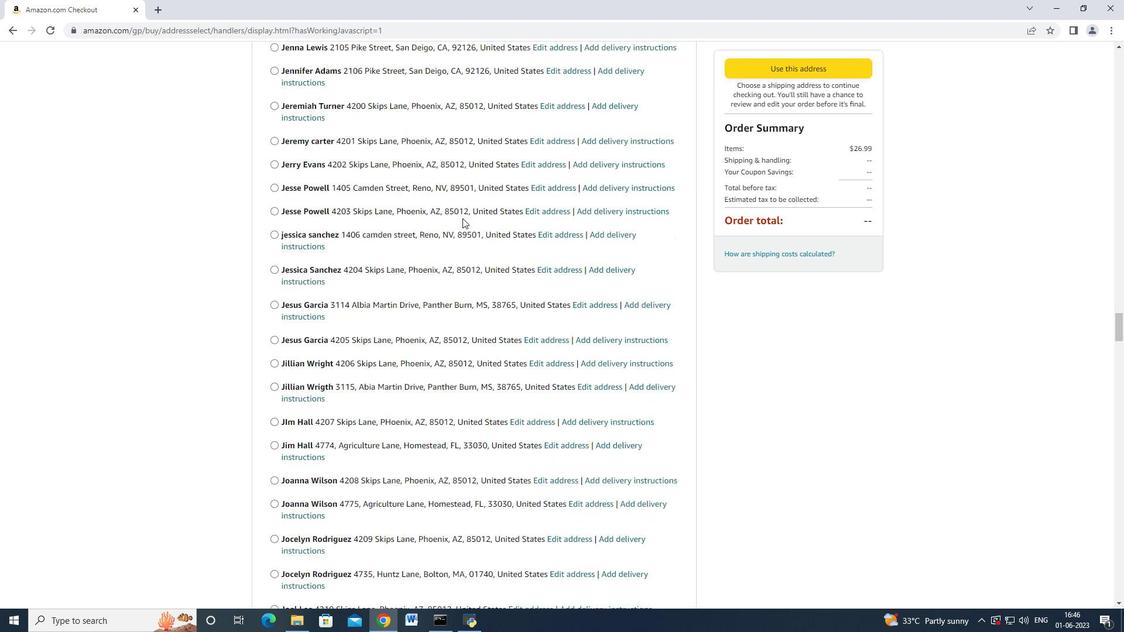 
Action: Mouse scrolled (462, 217) with delta (0, 0)
Screenshot: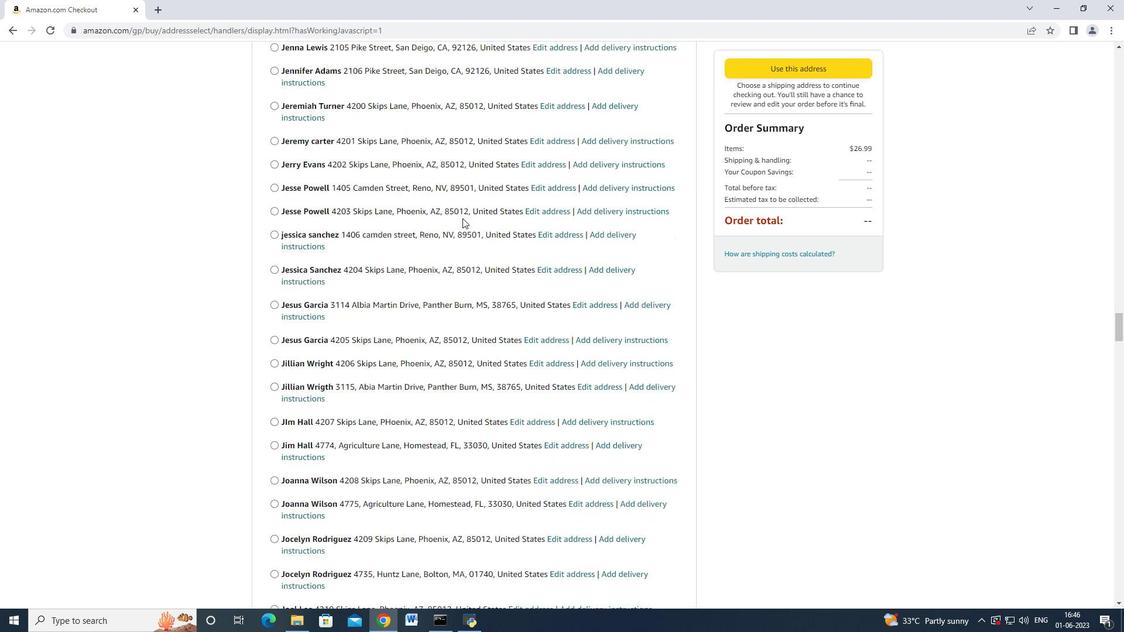 
Action: Mouse scrolled (462, 217) with delta (0, 0)
Screenshot: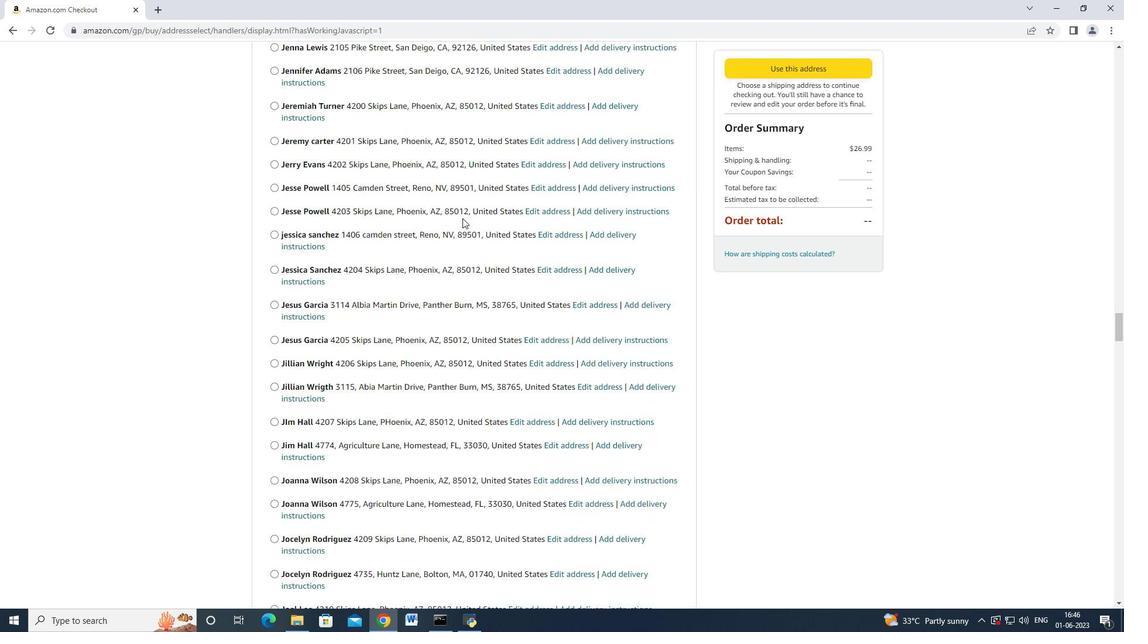
Action: Mouse scrolled (462, 217) with delta (0, 0)
Screenshot: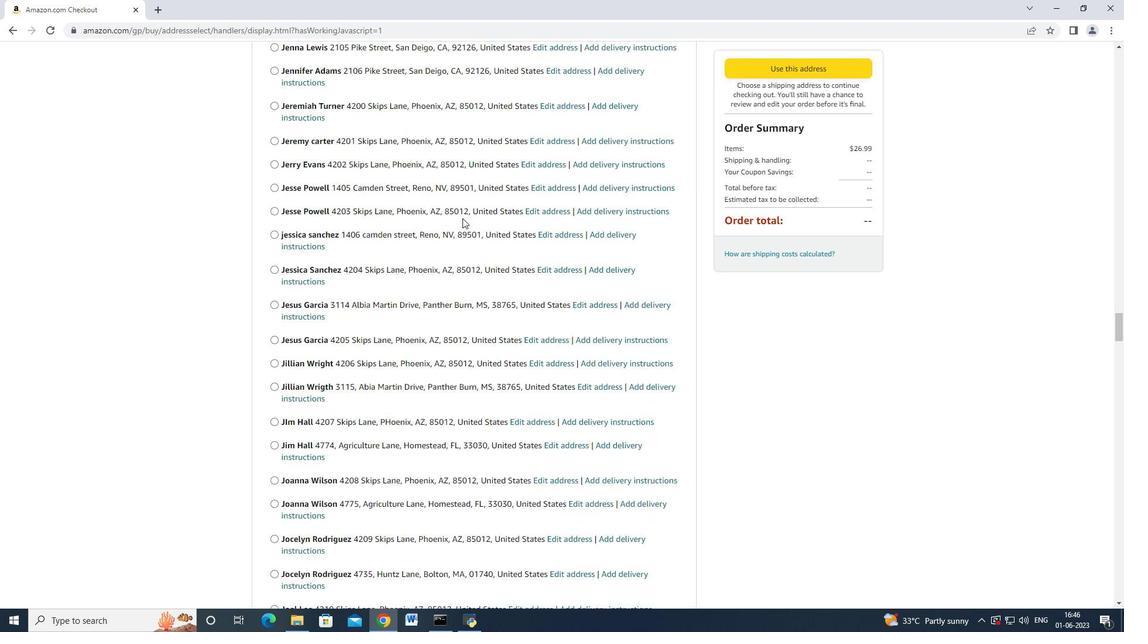 
Action: Mouse scrolled (462, 217) with delta (0, 0)
Screenshot: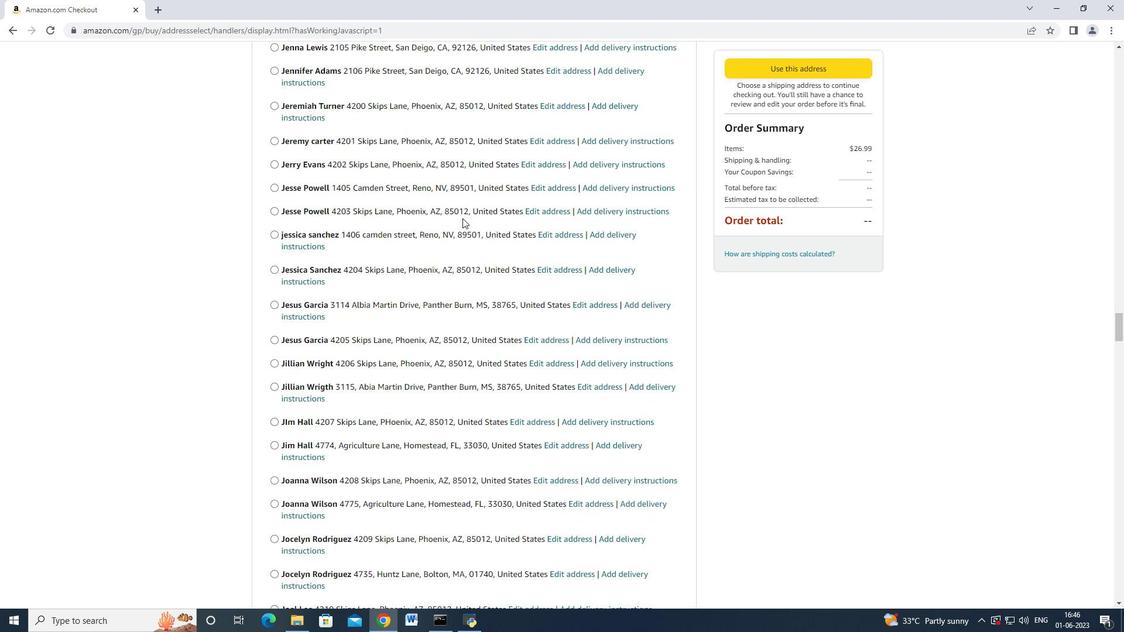 
Action: Mouse scrolled (462, 217) with delta (0, 0)
Screenshot: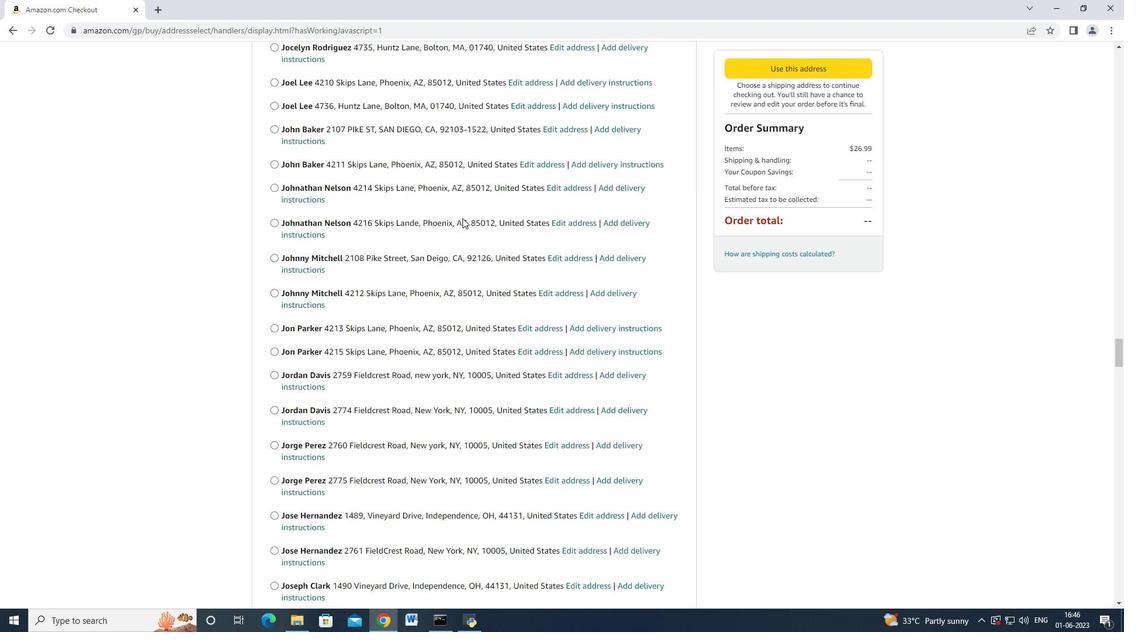 
Action: Mouse scrolled (462, 217) with delta (0, 0)
Screenshot: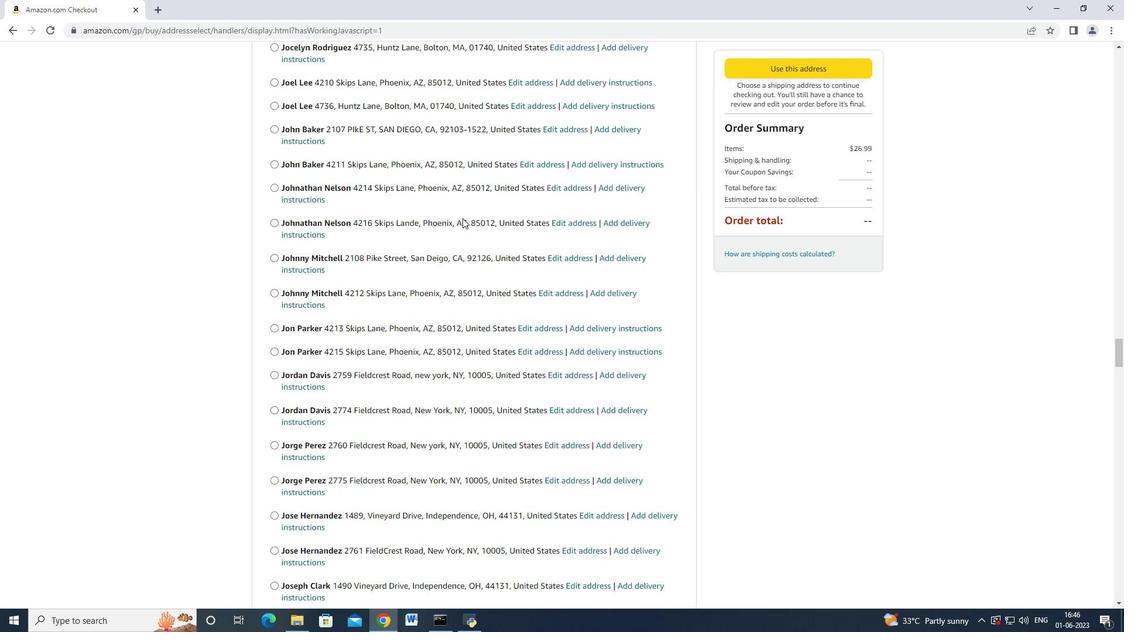 
Action: Mouse scrolled (462, 217) with delta (0, 0)
Screenshot: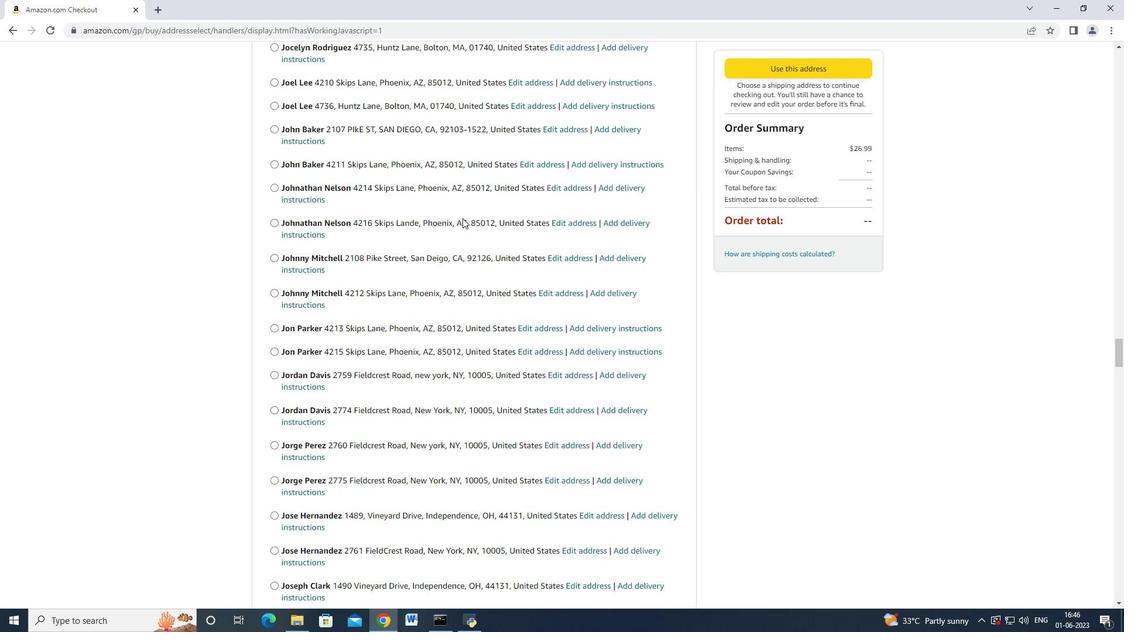 
Action: Mouse scrolled (462, 217) with delta (0, 0)
Screenshot: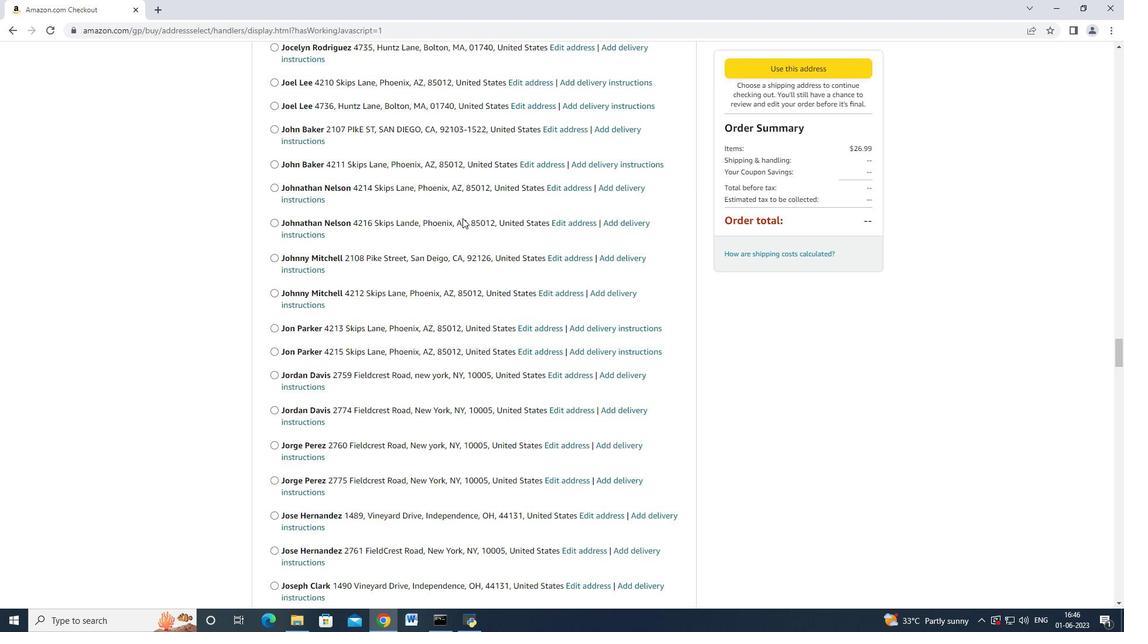 
Action: Mouse scrolled (462, 217) with delta (0, 0)
Screenshot: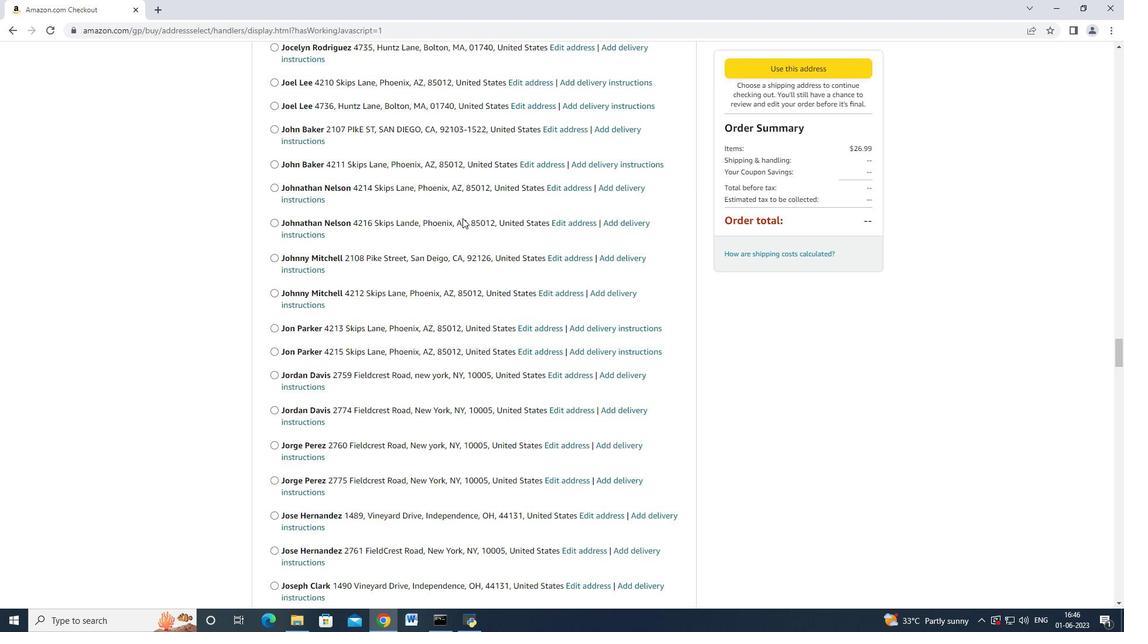 
Action: Mouse scrolled (462, 217) with delta (0, 0)
Screenshot: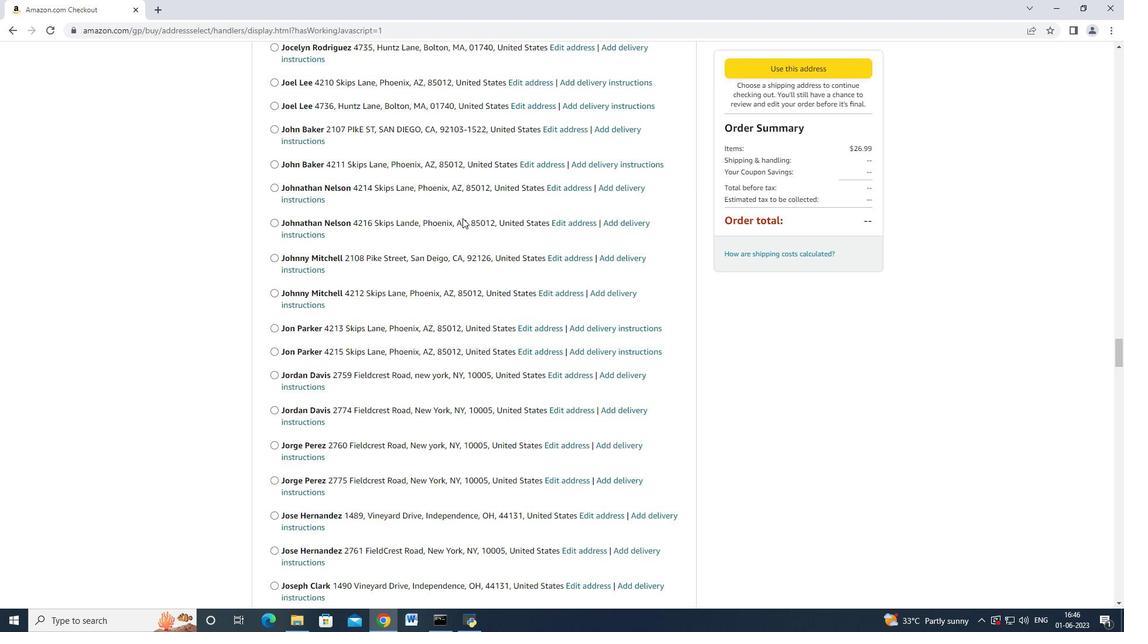
Action: Mouse scrolled (462, 217) with delta (0, 0)
Screenshot: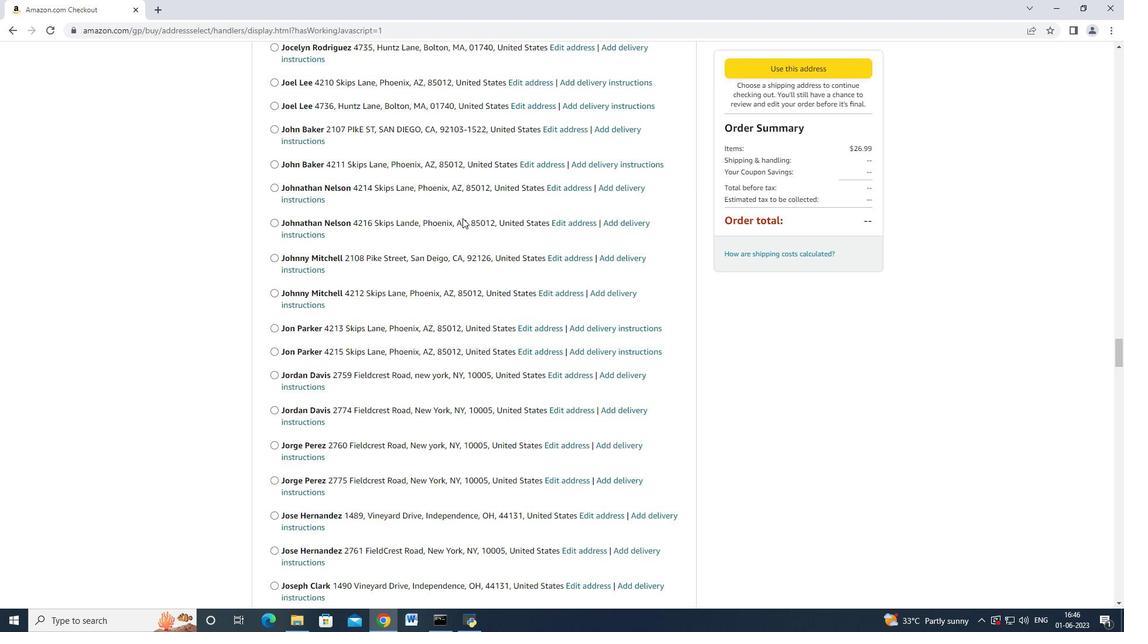 
Action: Mouse scrolled (462, 217) with delta (0, 0)
Screenshot: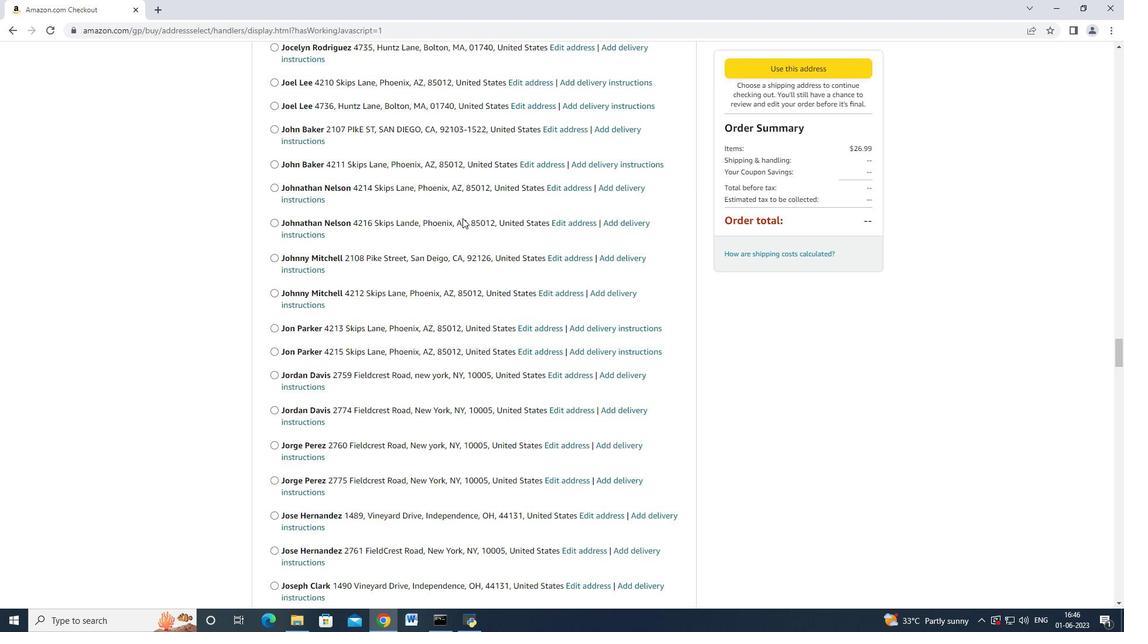 
Action: Mouse scrolled (462, 217) with delta (0, 0)
Screenshot: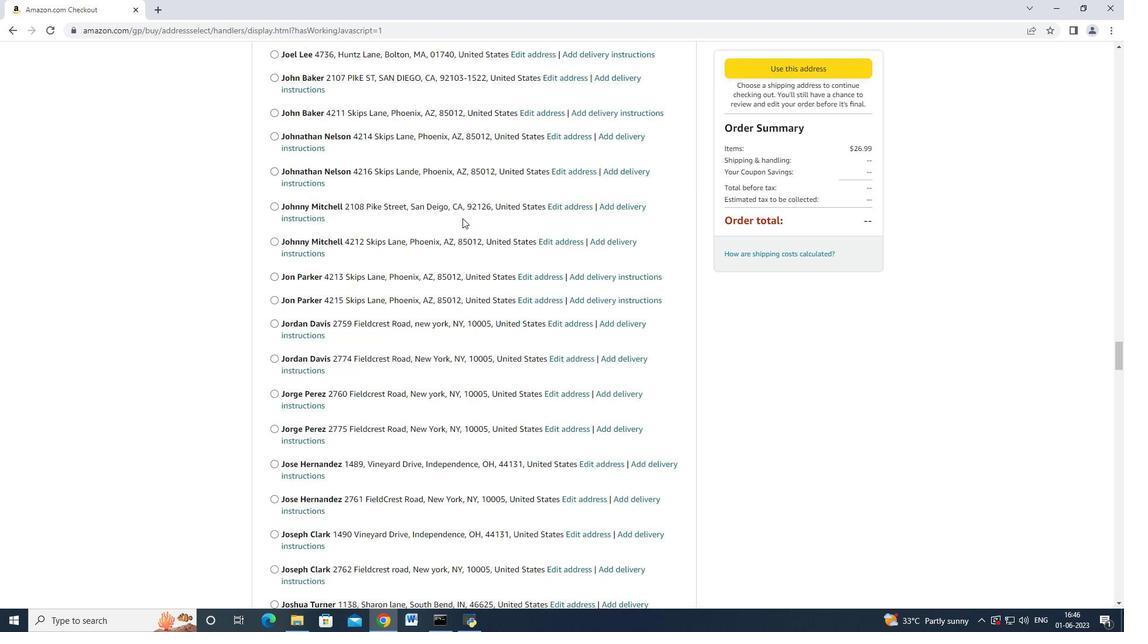 
Action: Mouse scrolled (462, 217) with delta (0, 0)
Screenshot: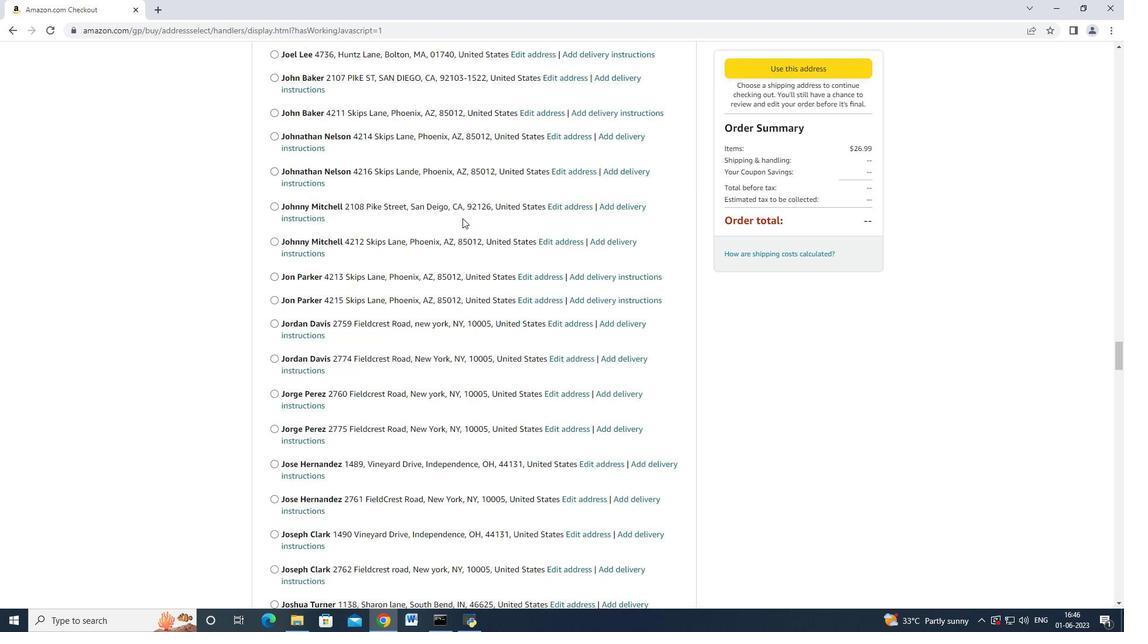 
Action: Mouse scrolled (462, 217) with delta (0, 0)
Screenshot: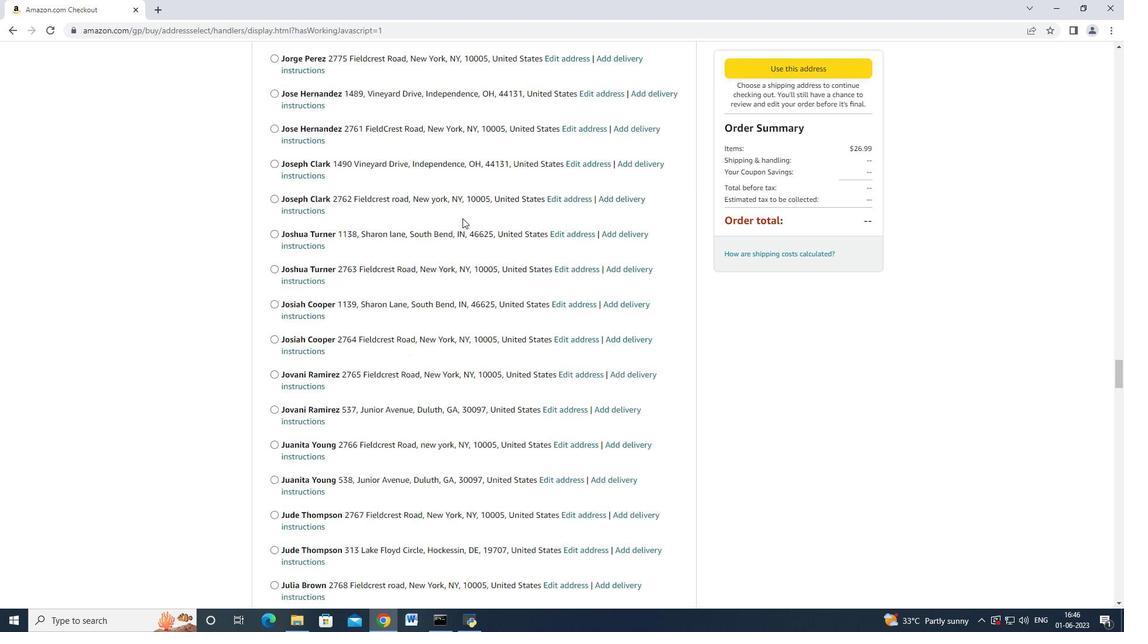 
Action: Mouse scrolled (462, 217) with delta (0, 0)
Screenshot: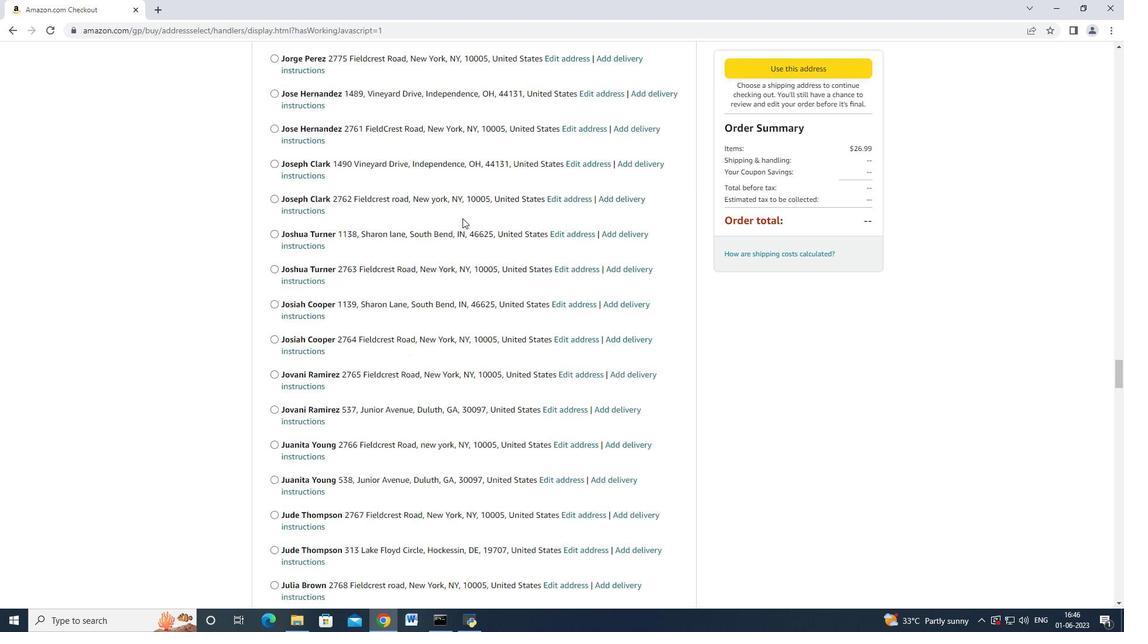
Action: Mouse scrolled (462, 217) with delta (0, 0)
Screenshot: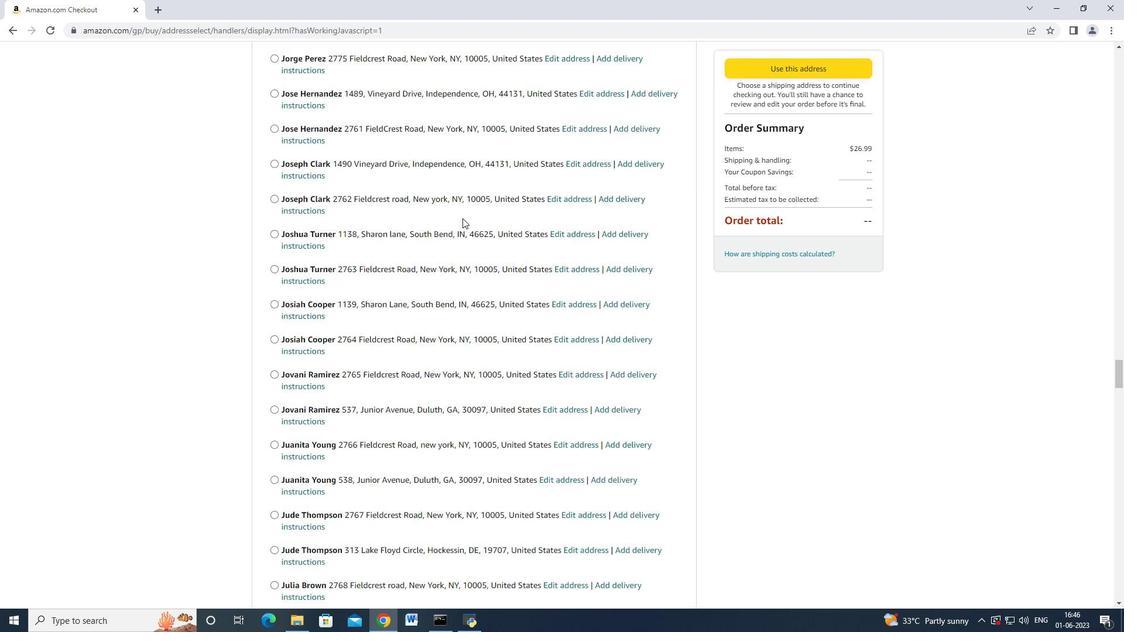 
Action: Mouse scrolled (462, 217) with delta (0, 0)
Screenshot: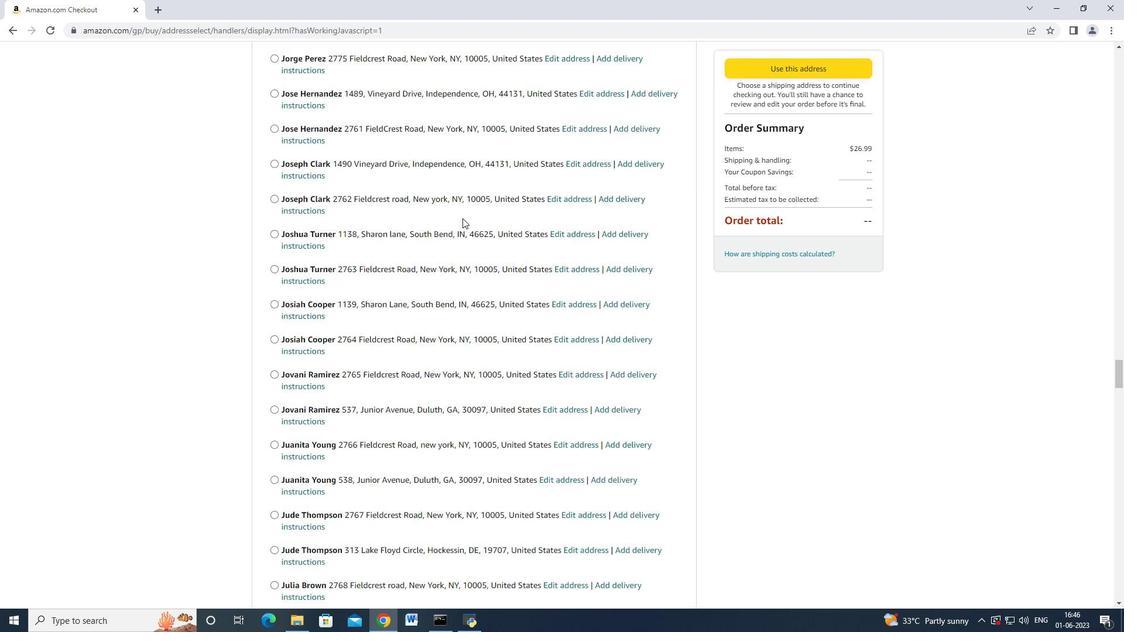 
Action: Mouse scrolled (462, 217) with delta (0, 0)
Screenshot: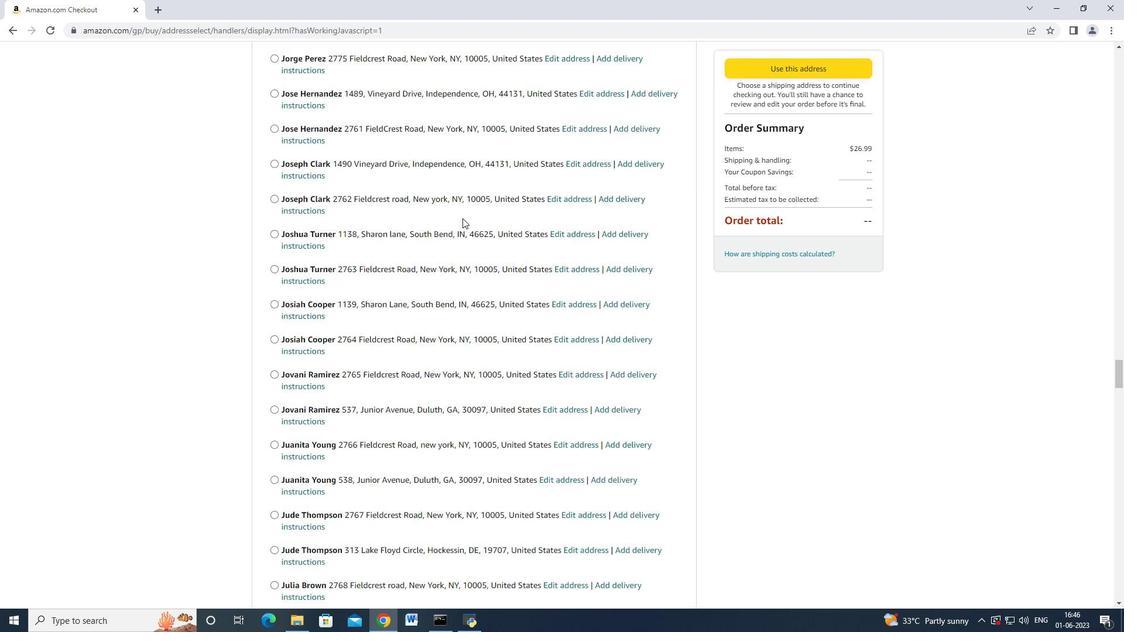 
Action: Mouse scrolled (462, 217) with delta (0, 0)
Screenshot: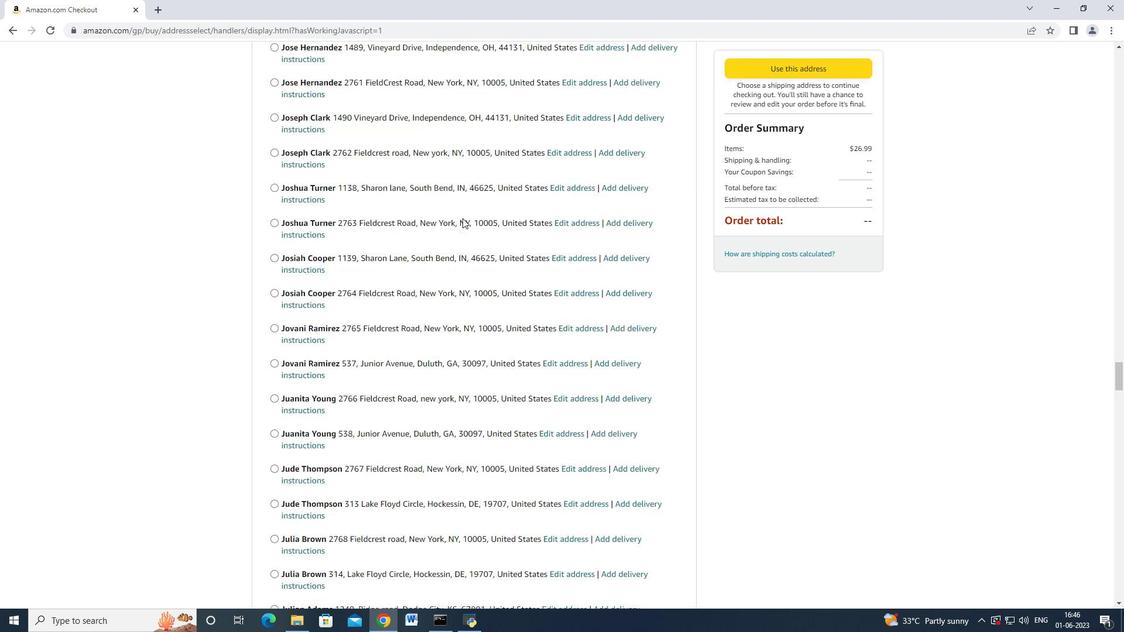 
Action: Mouse scrolled (462, 217) with delta (0, 0)
Screenshot: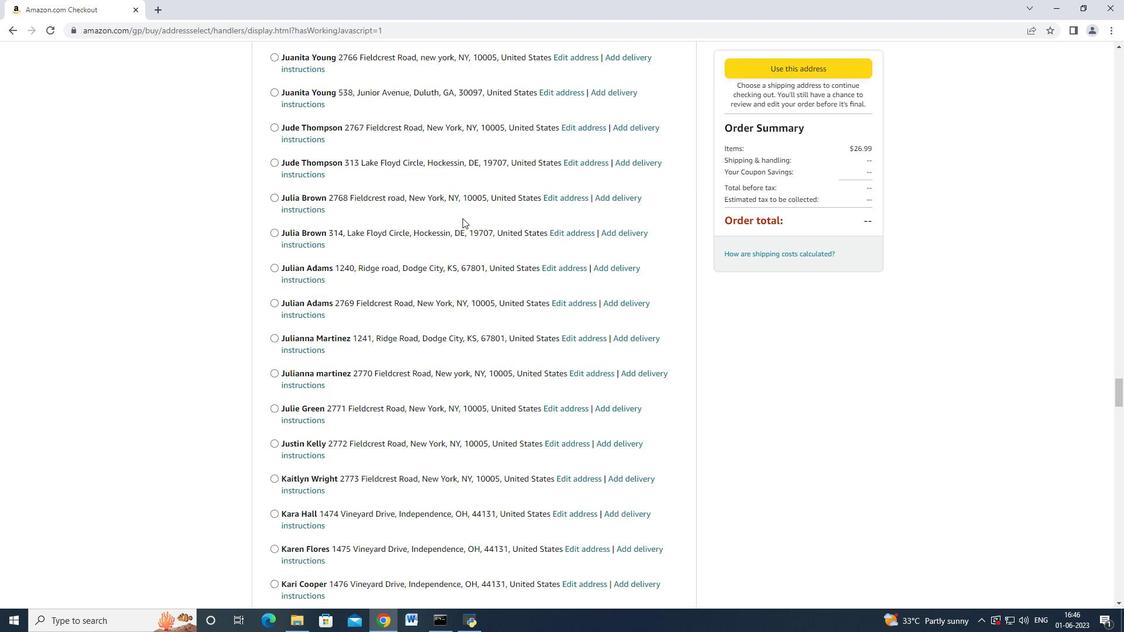 
Action: Mouse scrolled (462, 217) with delta (0, 0)
Screenshot: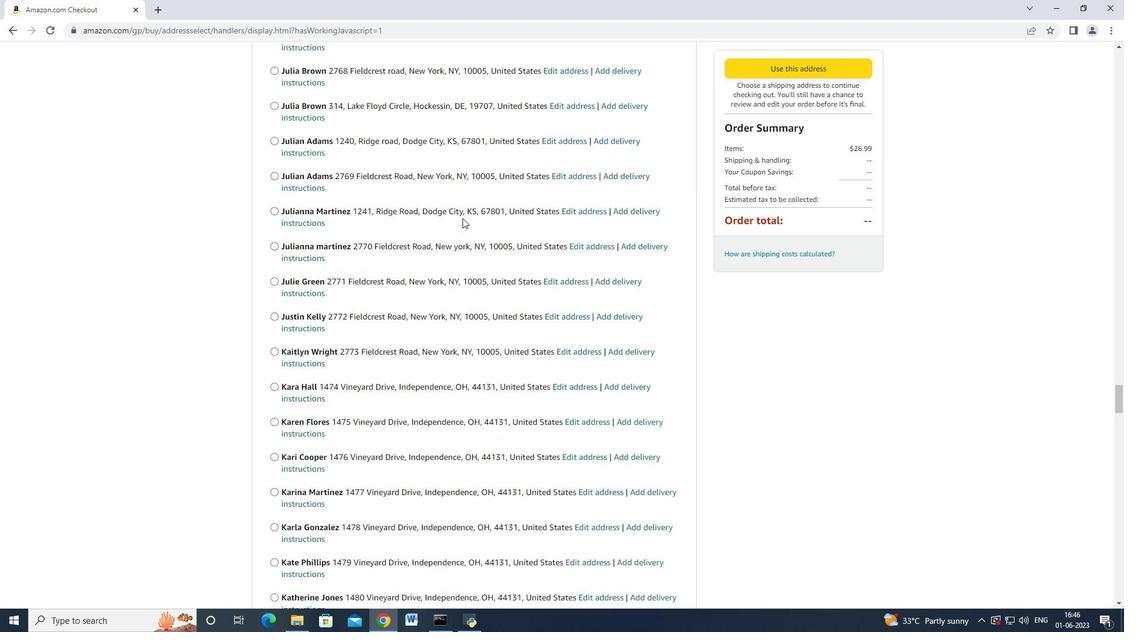 
Action: Mouse scrolled (462, 217) with delta (0, 0)
Screenshot: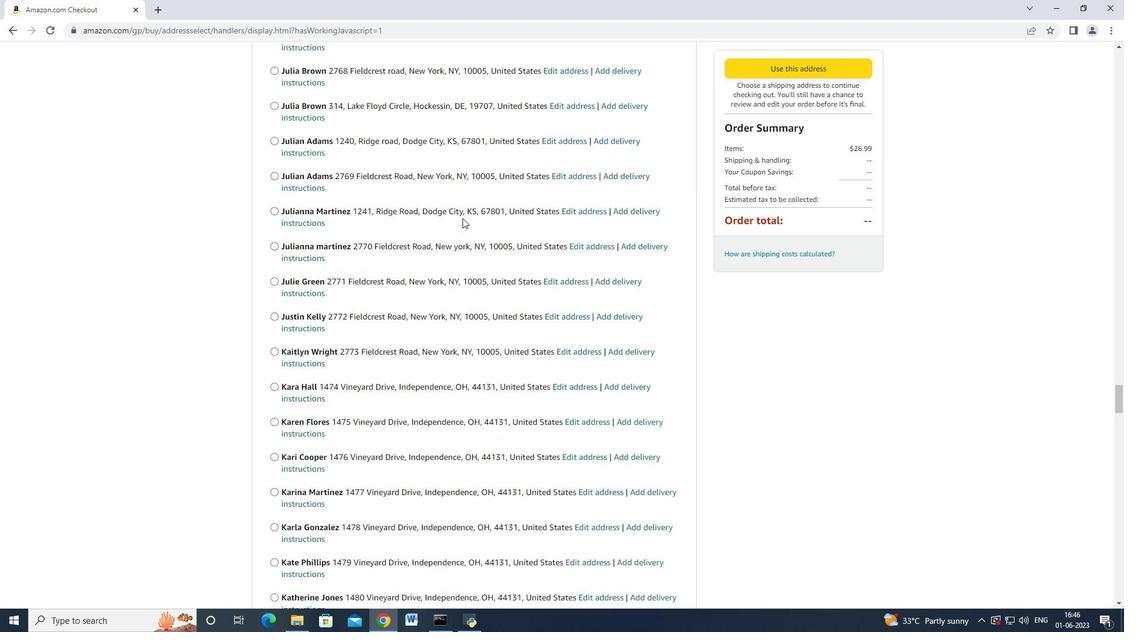 
Action: Mouse scrolled (462, 217) with delta (0, 0)
Screenshot: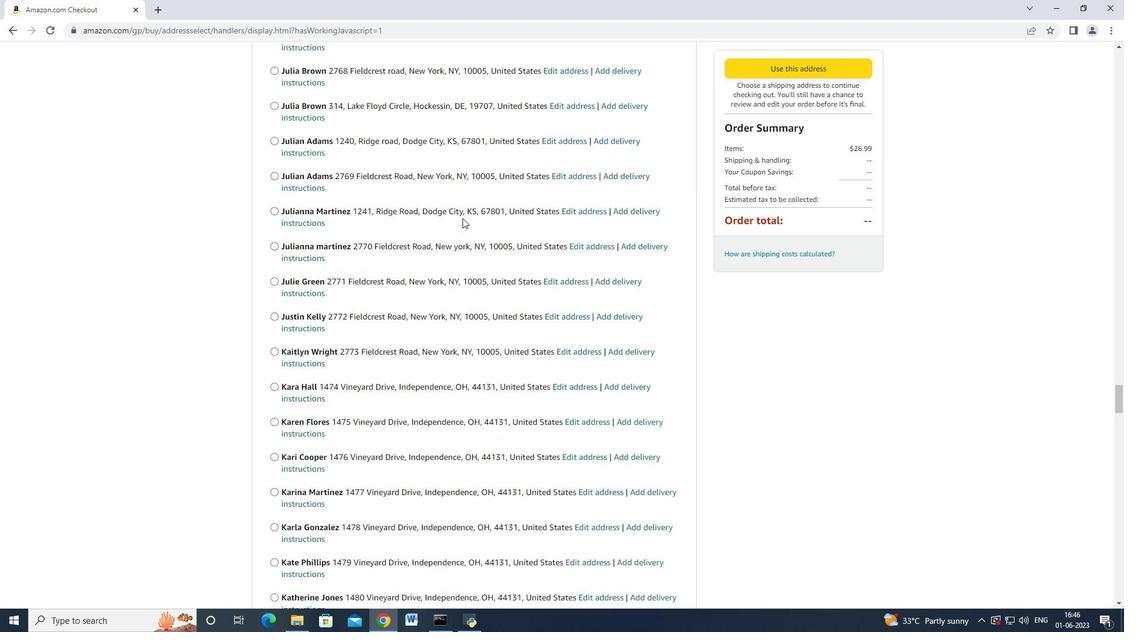 
Action: Mouse scrolled (462, 217) with delta (0, 0)
Screenshot: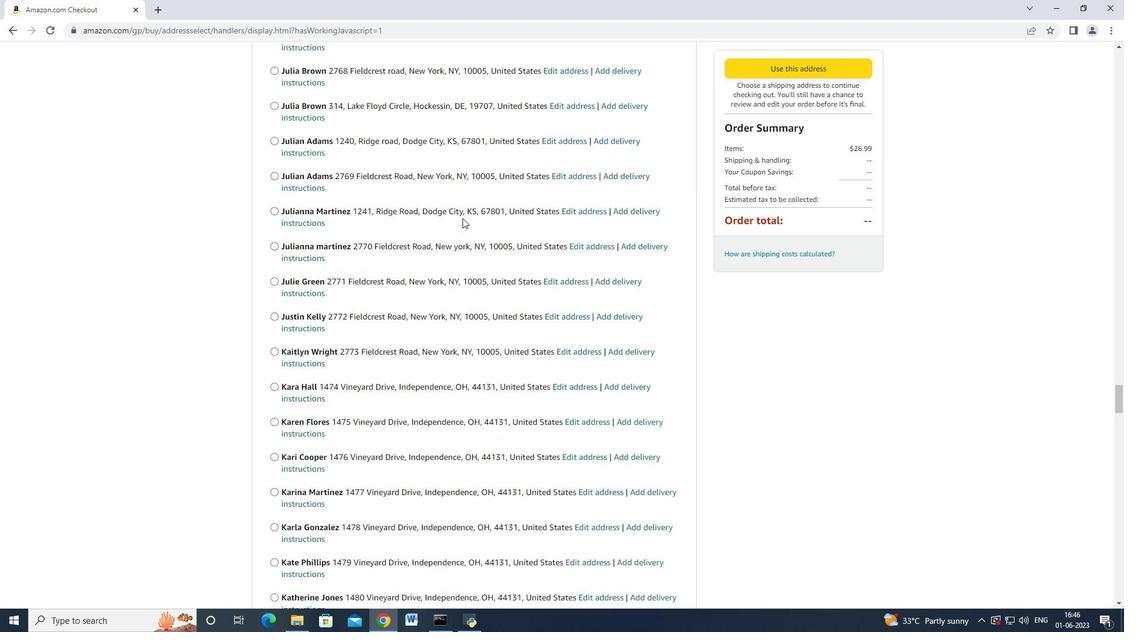
Action: Mouse scrolled (462, 217) with delta (0, 0)
Screenshot: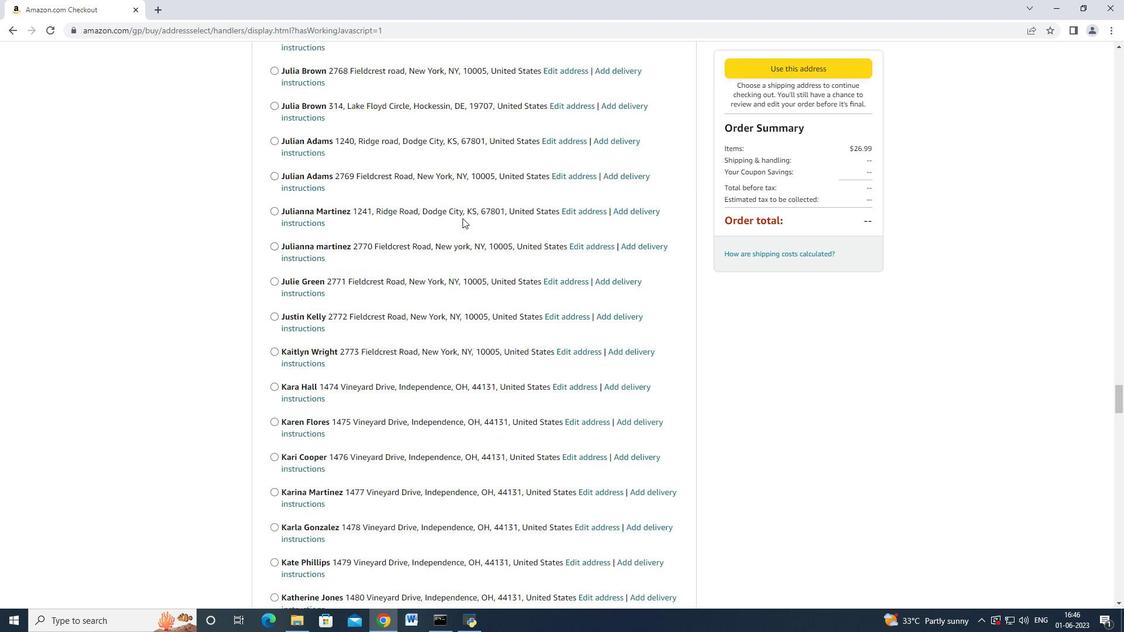
Action: Mouse scrolled (462, 217) with delta (0, 0)
Screenshot: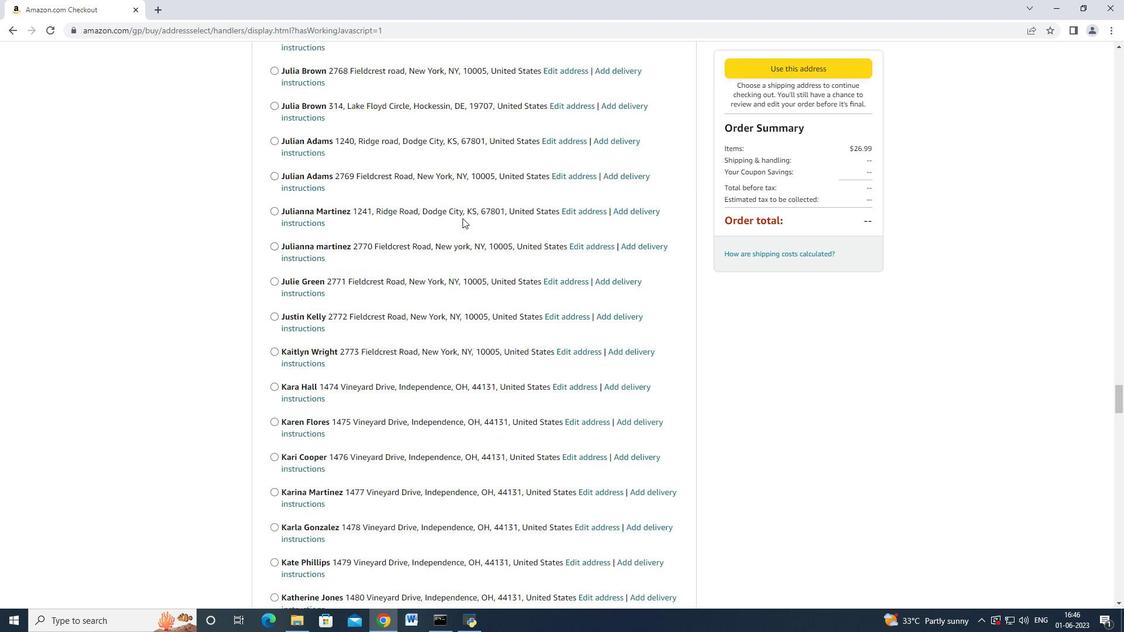 
Action: Mouse scrolled (462, 217) with delta (0, 0)
Screenshot: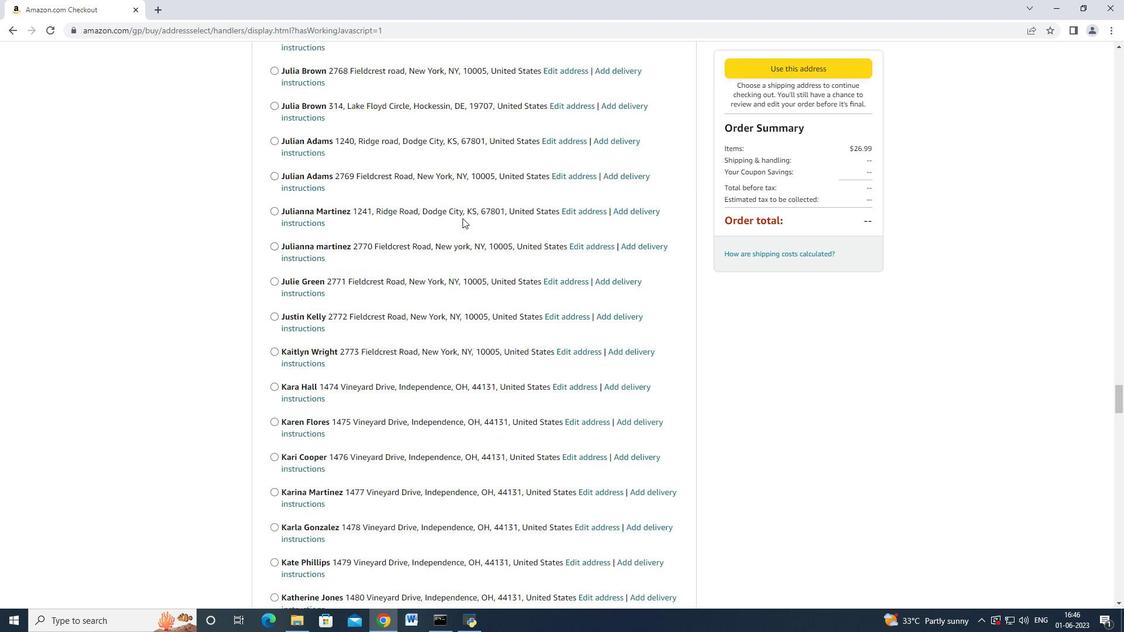 
Action: Mouse scrolled (462, 217) with delta (0, 0)
Screenshot: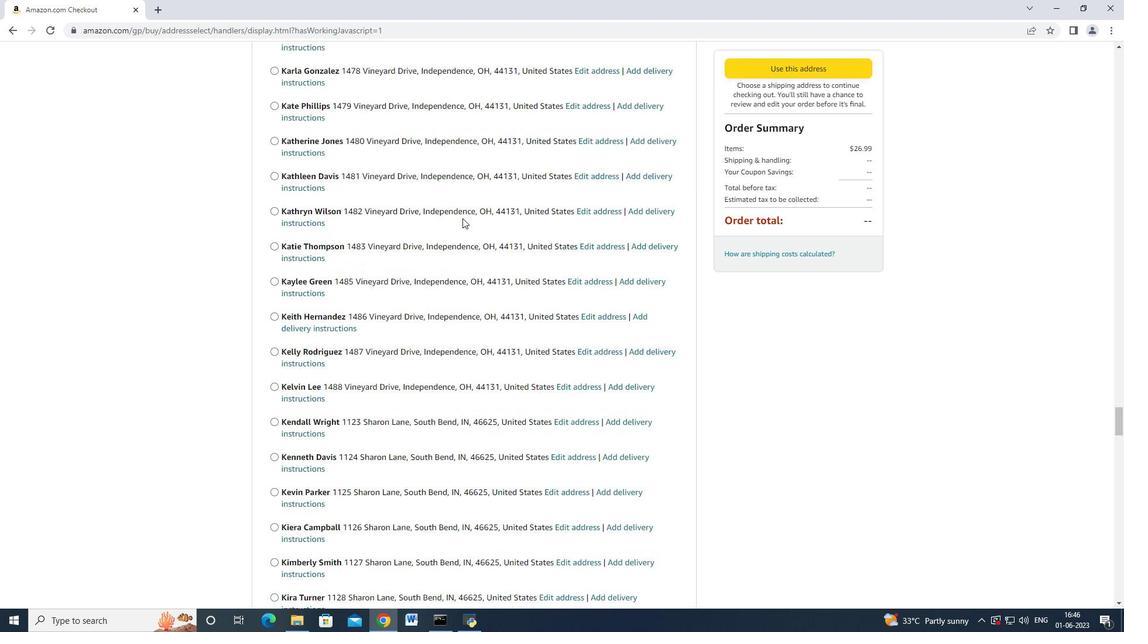 
Action: Mouse scrolled (462, 217) with delta (0, 0)
Screenshot: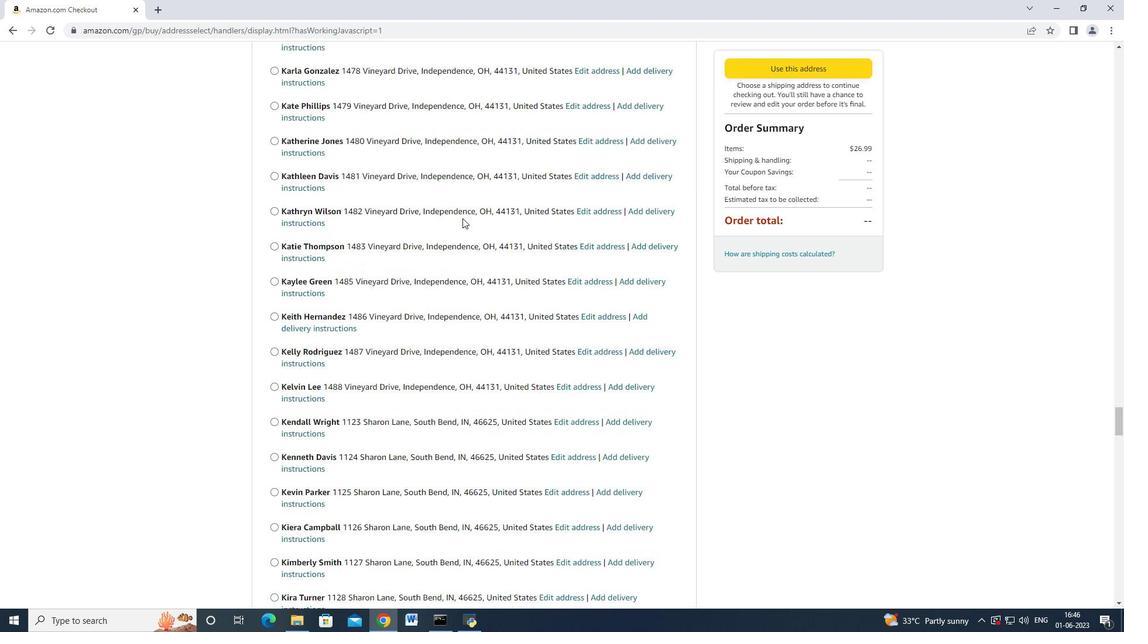 
Action: Mouse scrolled (462, 217) with delta (0, 0)
Screenshot: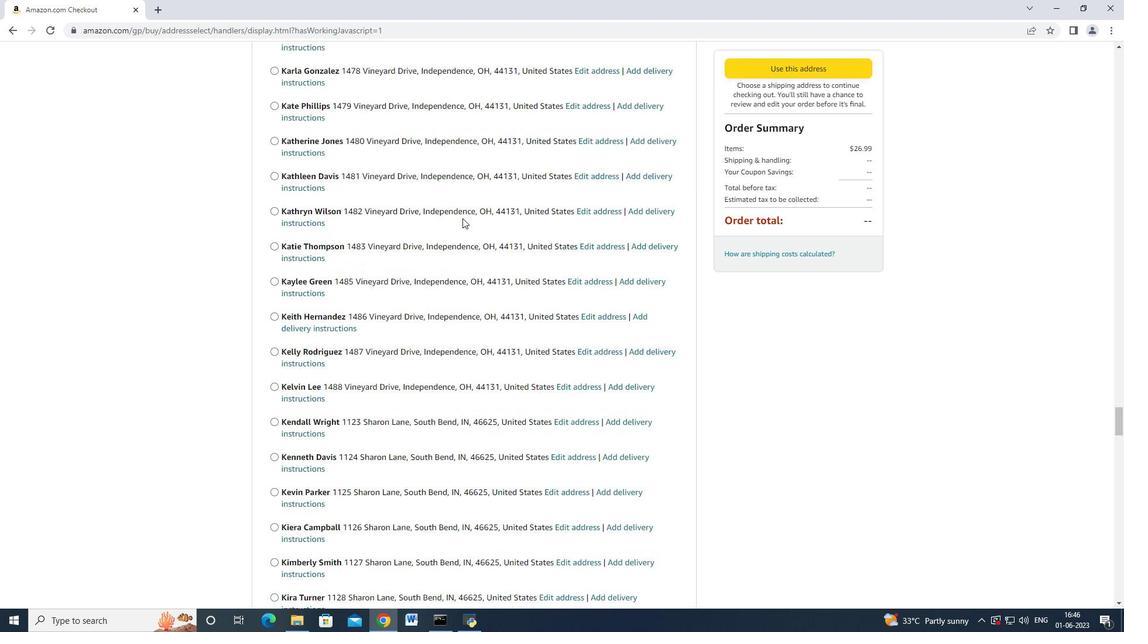 
Action: Mouse scrolled (462, 217) with delta (0, 0)
Screenshot: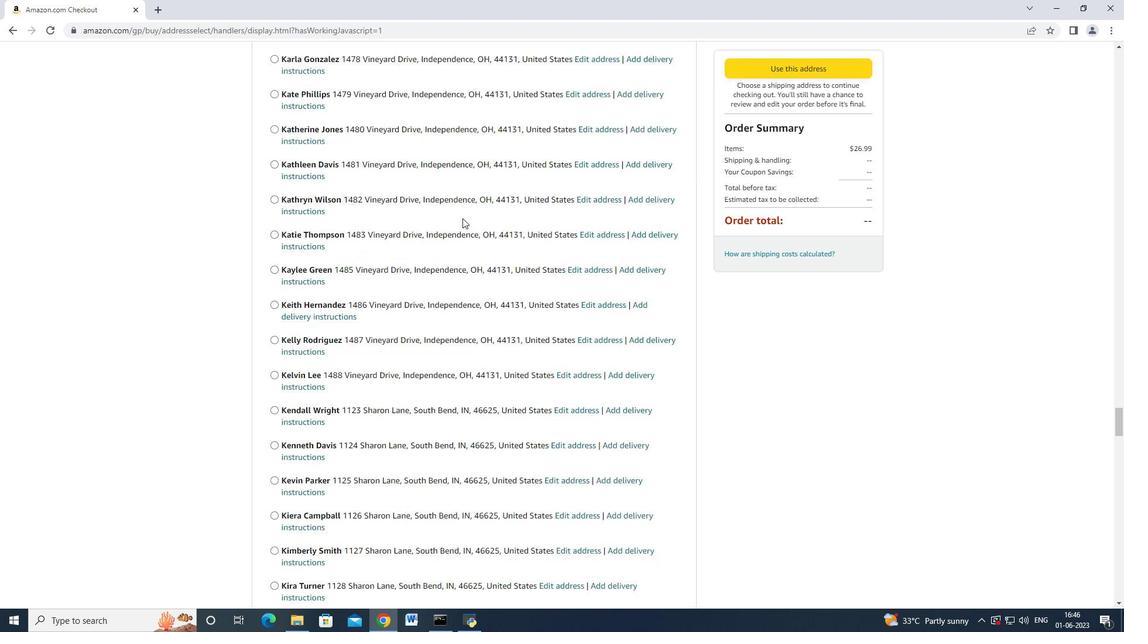 
Action: Mouse scrolled (462, 217) with delta (0, 0)
Screenshot: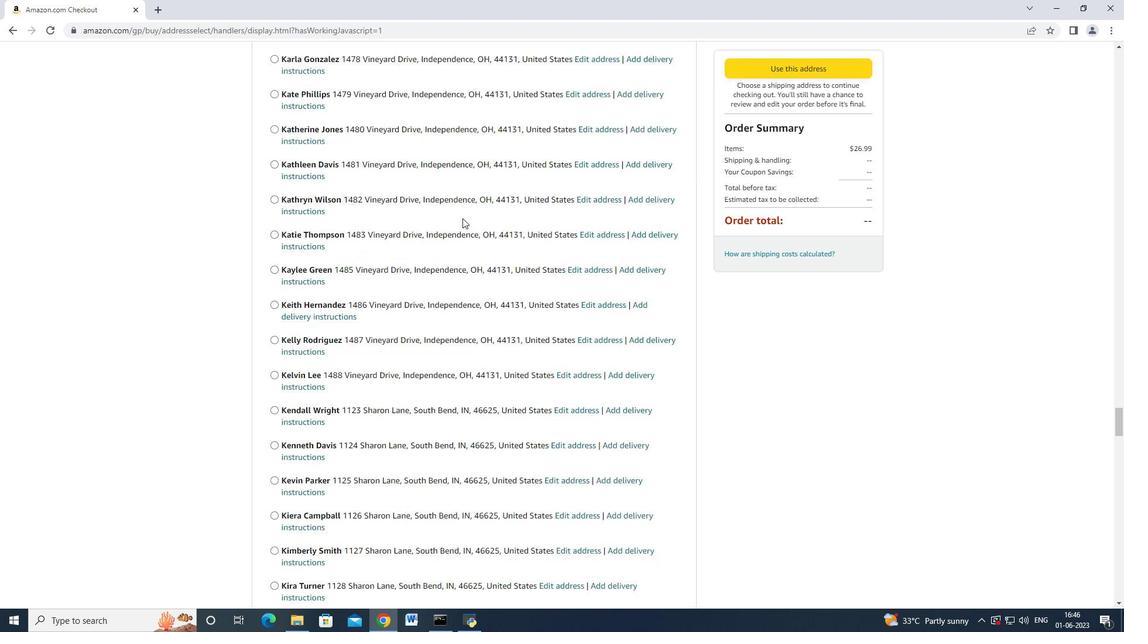 
Action: Mouse scrolled (462, 217) with delta (0, 0)
Screenshot: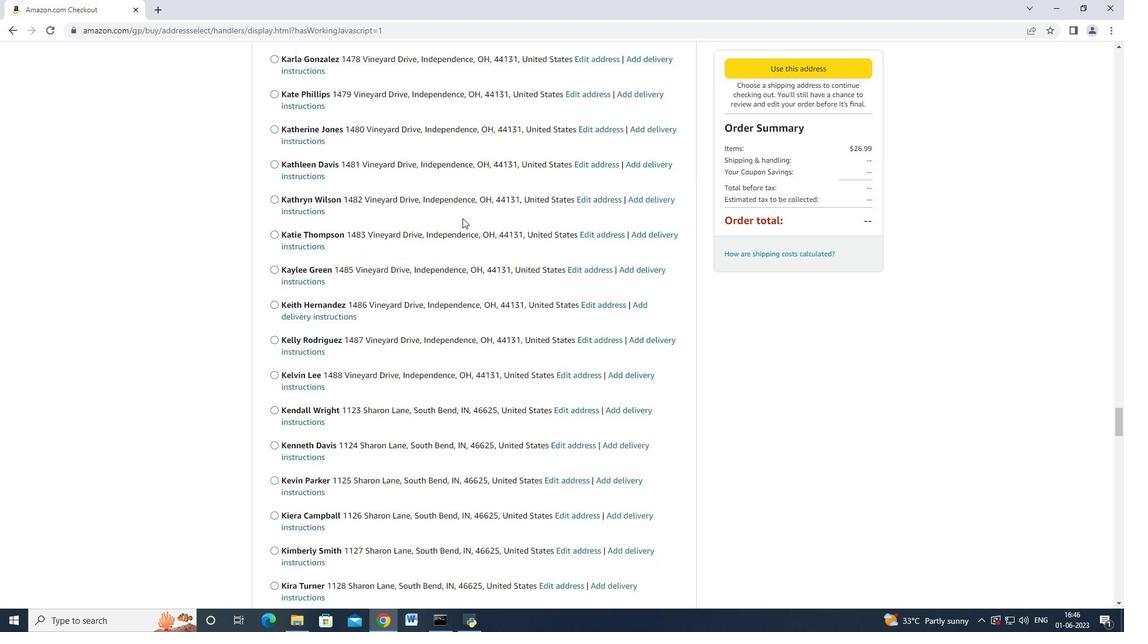 
Action: Mouse scrolled (462, 217) with delta (0, 0)
Screenshot: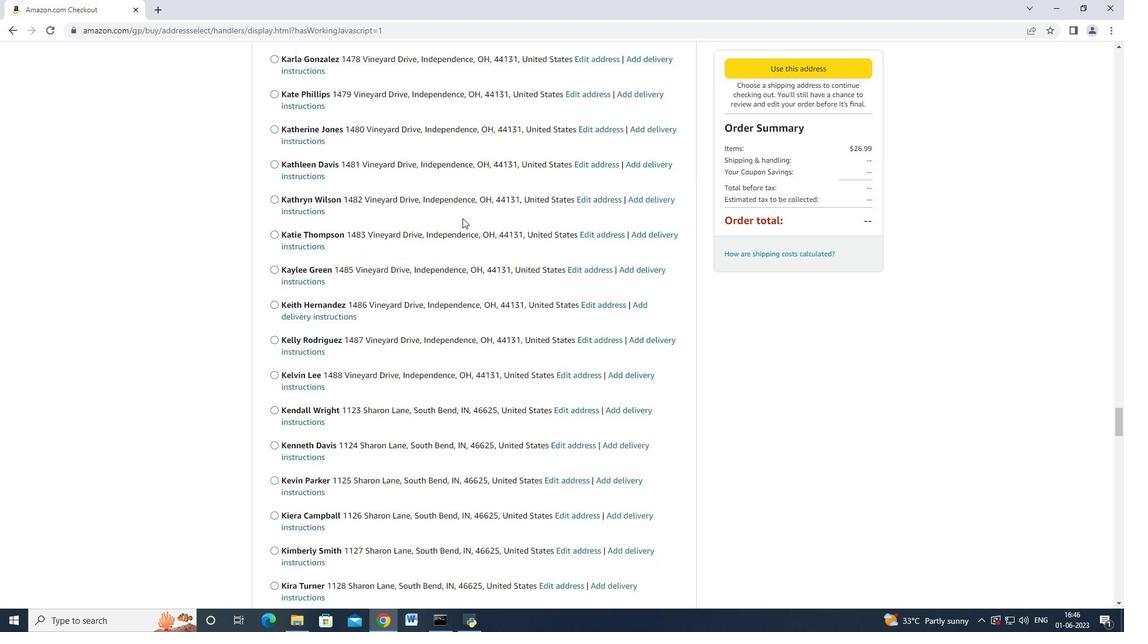 
Action: Mouse scrolled (462, 217) with delta (0, 0)
Screenshot: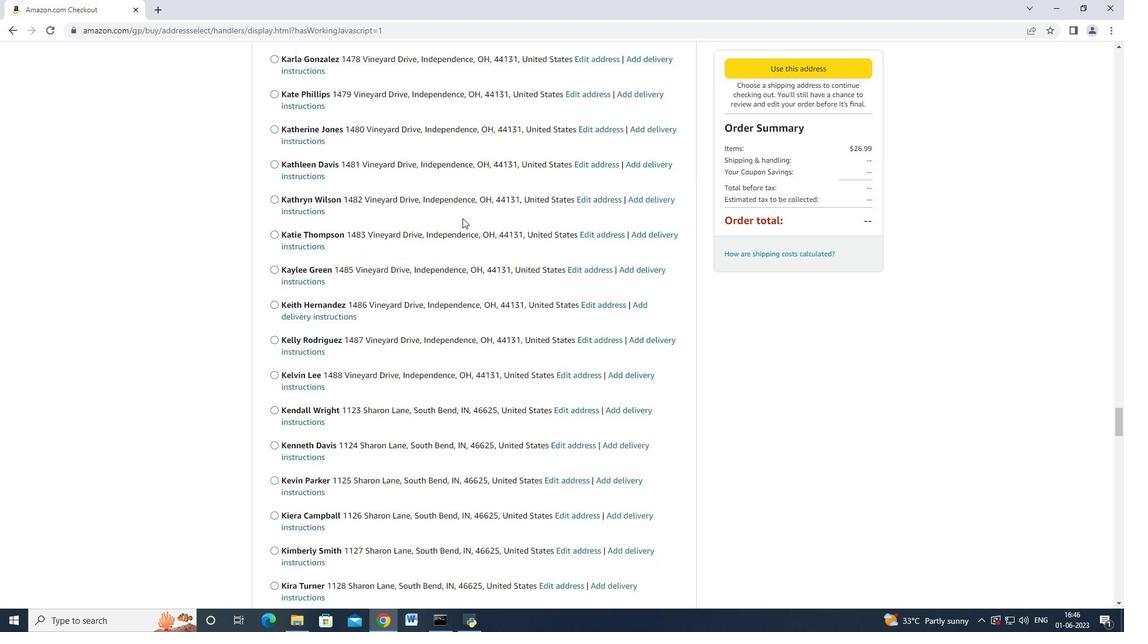 
Action: Mouse scrolled (462, 217) with delta (0, 0)
Screenshot: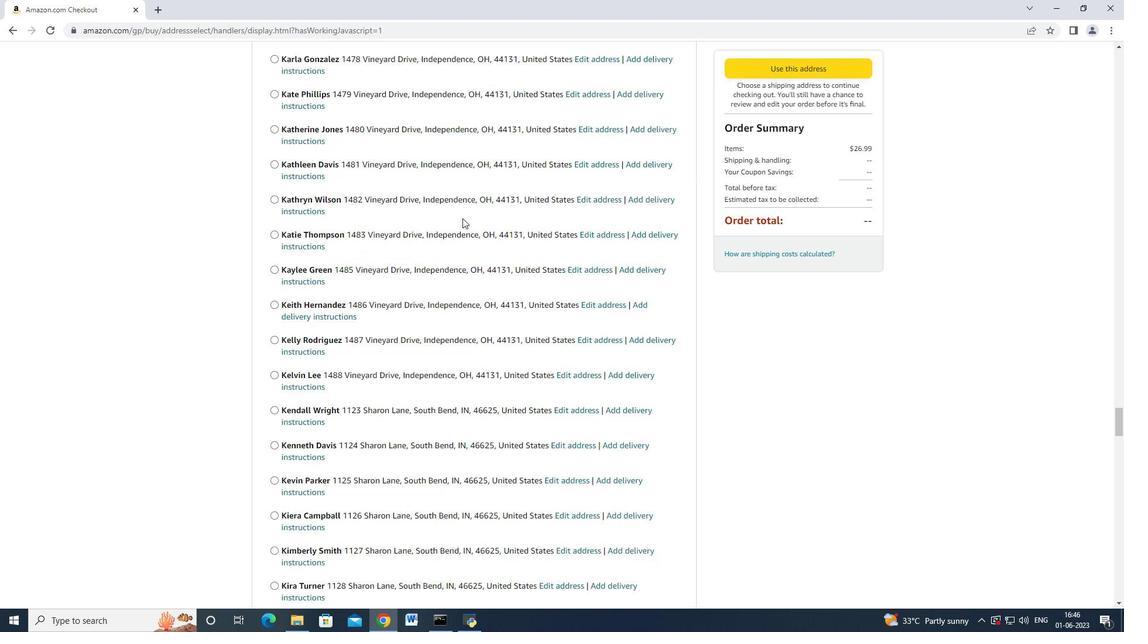 
Action: Mouse scrolled (462, 217) with delta (0, 0)
Screenshot: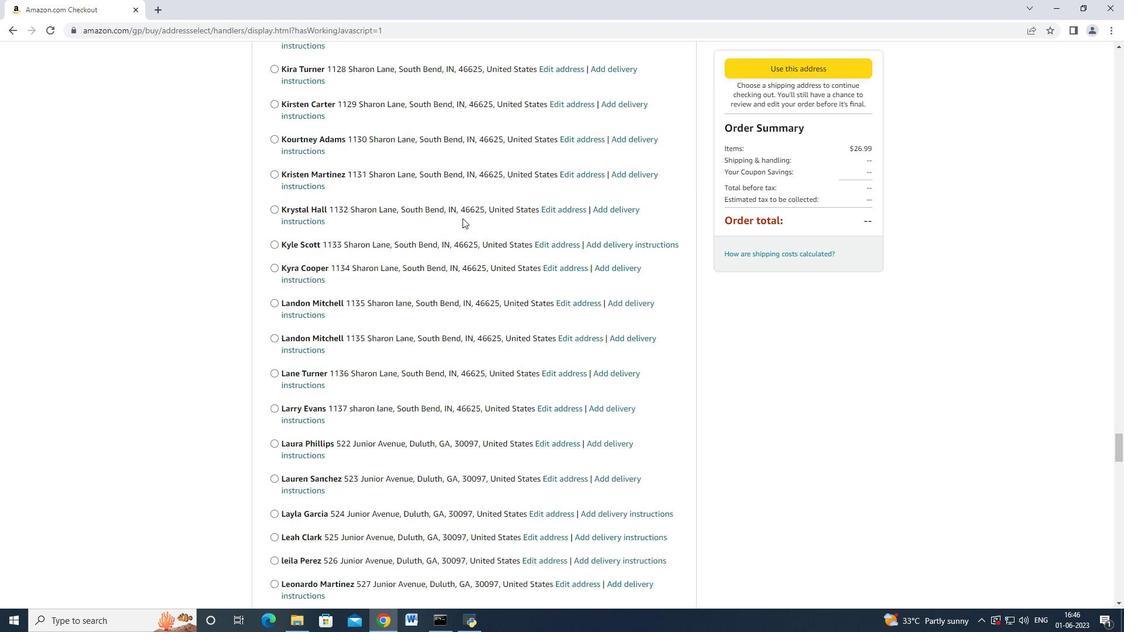 
Action: Mouse scrolled (462, 217) with delta (0, 0)
Screenshot: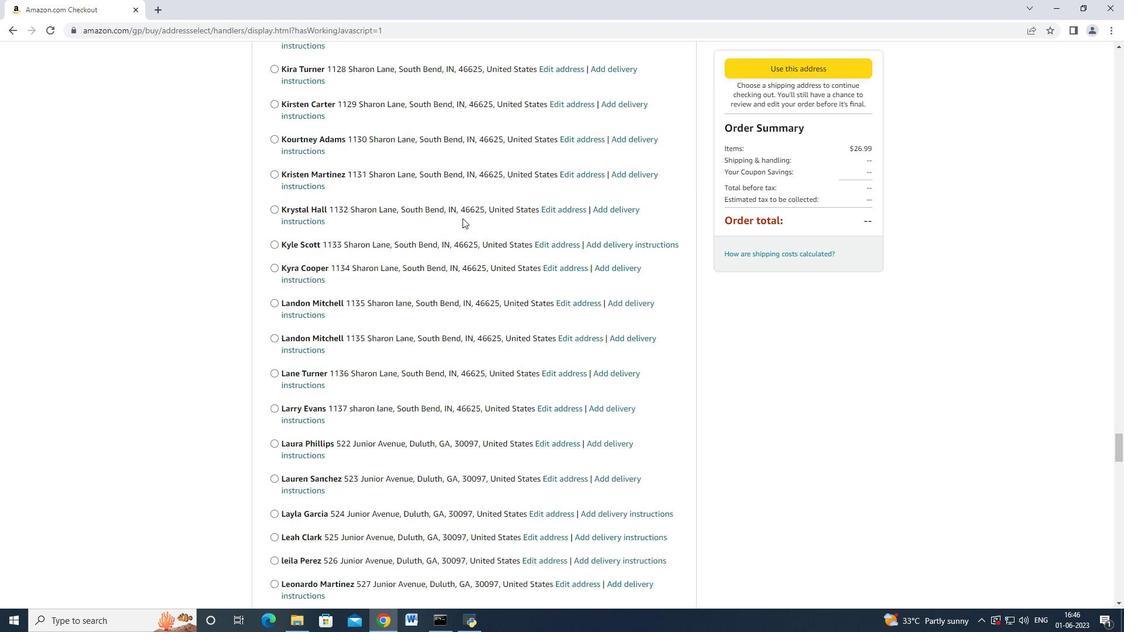 
Action: Mouse scrolled (462, 217) with delta (0, 0)
Screenshot: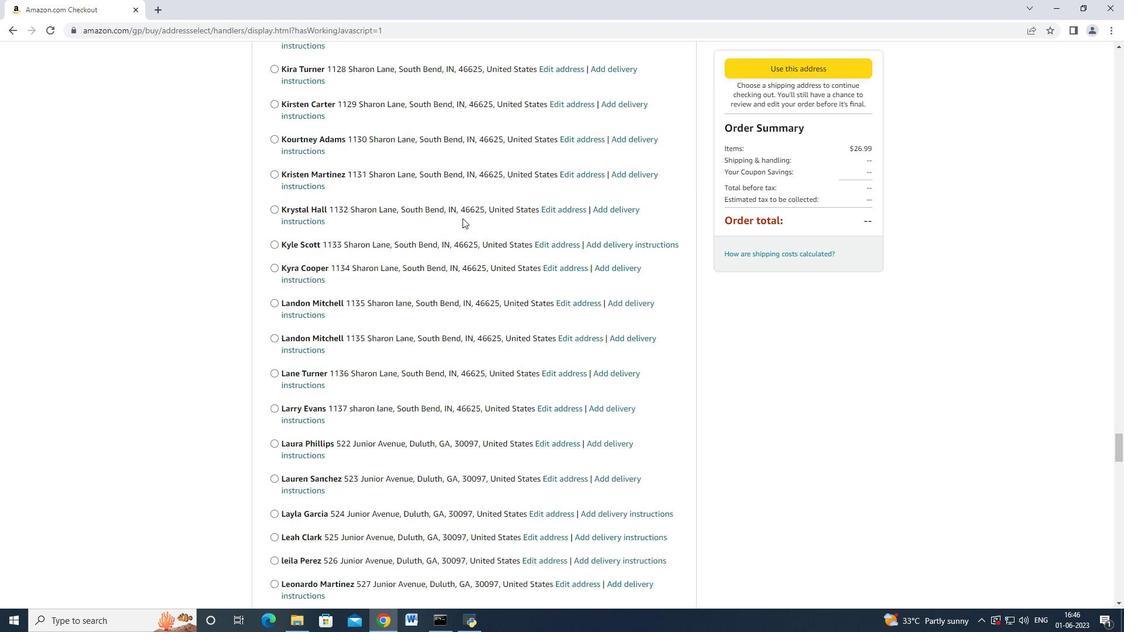 
Action: Mouse scrolled (462, 217) with delta (0, 0)
Screenshot: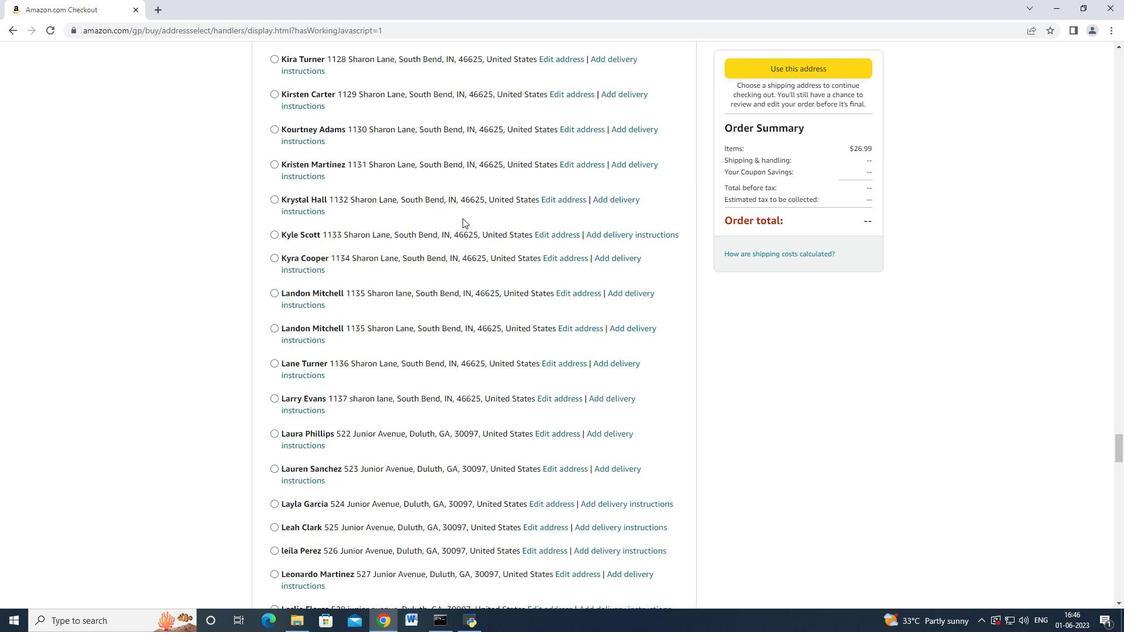 
Action: Mouse scrolled (462, 217) with delta (0, 0)
Screenshot: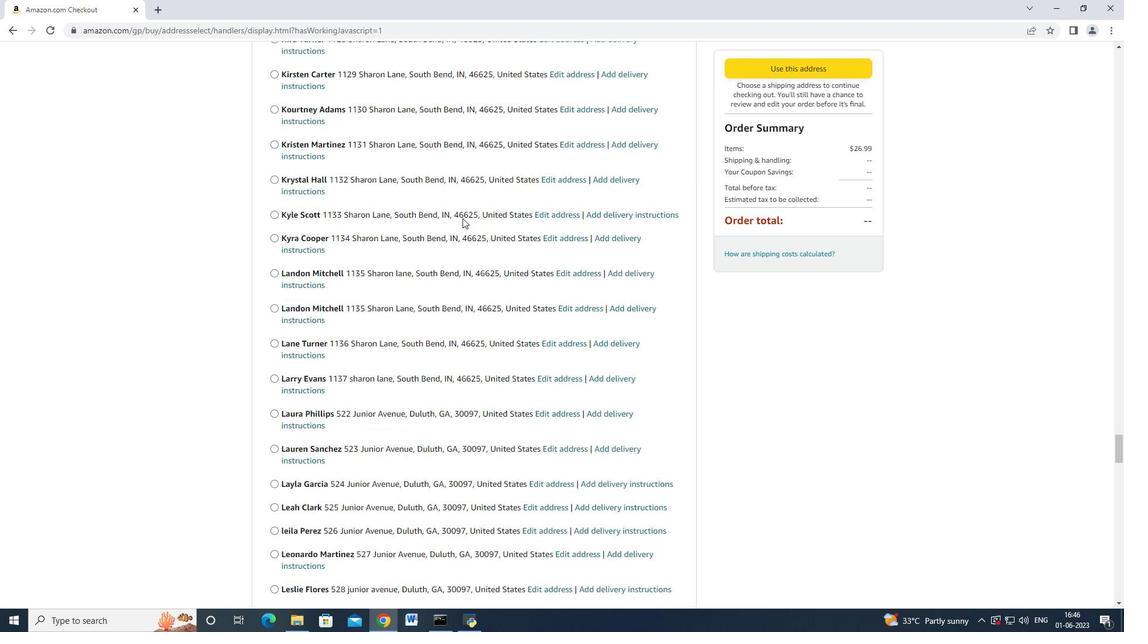 
Action: Mouse scrolled (462, 217) with delta (0, 0)
Screenshot: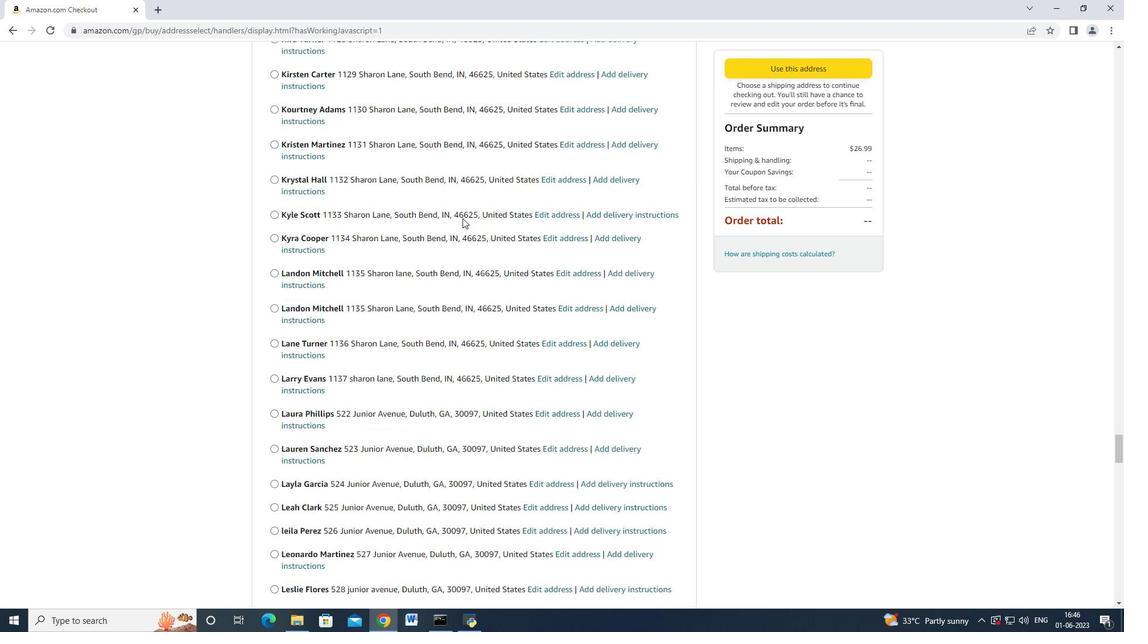 
Action: Mouse scrolled (462, 217) with delta (0, 0)
Screenshot: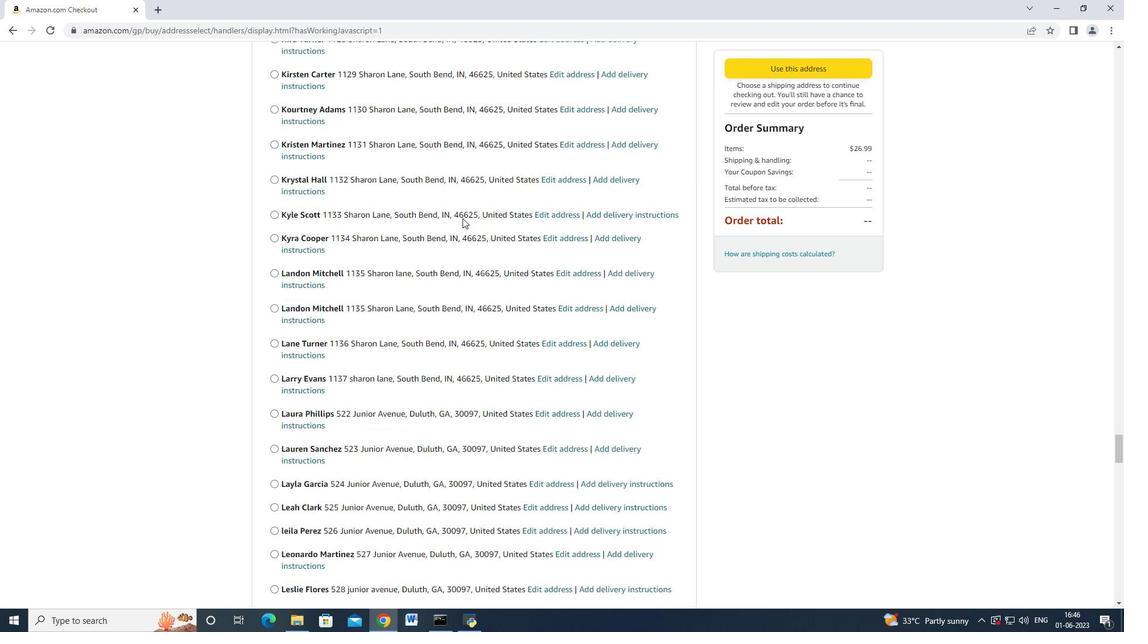 
Action: Mouse scrolled (462, 217) with delta (0, 0)
Screenshot: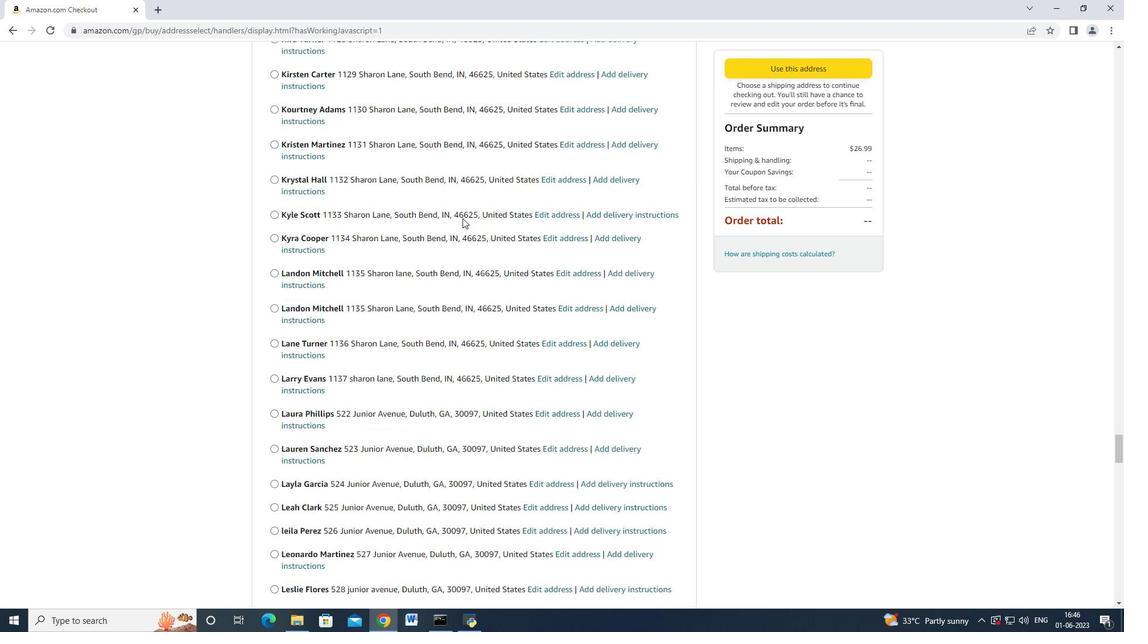 
Action: Mouse scrolled (462, 217) with delta (0, 0)
Screenshot: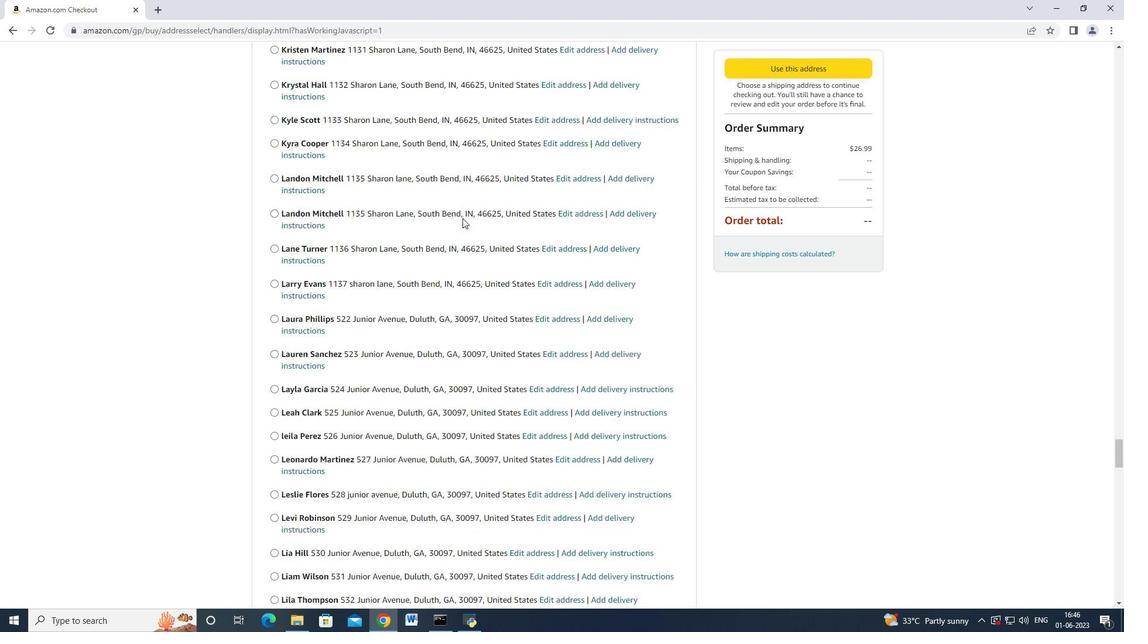
Action: Mouse scrolled (462, 217) with delta (0, 0)
Screenshot: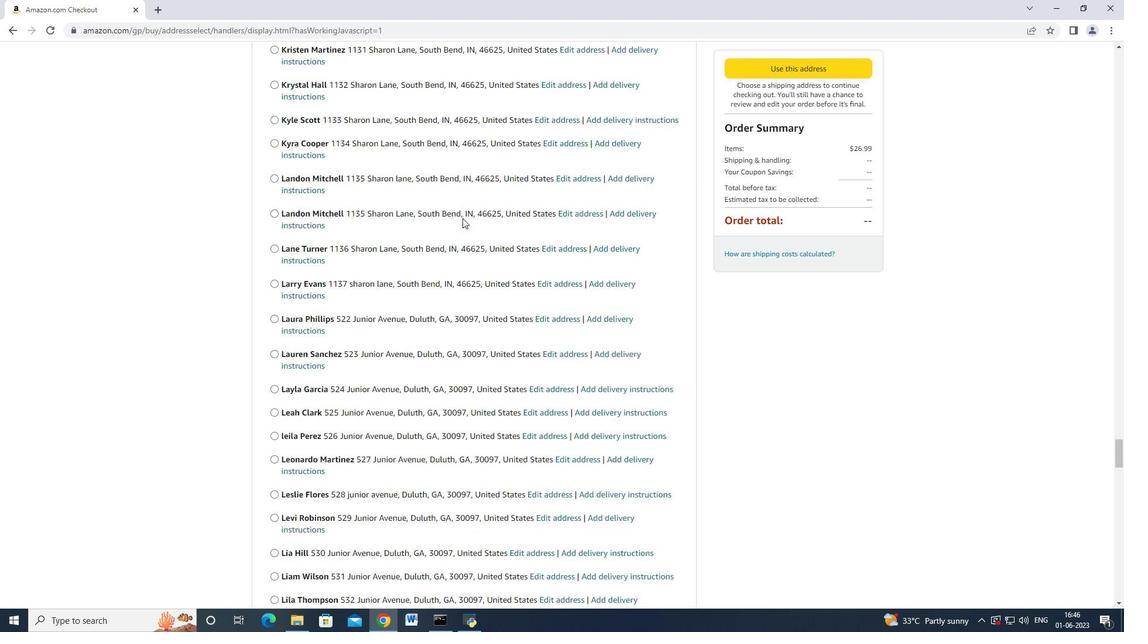
Action: Mouse scrolled (462, 217) with delta (0, 0)
Screenshot: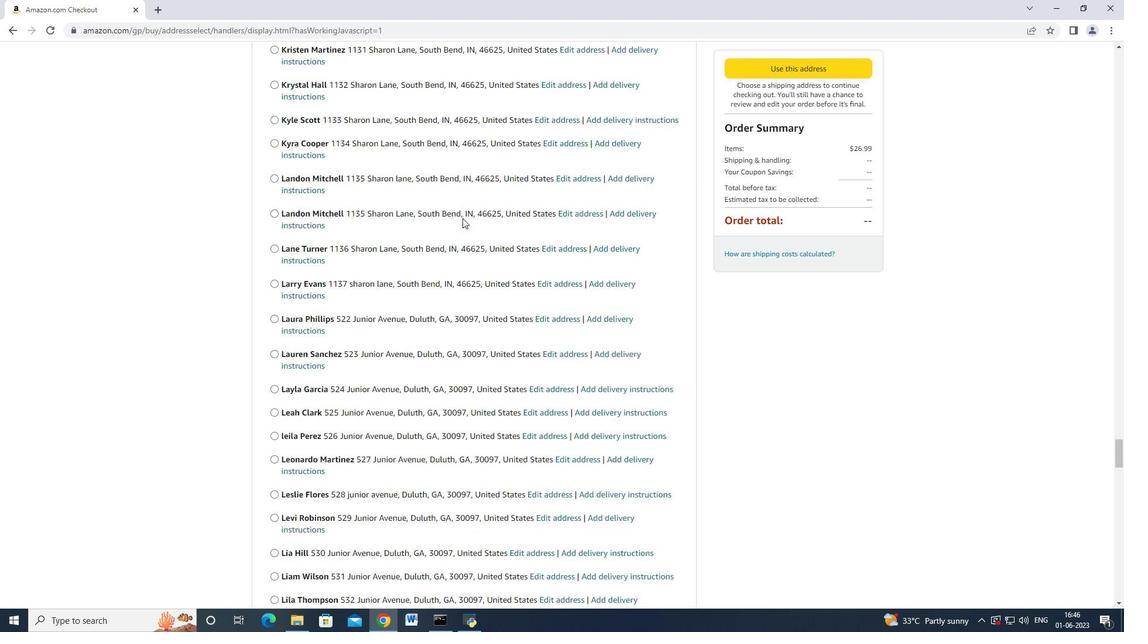 
Action: Mouse scrolled (462, 217) with delta (0, 0)
Screenshot: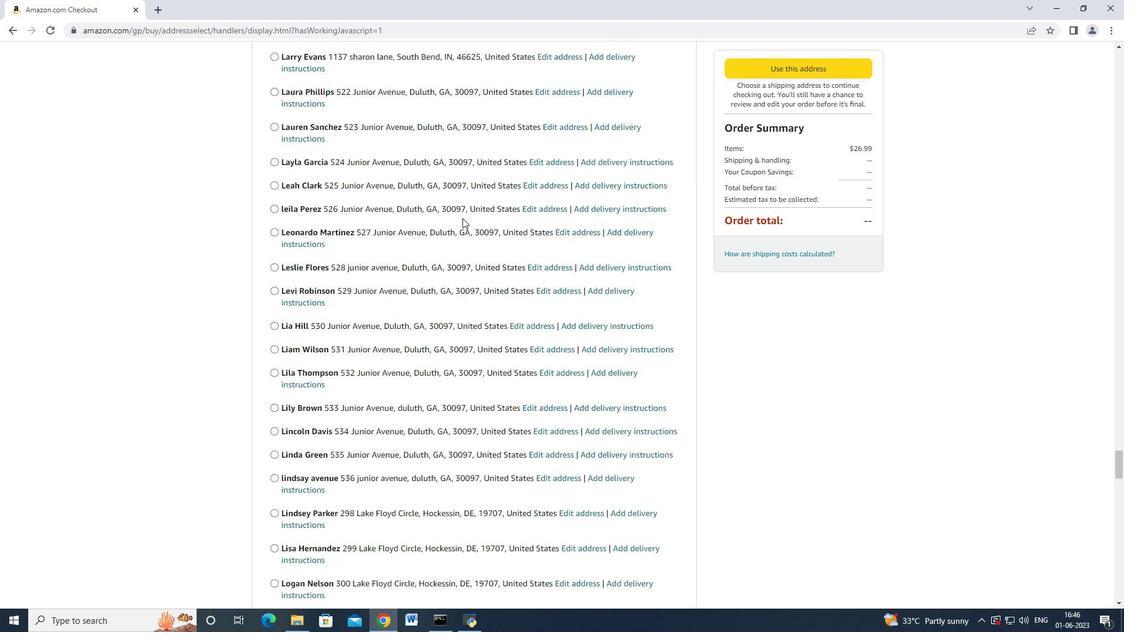 
Action: Mouse scrolled (462, 217) with delta (0, 0)
Screenshot: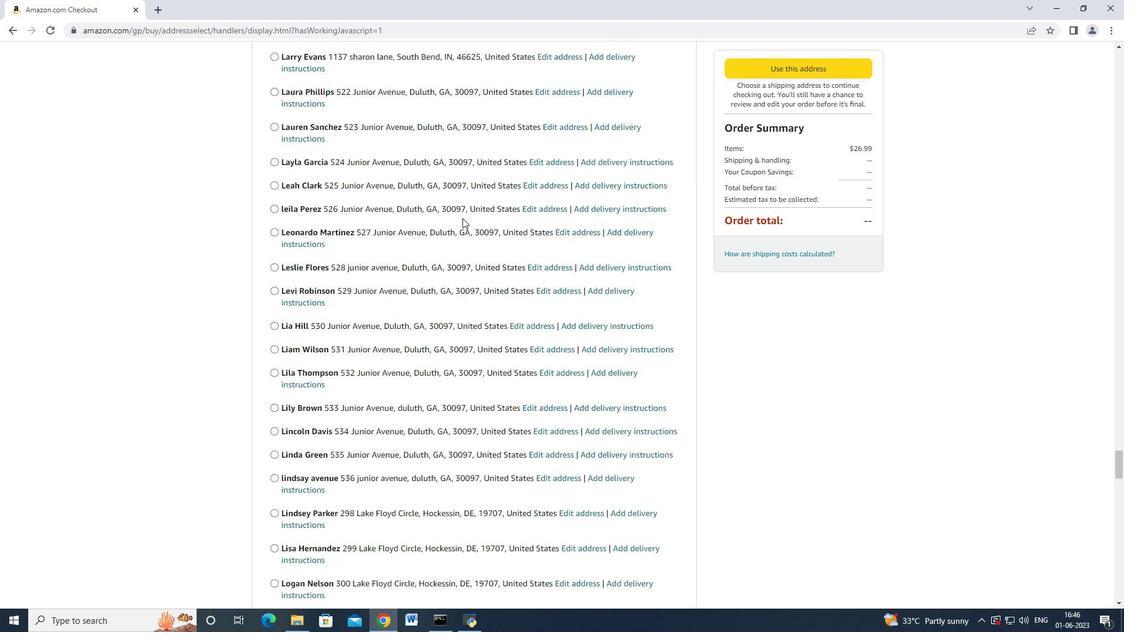 
Action: Mouse scrolled (462, 217) with delta (0, 0)
Screenshot: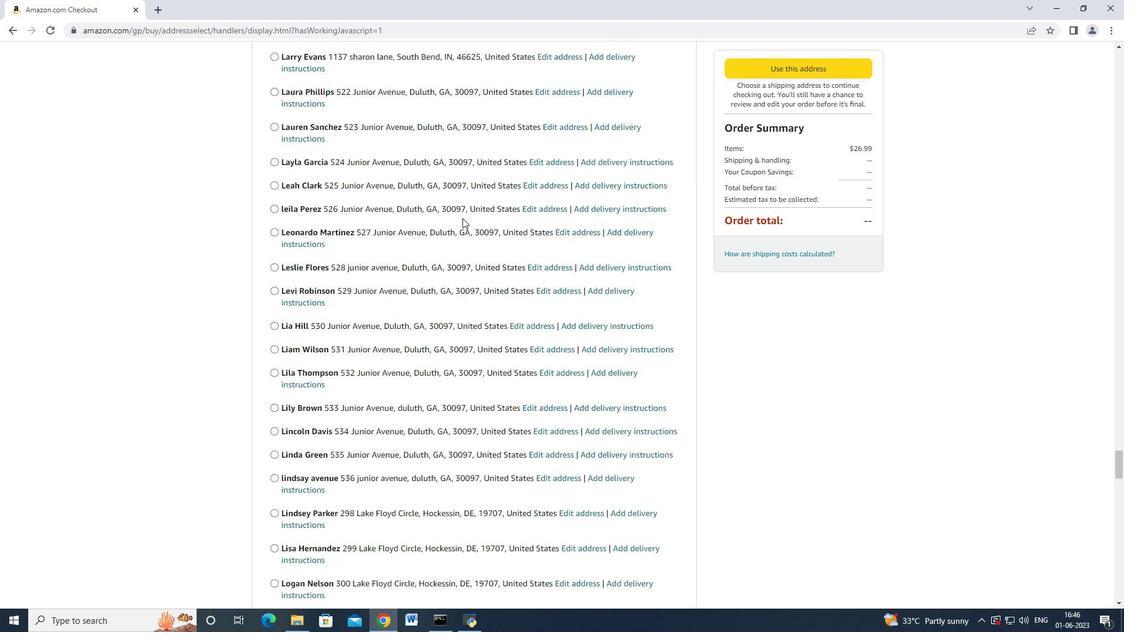 
Action: Mouse scrolled (462, 217) with delta (0, 0)
Screenshot: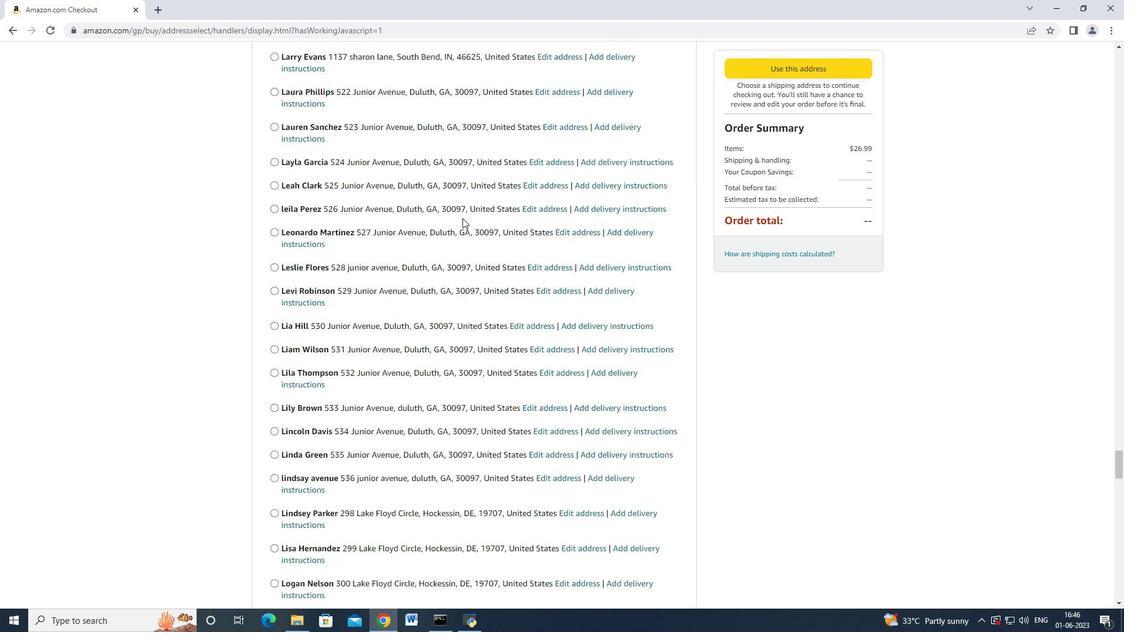 
Action: Mouse scrolled (462, 217) with delta (0, 0)
Screenshot: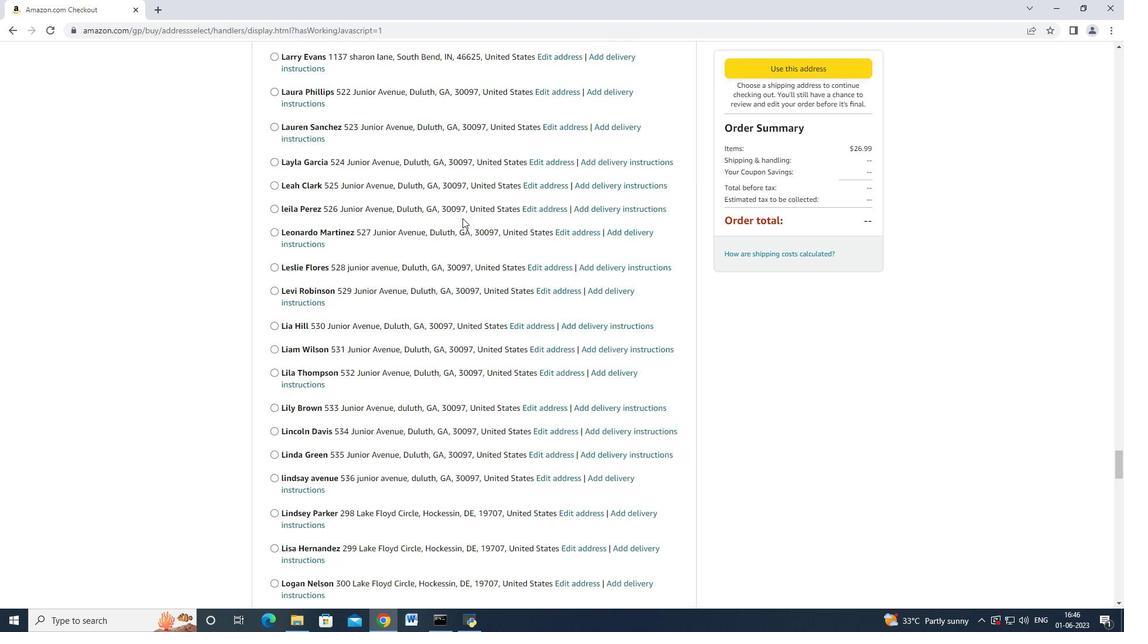 
Action: Mouse scrolled (462, 217) with delta (0, 0)
Screenshot: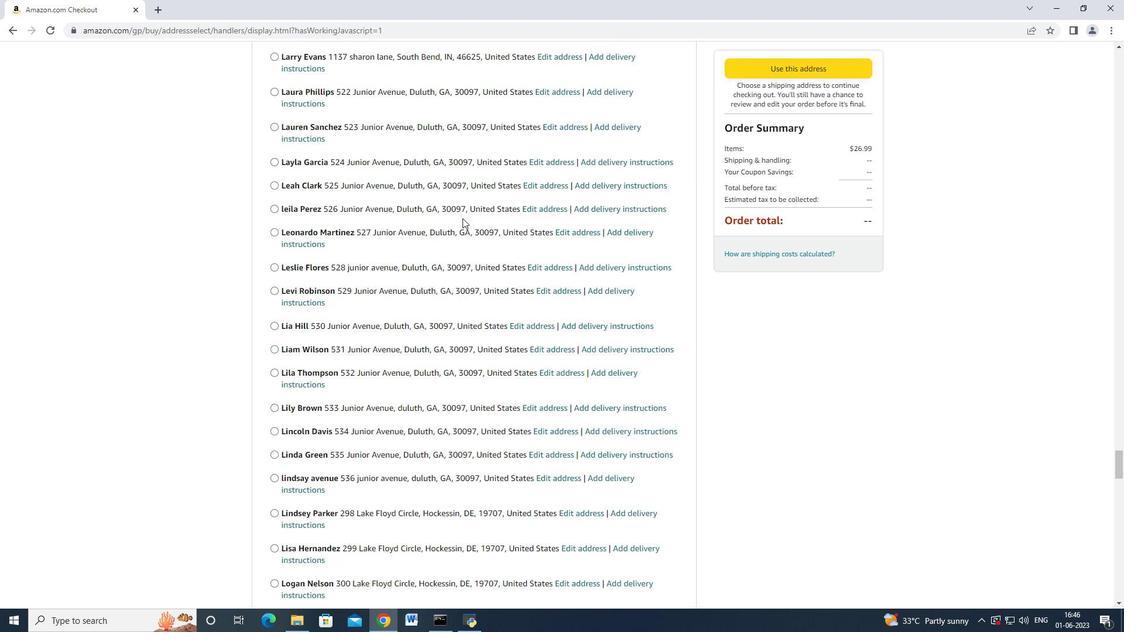 
Action: Mouse scrolled (462, 217) with delta (0, 0)
Screenshot: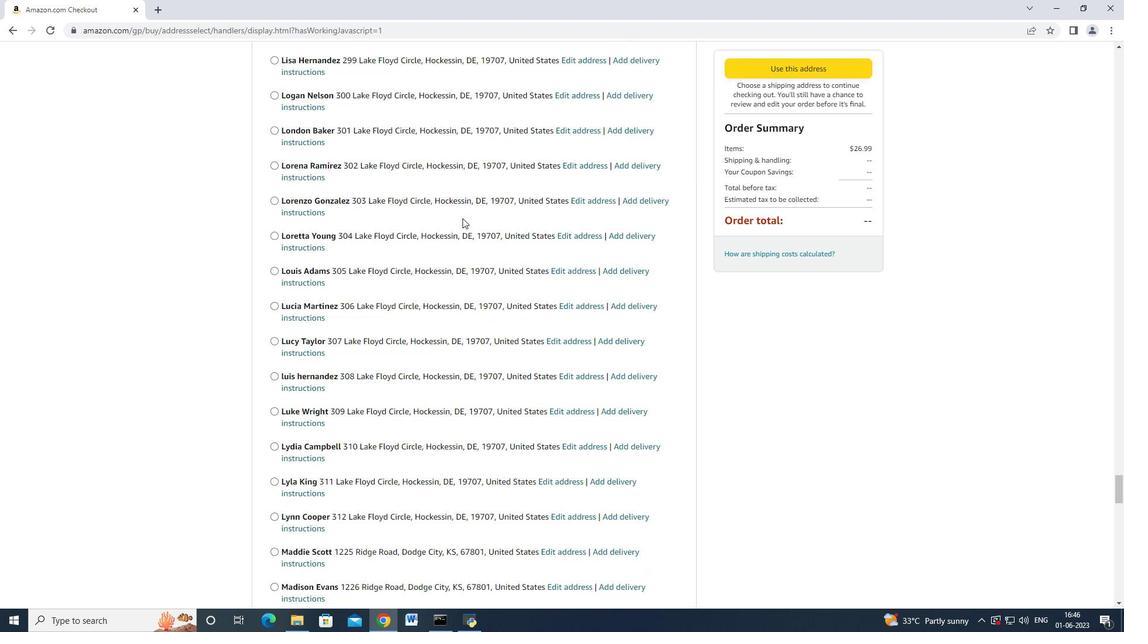 
Action: Mouse scrolled (462, 217) with delta (0, 0)
Screenshot: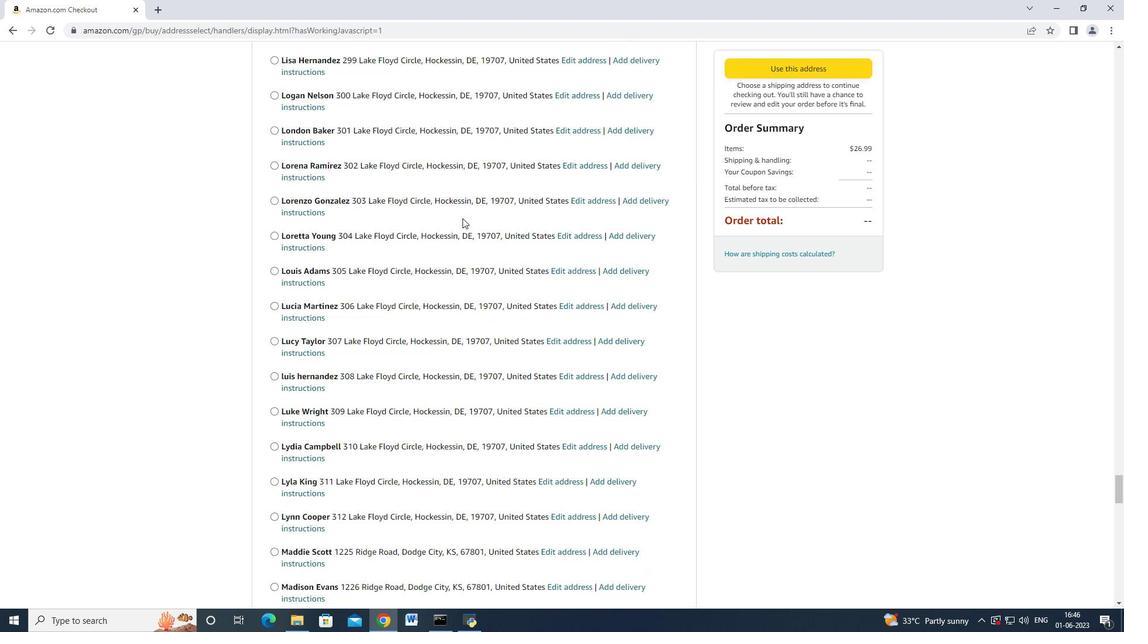 
Action: Mouse scrolled (462, 217) with delta (0, 0)
Screenshot: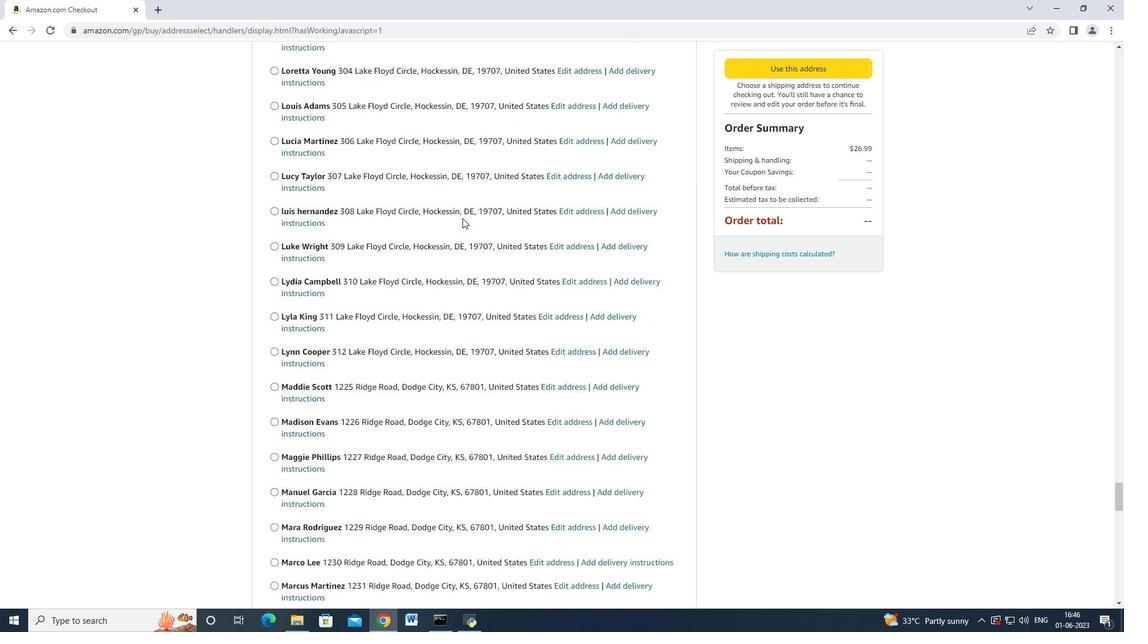 
Action: Mouse scrolled (462, 217) with delta (0, 0)
